 Task: Design an Online Magazine.
Action: Mouse moved to (234, 150)
Screenshot: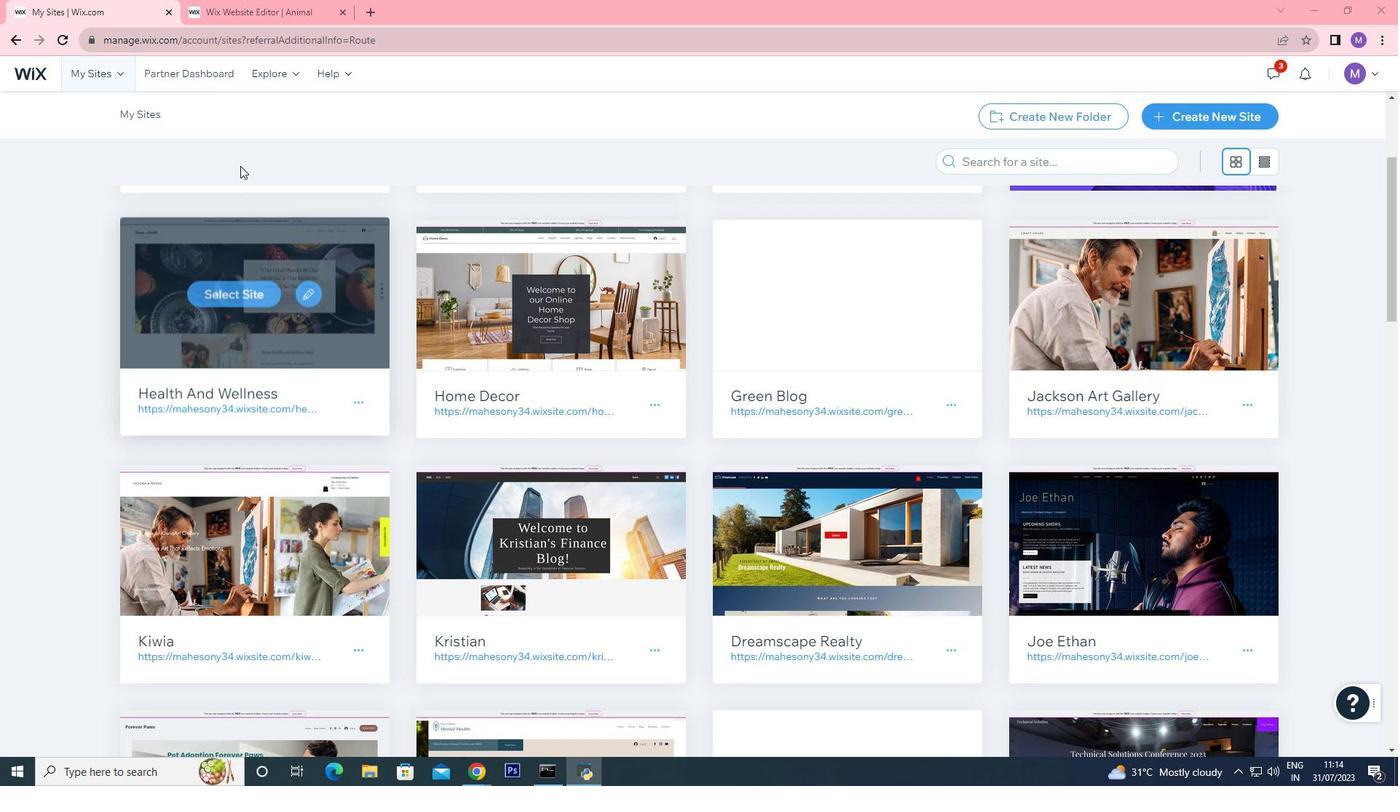 
Action: Mouse pressed left at (234, 150)
Screenshot: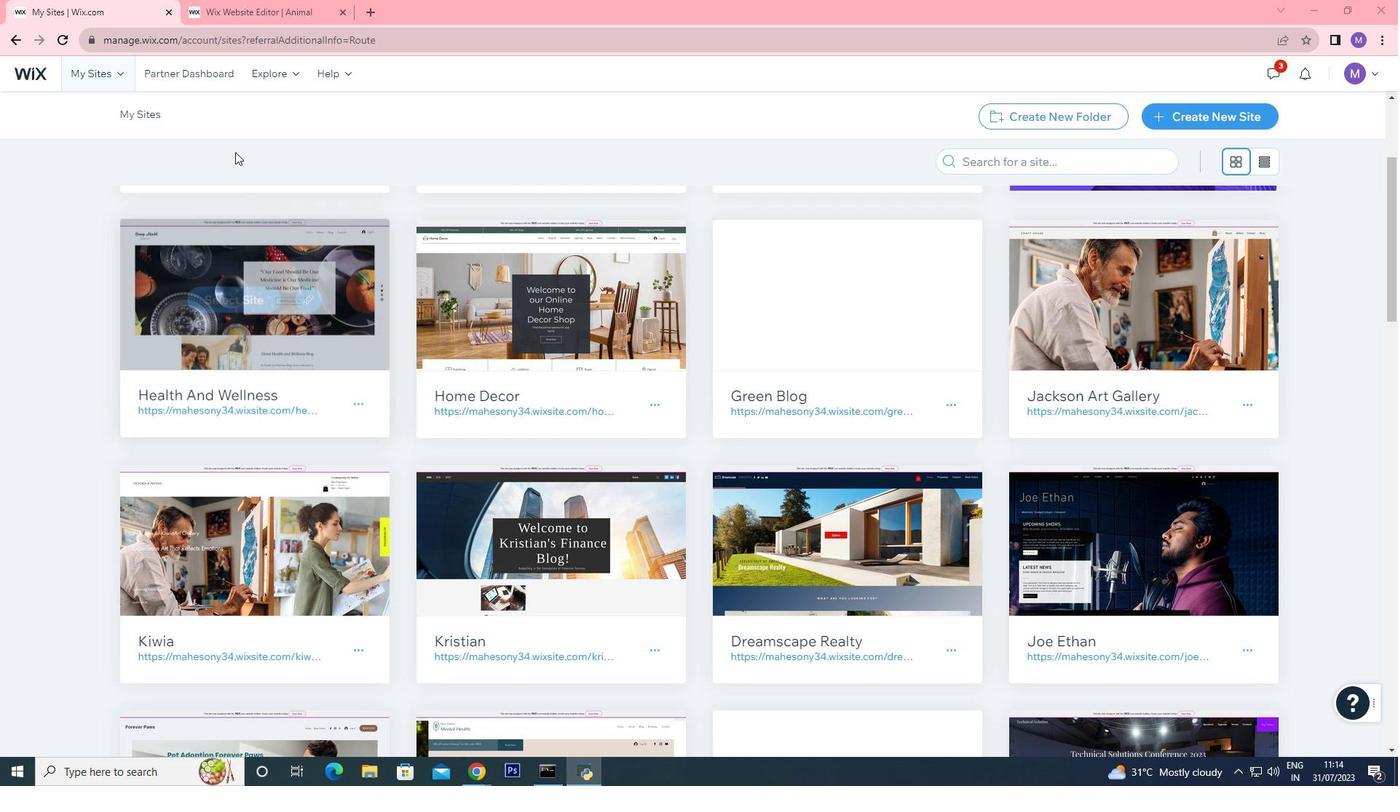 
Action: Mouse moved to (120, 75)
Screenshot: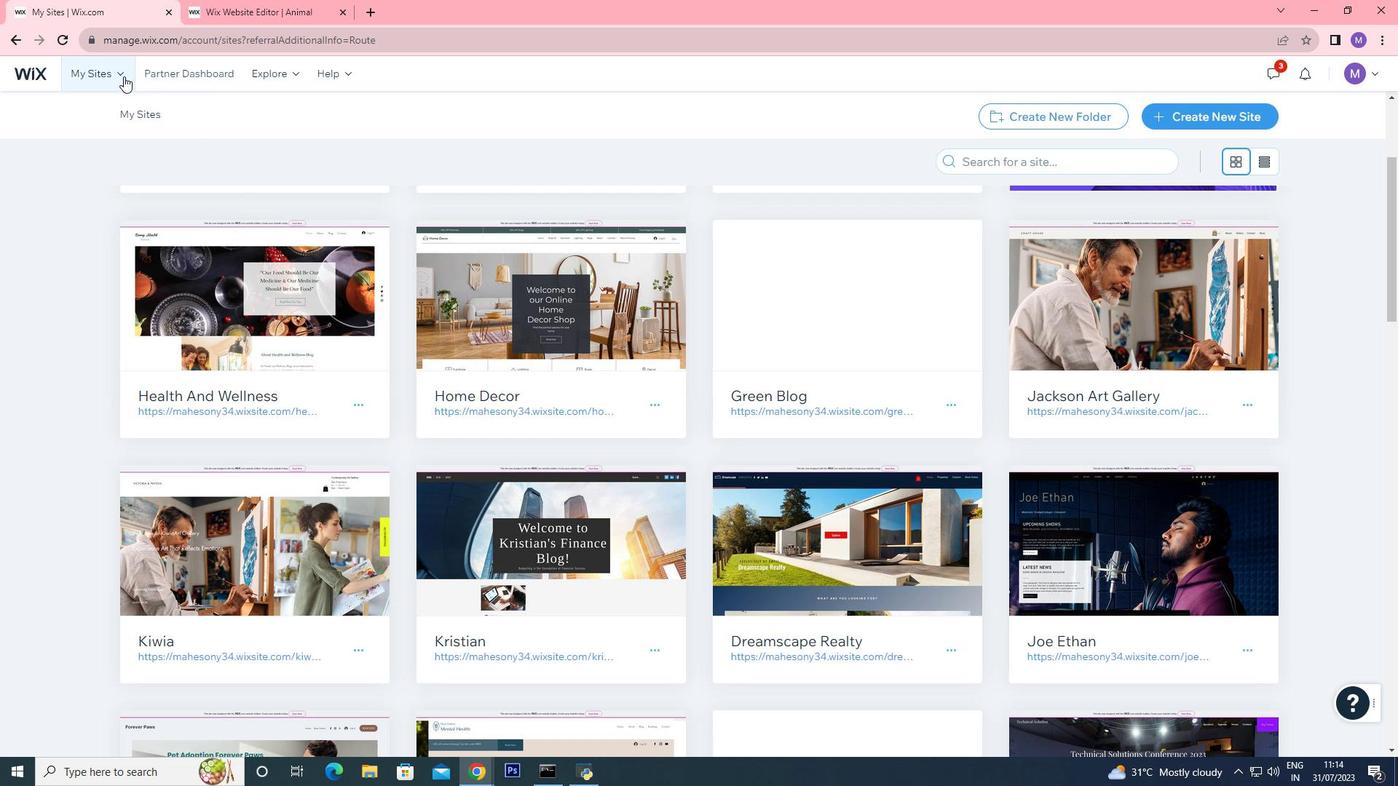 
Action: Mouse pressed left at (120, 75)
Screenshot: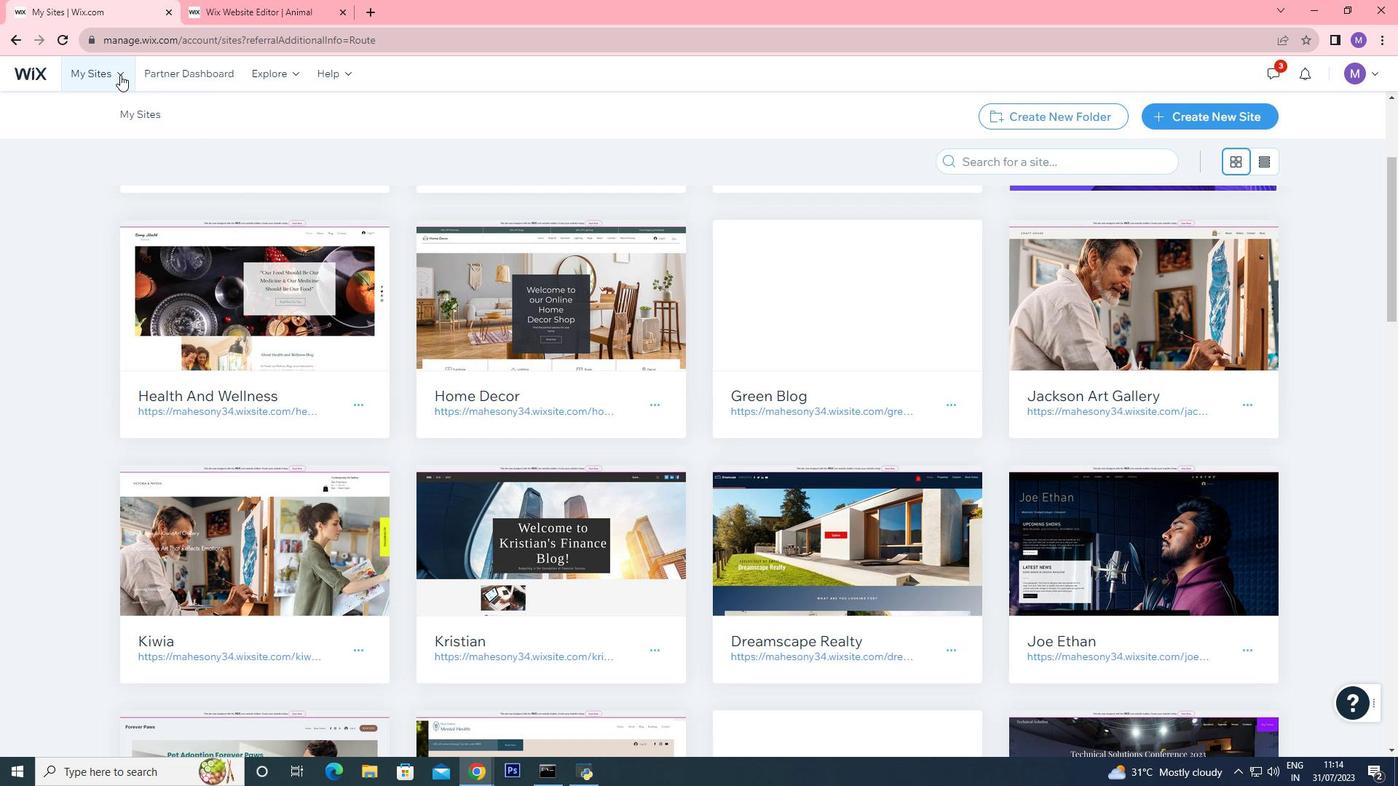 
Action: Mouse moved to (253, 119)
Screenshot: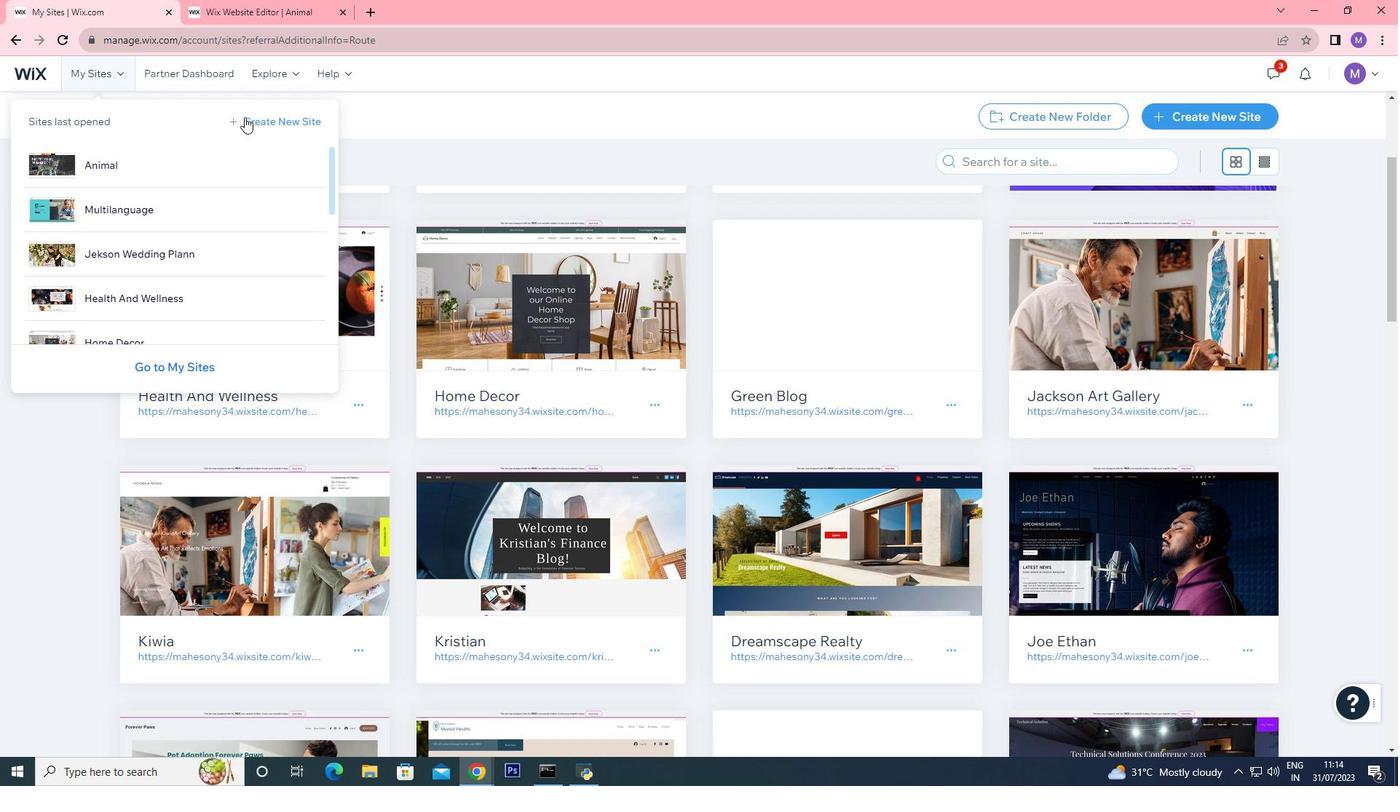 
Action: Mouse pressed left at (253, 119)
Screenshot: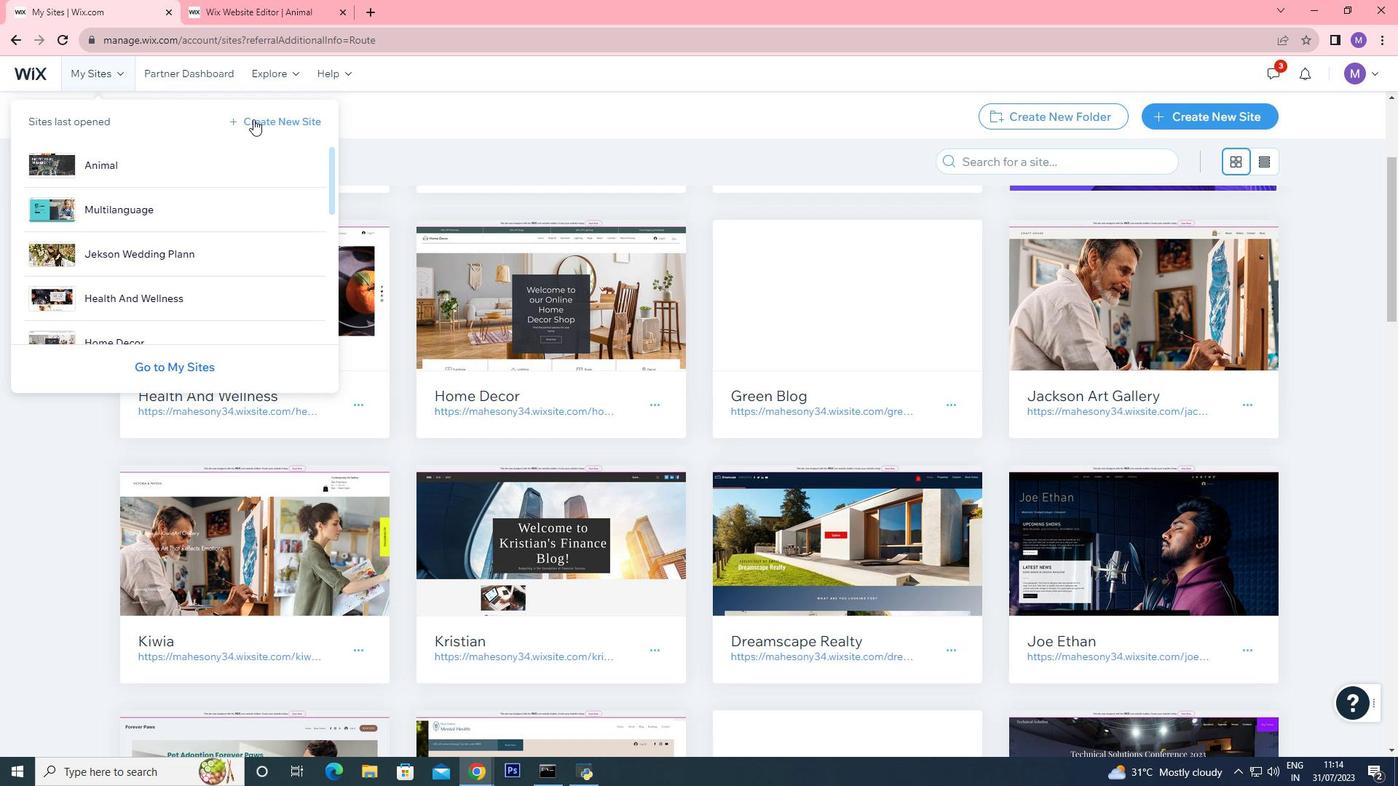 
Action: Mouse moved to (589, 340)
Screenshot: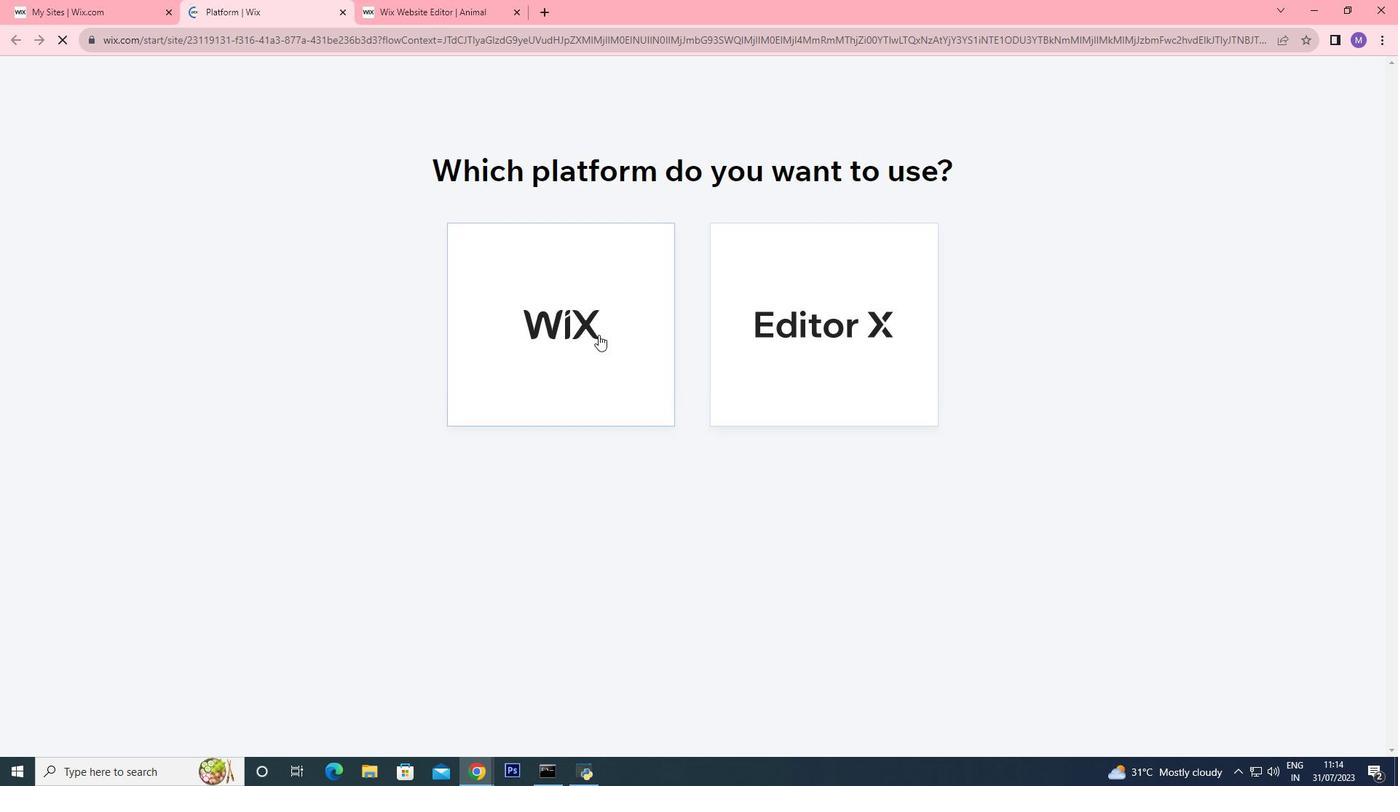 
Action: Mouse pressed left at (589, 340)
Screenshot: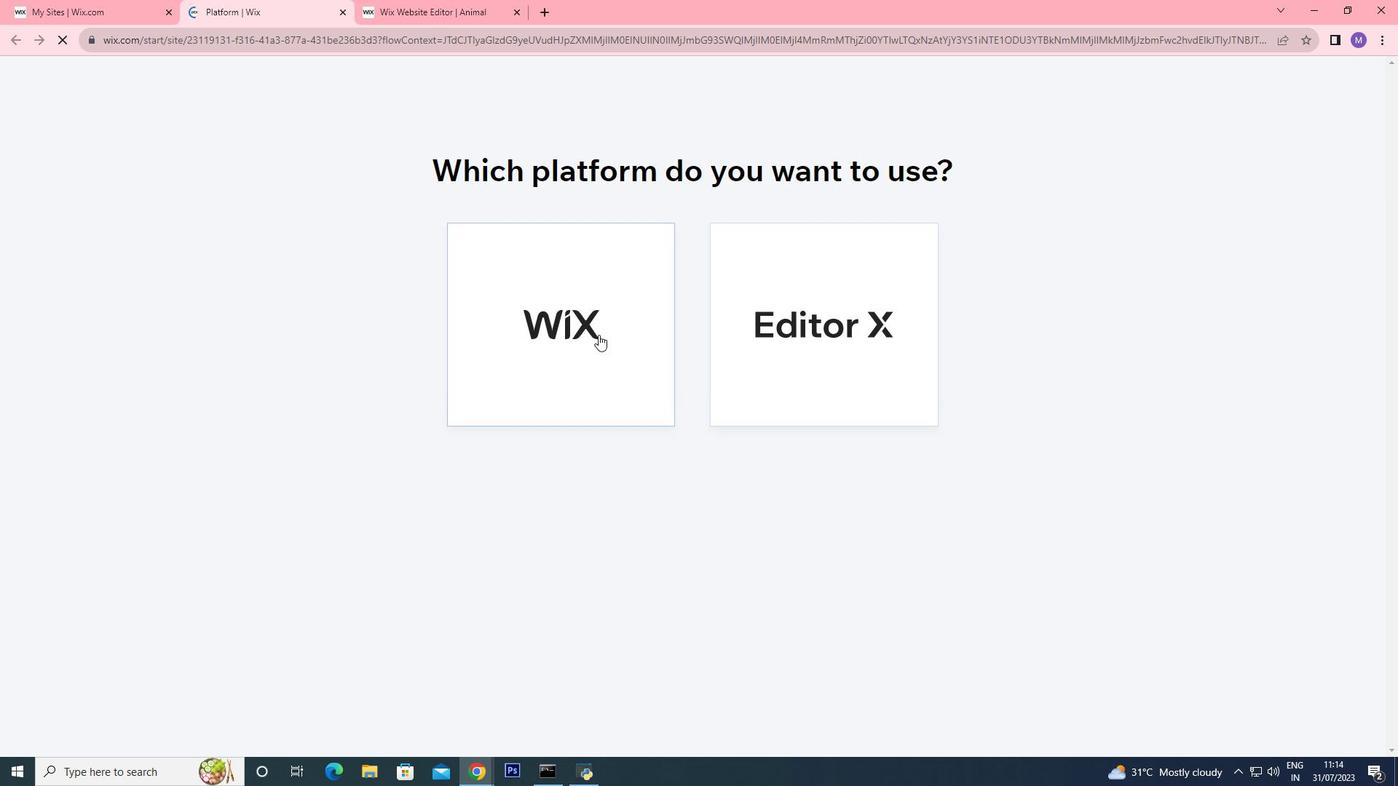 
Action: Mouse pressed left at (589, 340)
Screenshot: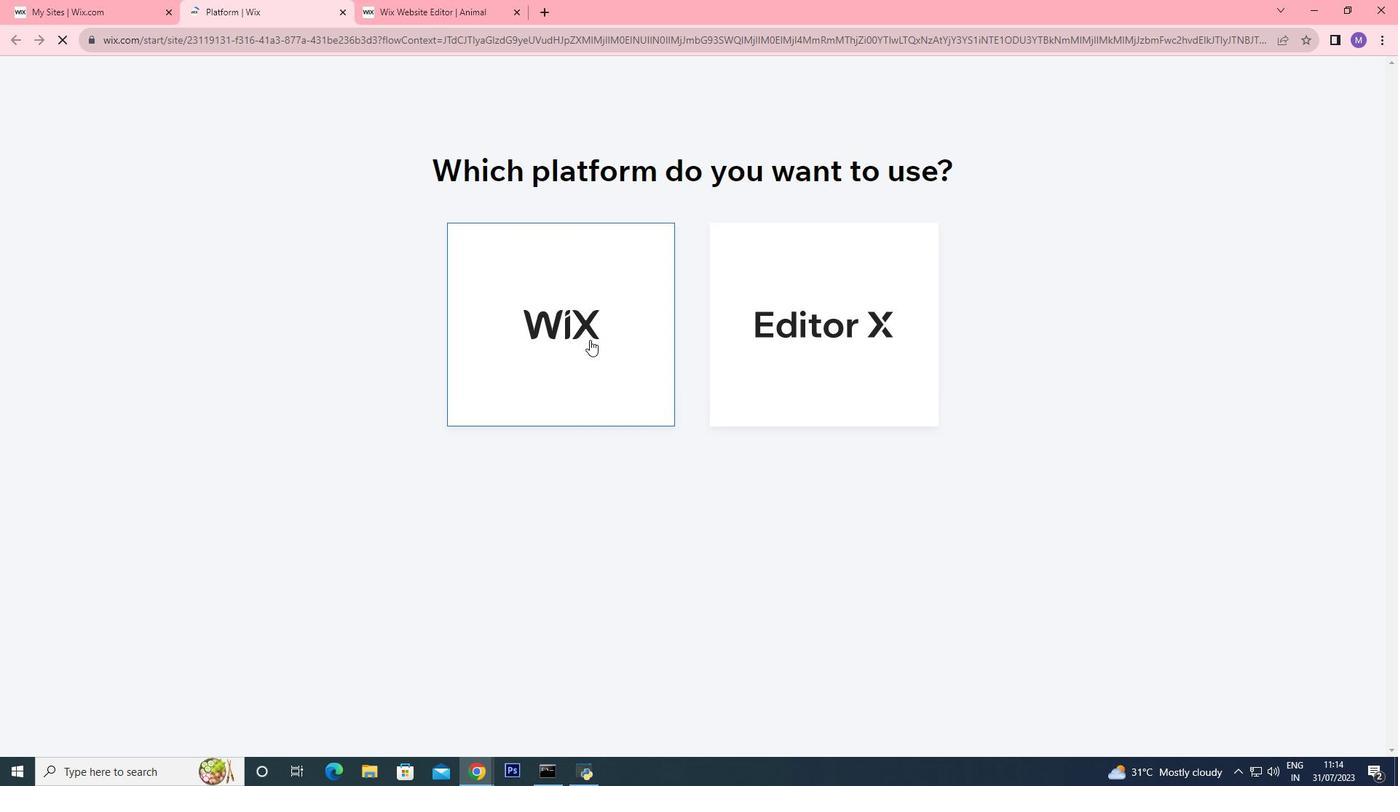 
Action: Mouse moved to (576, 257)
Screenshot: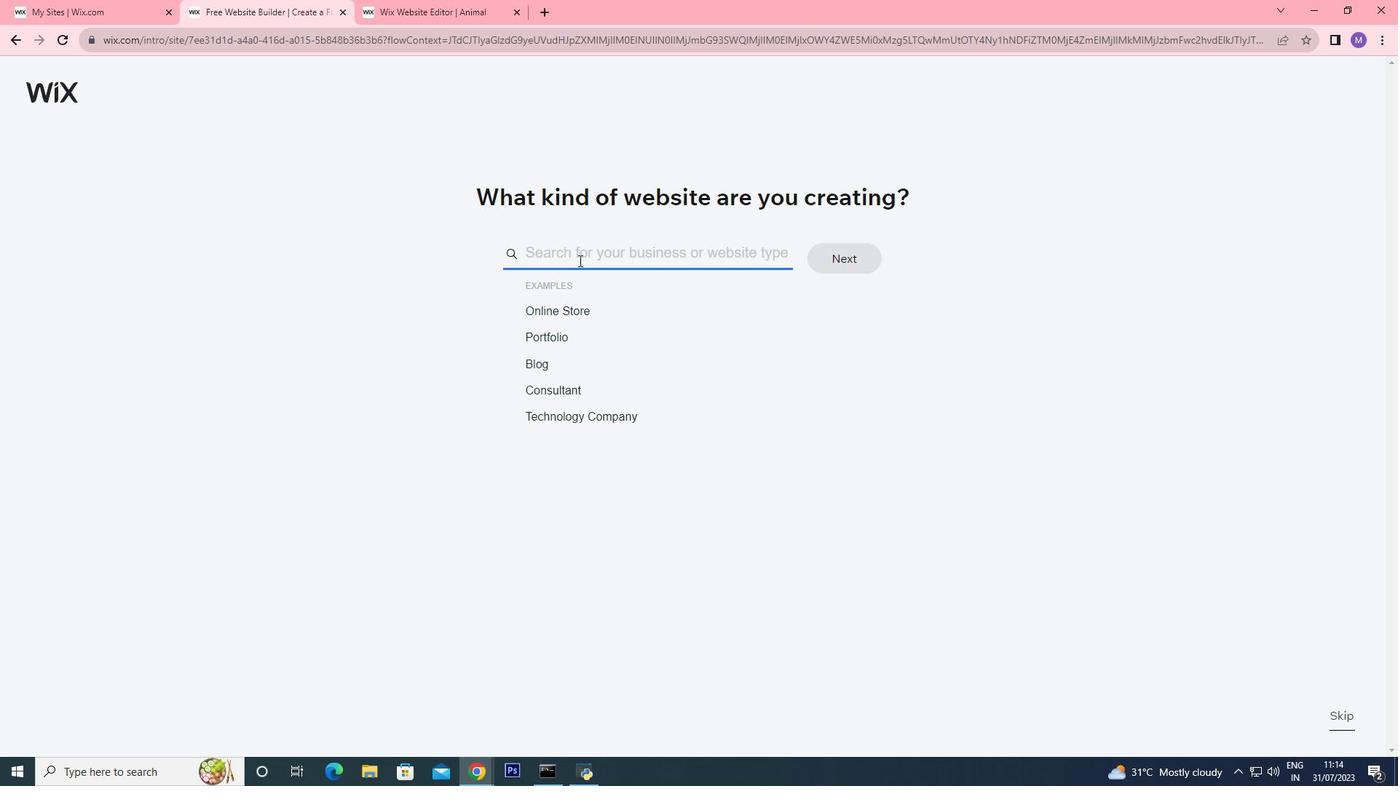 
Action: Mouse pressed left at (576, 257)
Screenshot: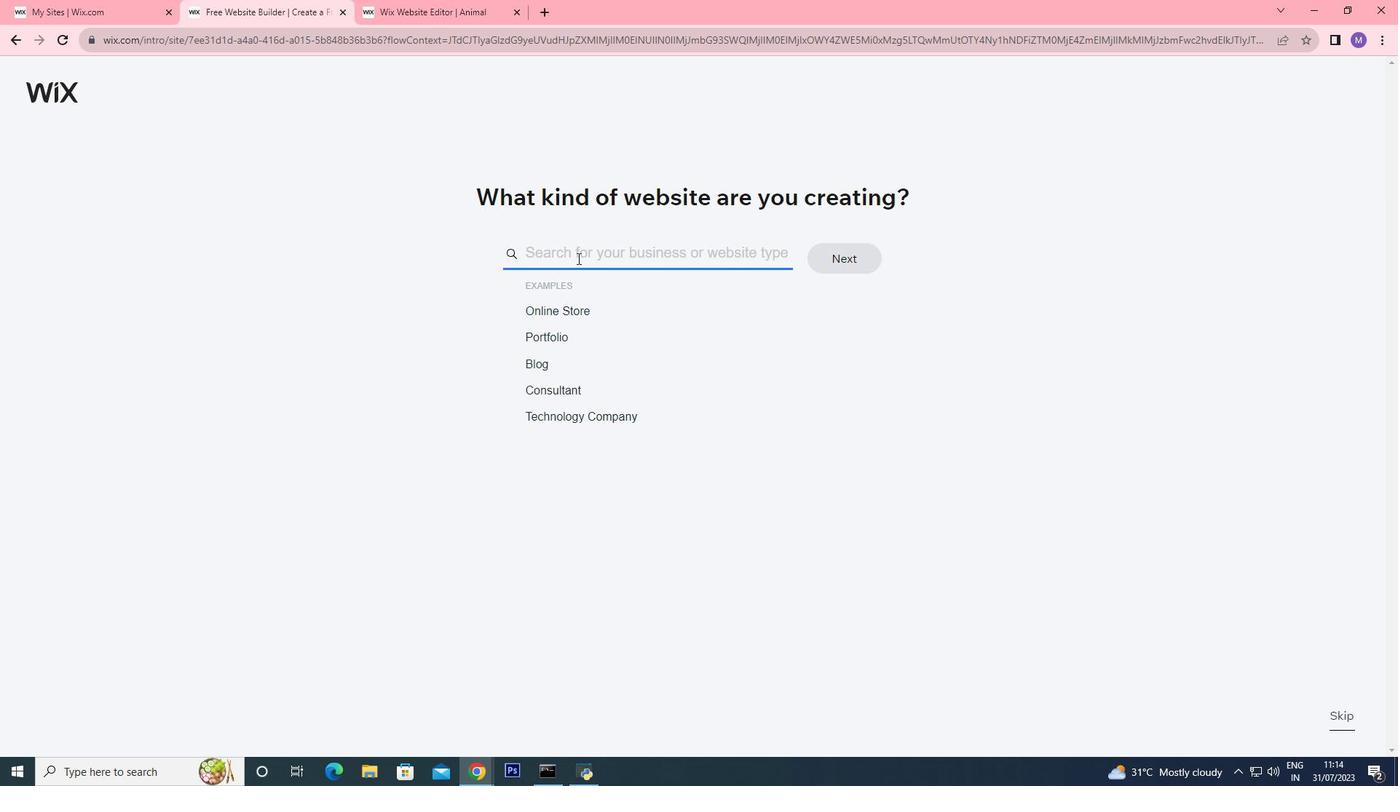 
Action: Mouse moved to (575, 255)
Screenshot: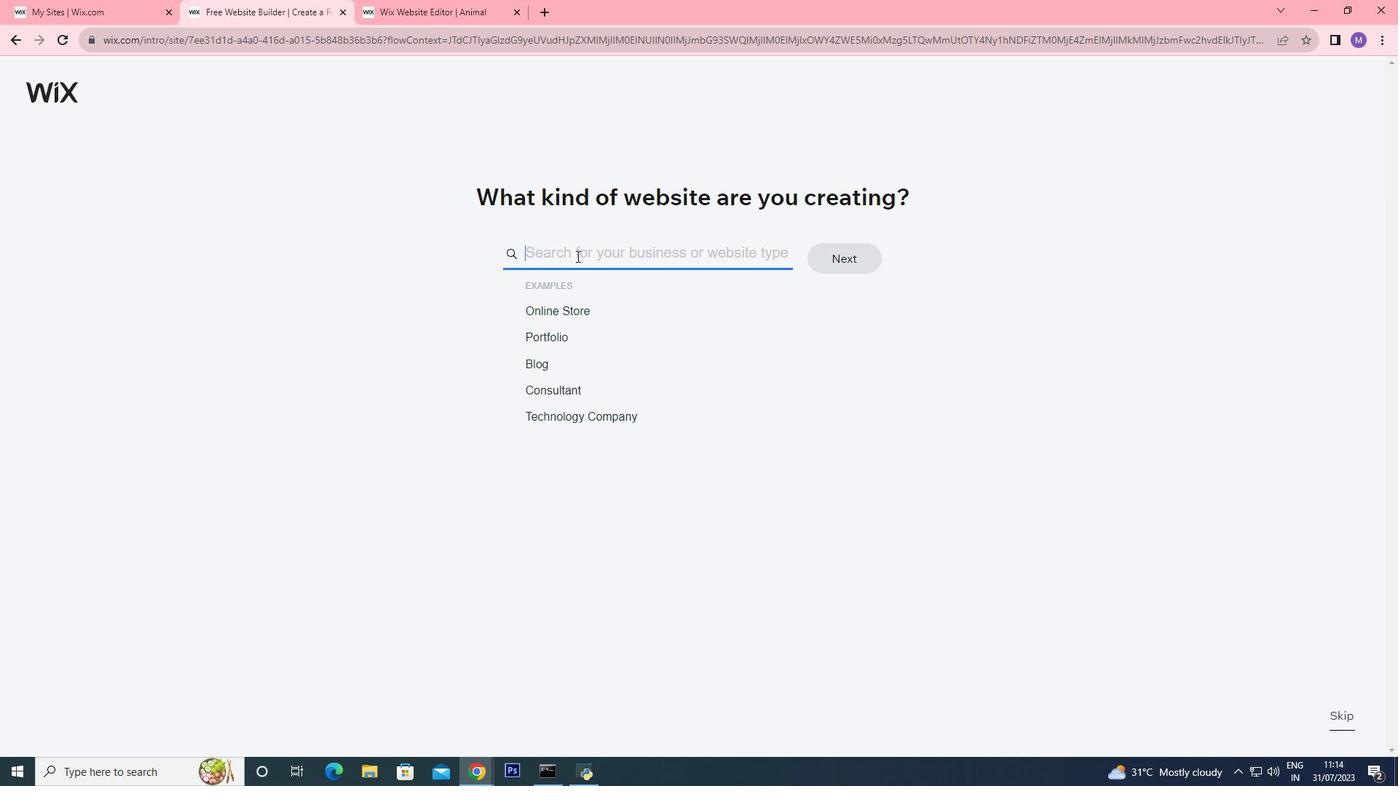 
Action: Key pressed <Key.shift>Online<Key.space><Key.shift><Key.shift><Key.shift>Magazine
Screenshot: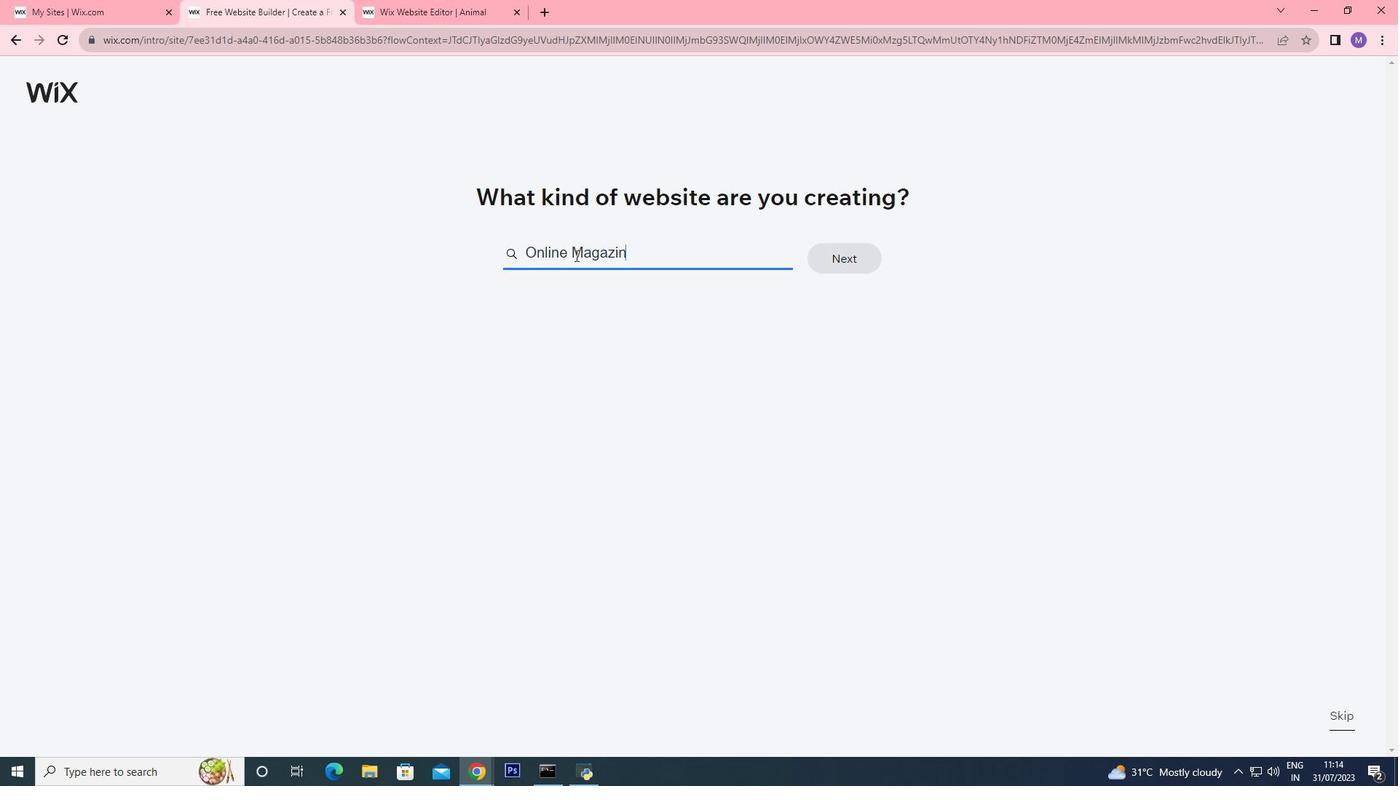 
Action: Mouse moved to (576, 297)
Screenshot: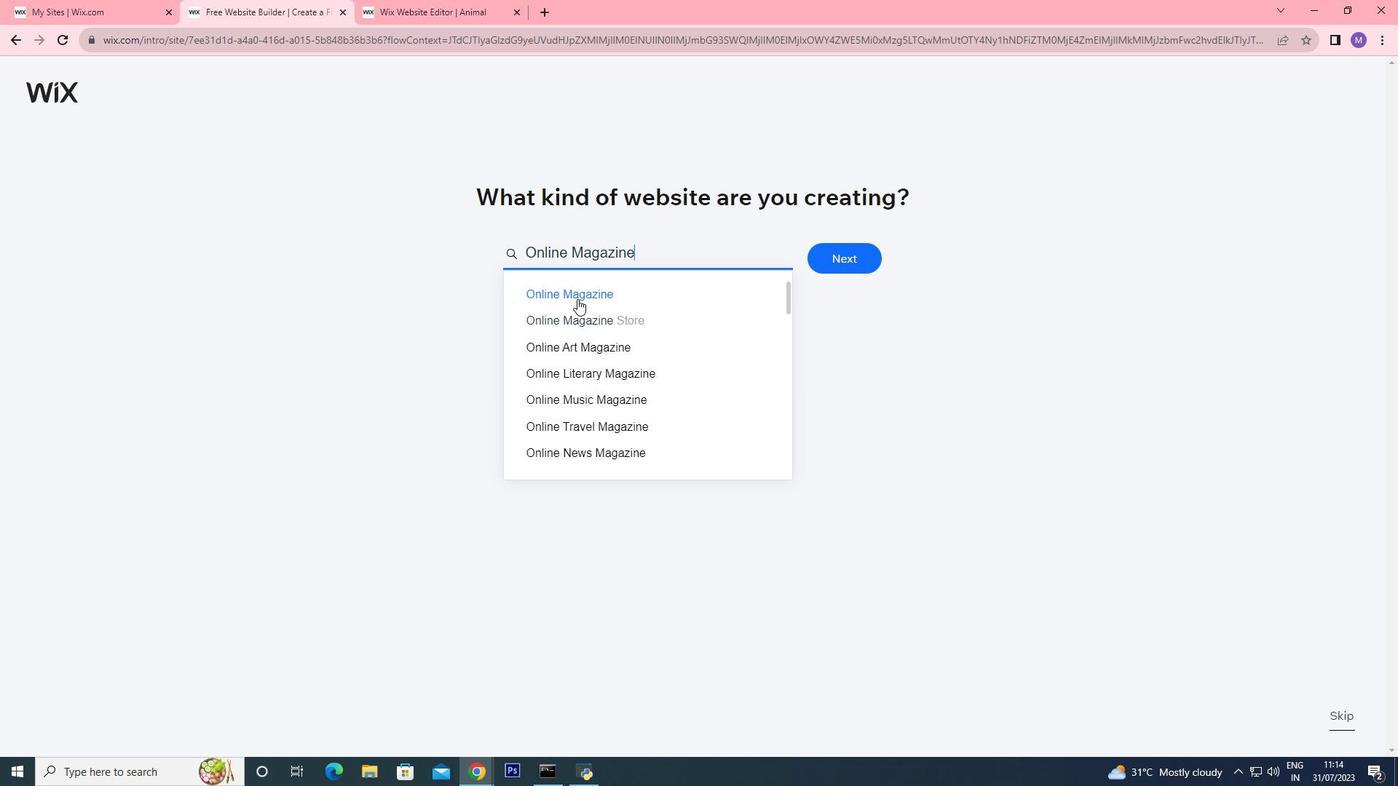 
Action: Mouse pressed left at (576, 297)
Screenshot: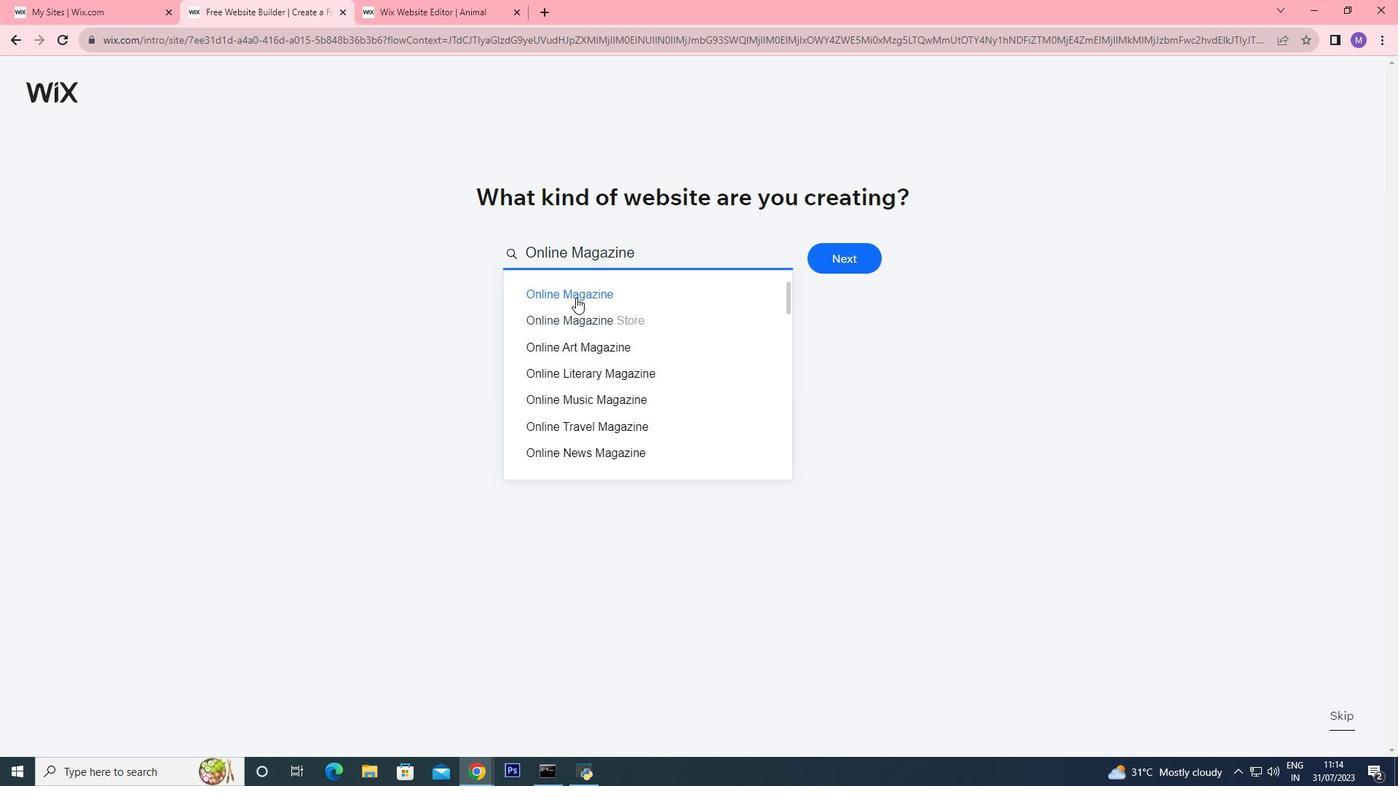
Action: Mouse moved to (833, 251)
Screenshot: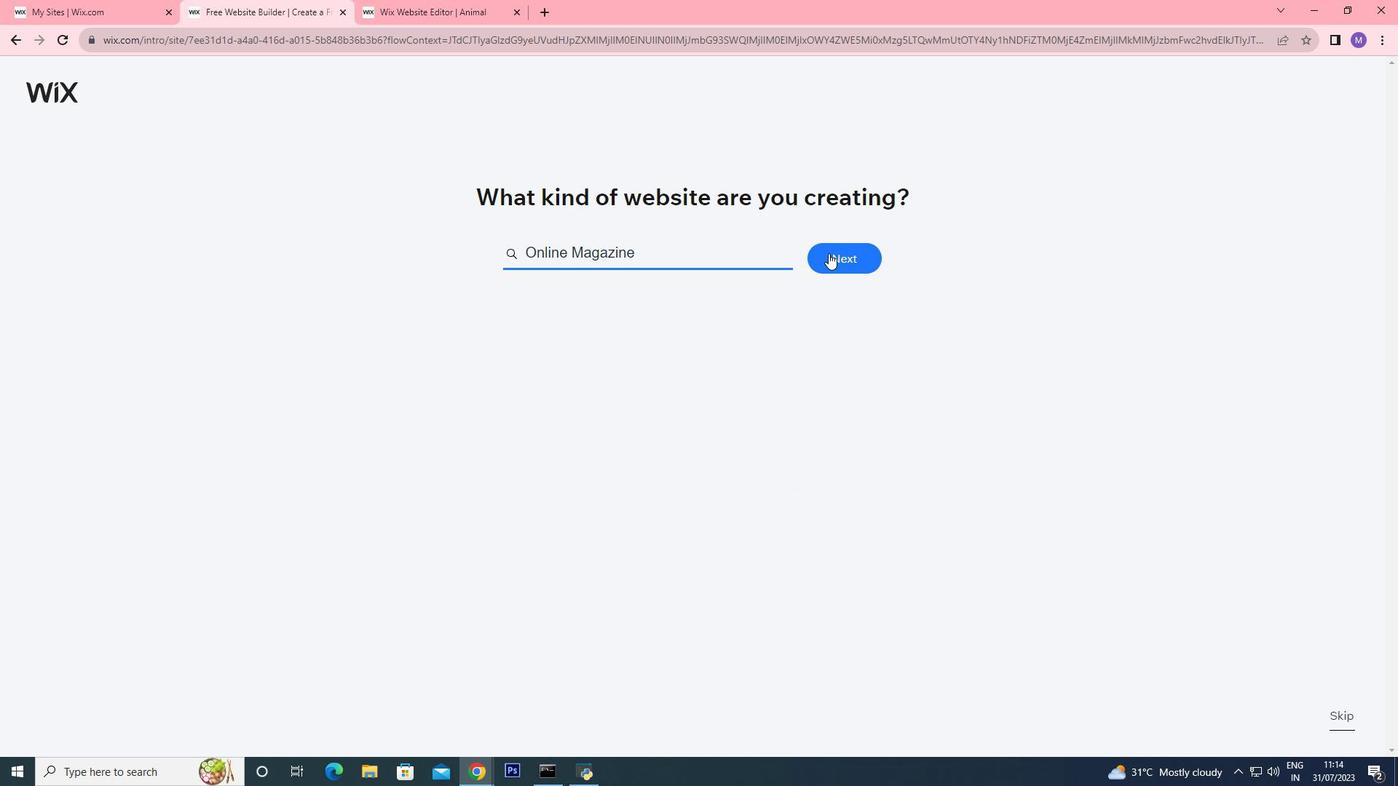 
Action: Mouse pressed left at (833, 251)
Screenshot: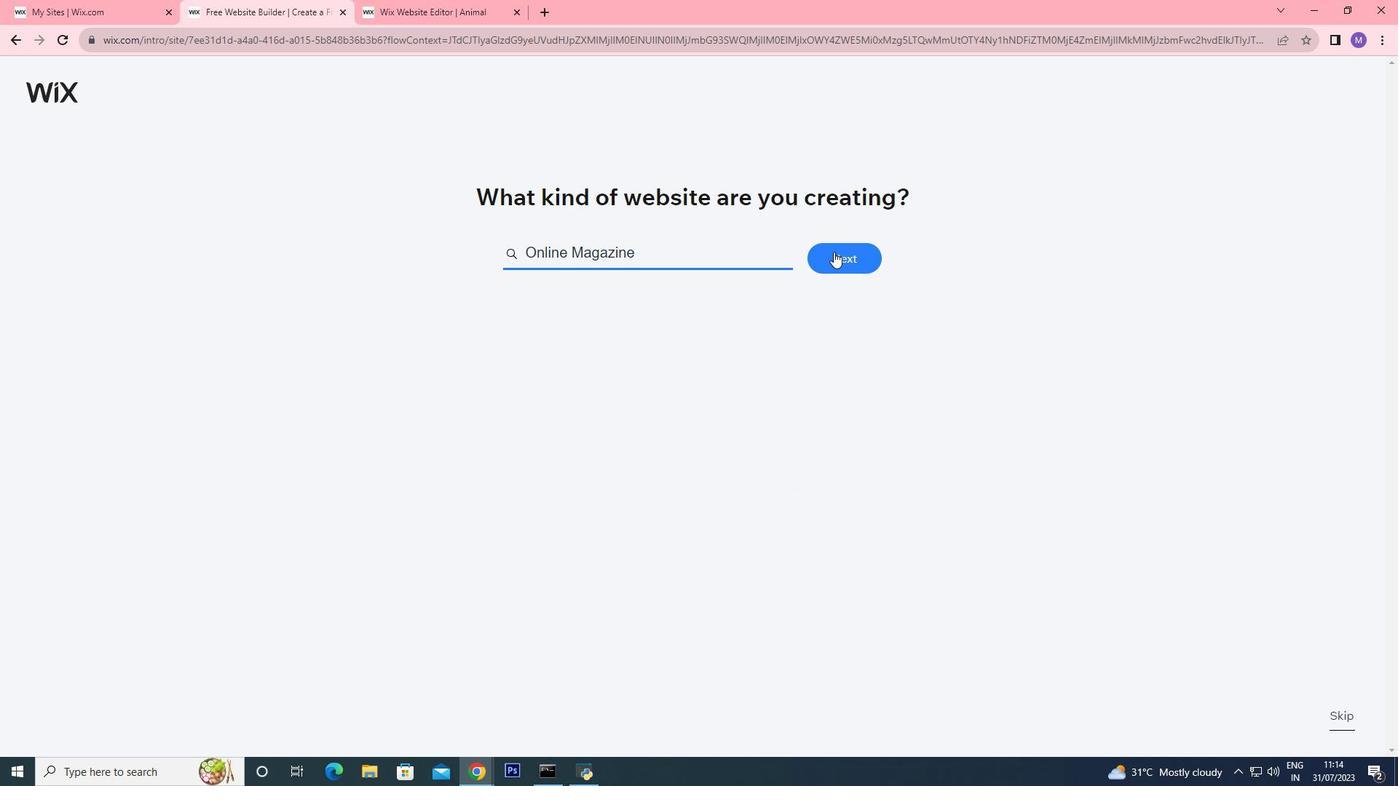 
Action: Mouse moved to (683, 298)
Screenshot: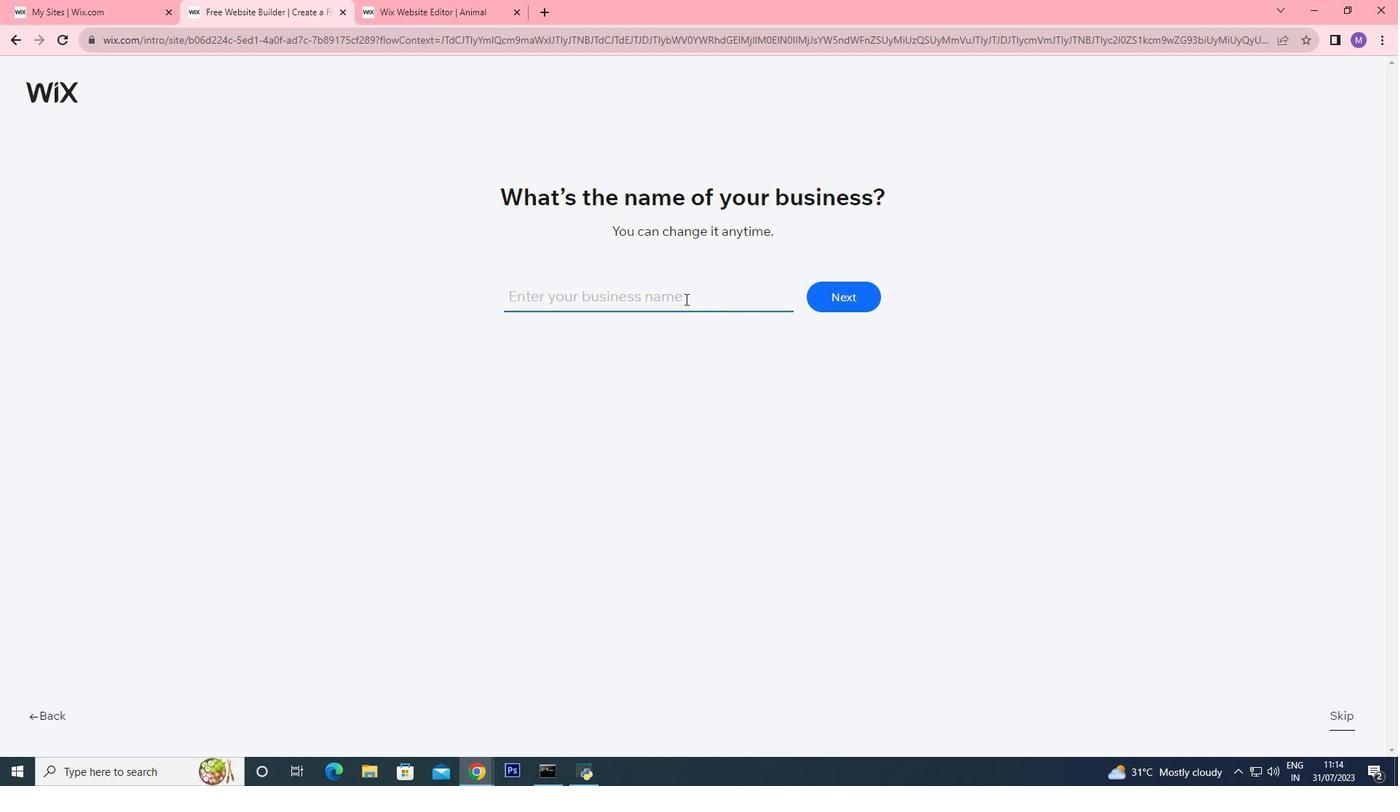 
Action: Mouse pressed left at (683, 298)
Screenshot: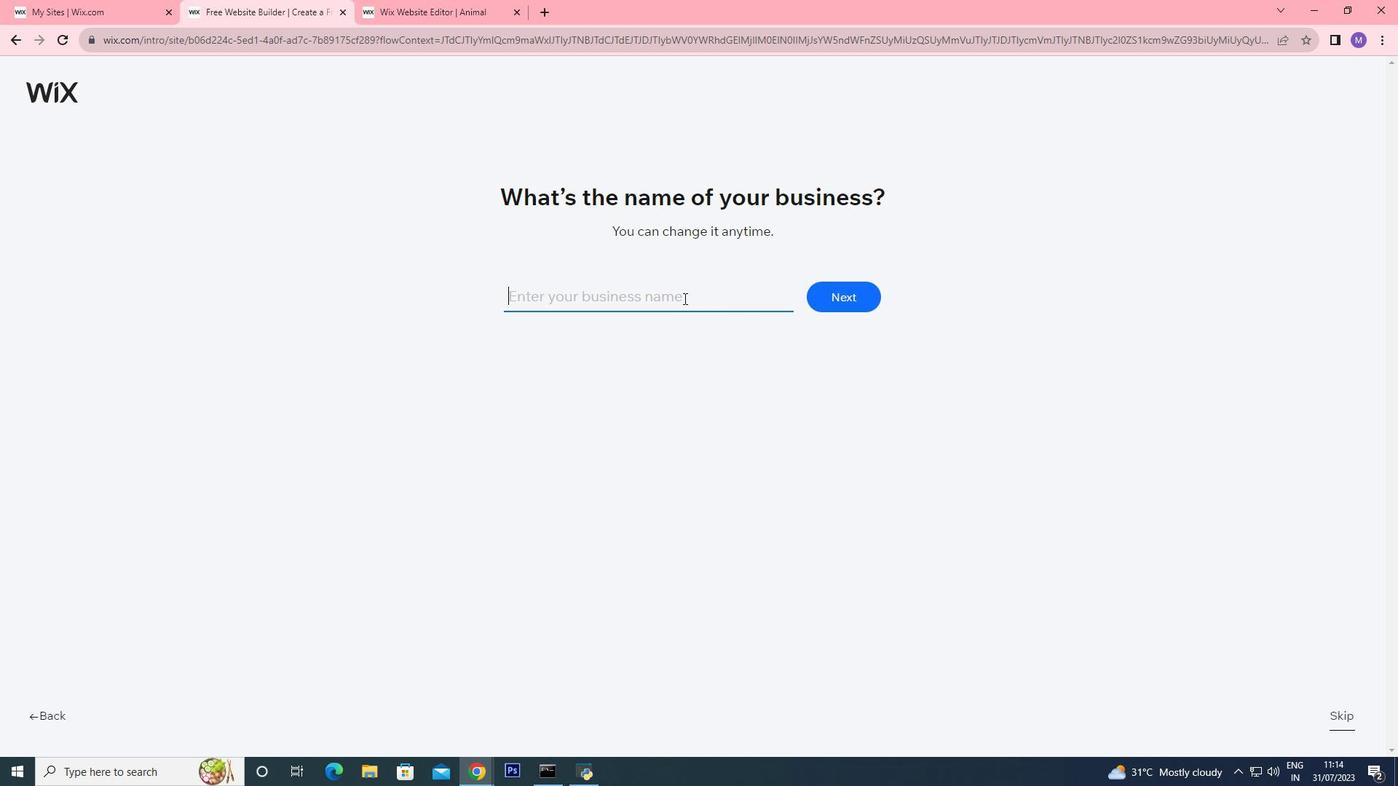
Action: Mouse moved to (404, 0)
Screenshot: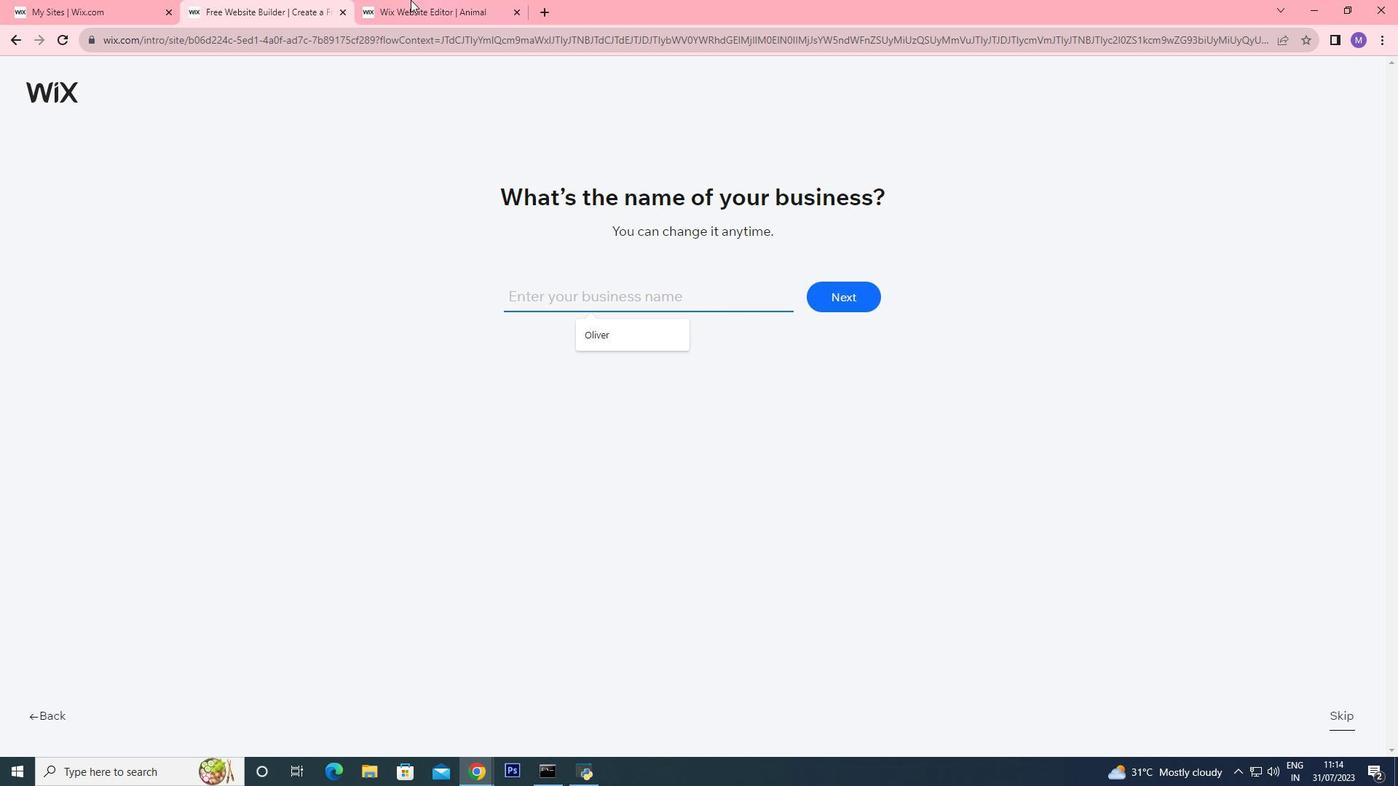 
Action: Mouse pressed left at (404, 0)
Screenshot: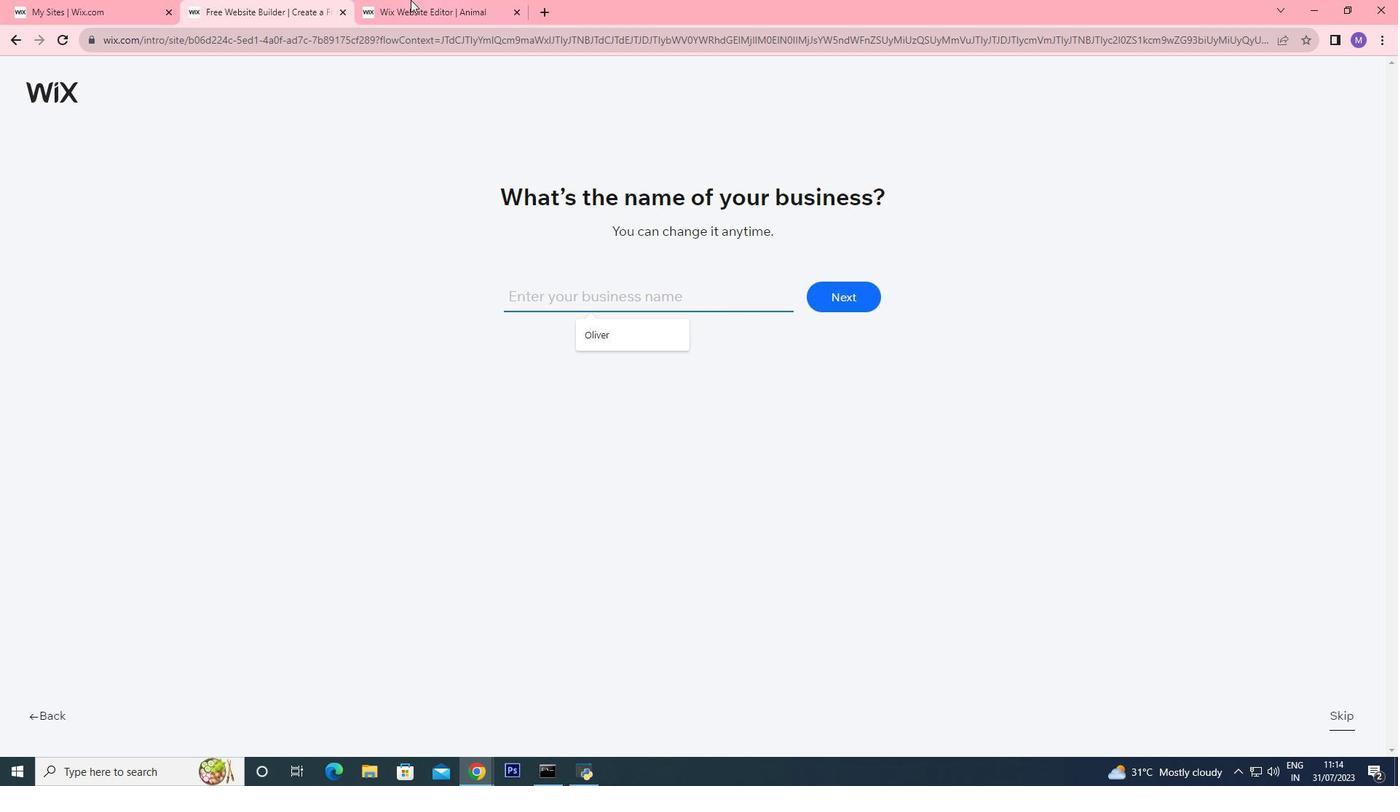 
Action: Mouse moved to (528, 278)
Screenshot: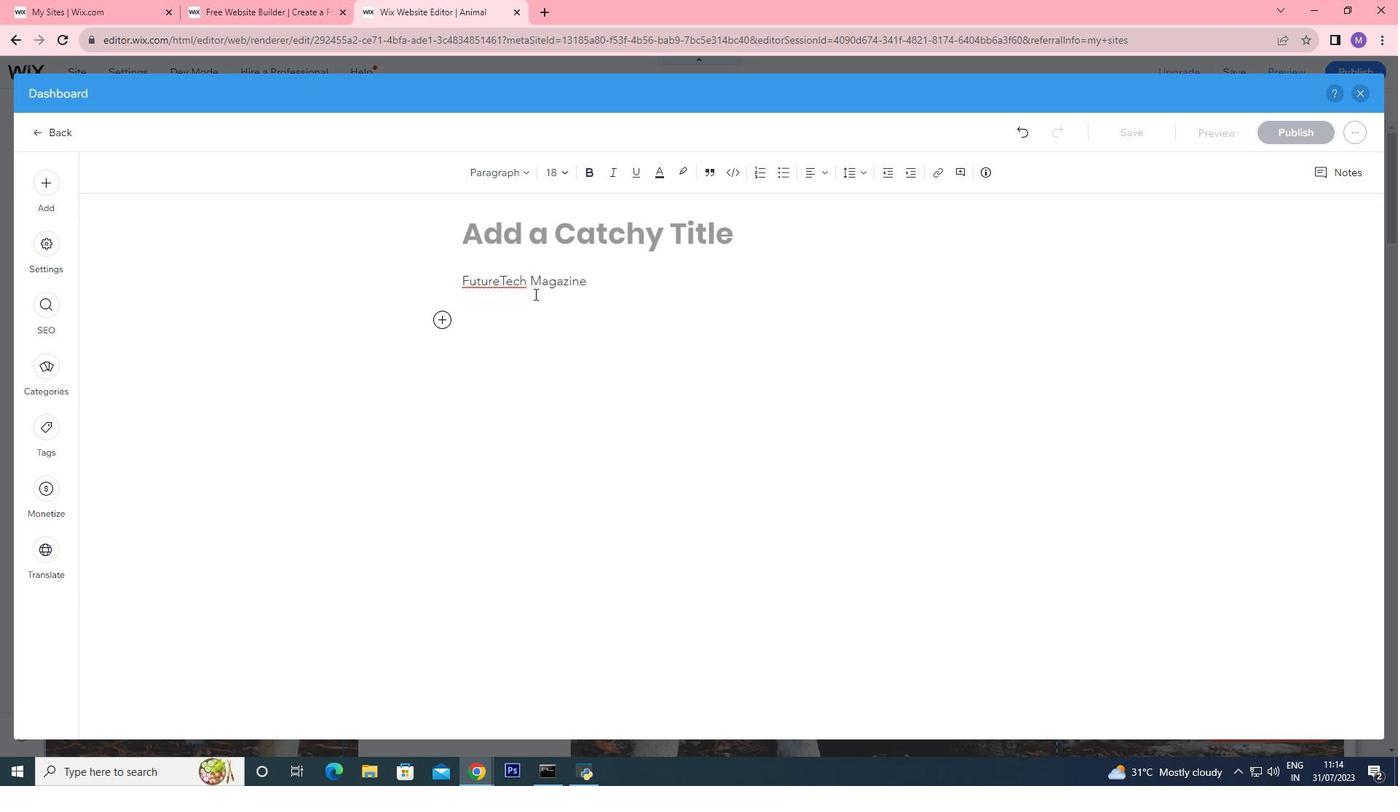 
Action: Mouse pressed left at (528, 278)
Screenshot: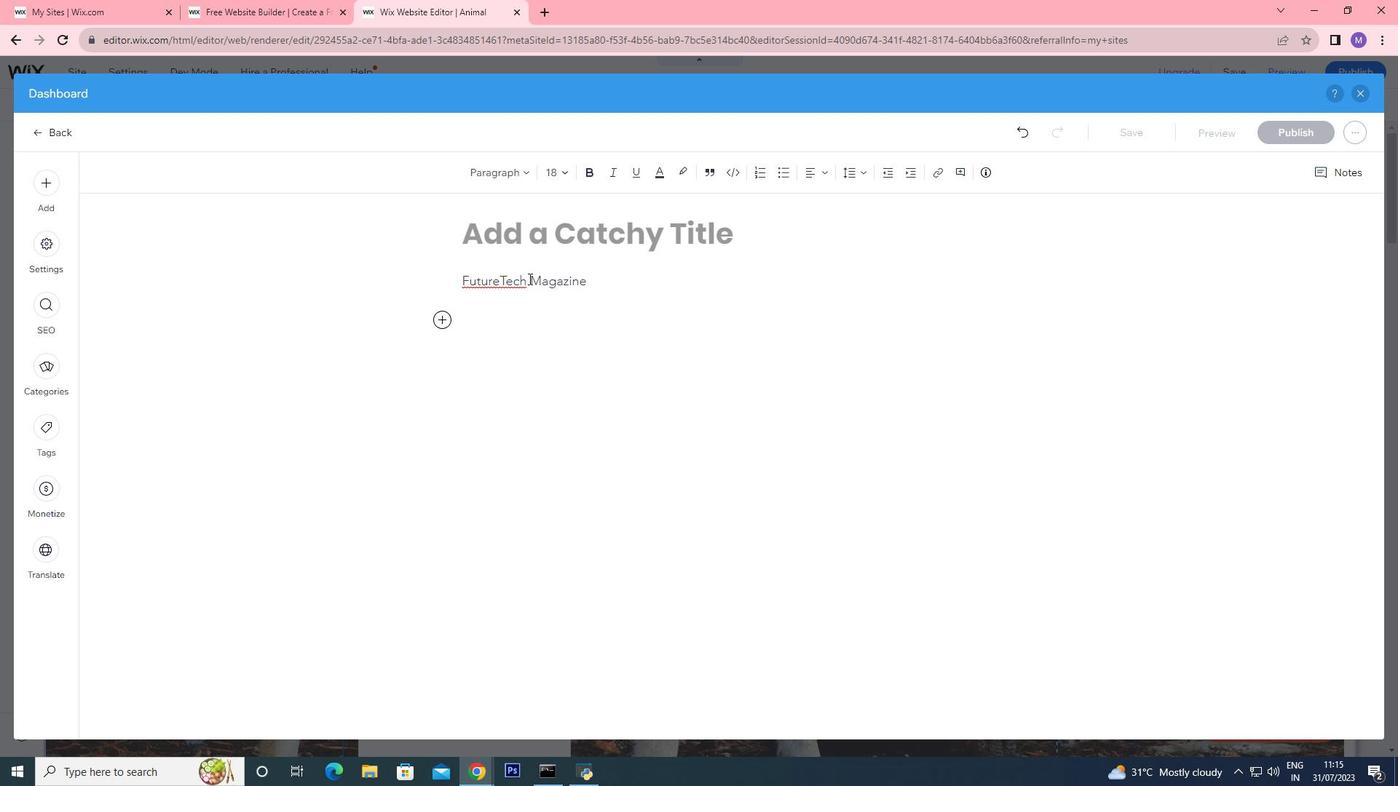 
Action: Mouse pressed left at (528, 278)
Screenshot: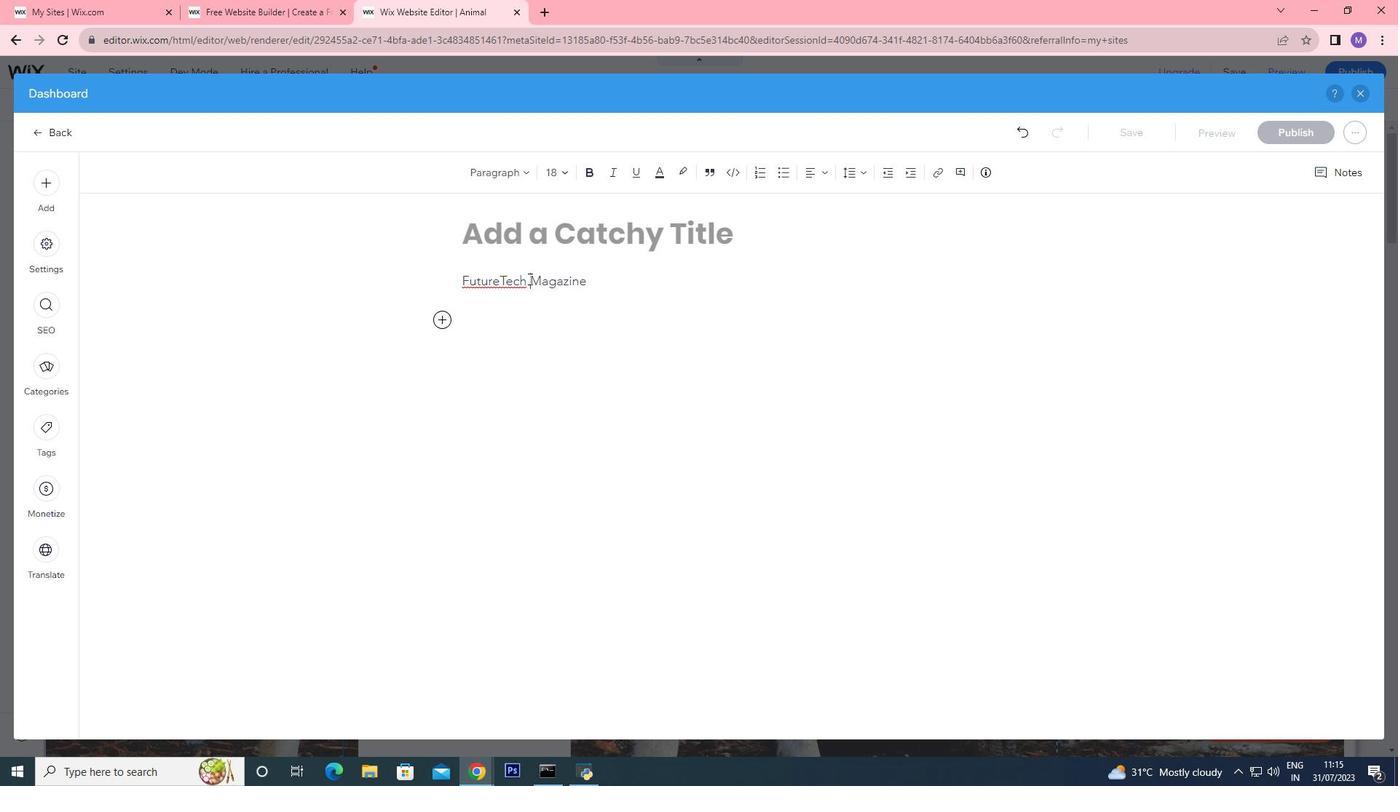 
Action: Mouse pressed left at (528, 278)
Screenshot: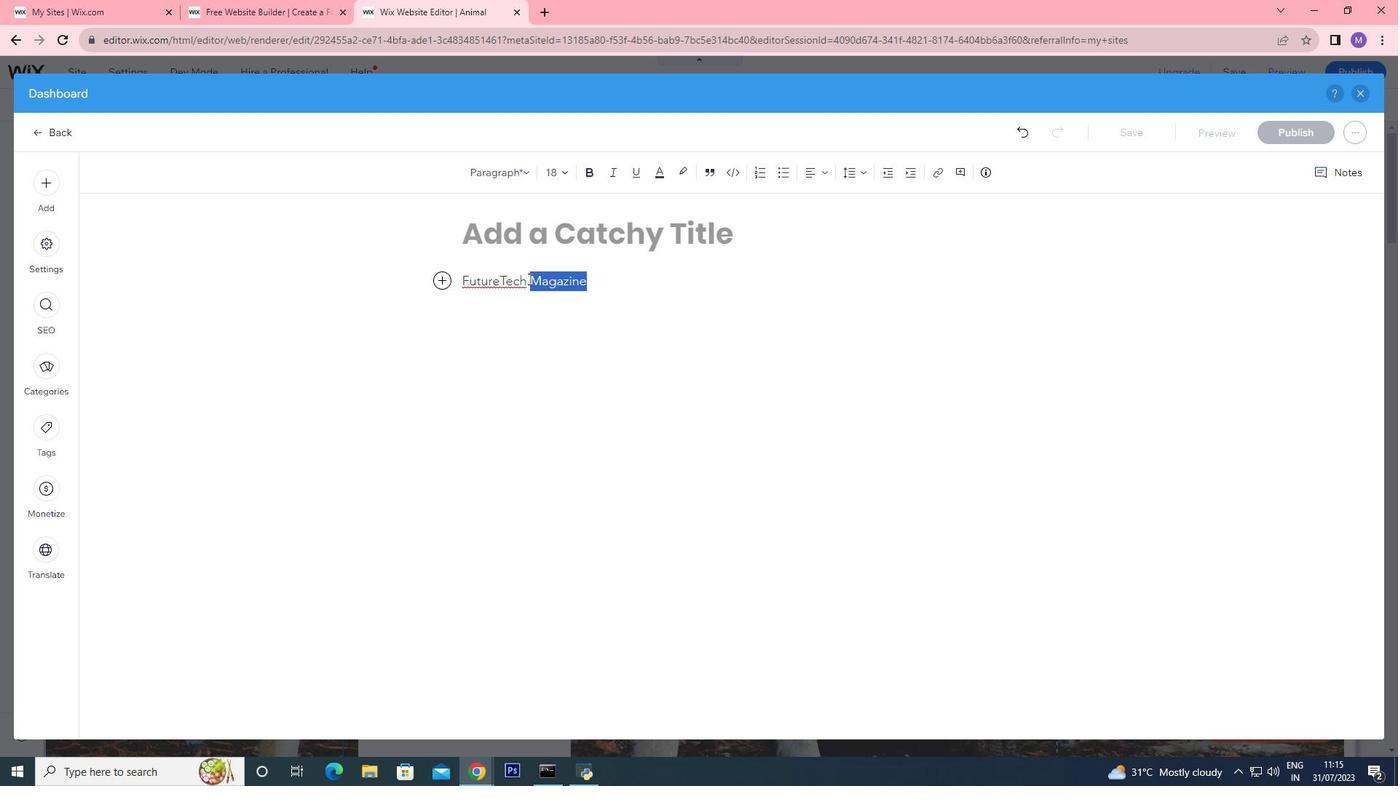 
Action: Mouse moved to (519, 274)
Screenshot: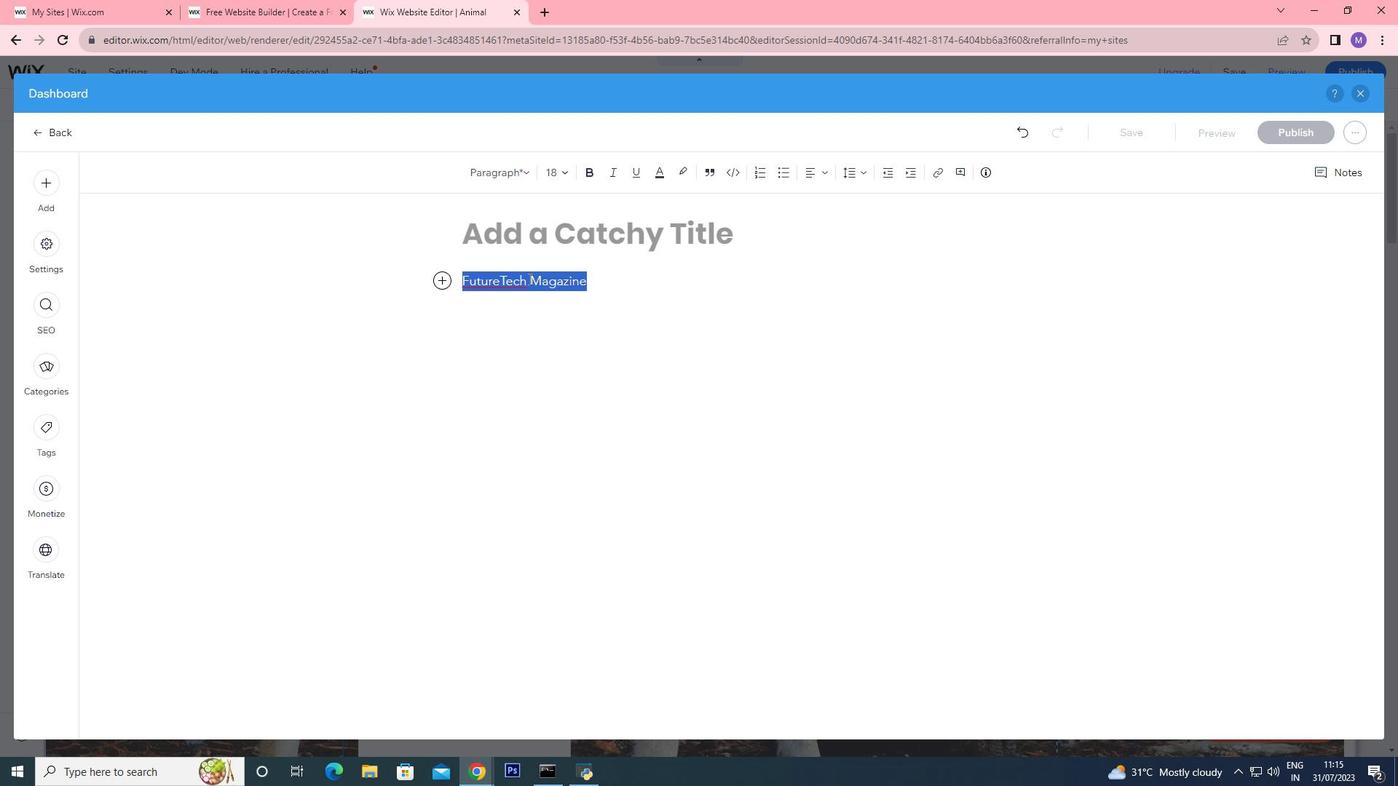 
Action: Key pressed ctrl+C
Screenshot: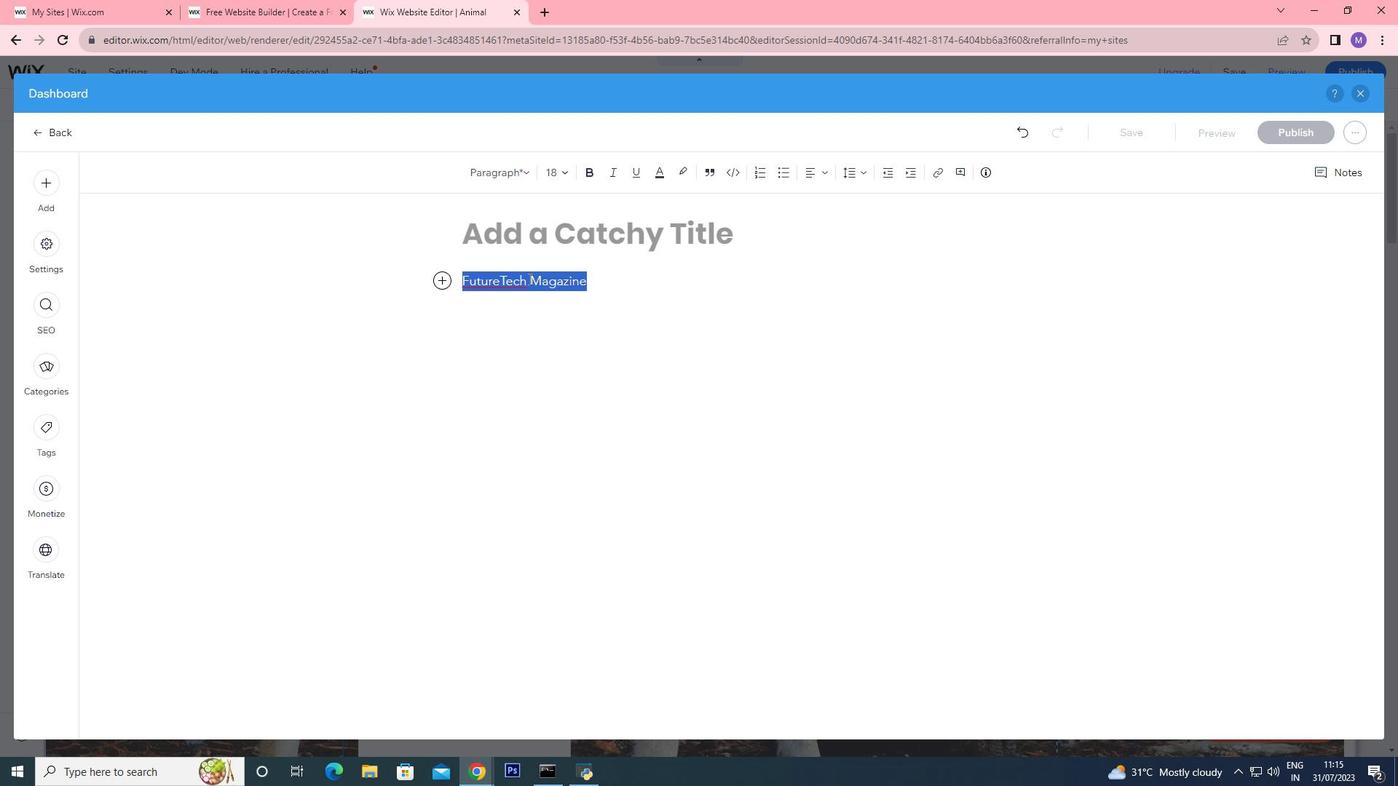
Action: Mouse moved to (281, 0)
Screenshot: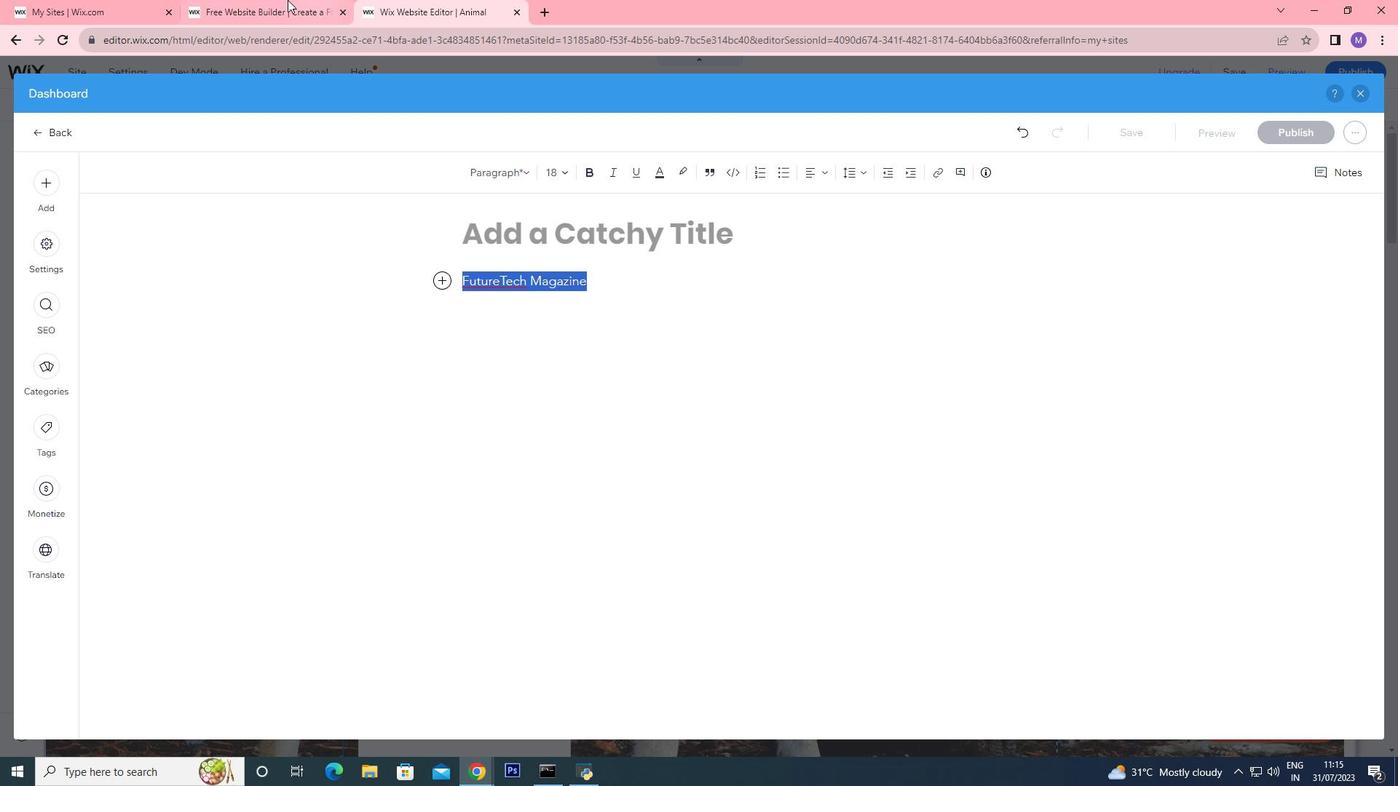 
Action: Mouse pressed left at (281, 0)
Screenshot: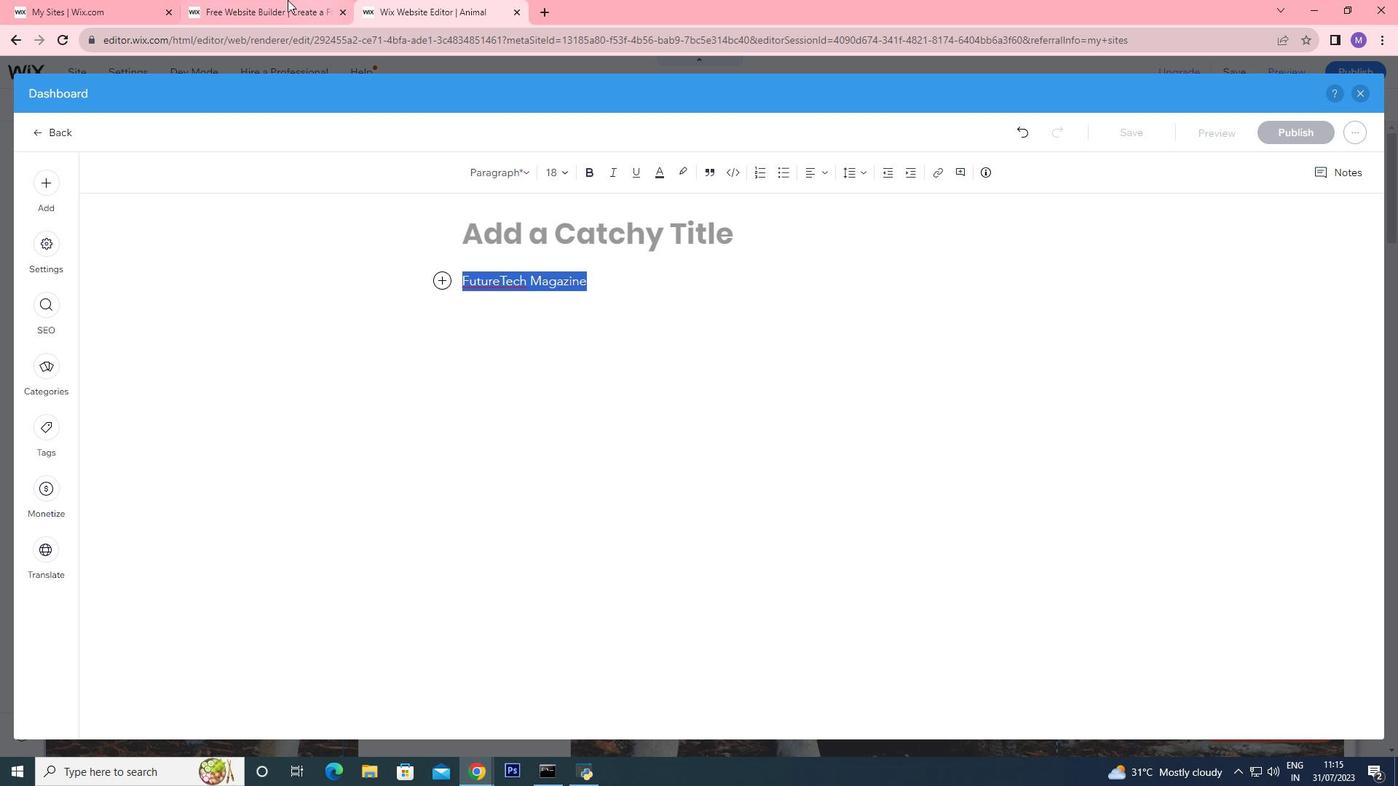 
Action: Mouse moved to (552, 305)
Screenshot: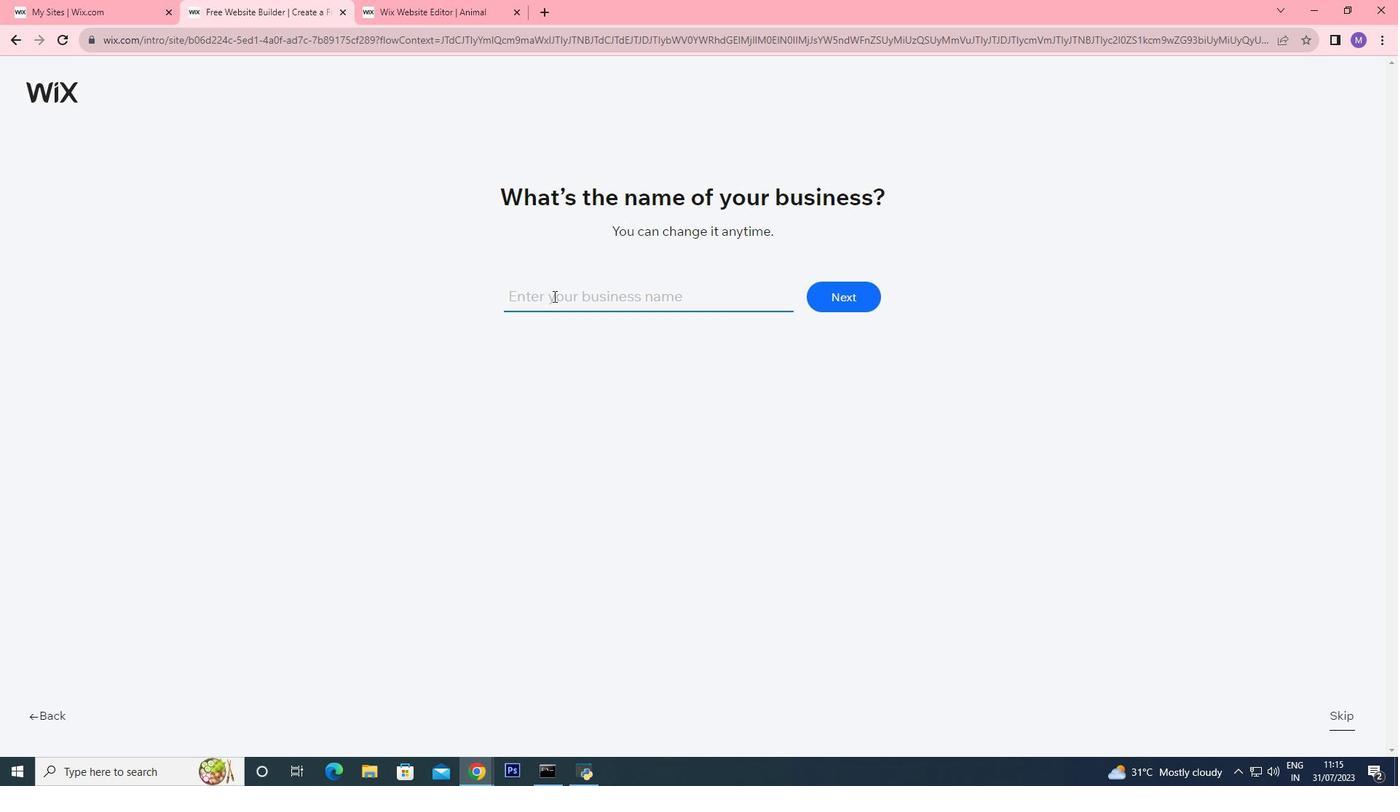 
Action: Mouse pressed left at (552, 305)
Screenshot: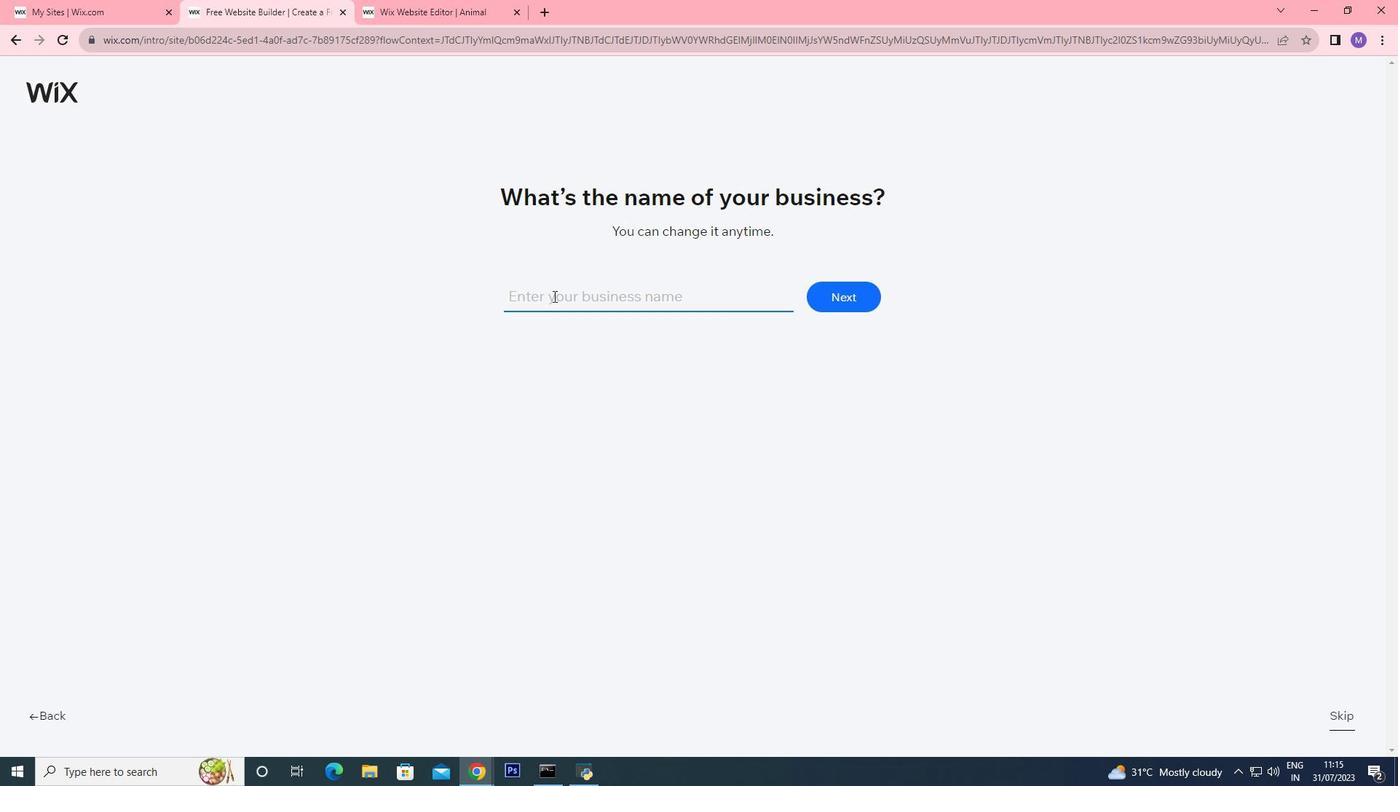 
Action: Mouse moved to (734, 297)
Screenshot: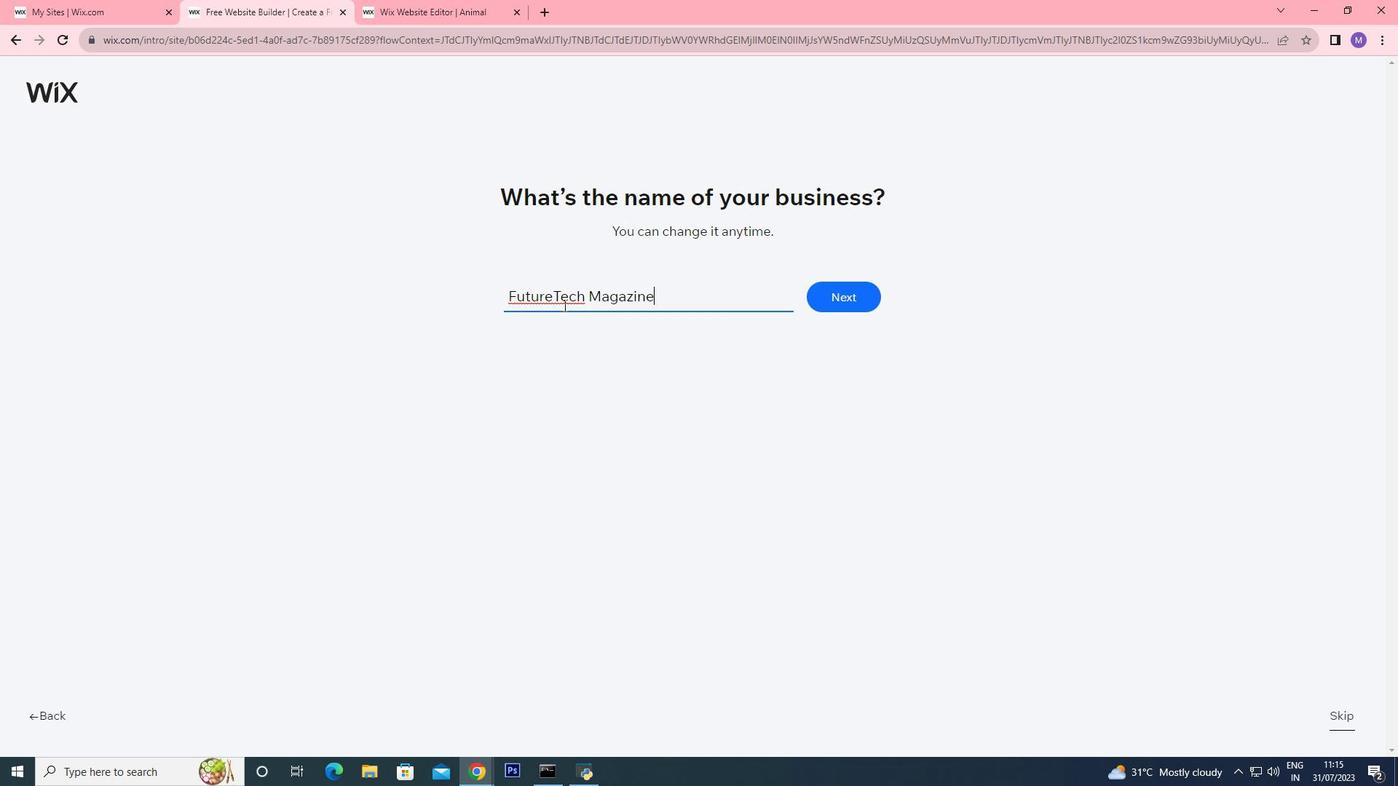 
Action: Key pressed ctrl+V
Screenshot: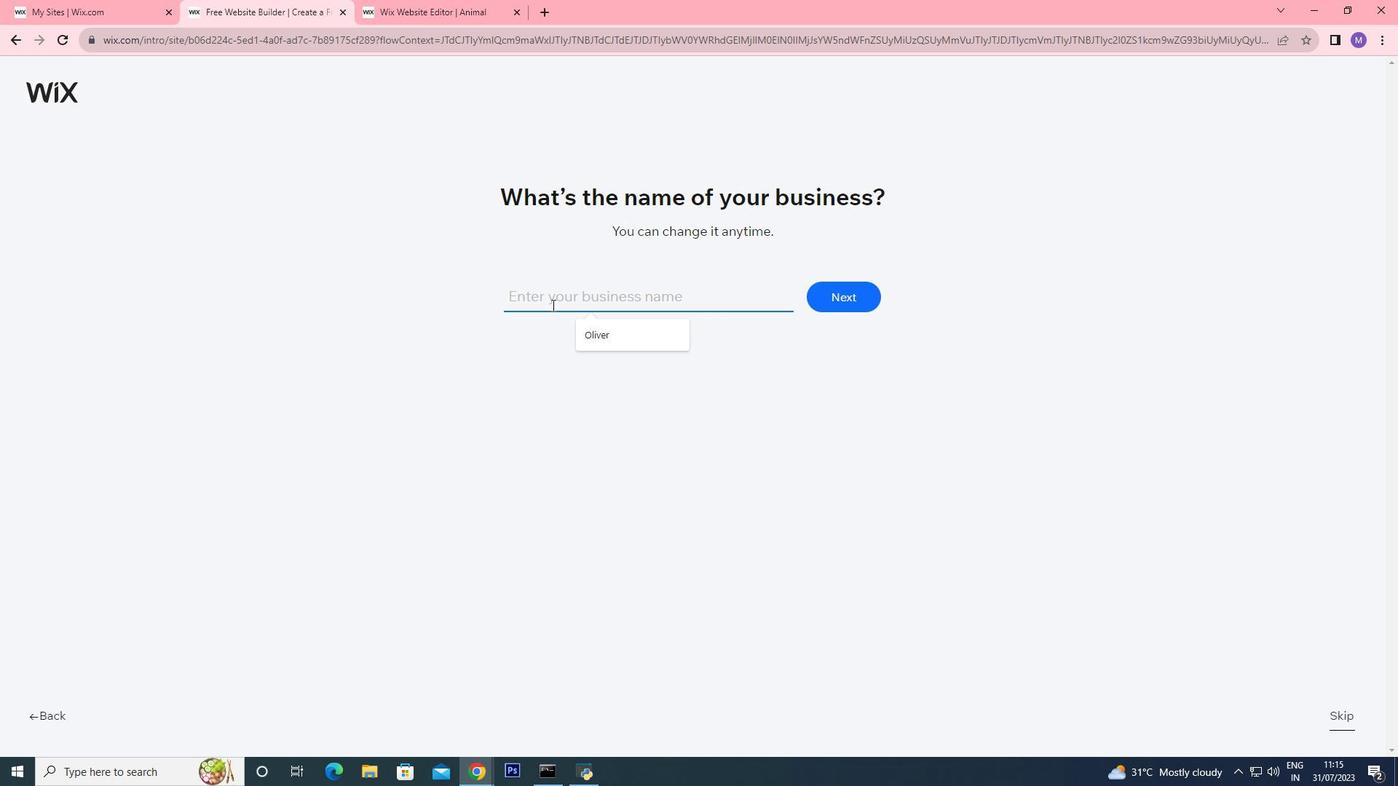 
Action: Mouse moved to (863, 298)
Screenshot: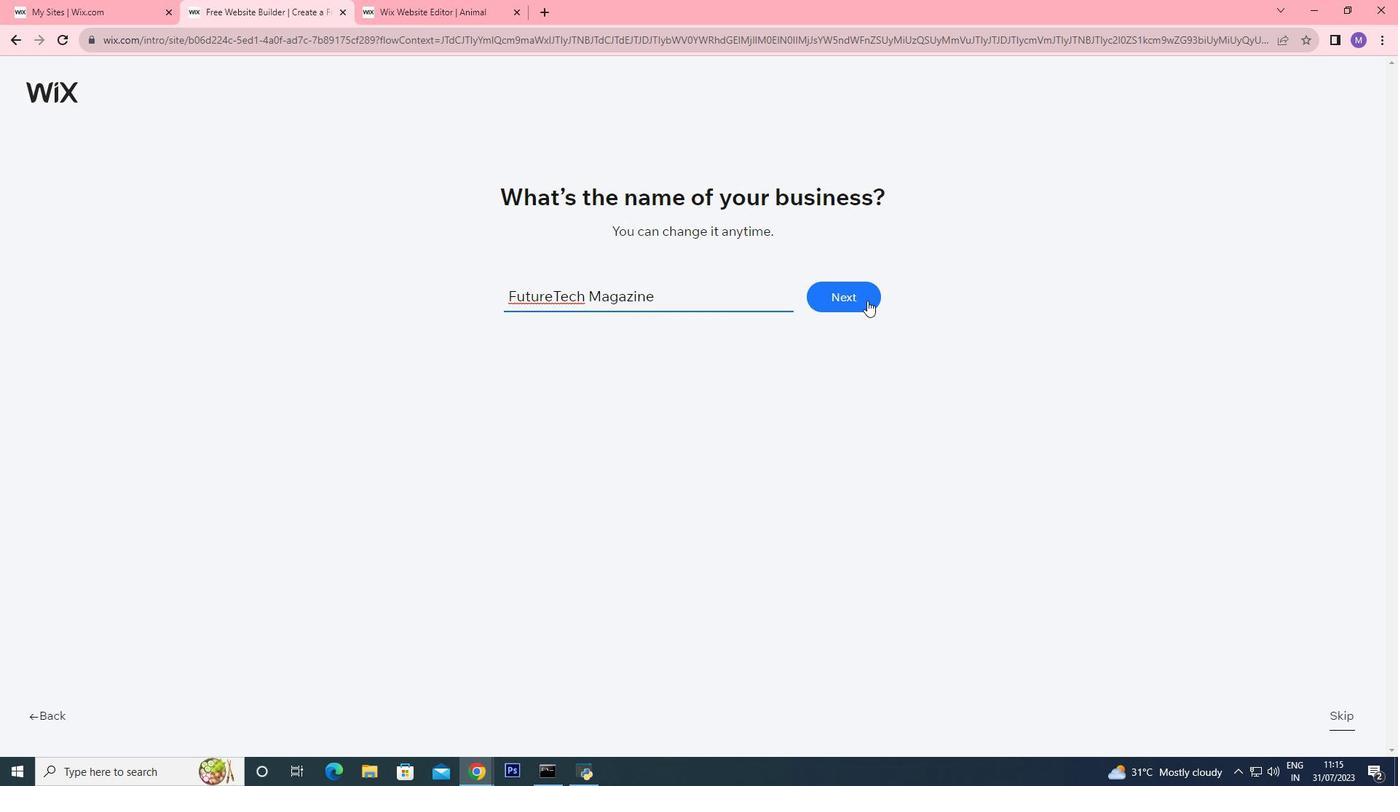 
Action: Mouse pressed left at (863, 298)
Screenshot: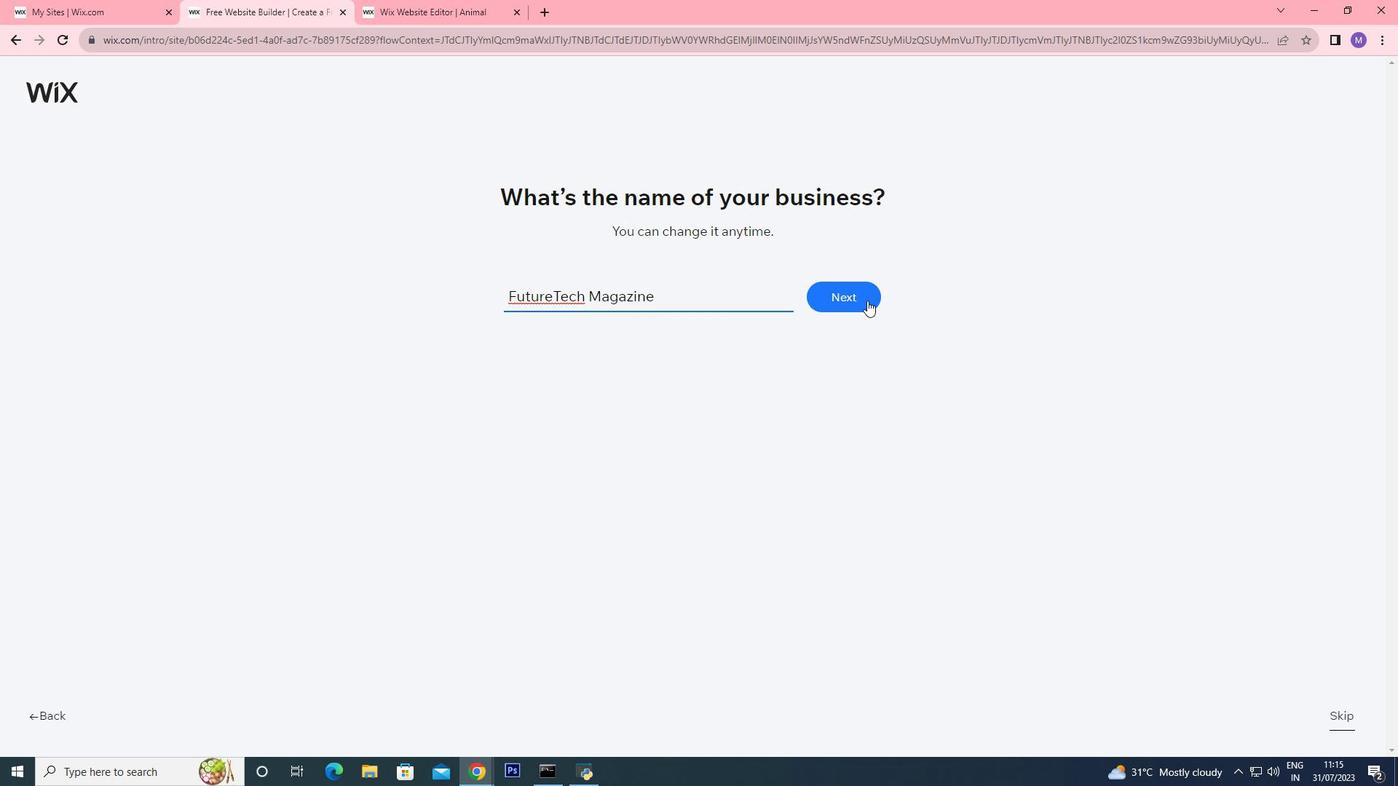 
Action: Mouse pressed left at (863, 298)
Screenshot: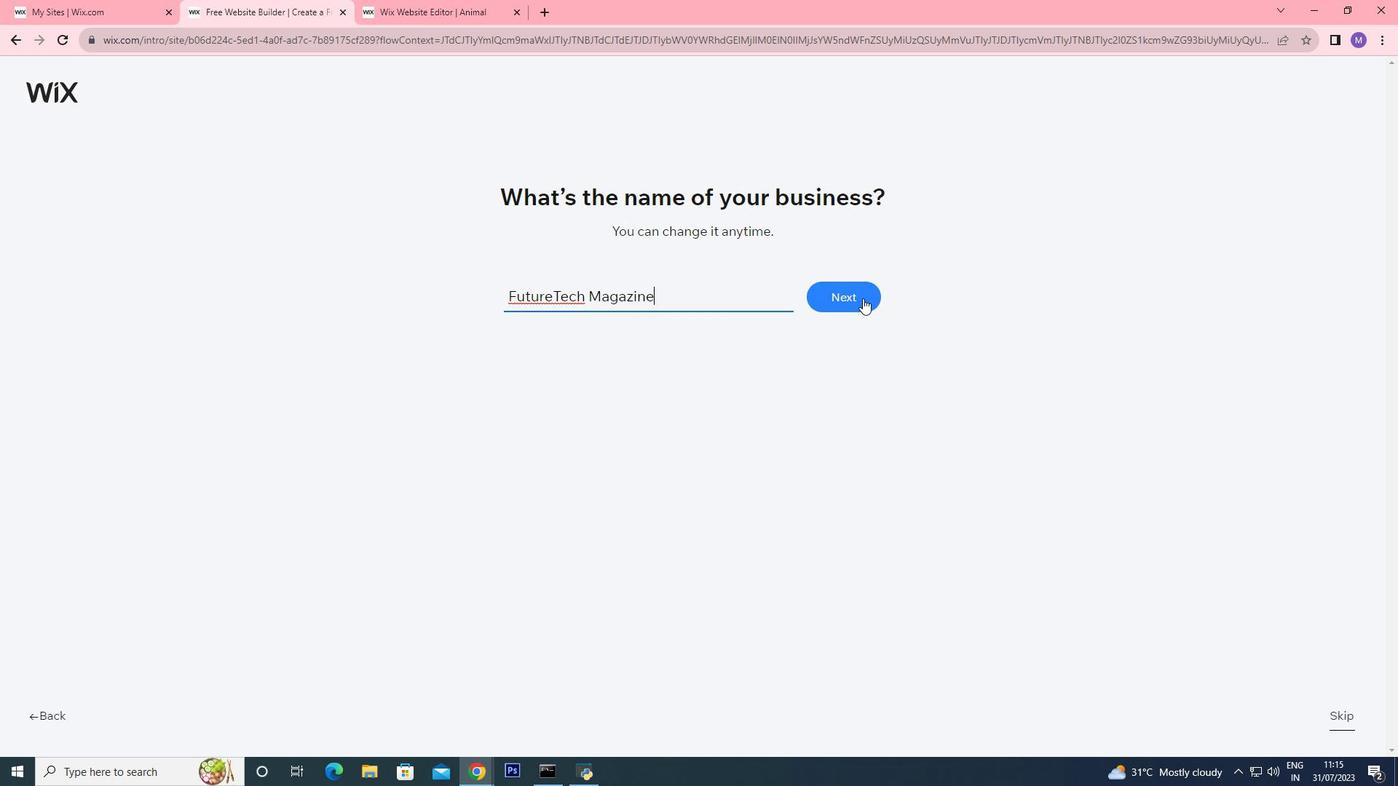 
Action: Mouse pressed left at (863, 298)
Screenshot: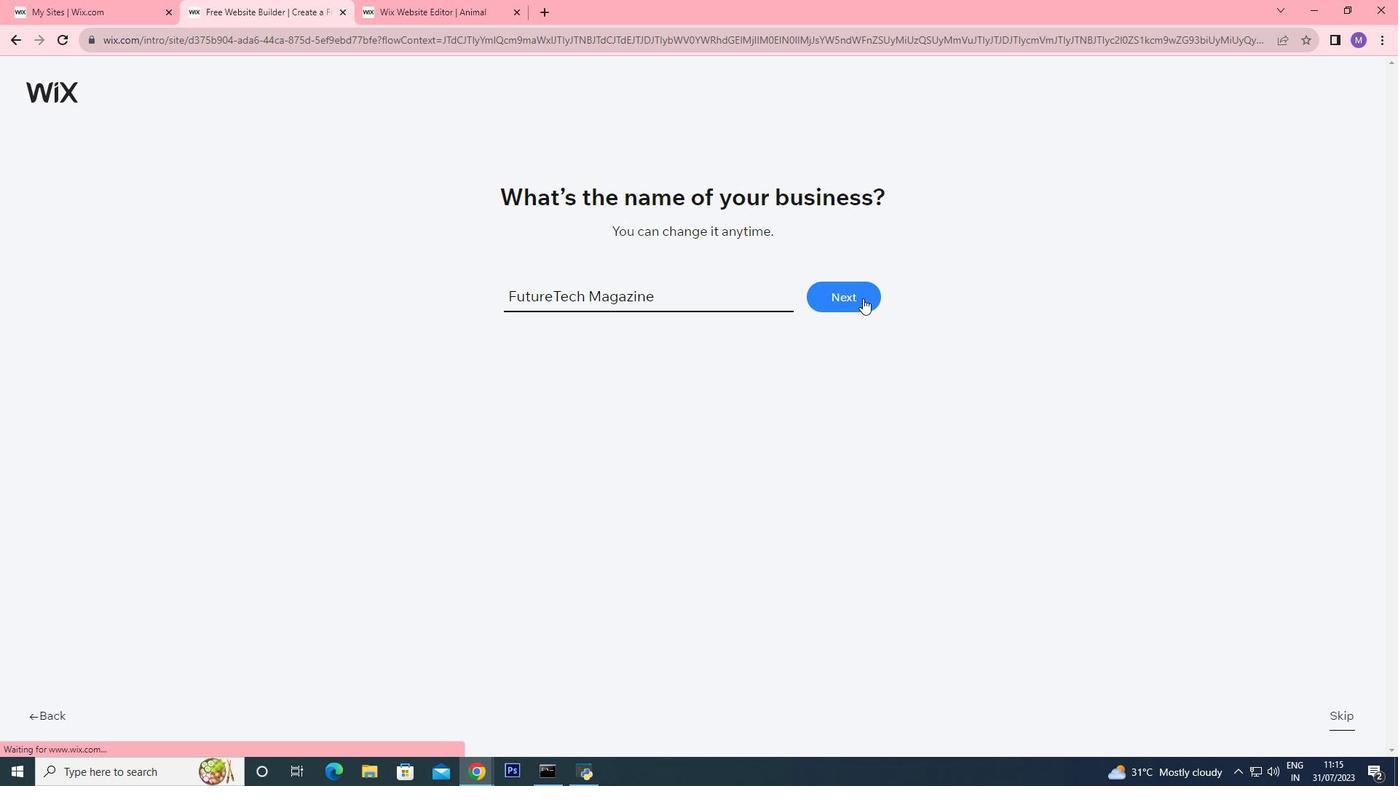 
Action: Mouse moved to (525, 217)
Screenshot: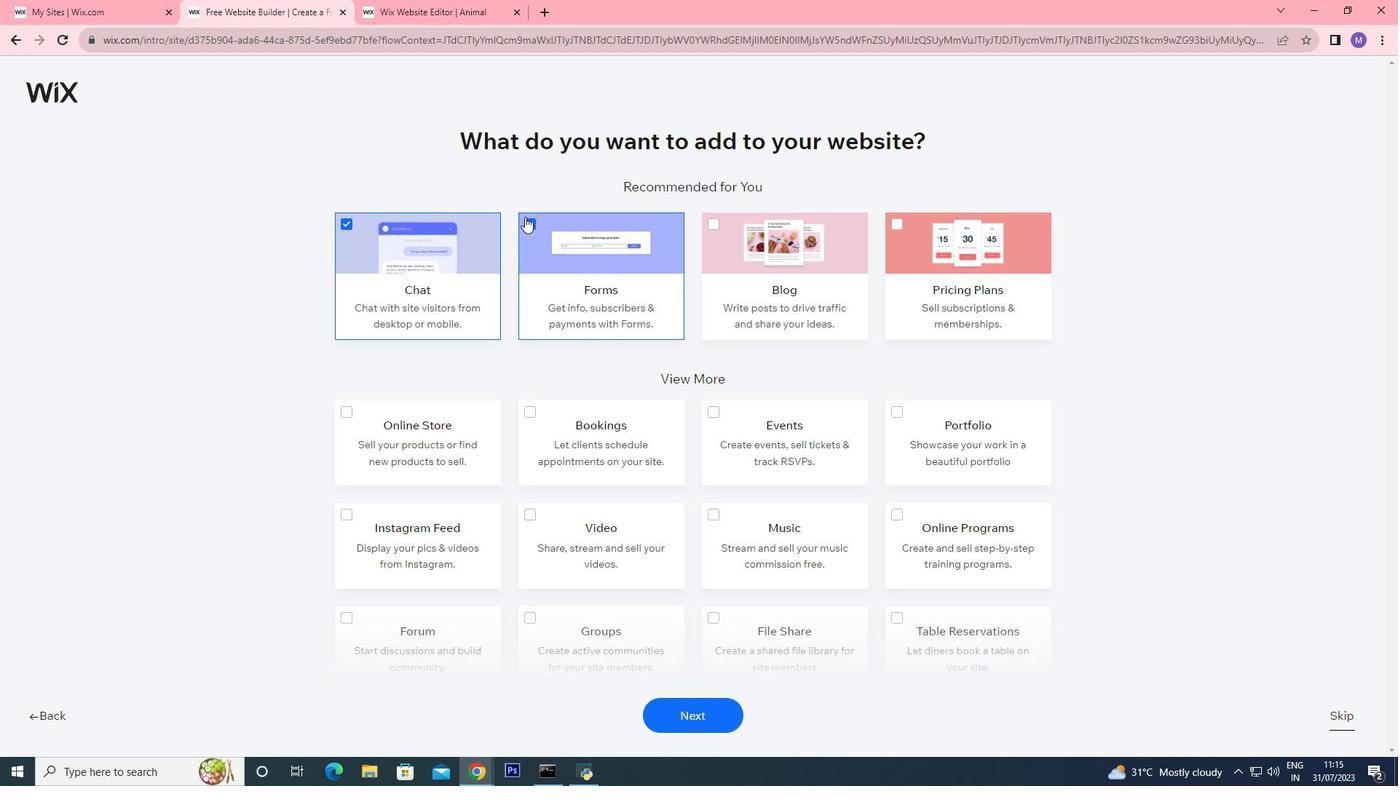 
Action: Mouse pressed left at (525, 217)
Screenshot: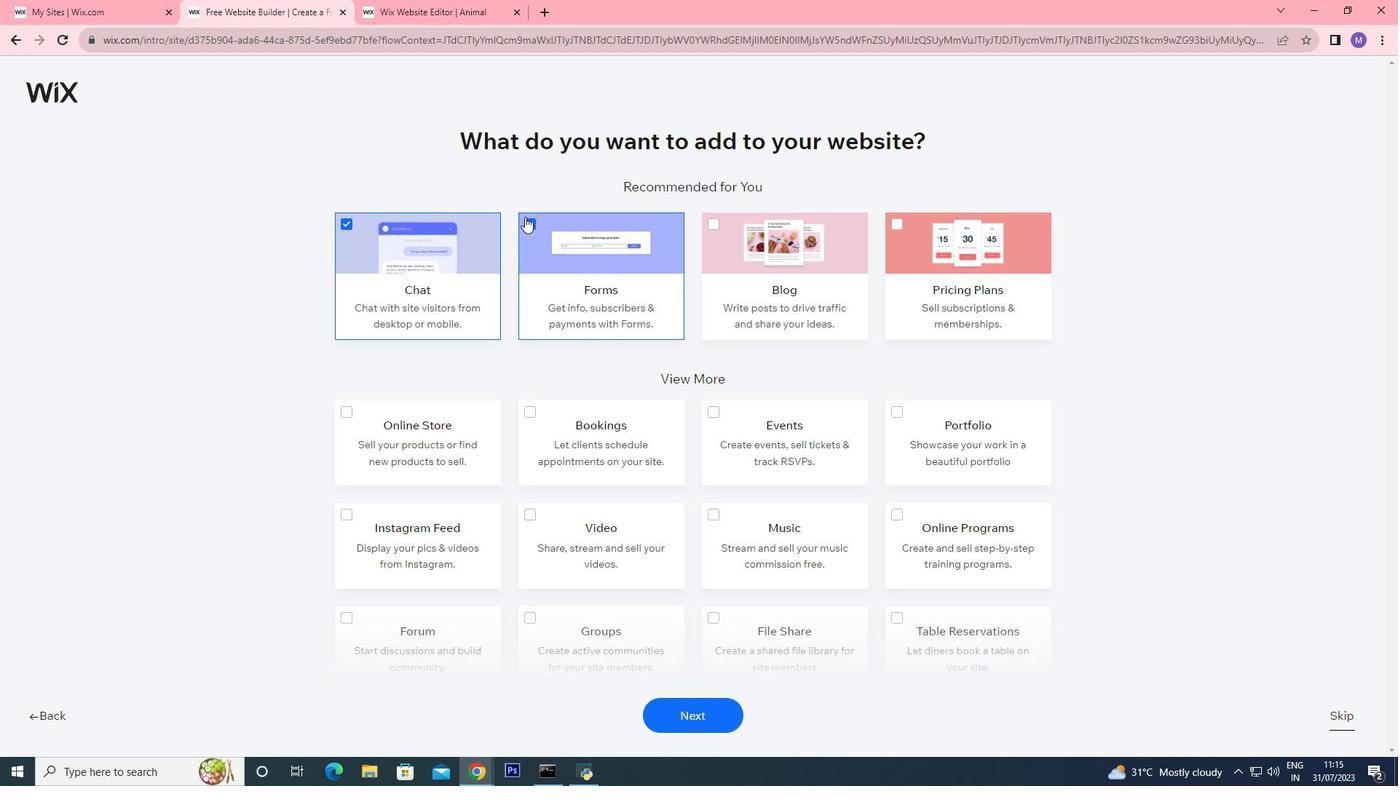 
Action: Mouse pressed left at (525, 217)
Screenshot: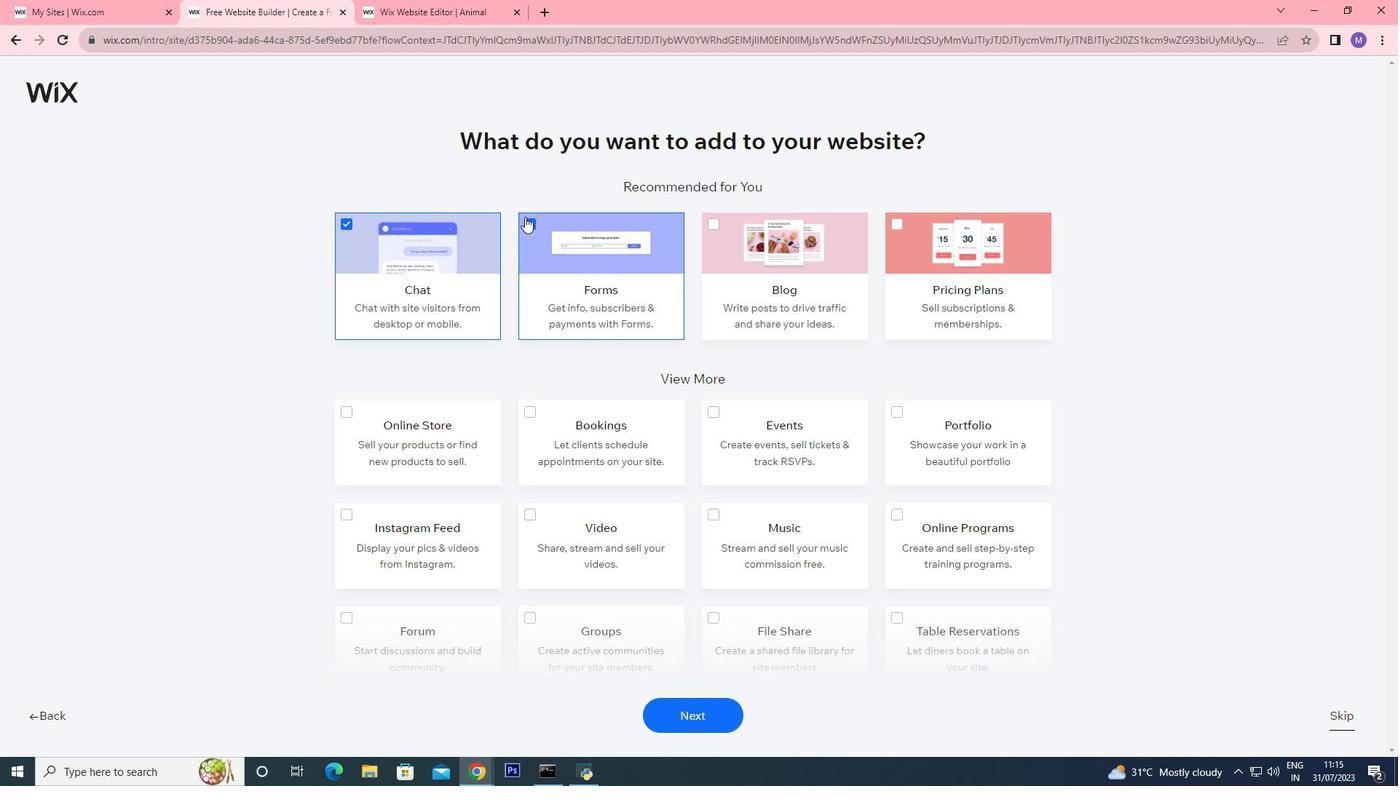 
Action: Mouse moved to (887, 423)
Screenshot: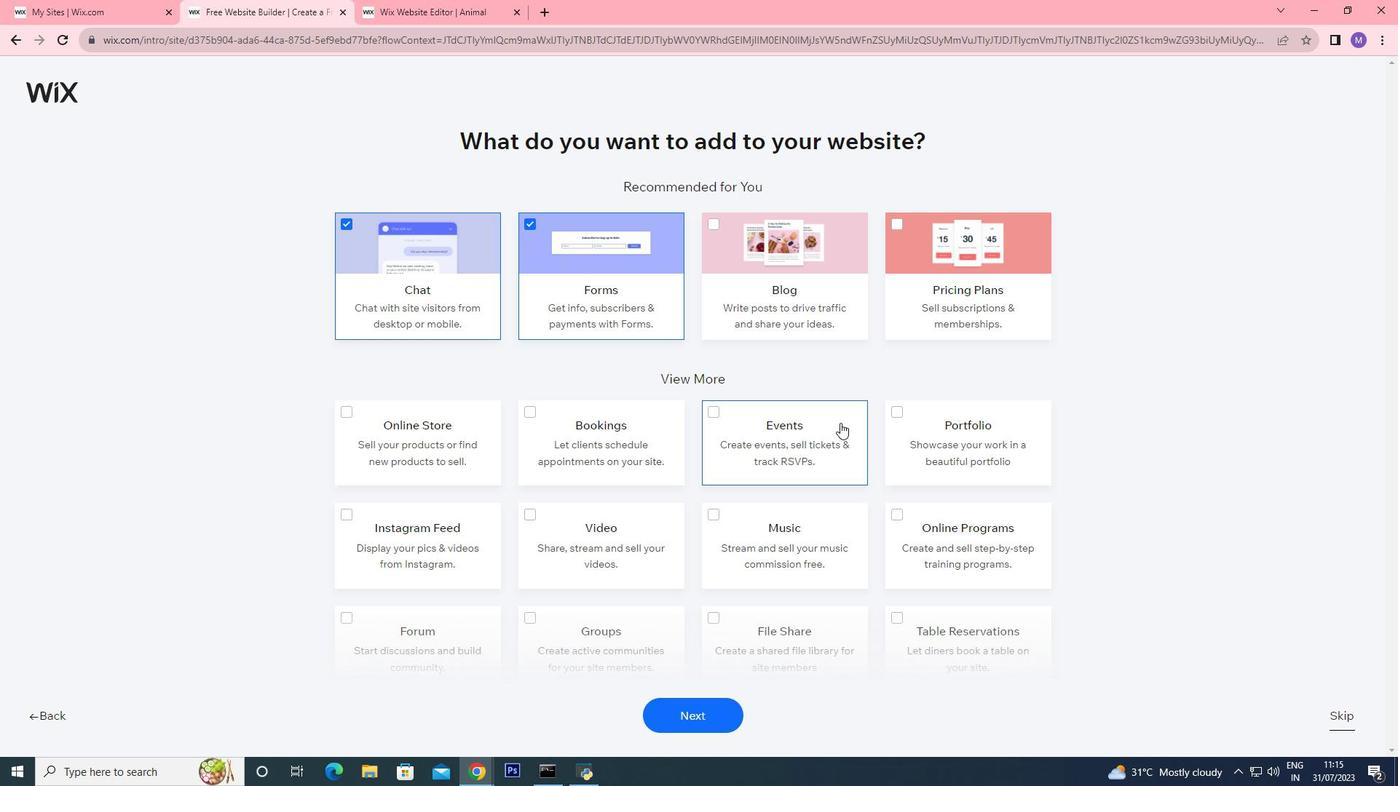 
Action: Mouse scrolled (887, 423) with delta (0, 0)
Screenshot: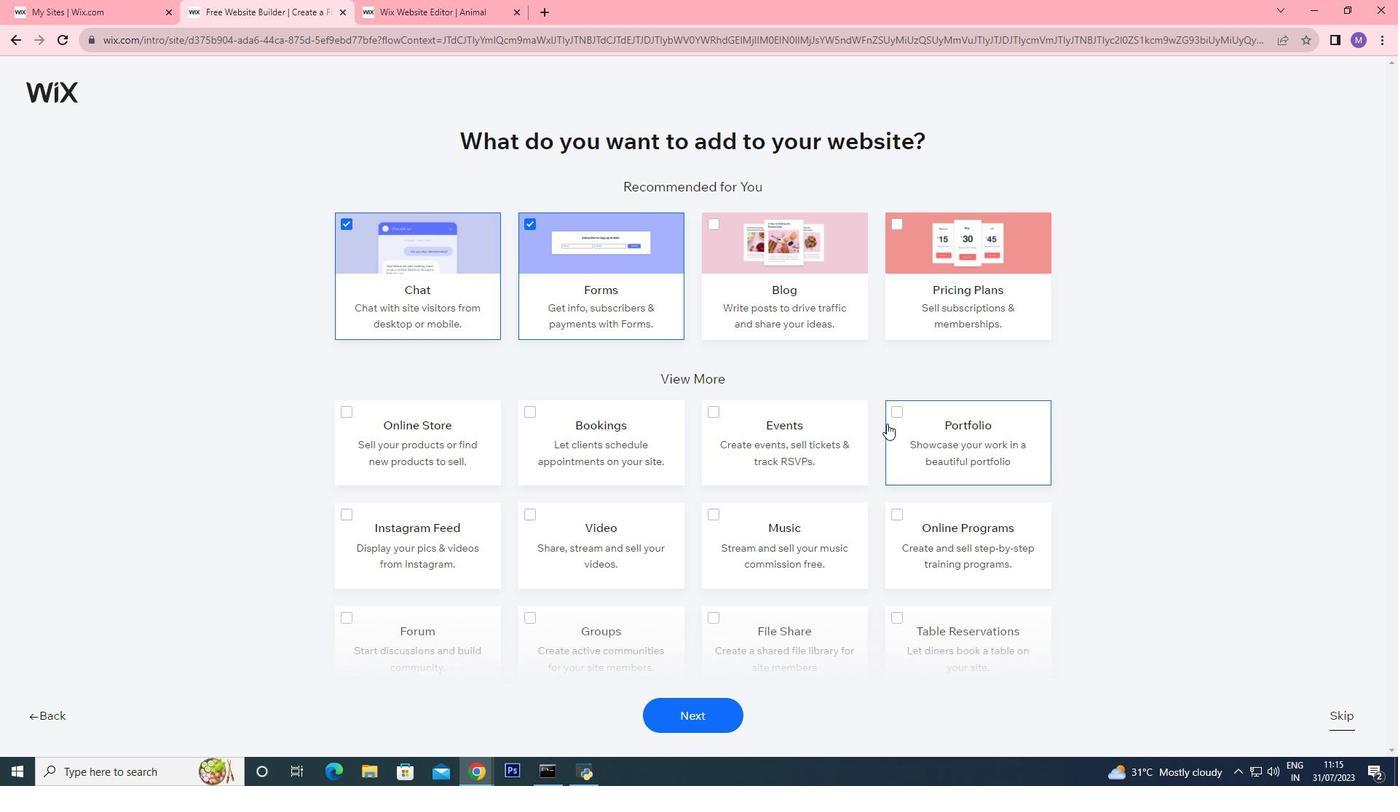 
Action: Mouse scrolled (887, 423) with delta (0, 0)
Screenshot: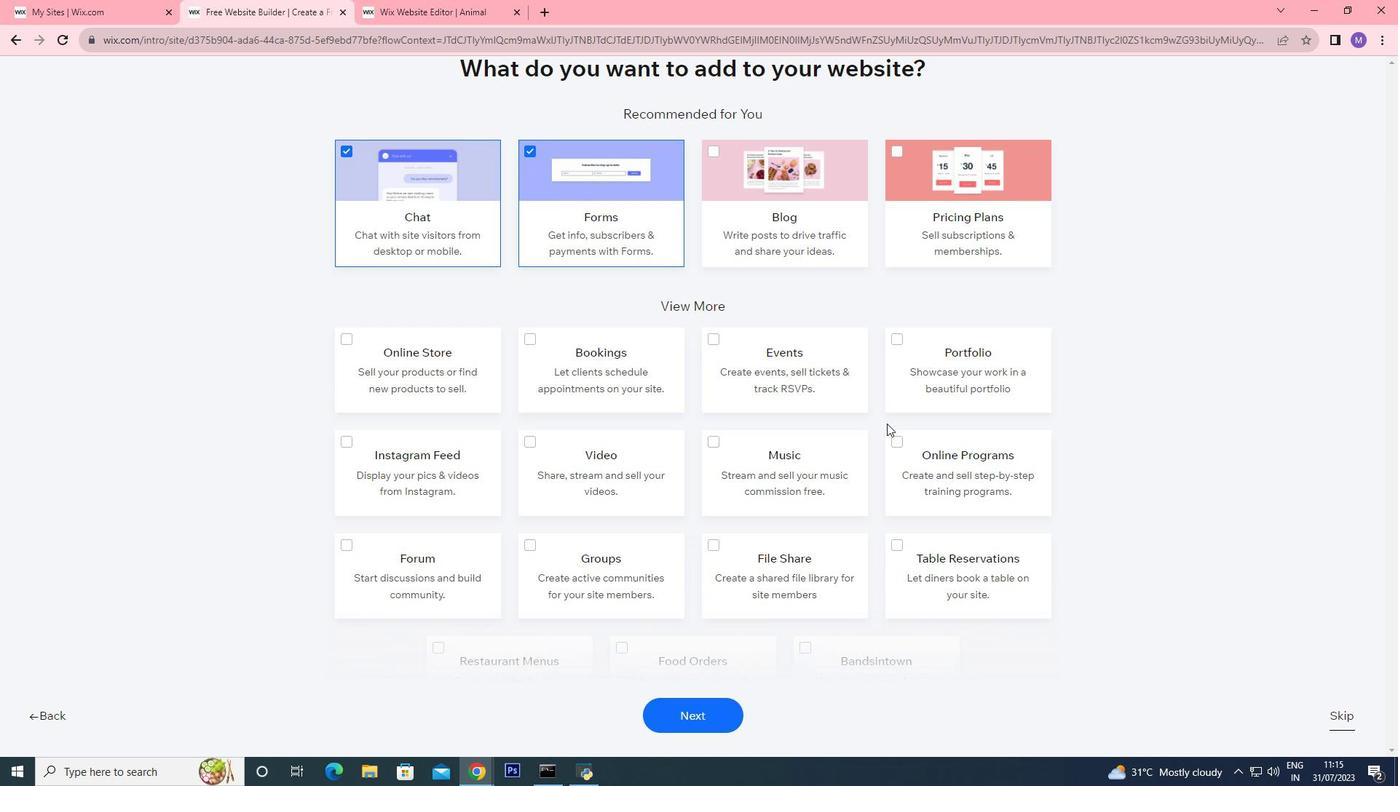 
Action: Mouse scrolled (887, 423) with delta (0, 0)
Screenshot: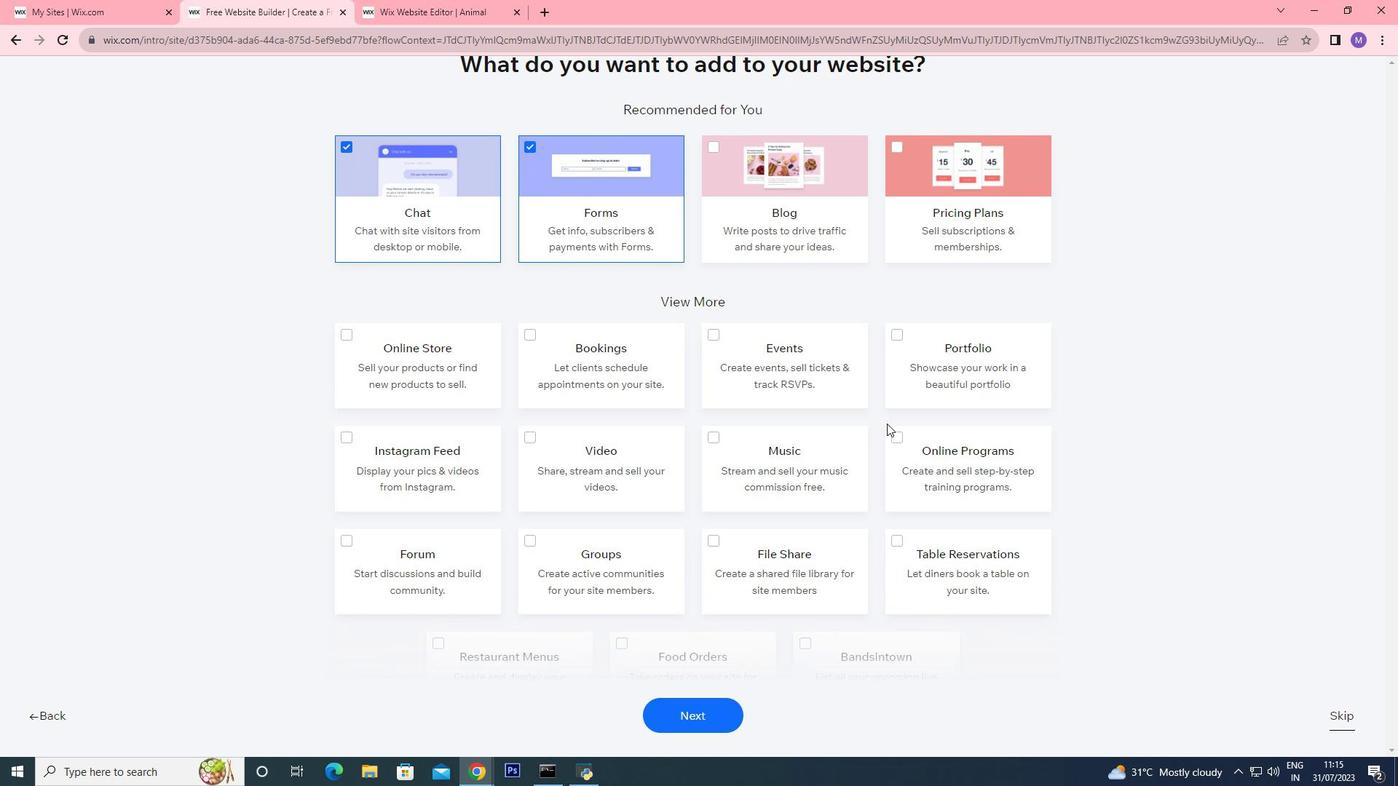 
Action: Mouse scrolled (887, 423) with delta (0, 0)
Screenshot: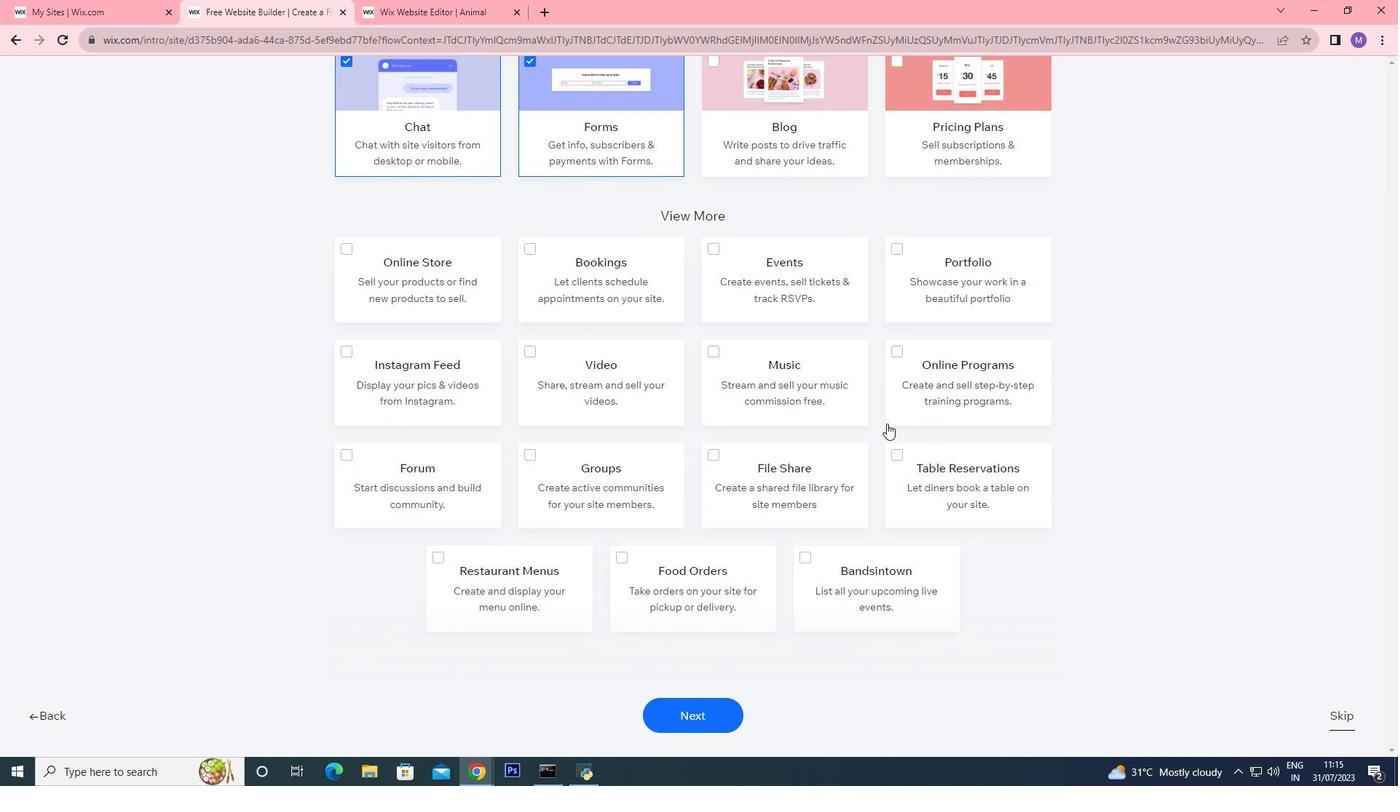 
Action: Mouse moved to (770, 451)
Screenshot: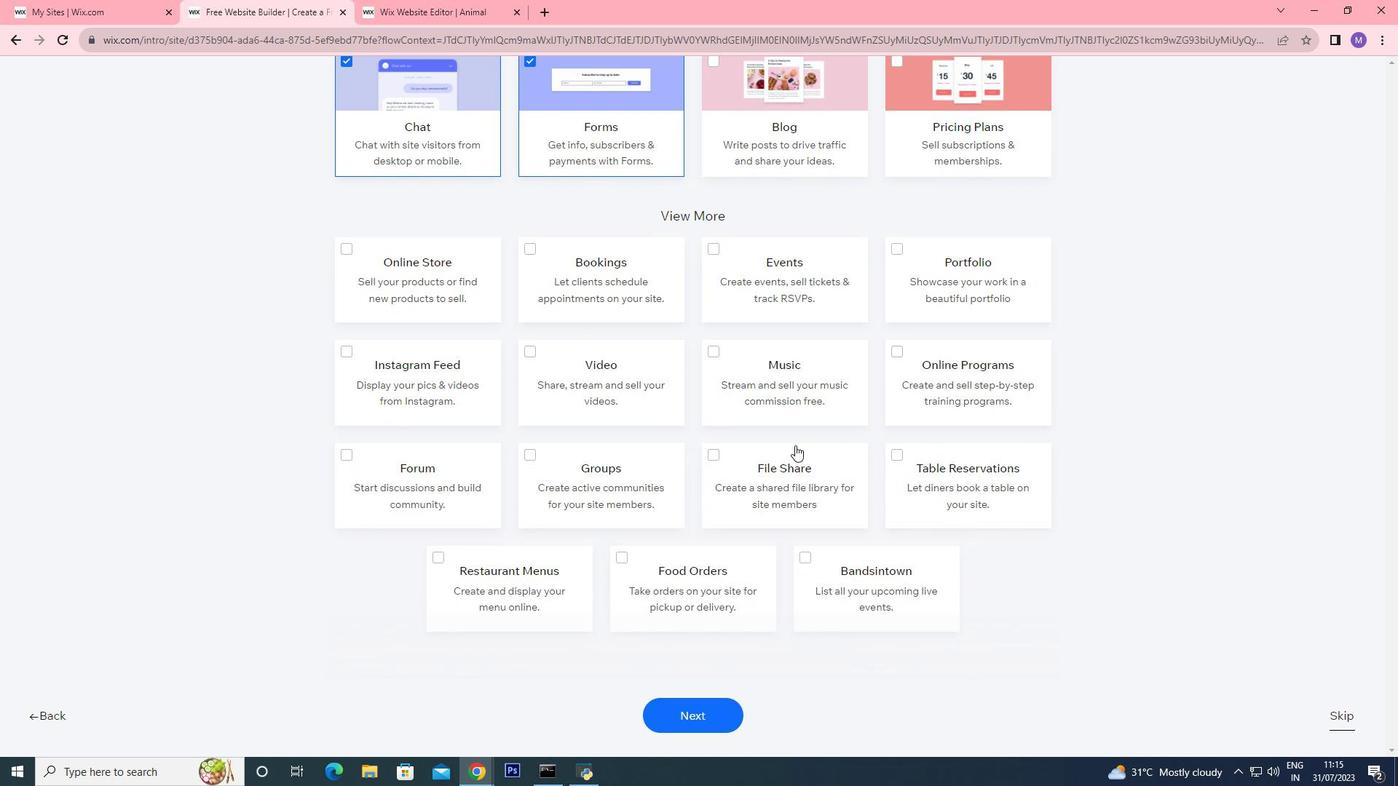 
Action: Mouse scrolled (770, 452) with delta (0, 0)
Screenshot: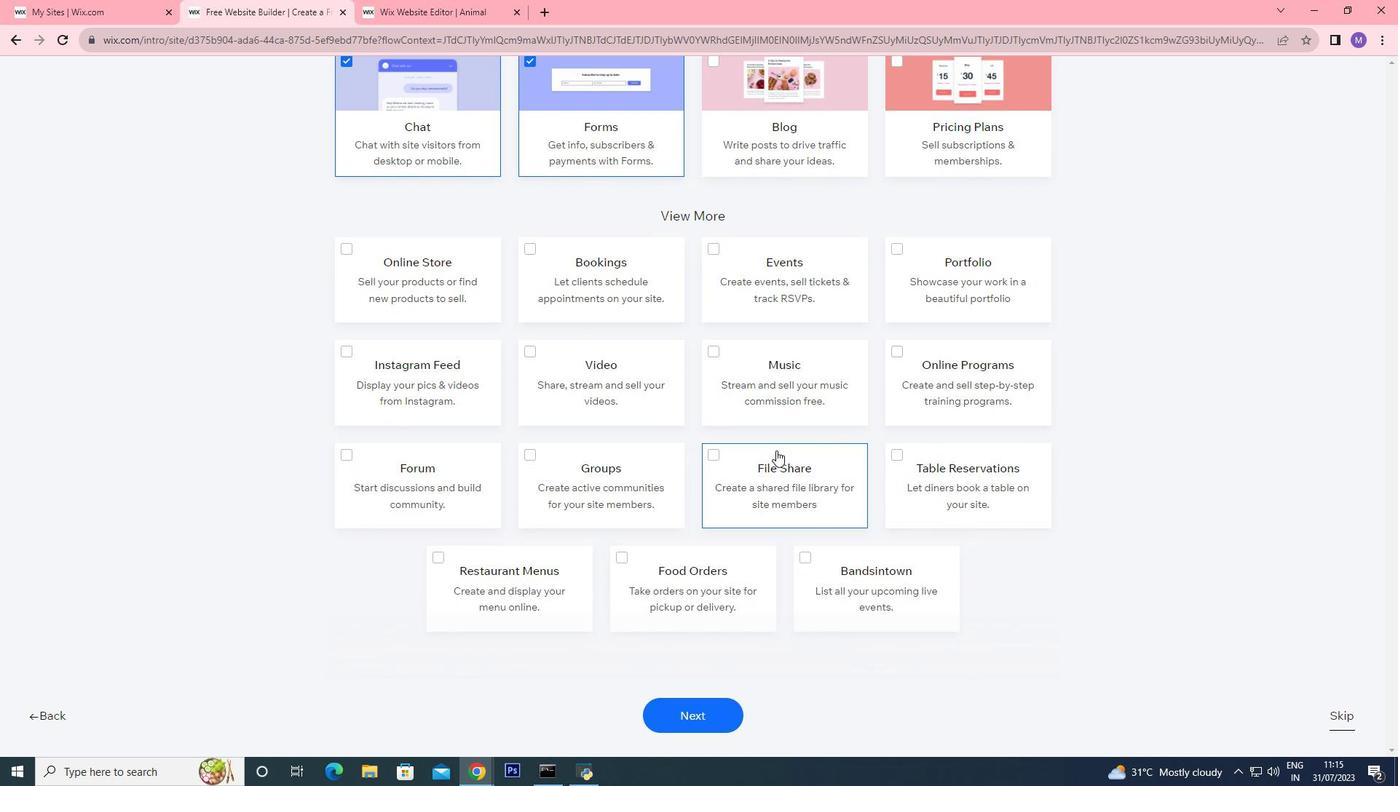 
Action: Mouse scrolled (770, 452) with delta (0, 0)
Screenshot: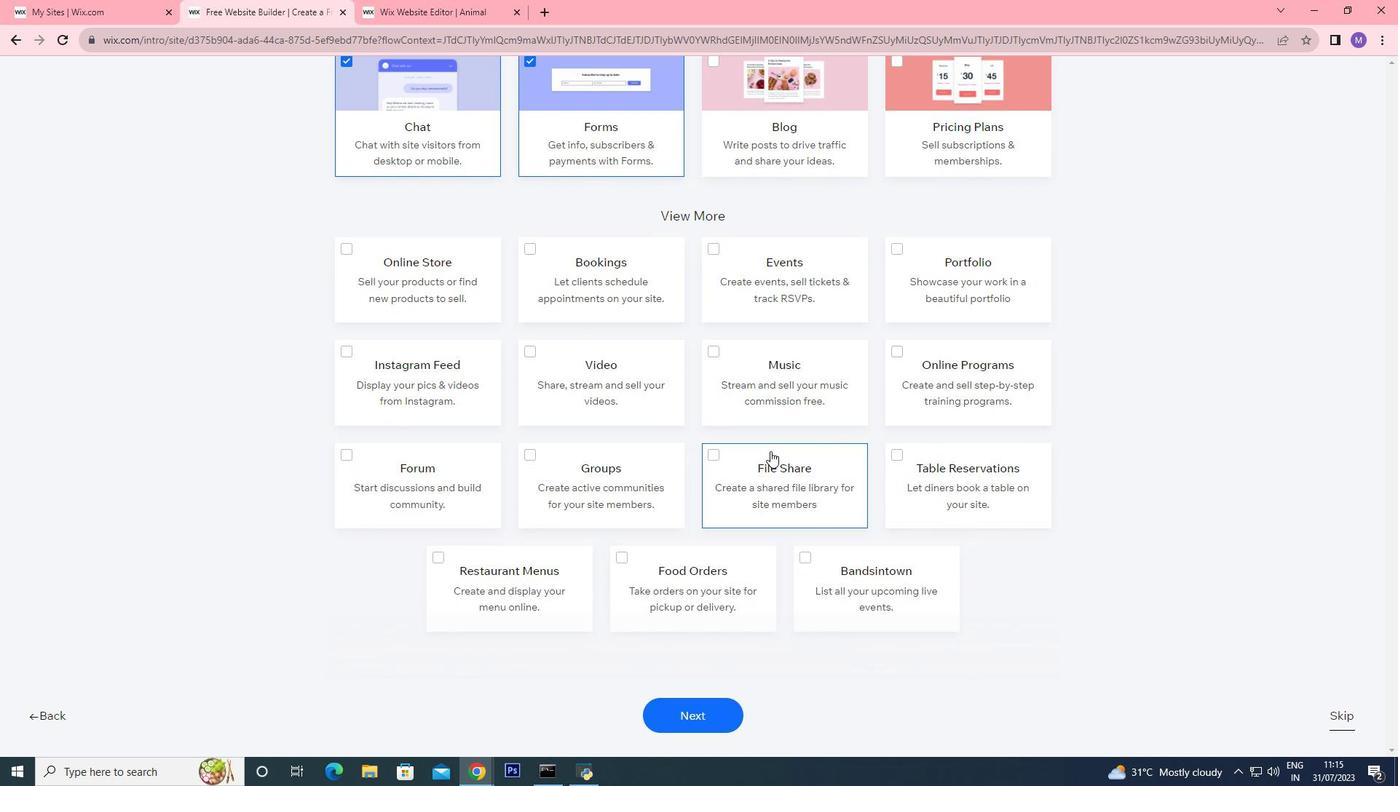 
Action: Mouse moved to (343, 201)
Screenshot: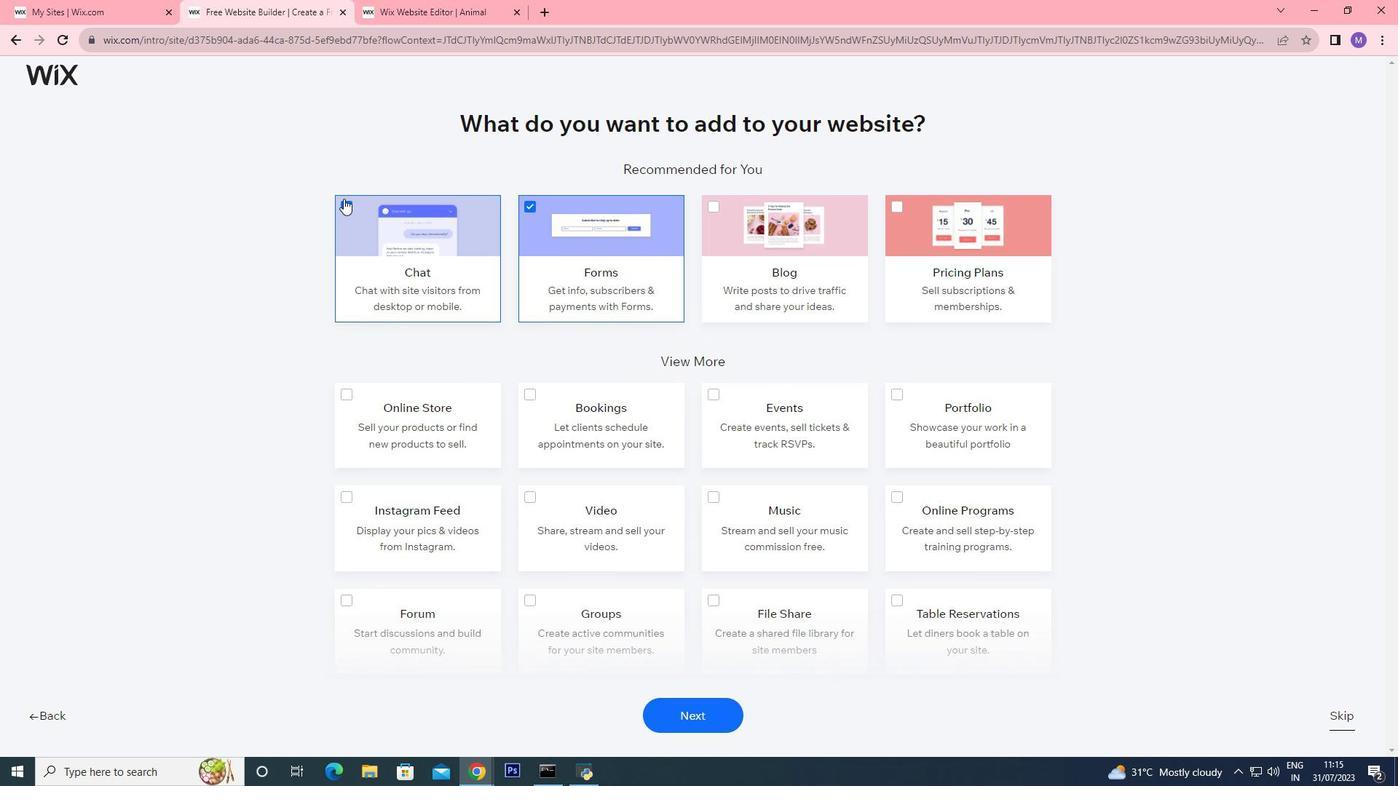 
Action: Mouse pressed left at (343, 201)
Screenshot: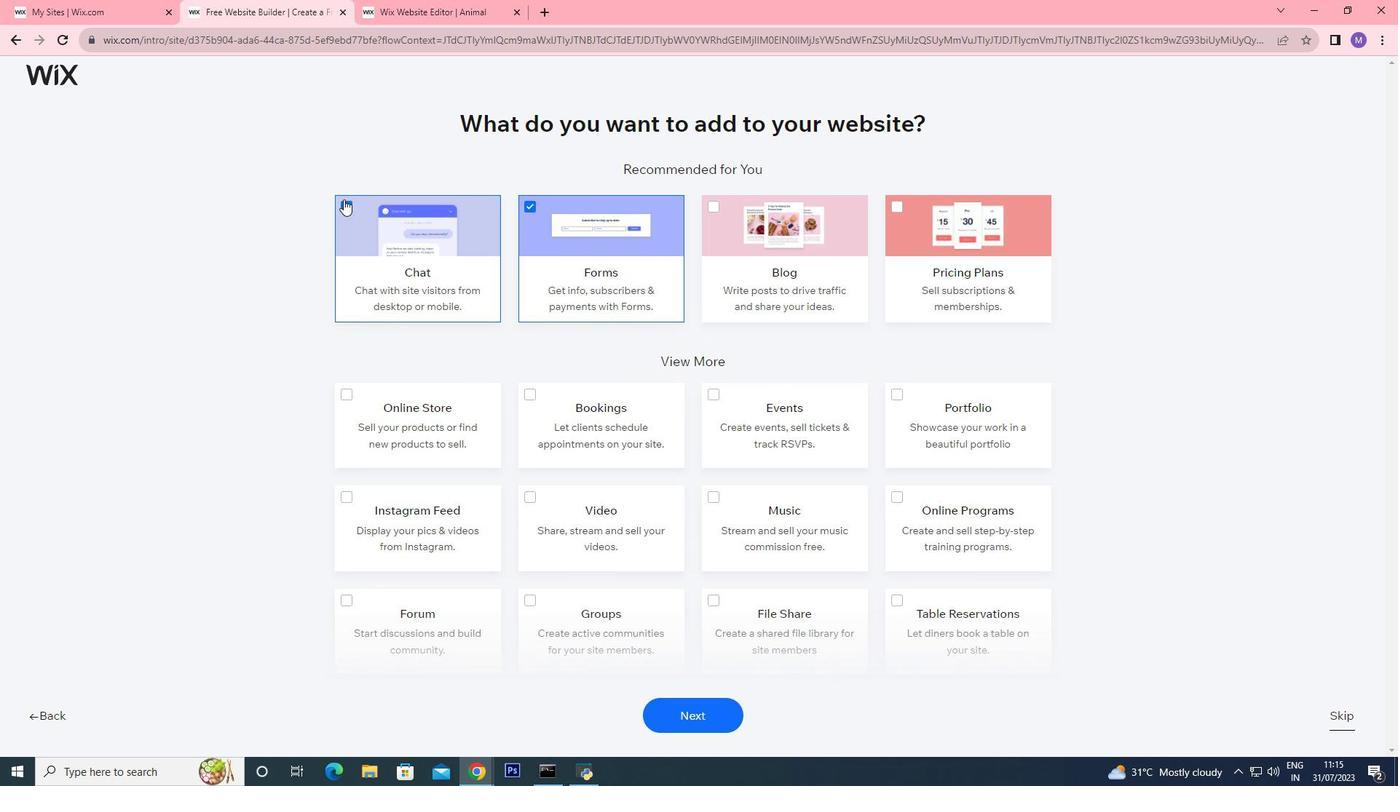 
Action: Mouse moved to (528, 202)
Screenshot: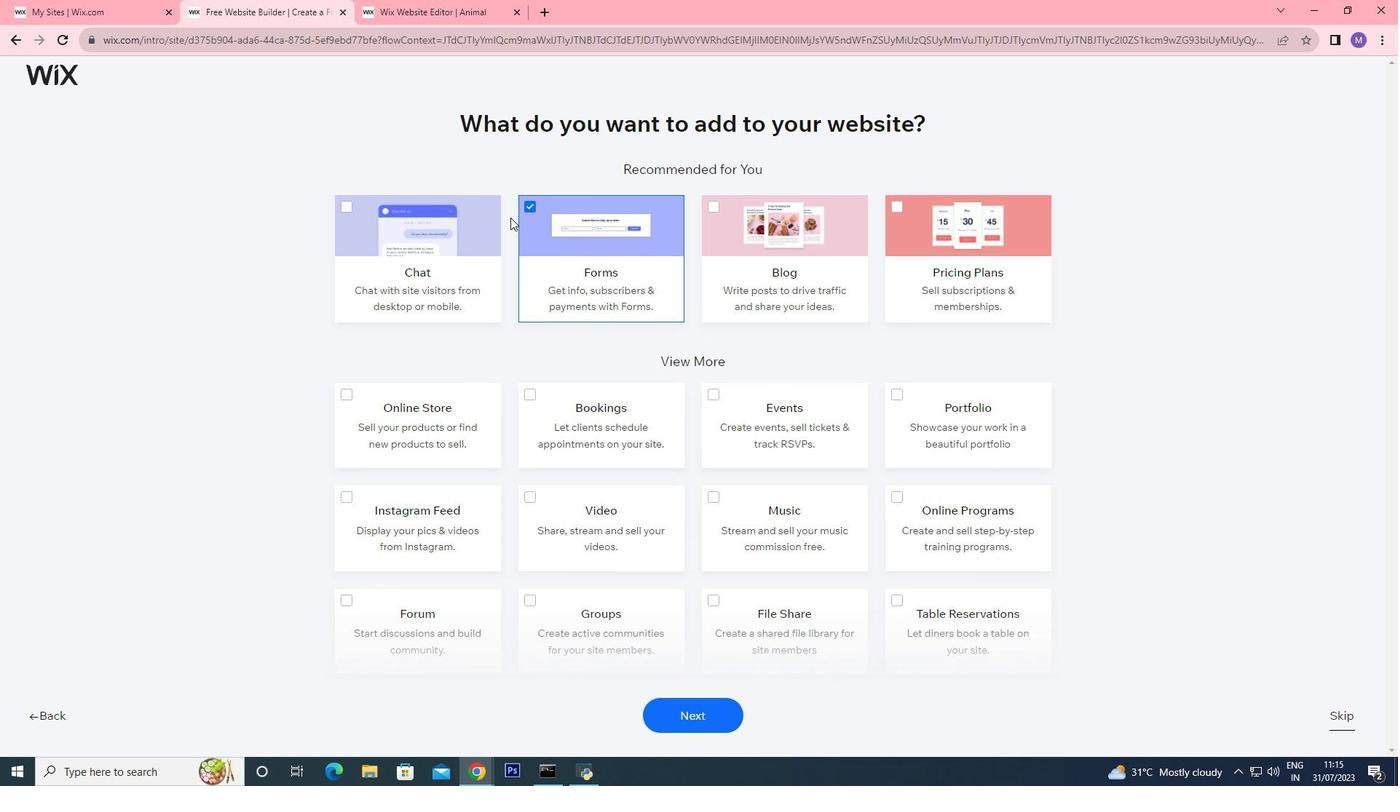 
Action: Mouse pressed left at (528, 202)
Screenshot: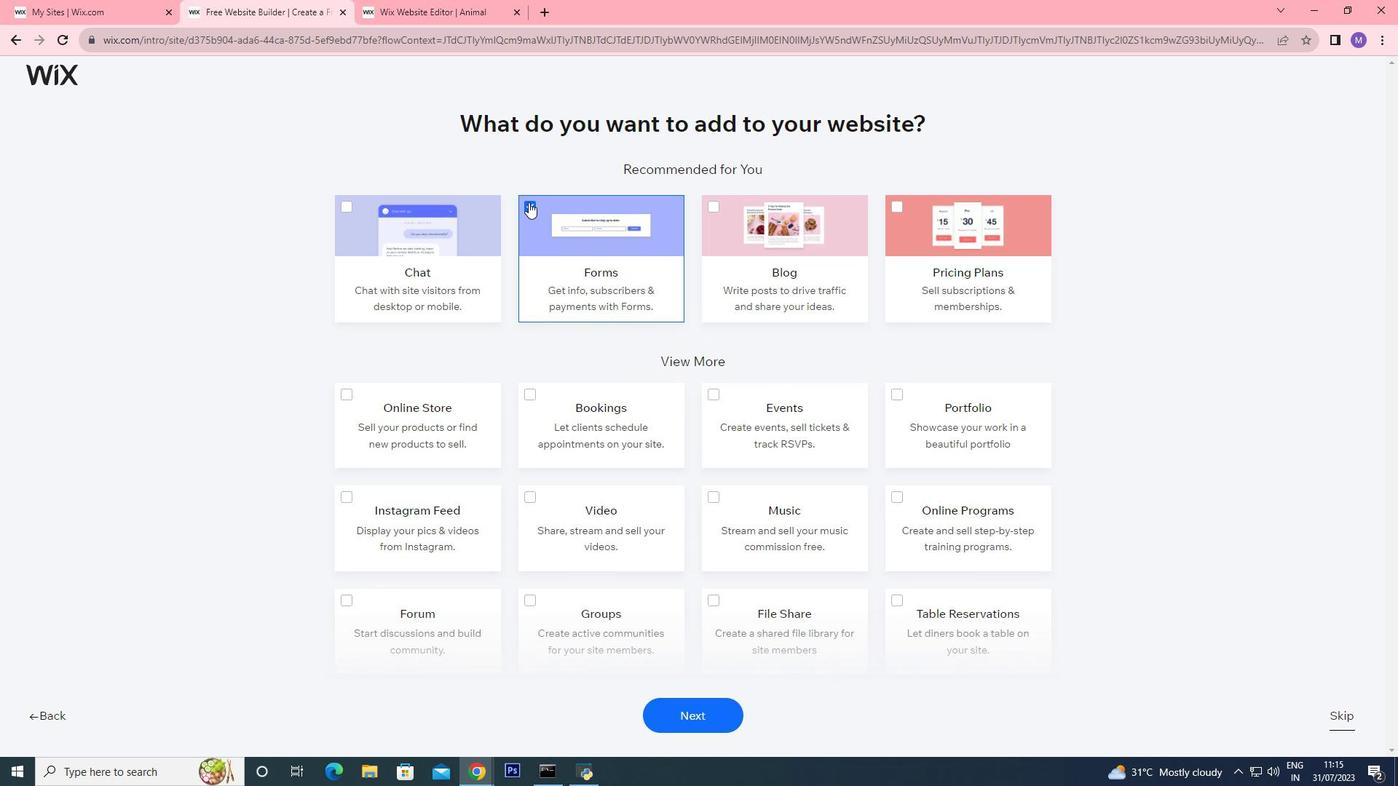 
Action: Mouse moved to (738, 399)
Screenshot: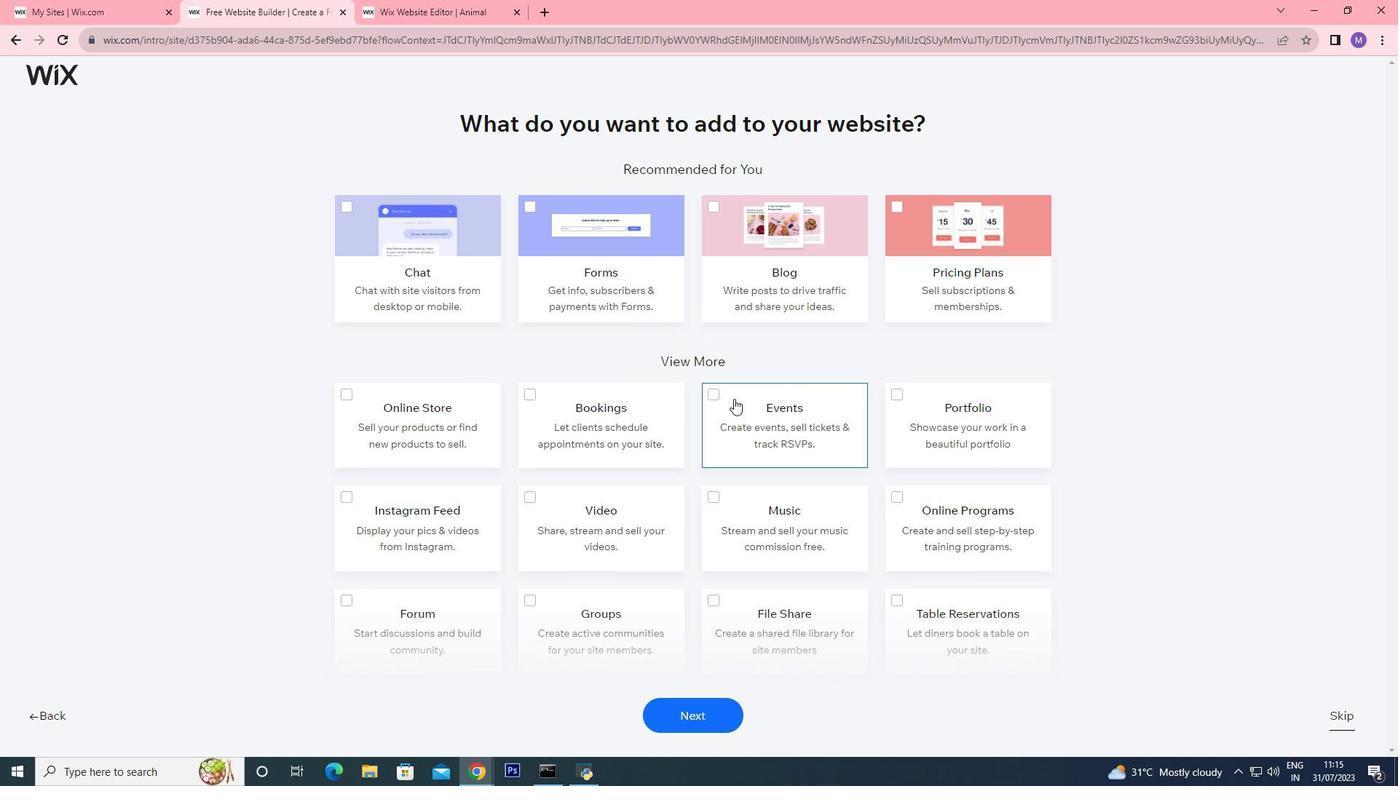 
Action: Mouse scrolled (738, 399) with delta (0, 0)
Screenshot: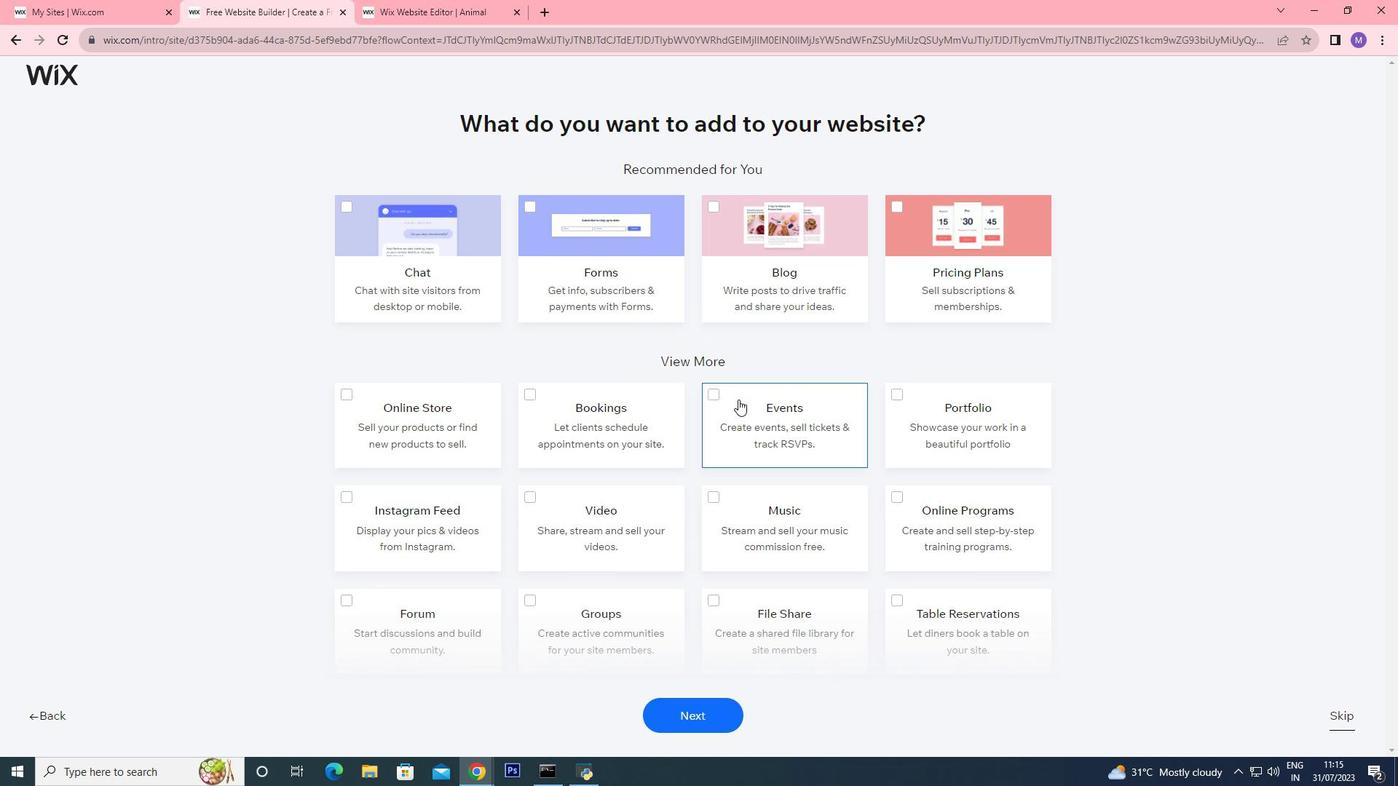 
Action: Mouse scrolled (738, 399) with delta (0, 0)
Screenshot: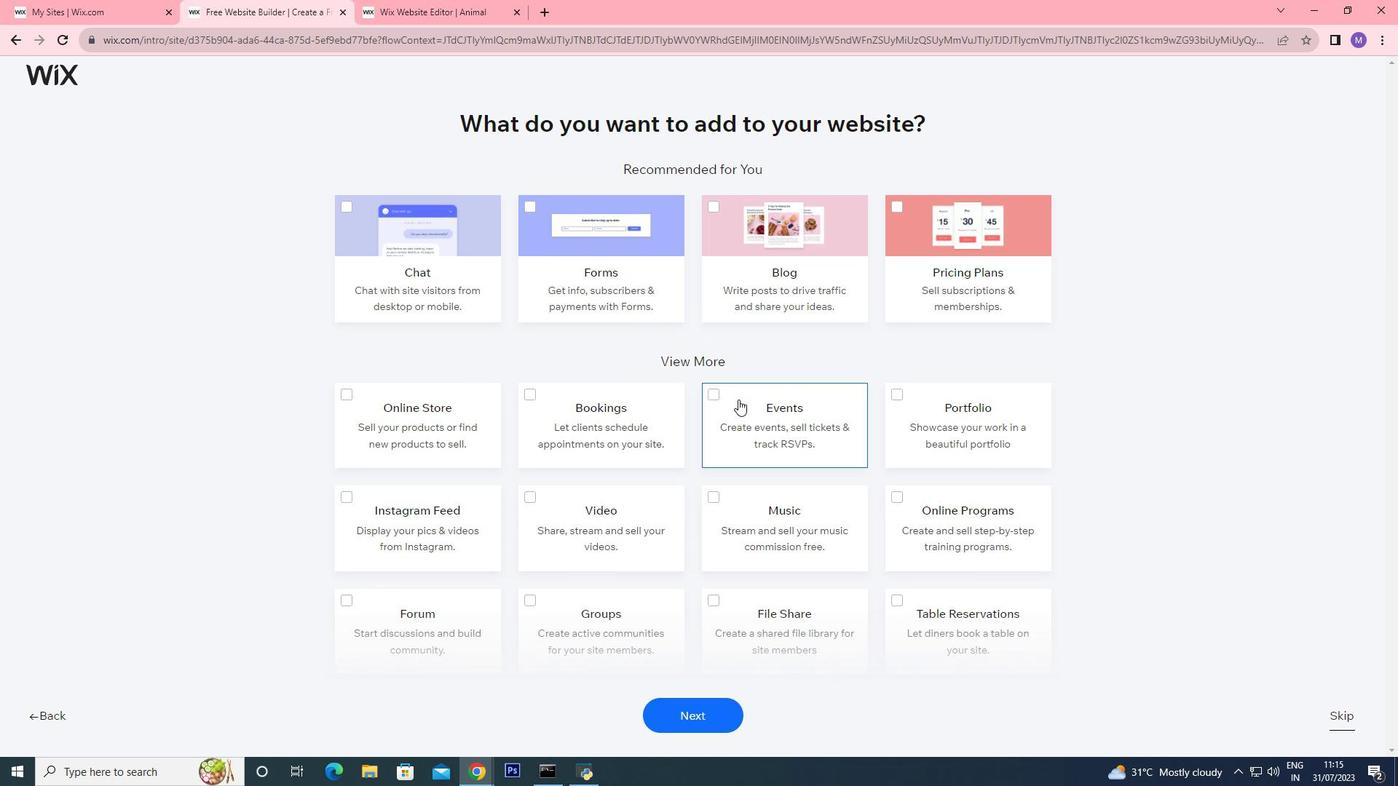 
Action: Mouse scrolled (738, 399) with delta (0, 0)
Screenshot: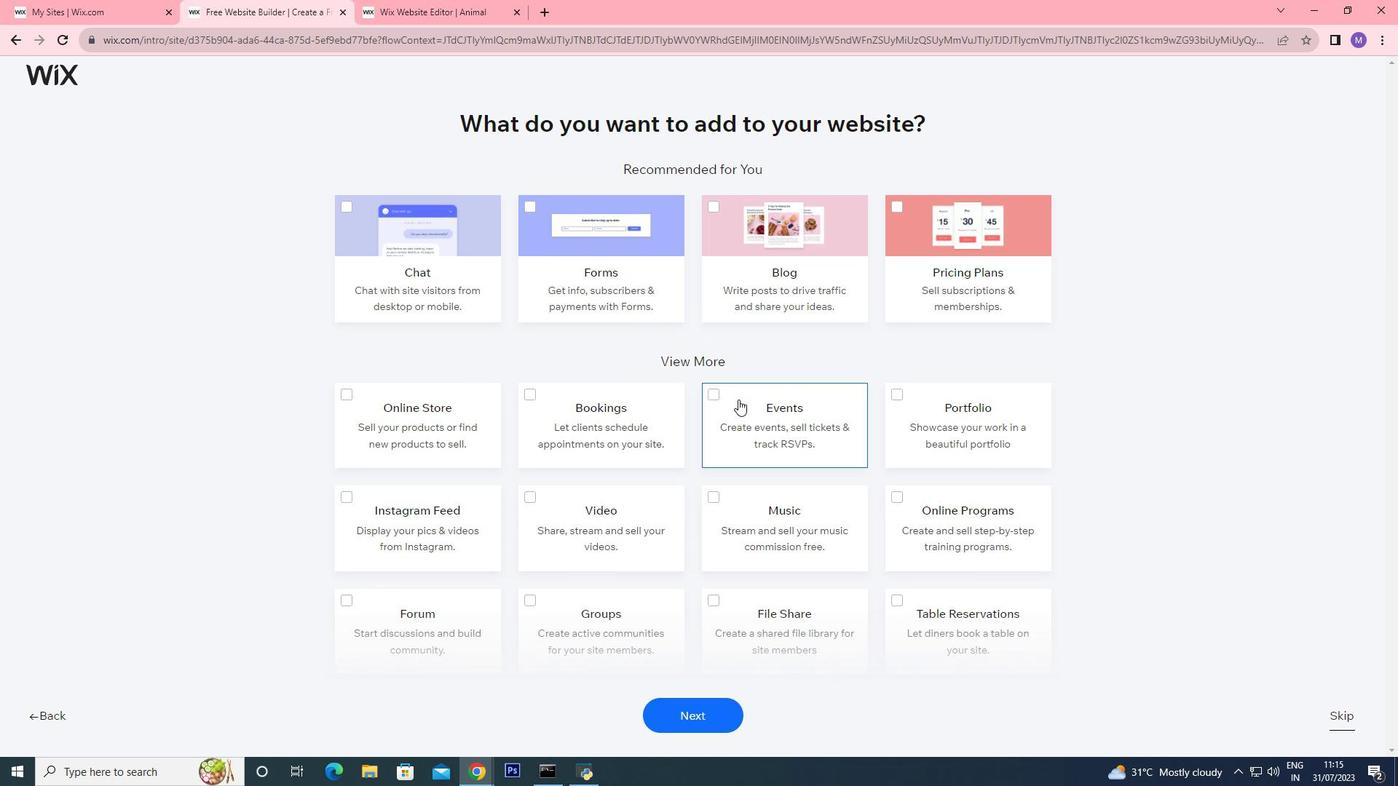 
Action: Mouse moved to (695, 715)
Screenshot: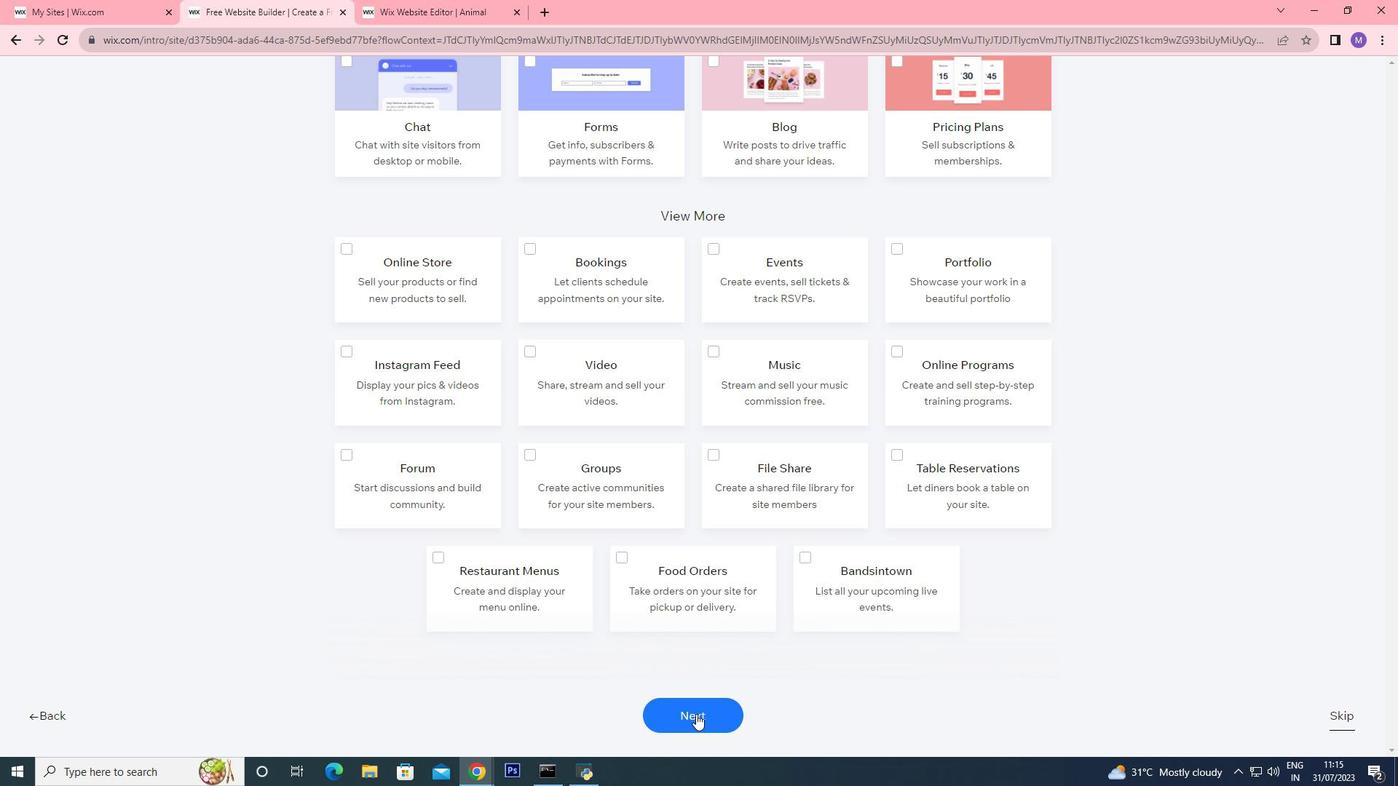 
Action: Mouse pressed left at (695, 715)
Screenshot: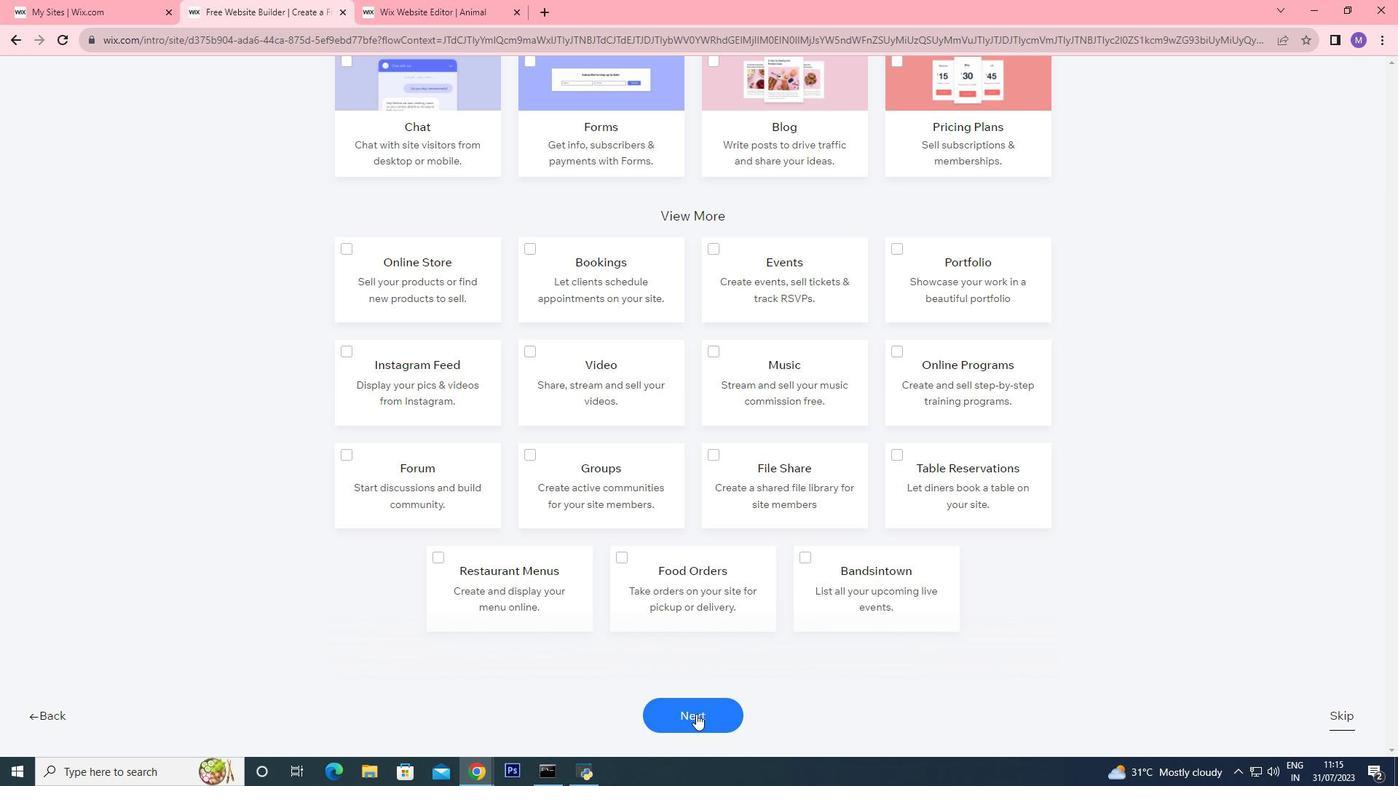 
Action: Mouse pressed left at (695, 715)
Screenshot: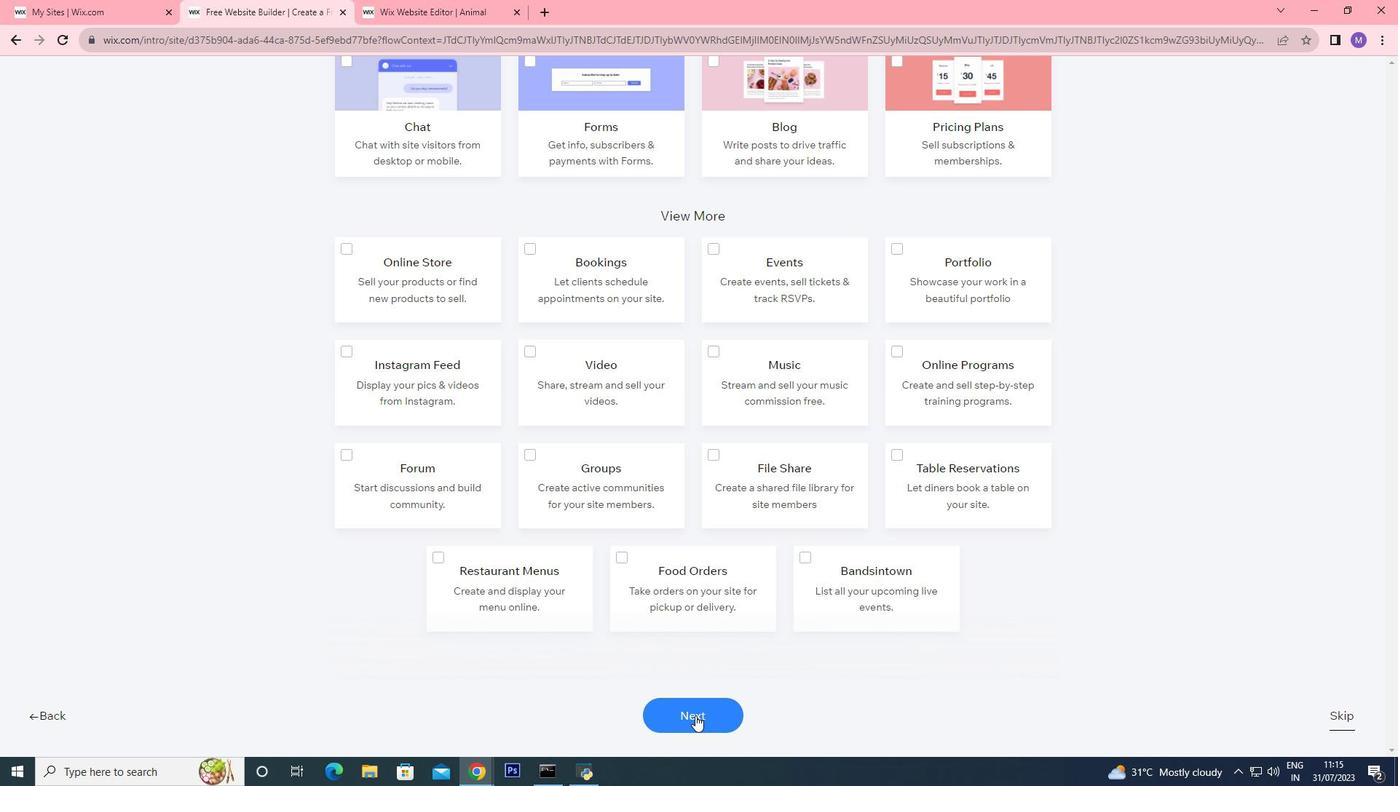 
Action: Mouse pressed left at (695, 715)
Screenshot: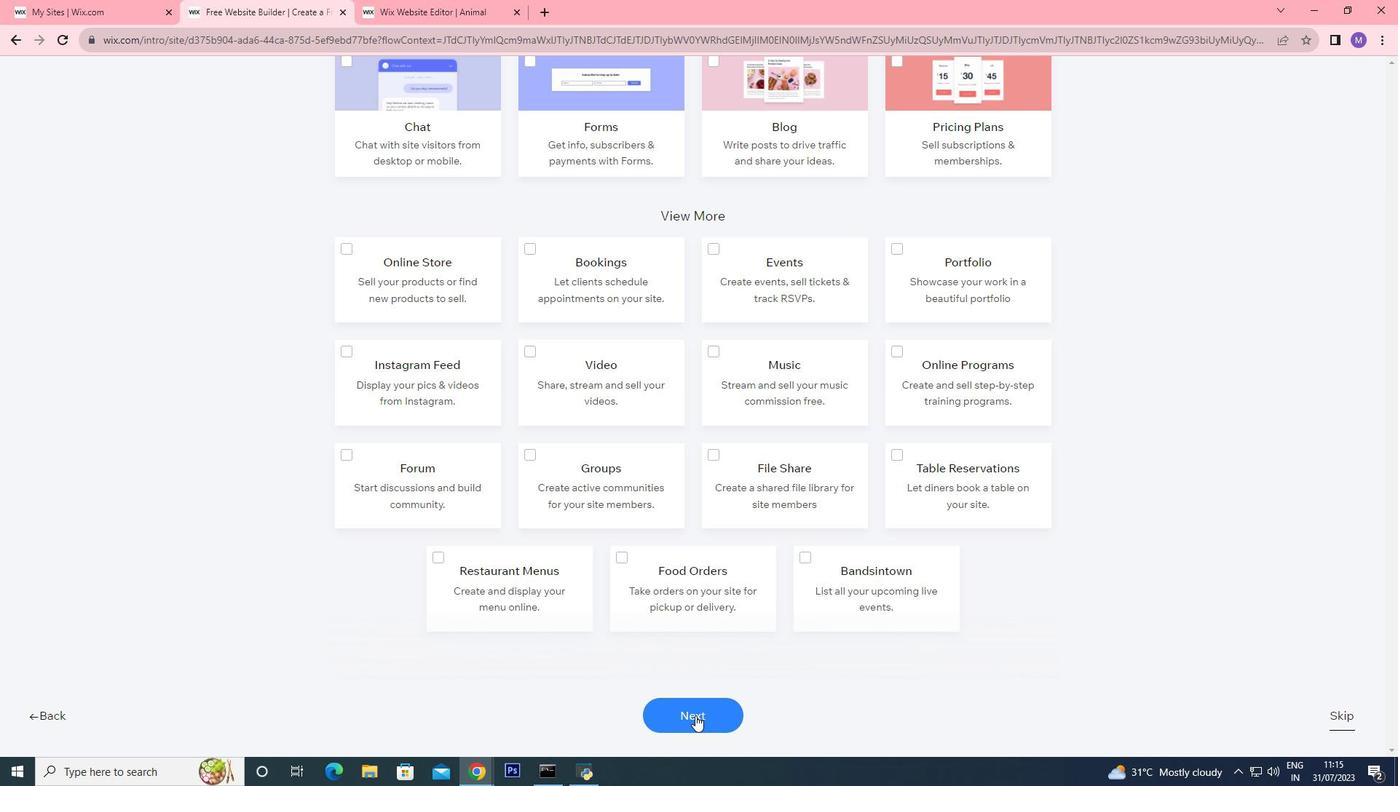 
Action: Mouse pressed left at (695, 715)
Screenshot: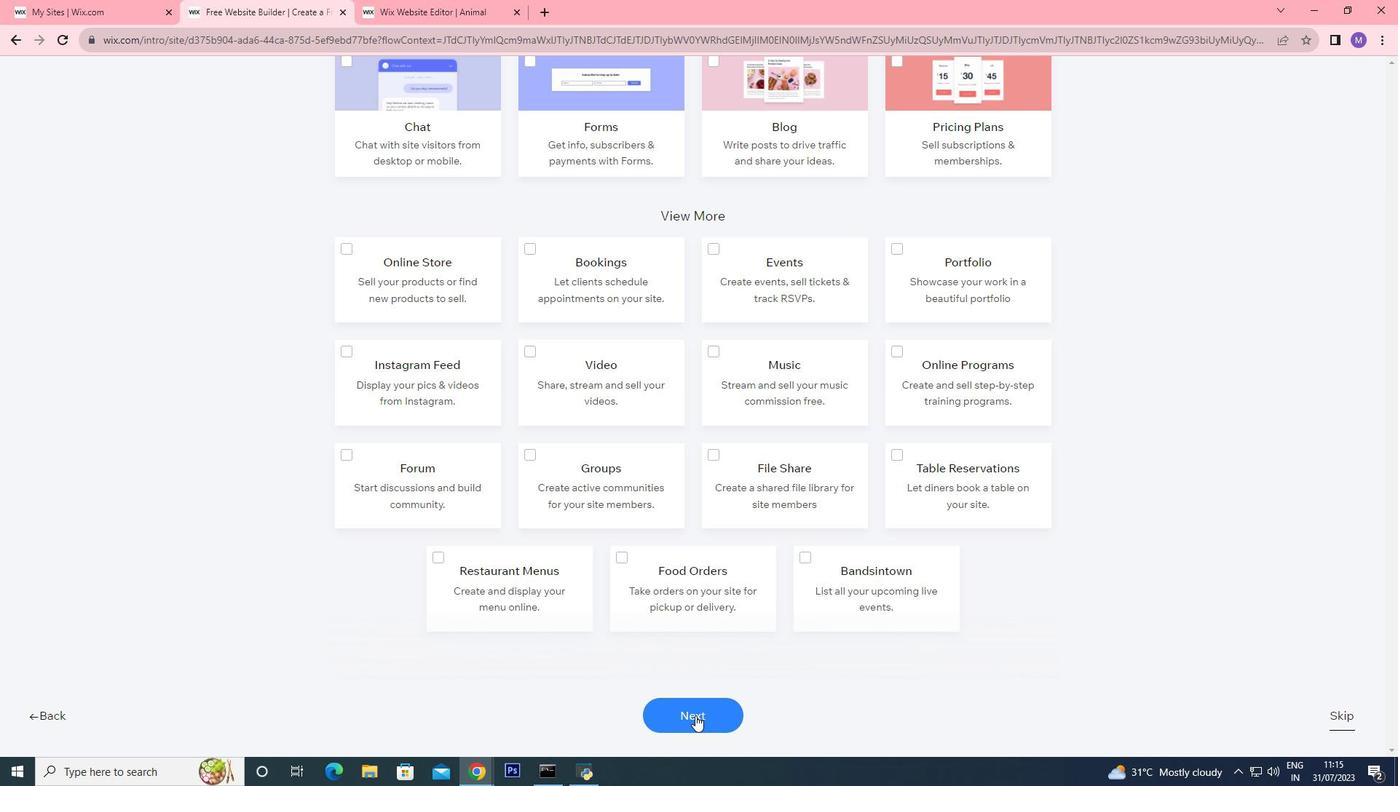 
Action: Mouse pressed left at (695, 715)
Screenshot: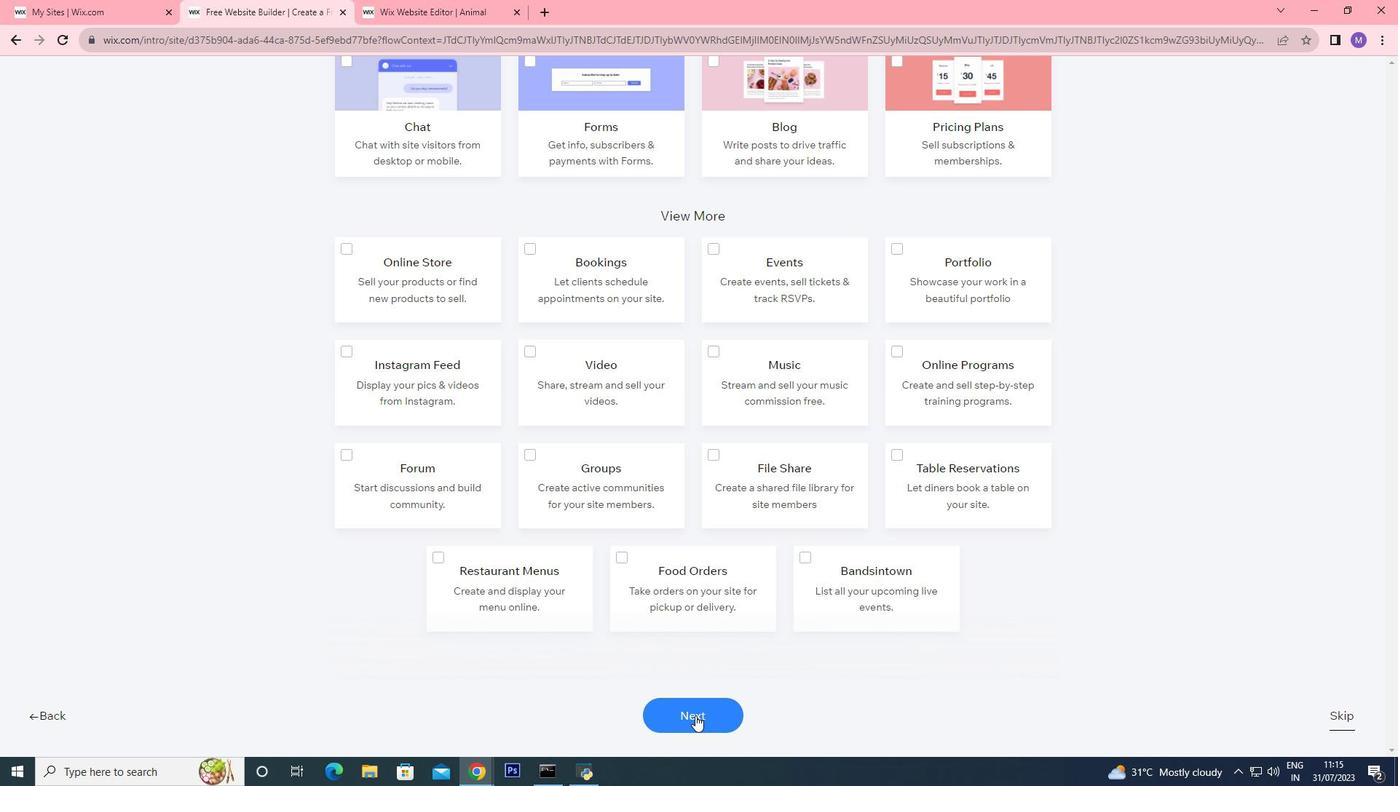 
Action: Mouse pressed left at (695, 715)
Screenshot: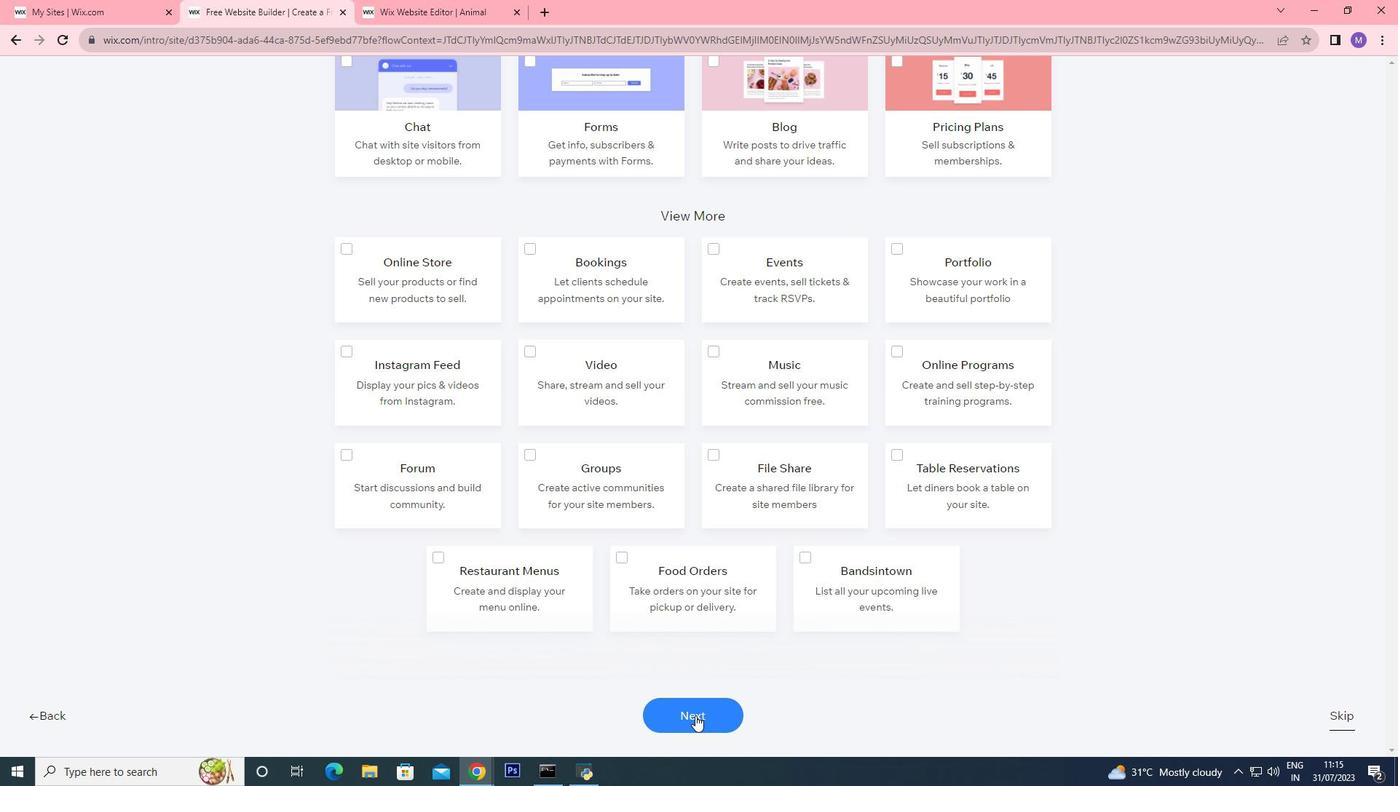 
Action: Mouse moved to (822, 282)
Screenshot: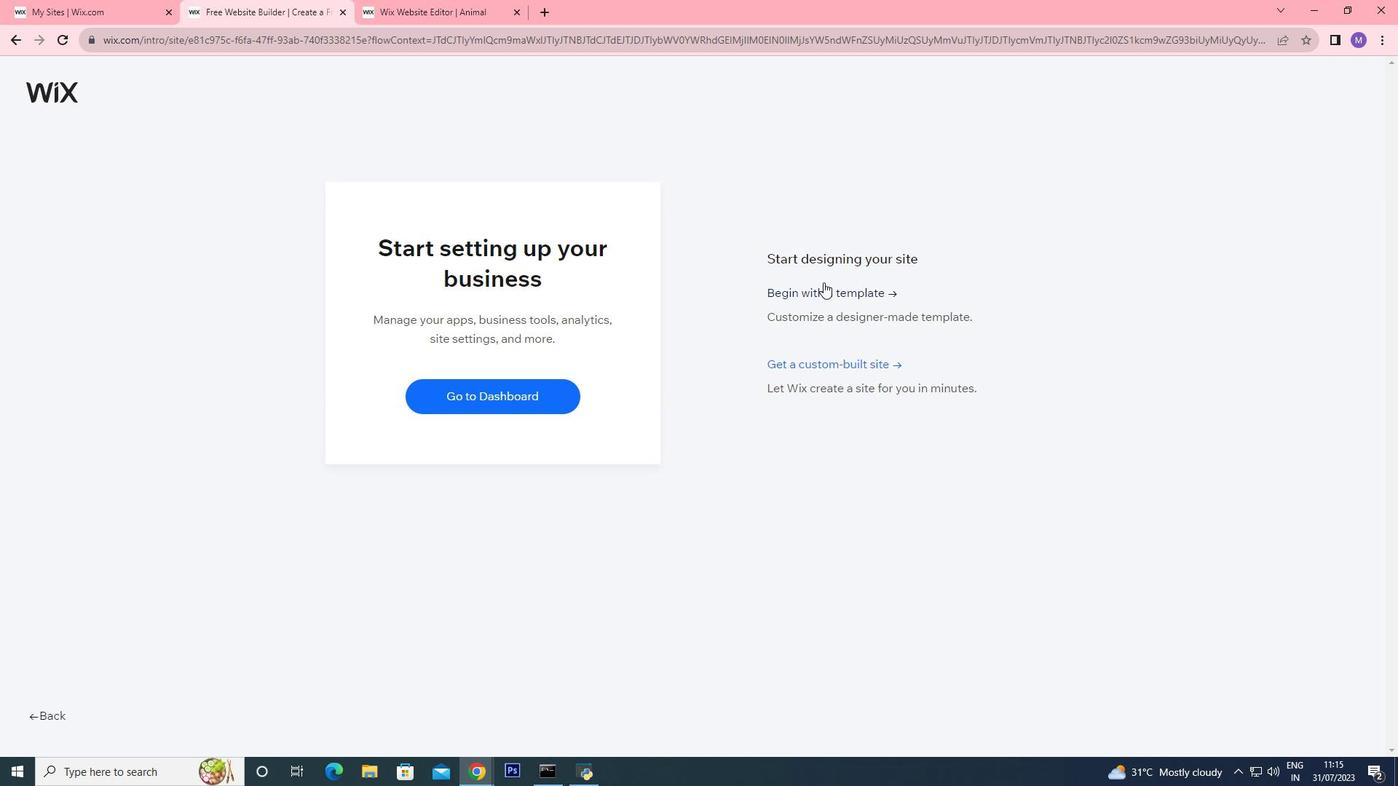 
Action: Mouse pressed left at (822, 282)
Screenshot: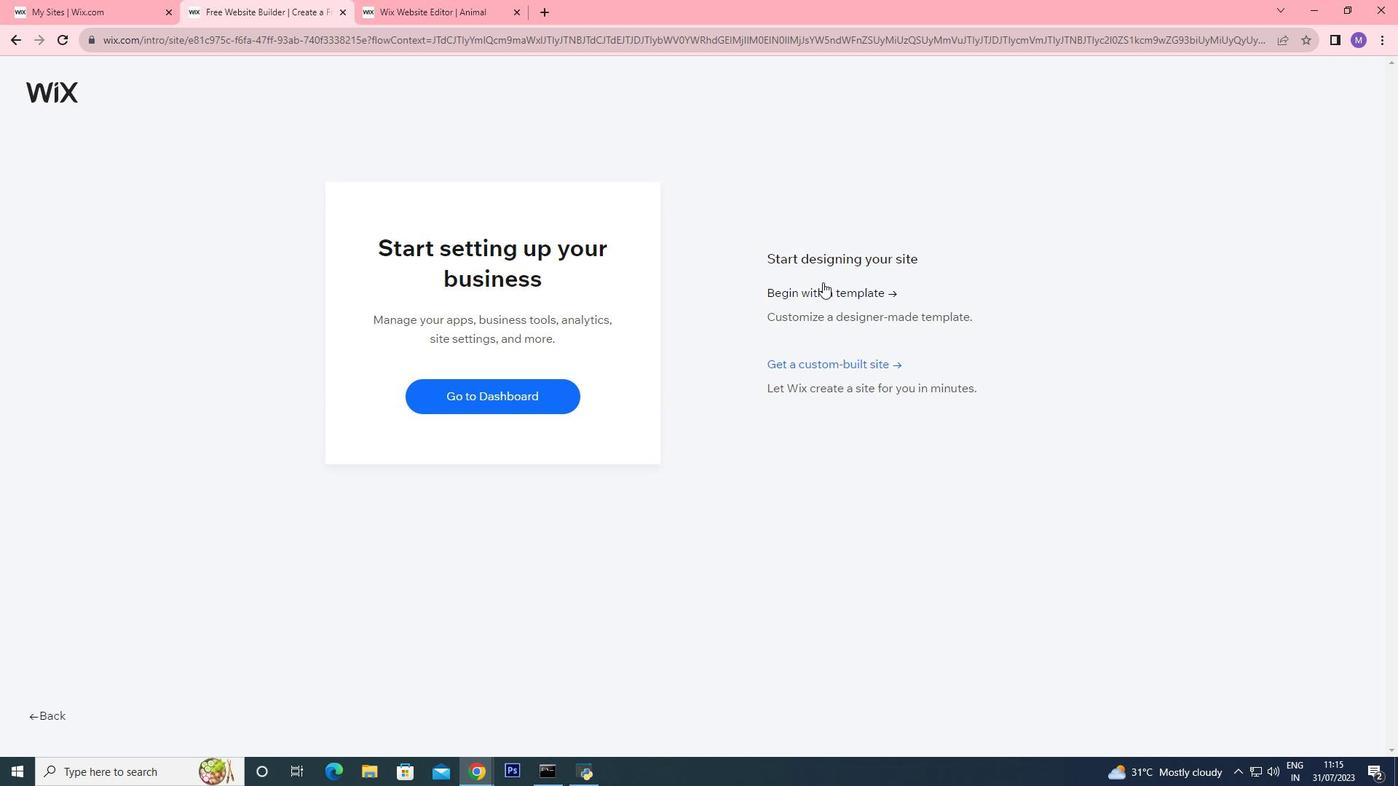 
Action: Mouse moved to (819, 286)
Screenshot: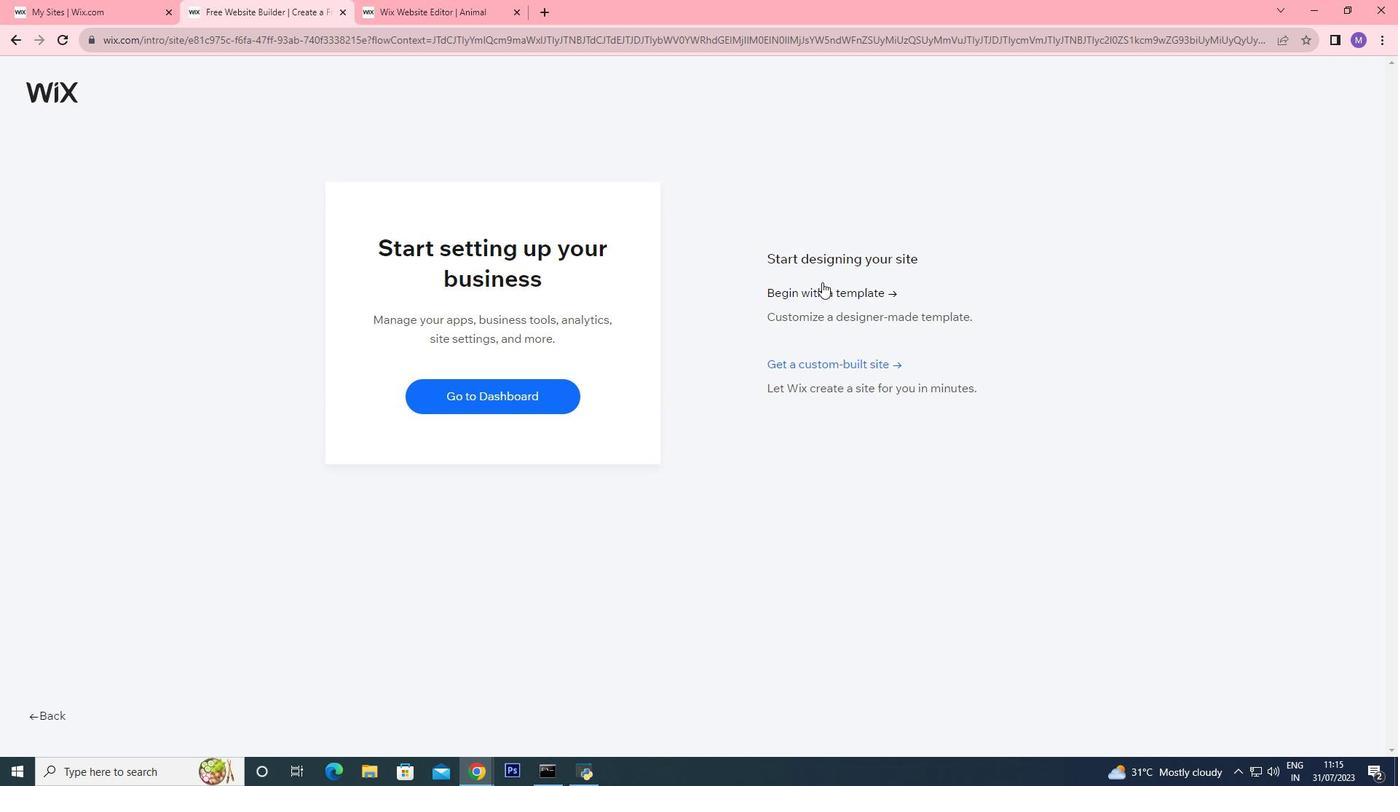 
Action: Mouse pressed left at (819, 286)
Screenshot: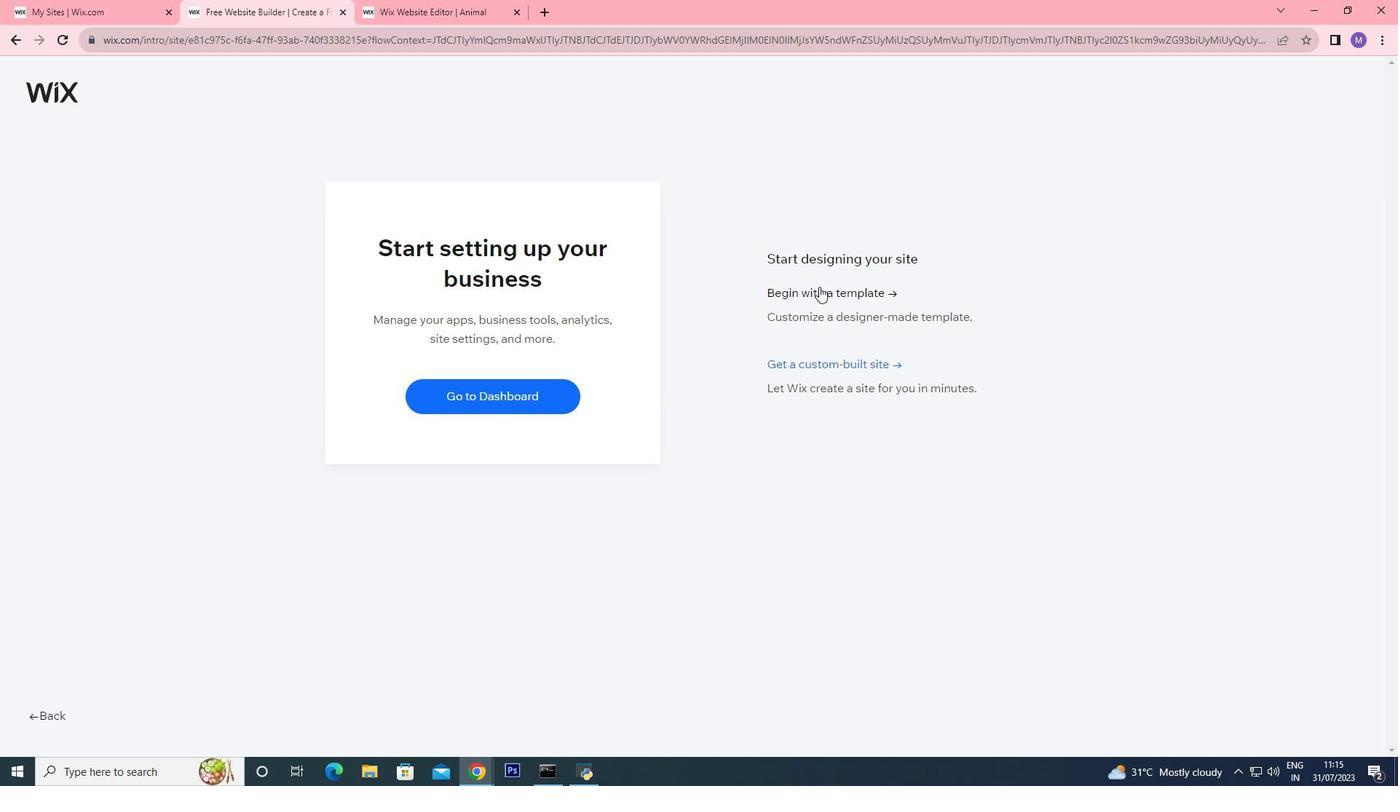 
Action: Mouse moved to (759, 277)
Screenshot: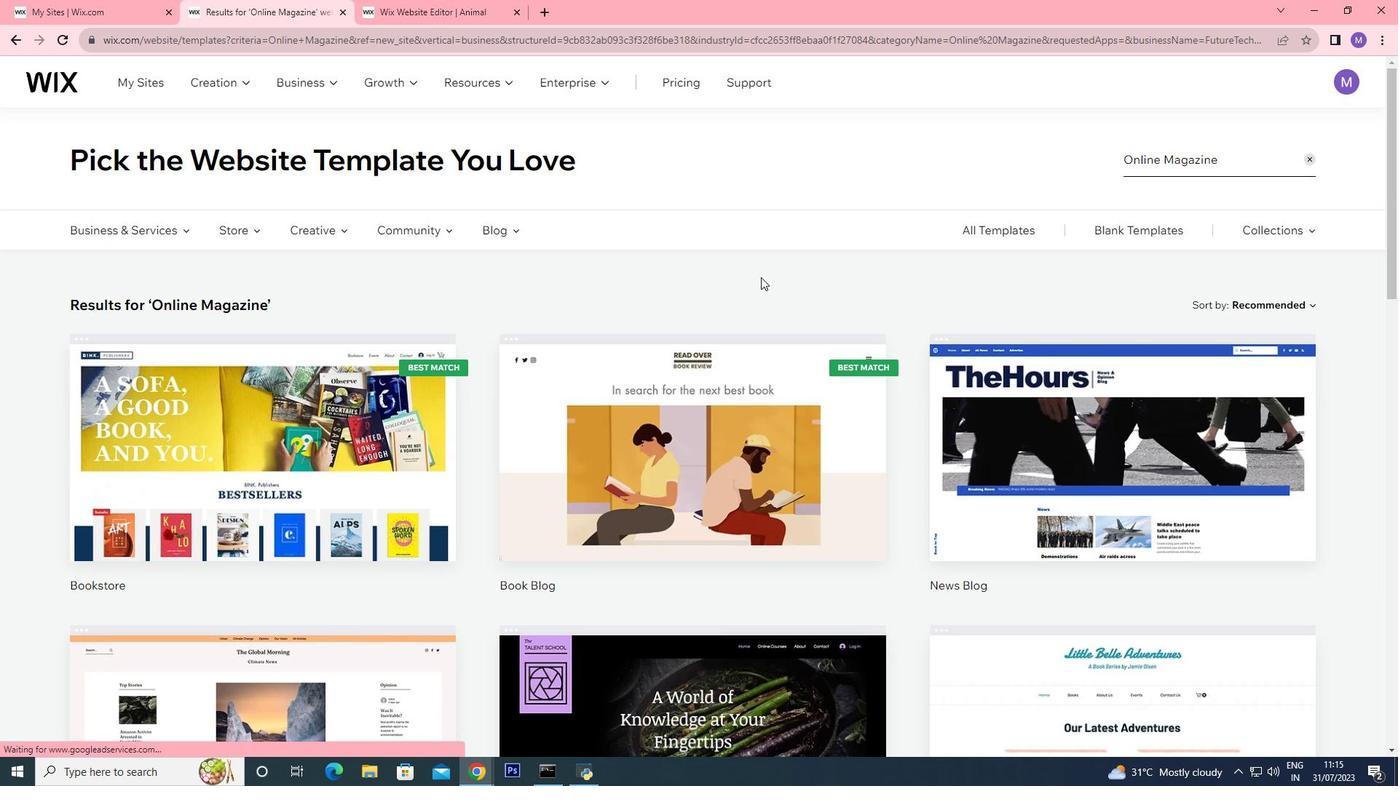 
Action: Mouse scrolled (759, 276) with delta (0, 0)
Screenshot: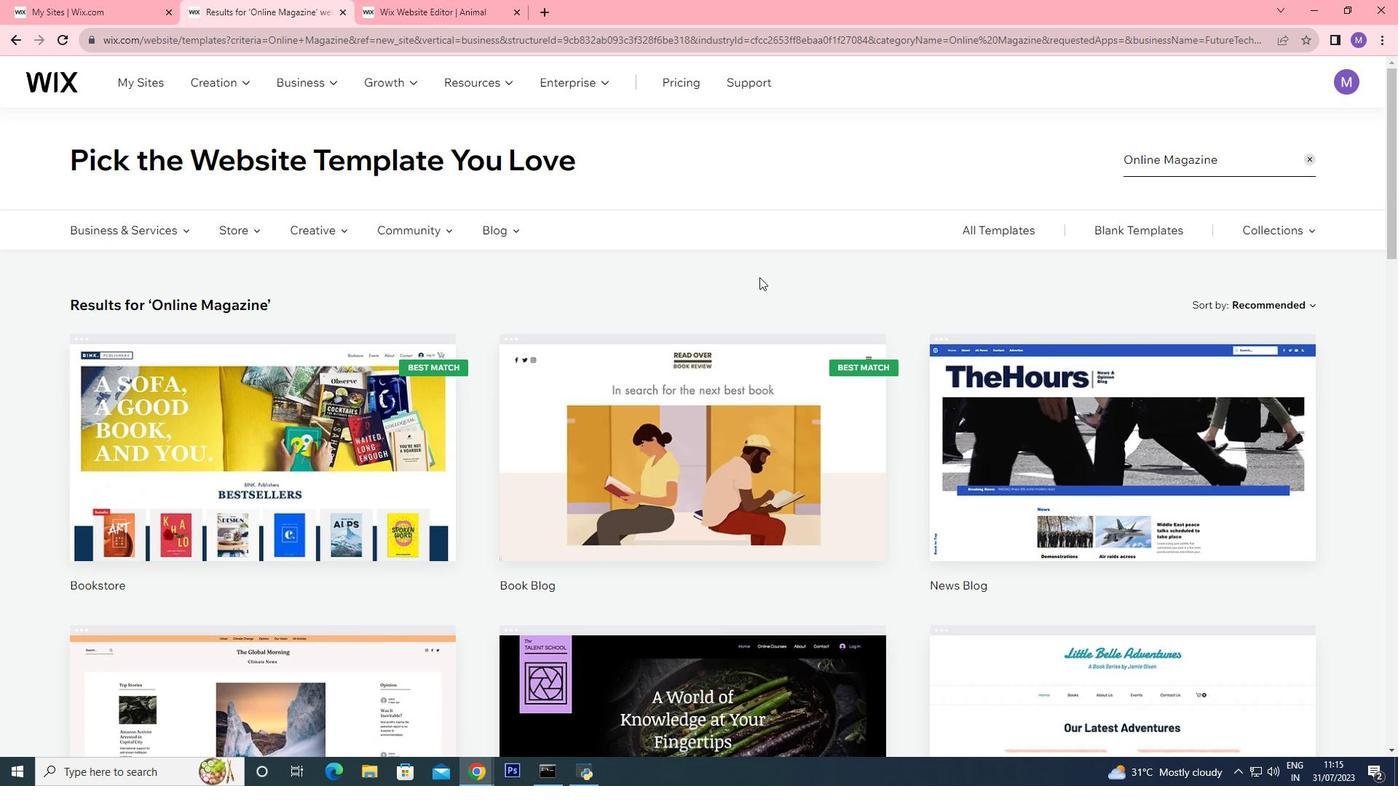 
Action: Mouse scrolled (759, 276) with delta (0, 0)
Screenshot: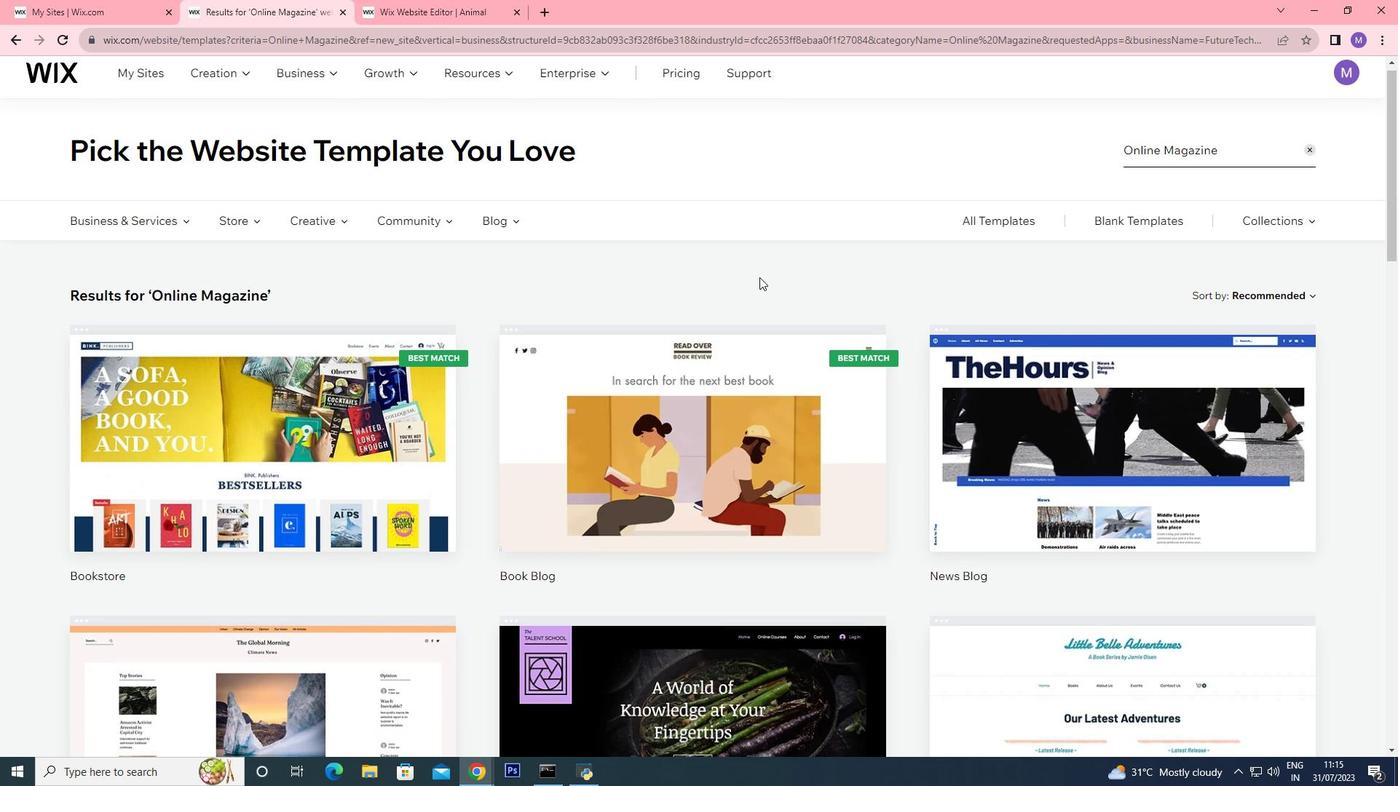 
Action: Mouse moved to (758, 277)
Screenshot: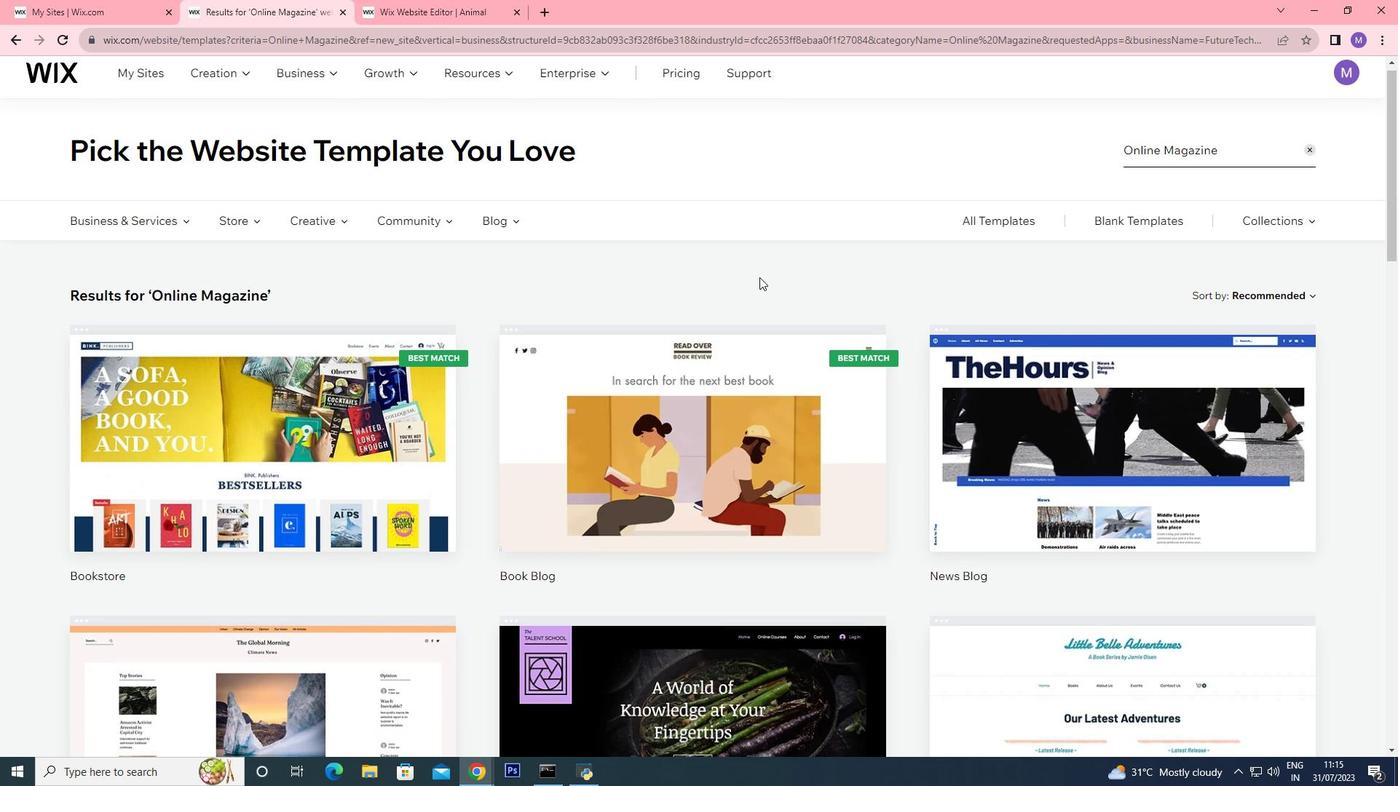 
Action: Mouse scrolled (758, 276) with delta (0, 0)
Screenshot: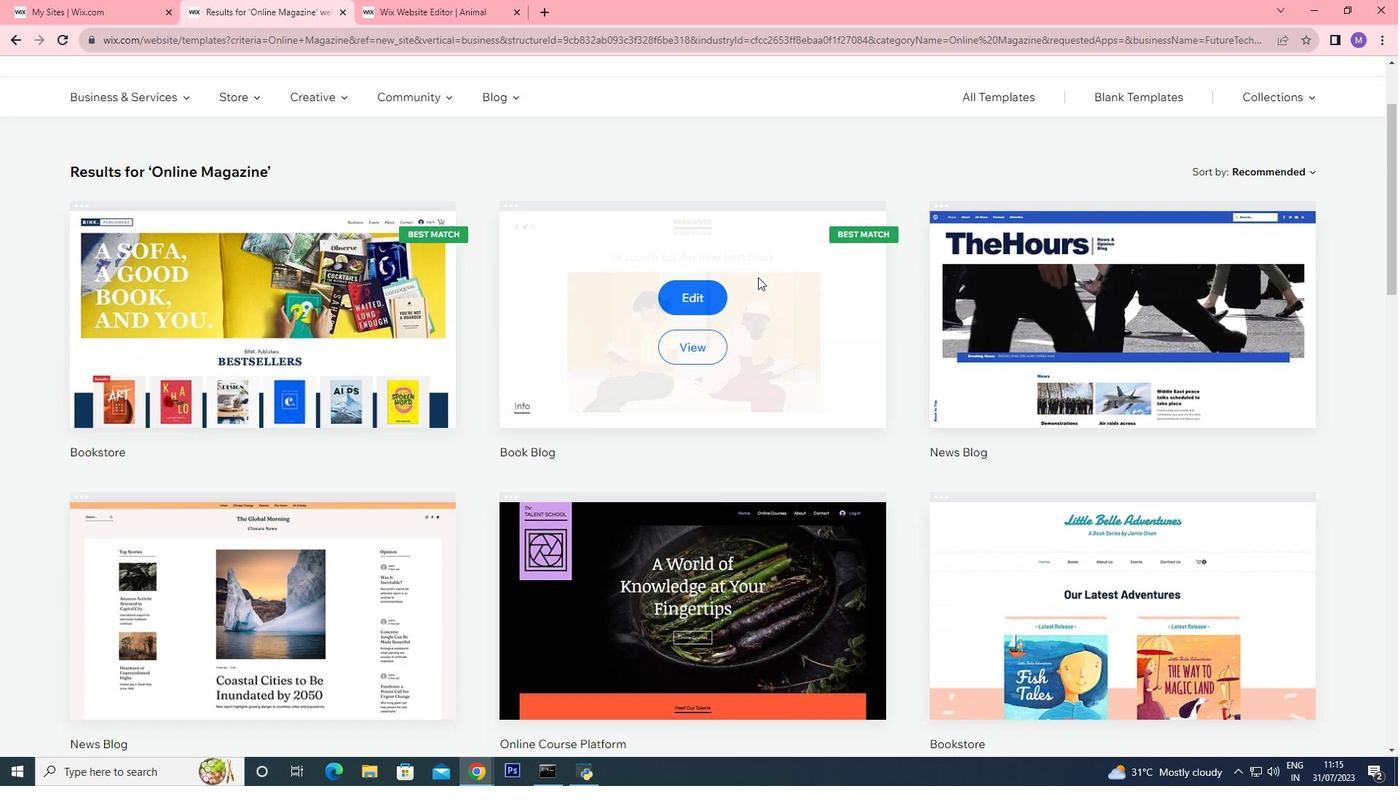 
Action: Mouse moved to (769, 318)
Screenshot: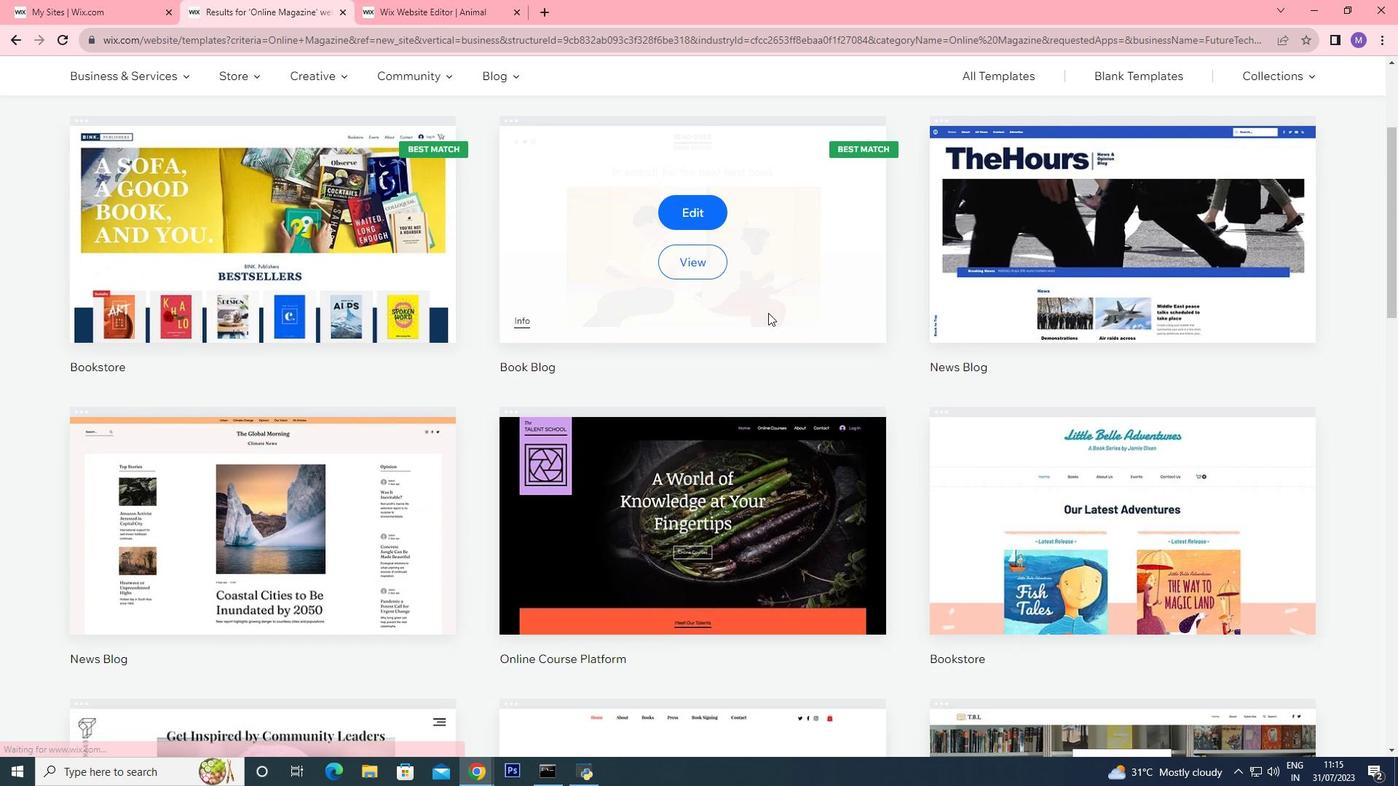 
Action: Mouse scrolled (769, 318) with delta (0, 0)
Screenshot: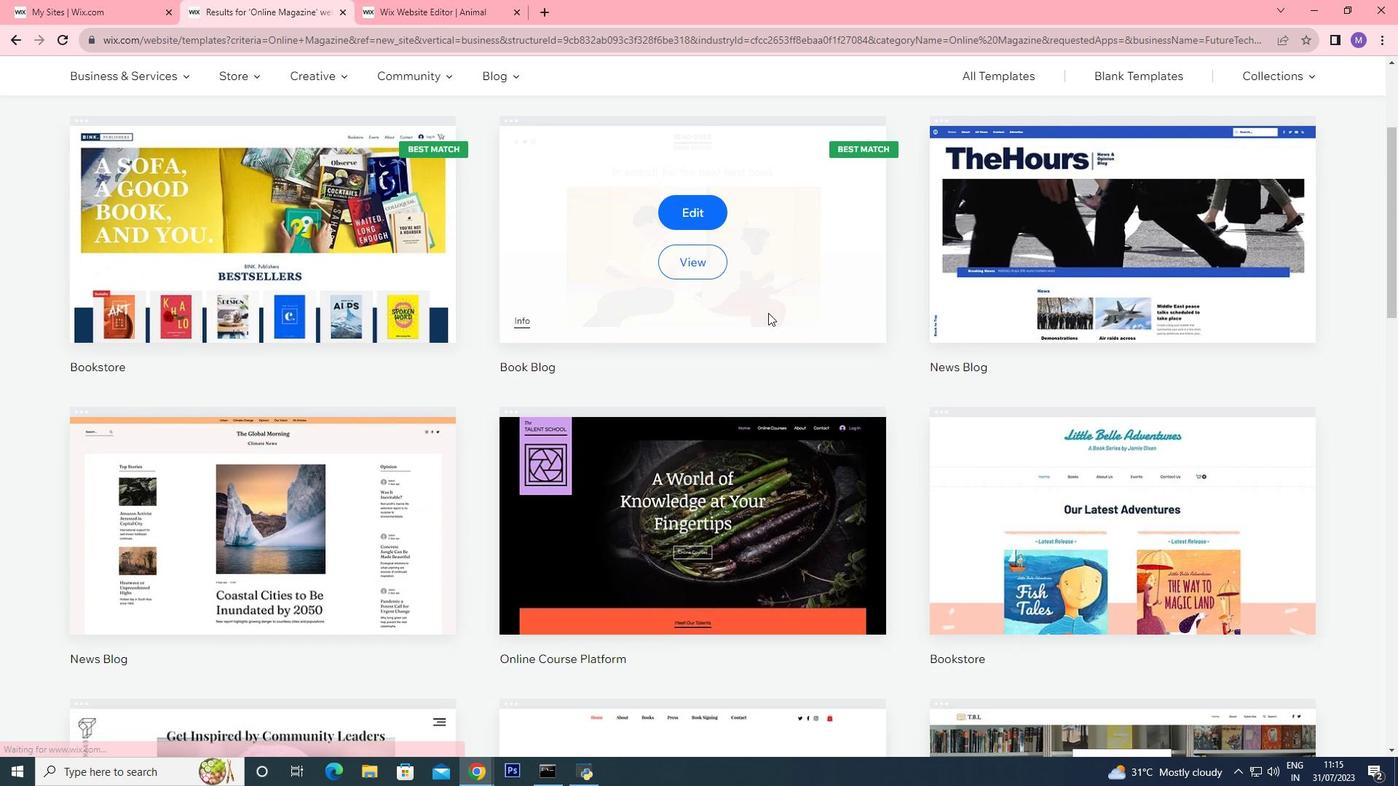 
Action: Mouse moved to (769, 319)
Screenshot: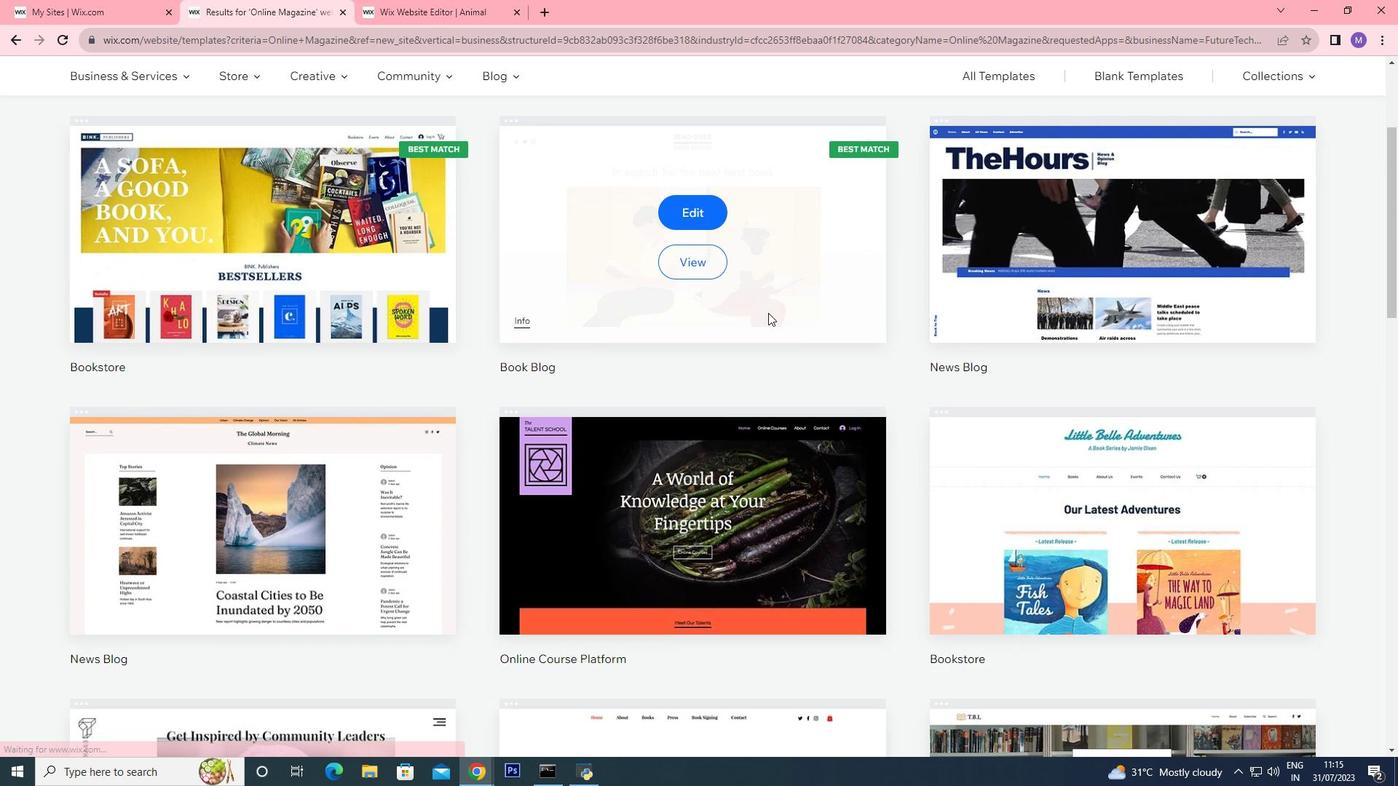 
Action: Mouse scrolled (769, 318) with delta (0, 0)
Screenshot: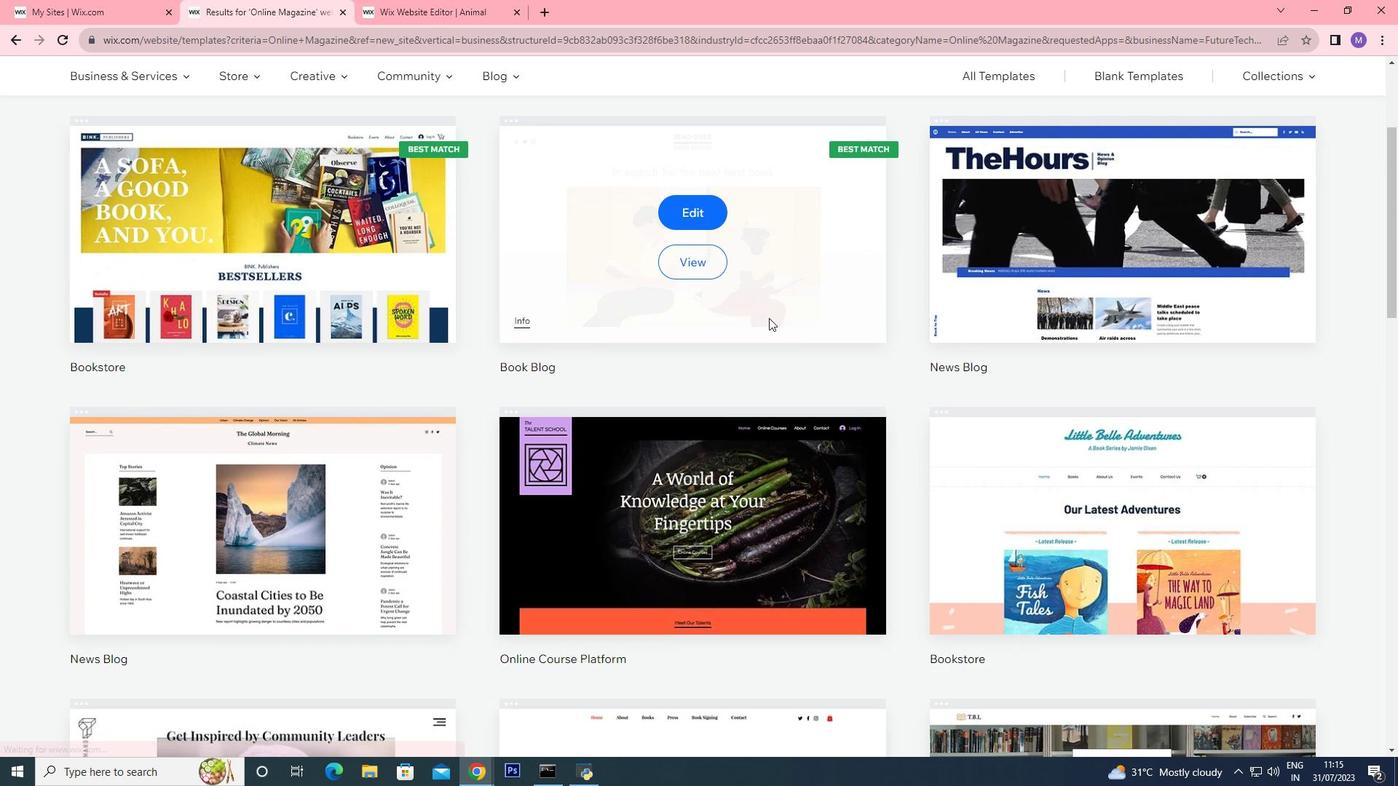 
Action: Mouse moved to (754, 324)
Screenshot: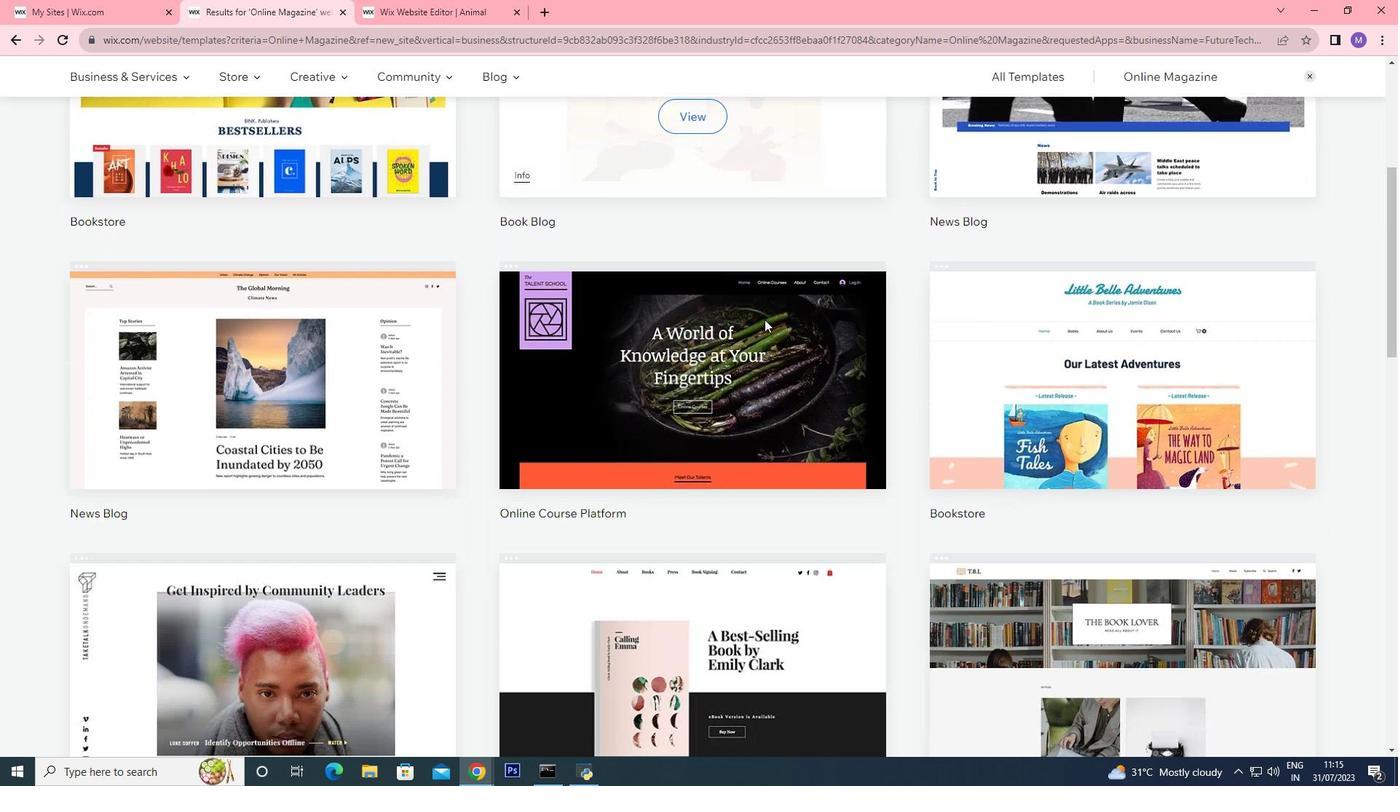
Action: Mouse scrolled (754, 324) with delta (0, 0)
Screenshot: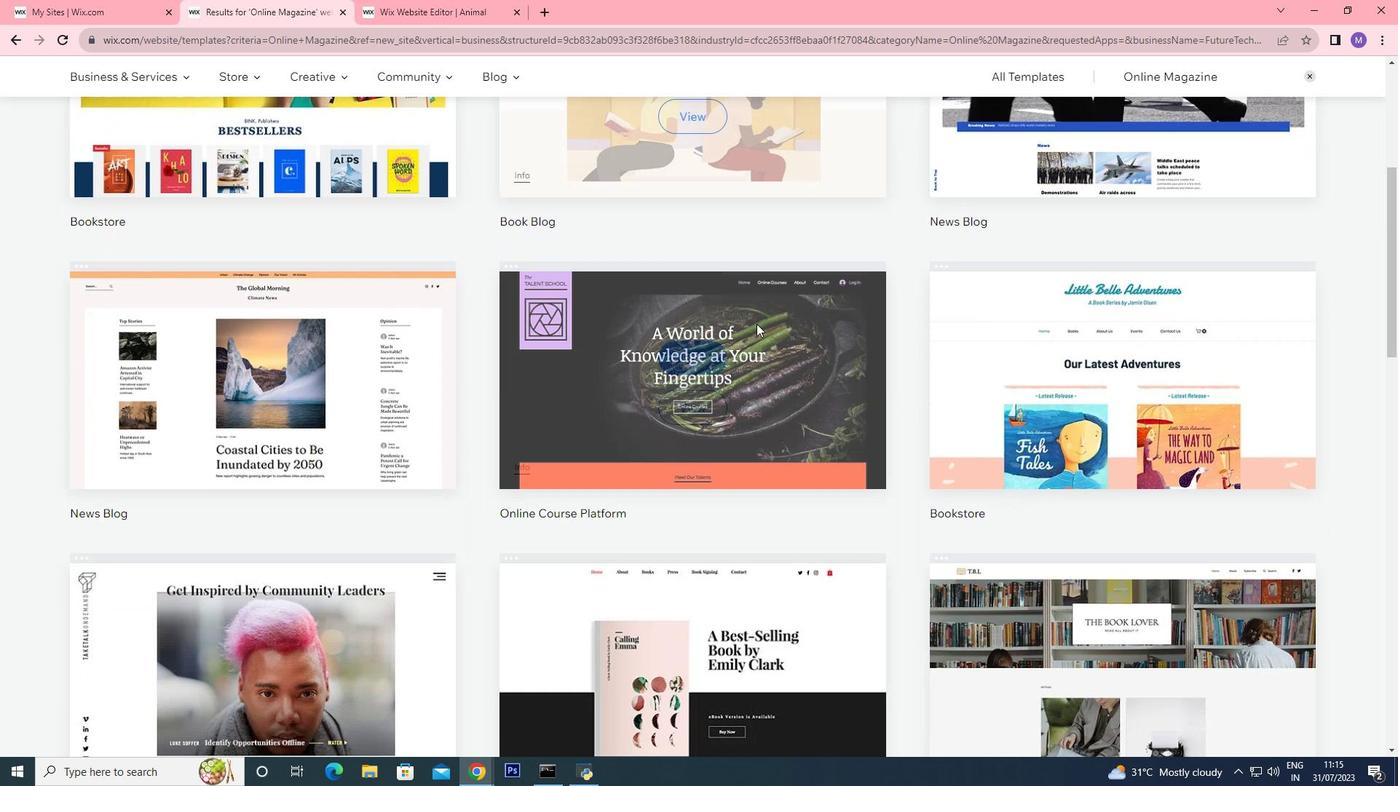 
Action: Mouse moved to (750, 324)
Screenshot: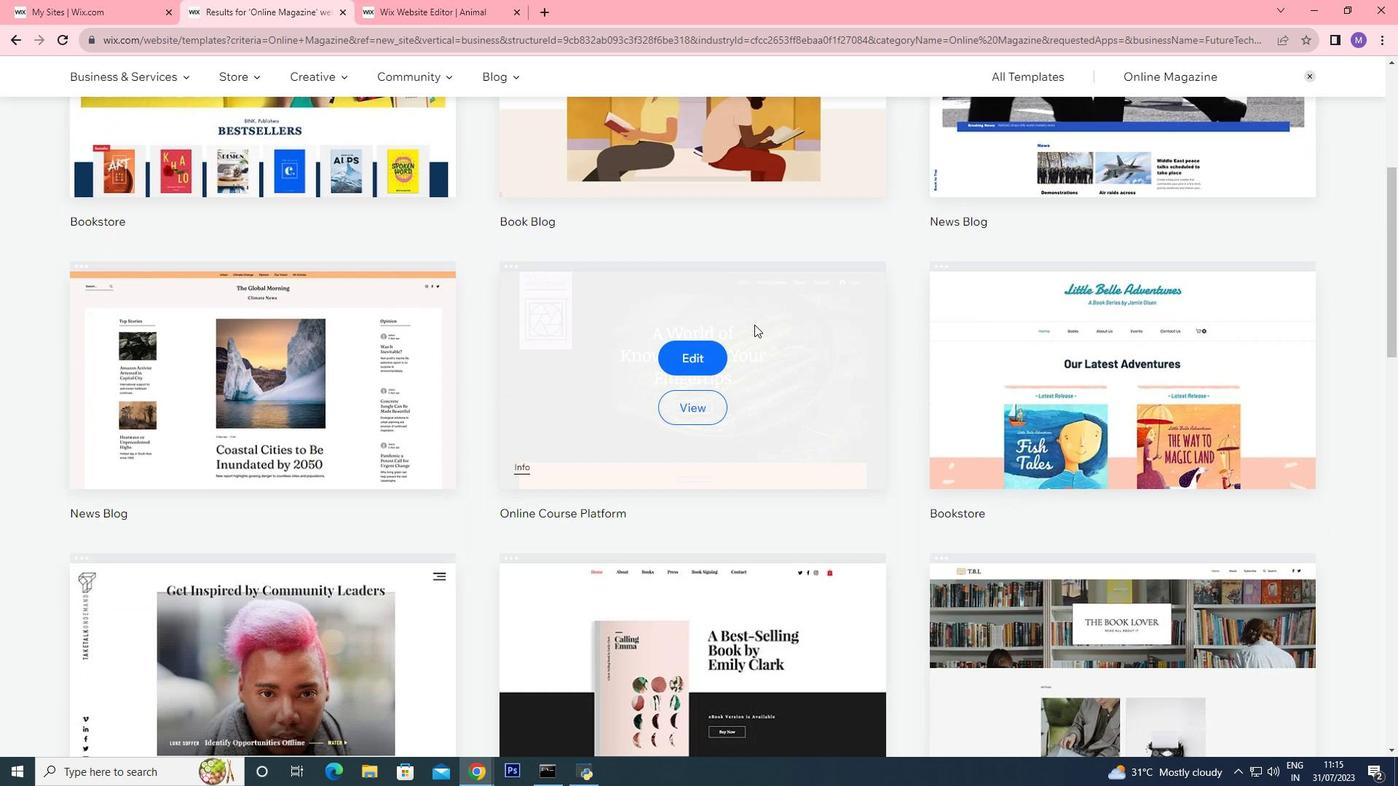 
Action: Mouse scrolled (750, 324) with delta (0, 0)
Screenshot: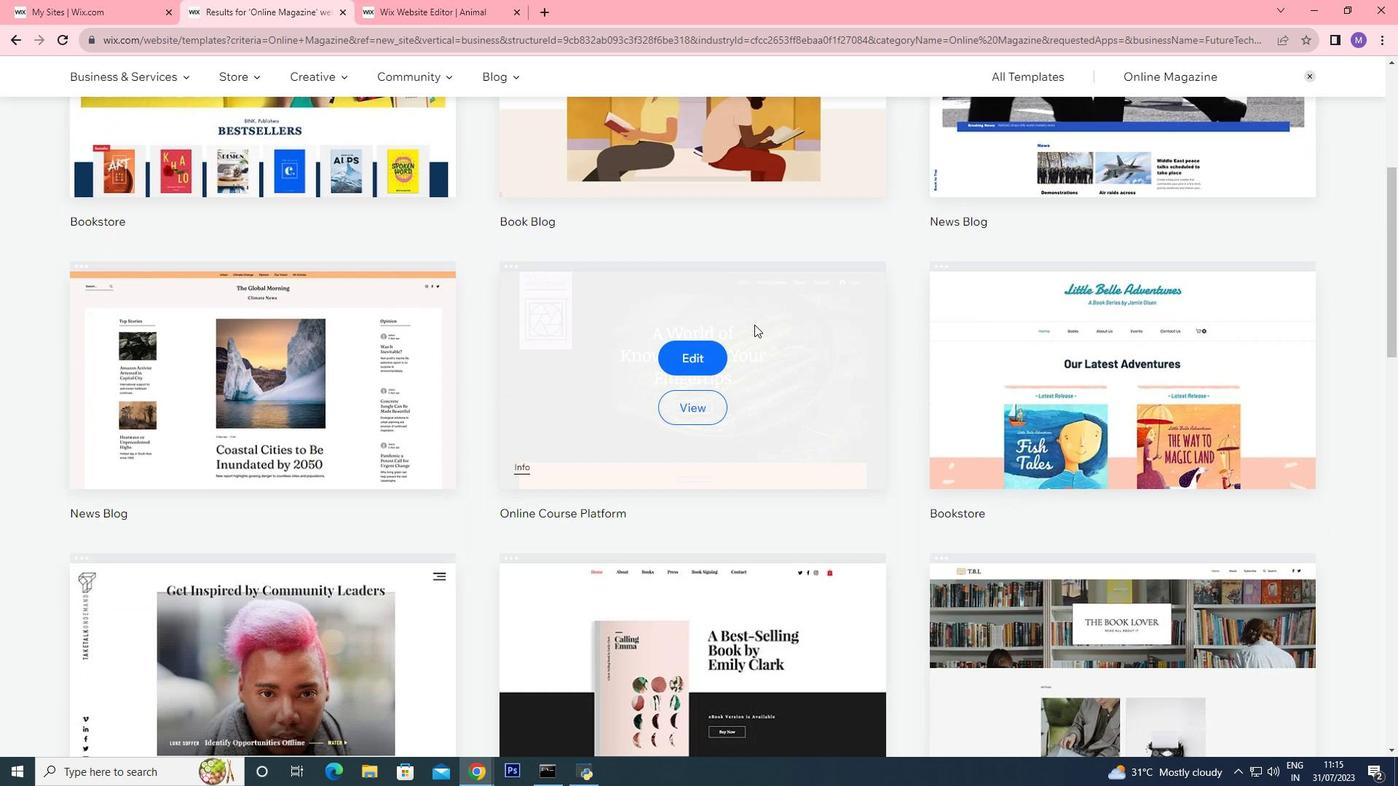 
Action: Mouse moved to (746, 323)
Screenshot: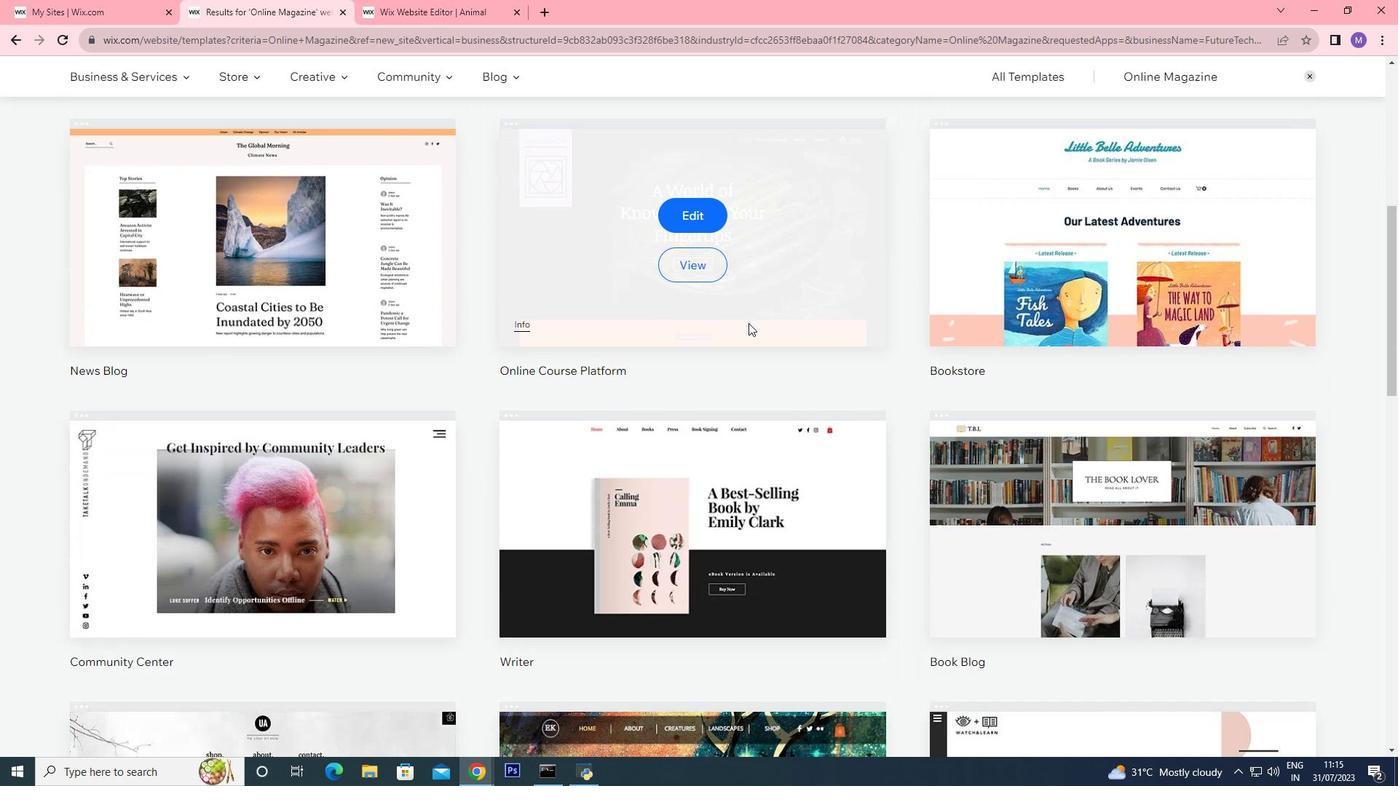 
Action: Mouse scrolled (746, 322) with delta (0, 0)
Screenshot: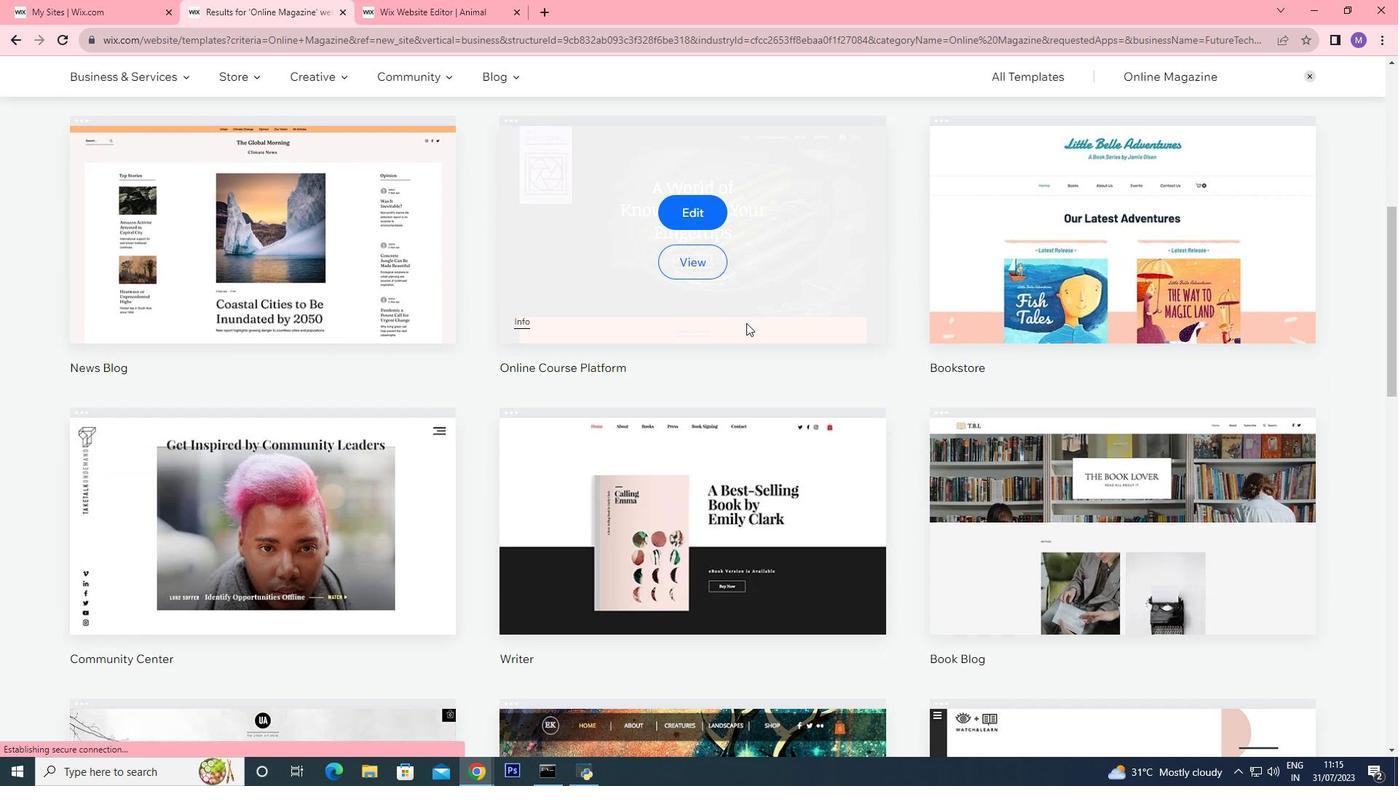 
Action: Mouse moved to (743, 323)
Screenshot: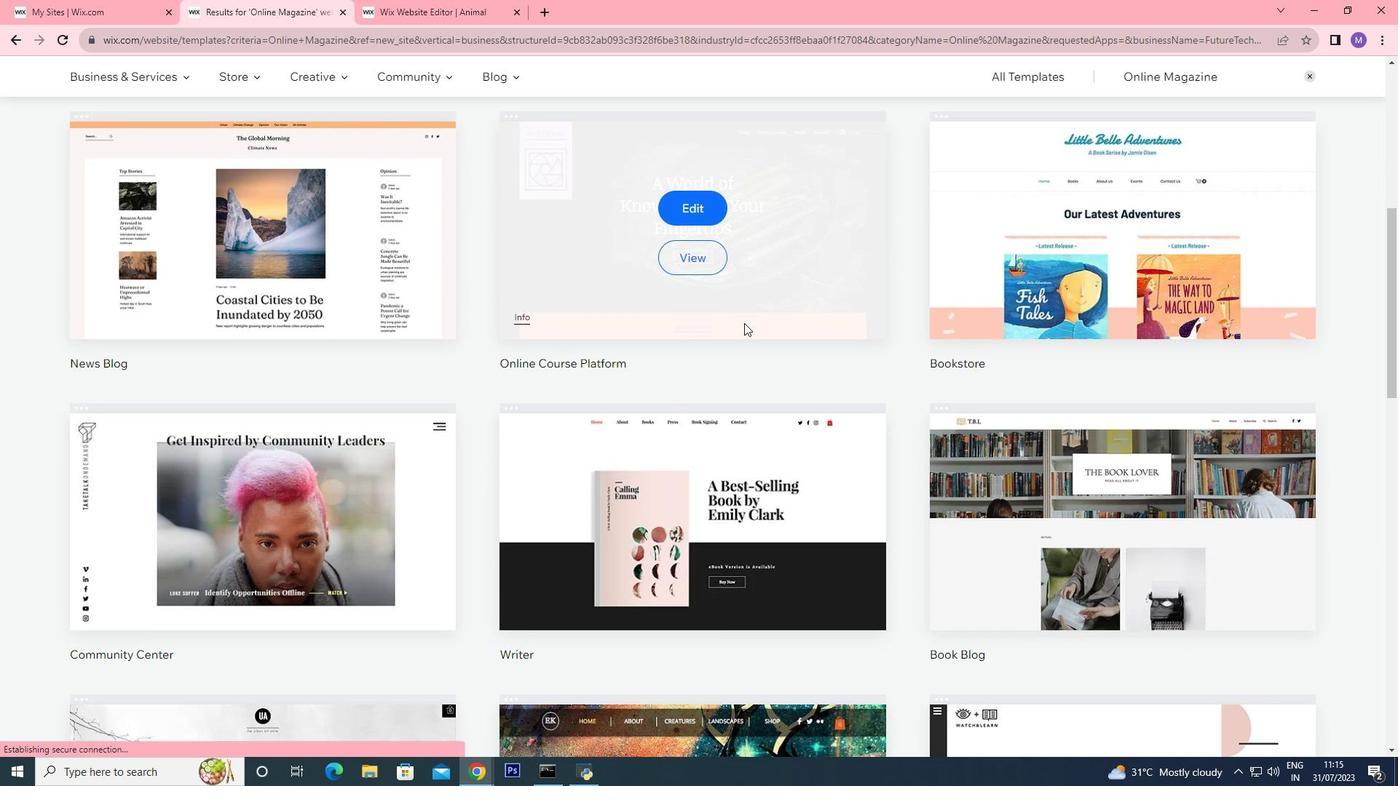 
Action: Mouse scrolled (743, 322) with delta (0, 0)
Screenshot: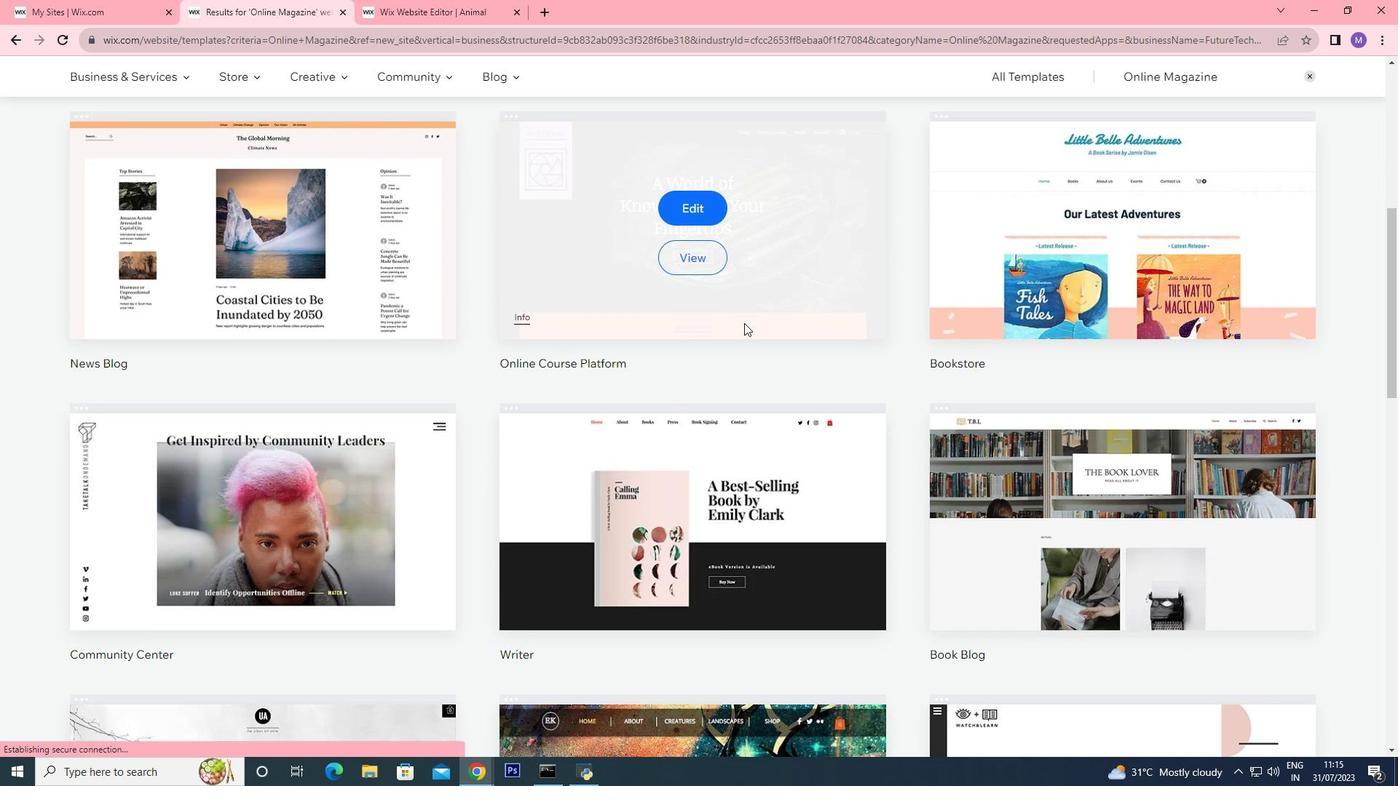
Action: Mouse scrolled (743, 322) with delta (0, 0)
Screenshot: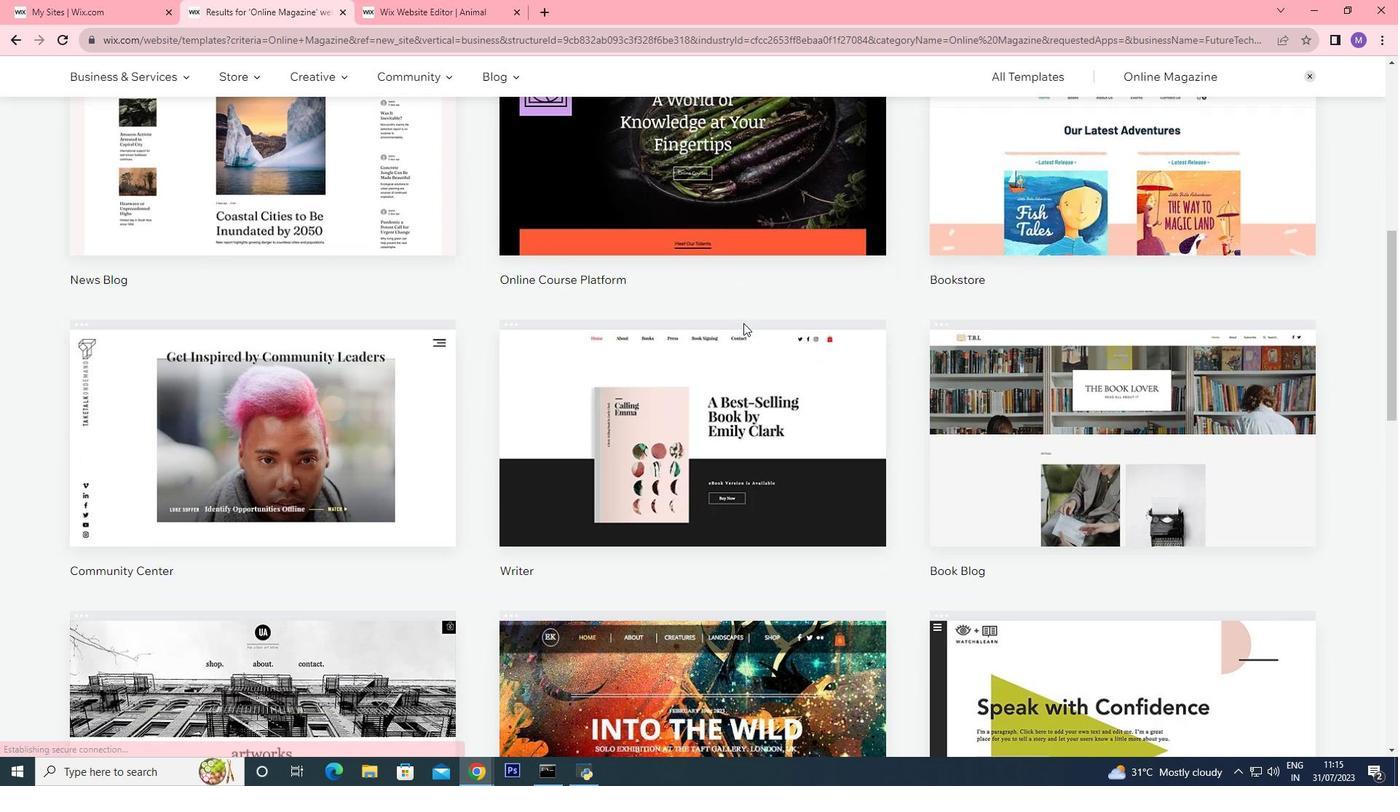 
Action: Mouse scrolled (743, 322) with delta (0, 0)
Screenshot: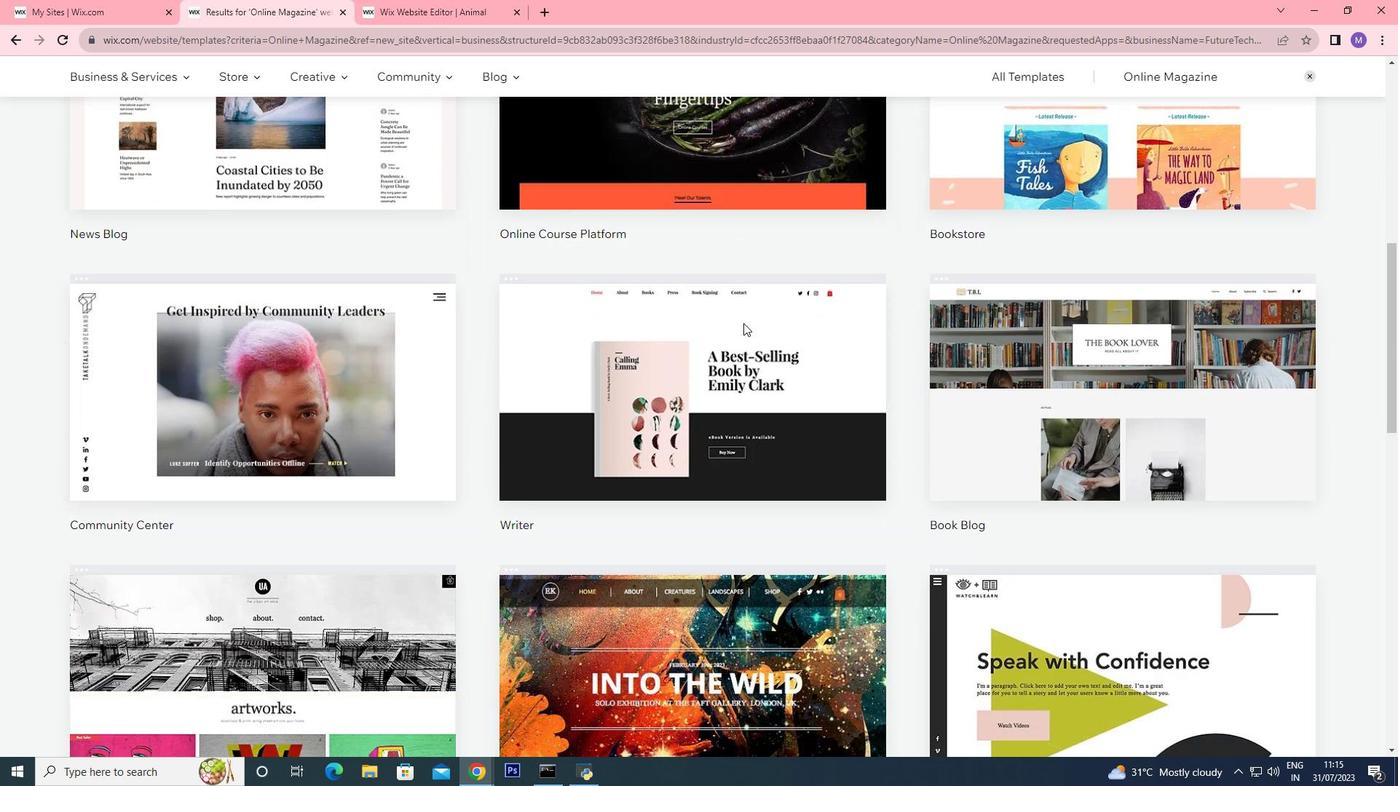 
Action: Mouse moved to (743, 323)
Screenshot: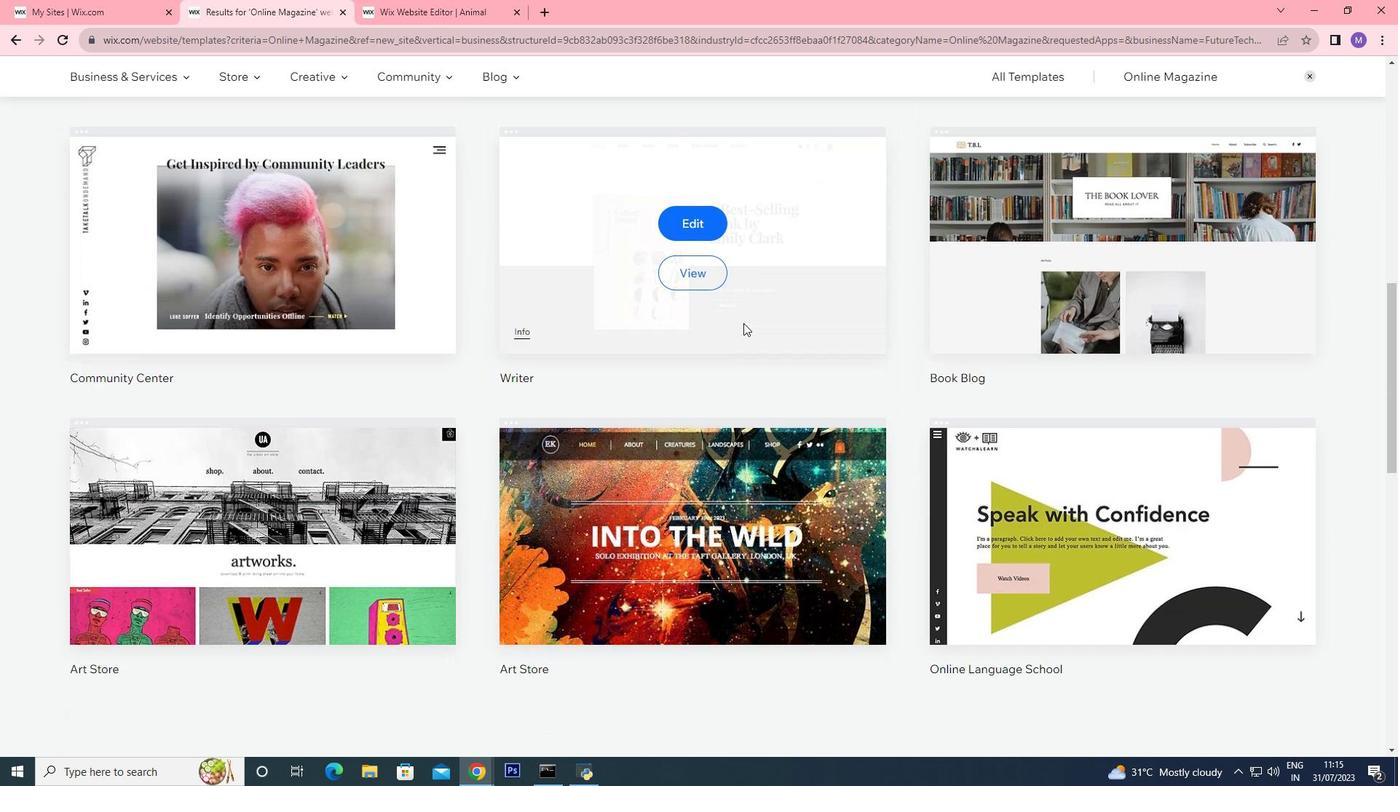 
Action: Mouse scrolled (743, 322) with delta (0, 0)
Screenshot: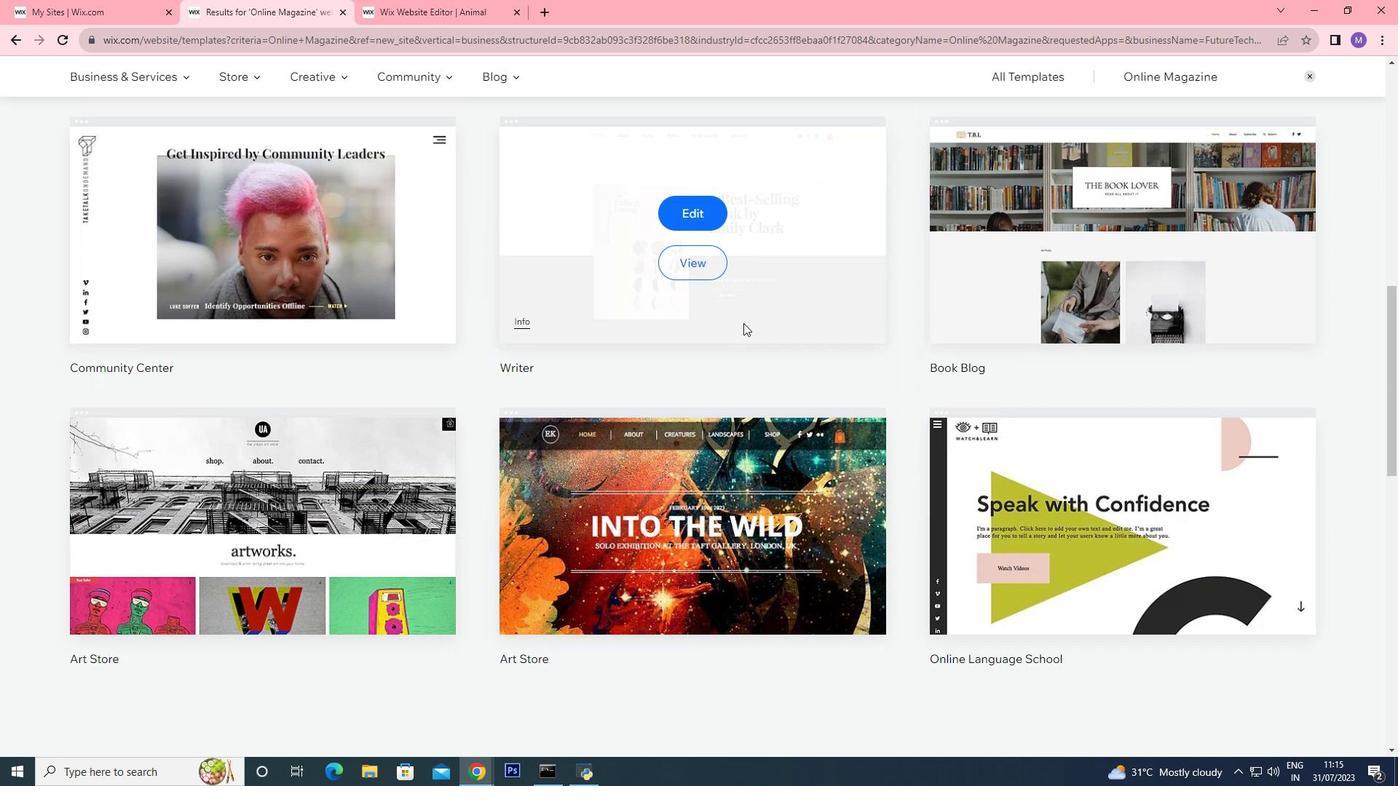 
Action: Mouse scrolled (743, 322) with delta (0, 0)
Screenshot: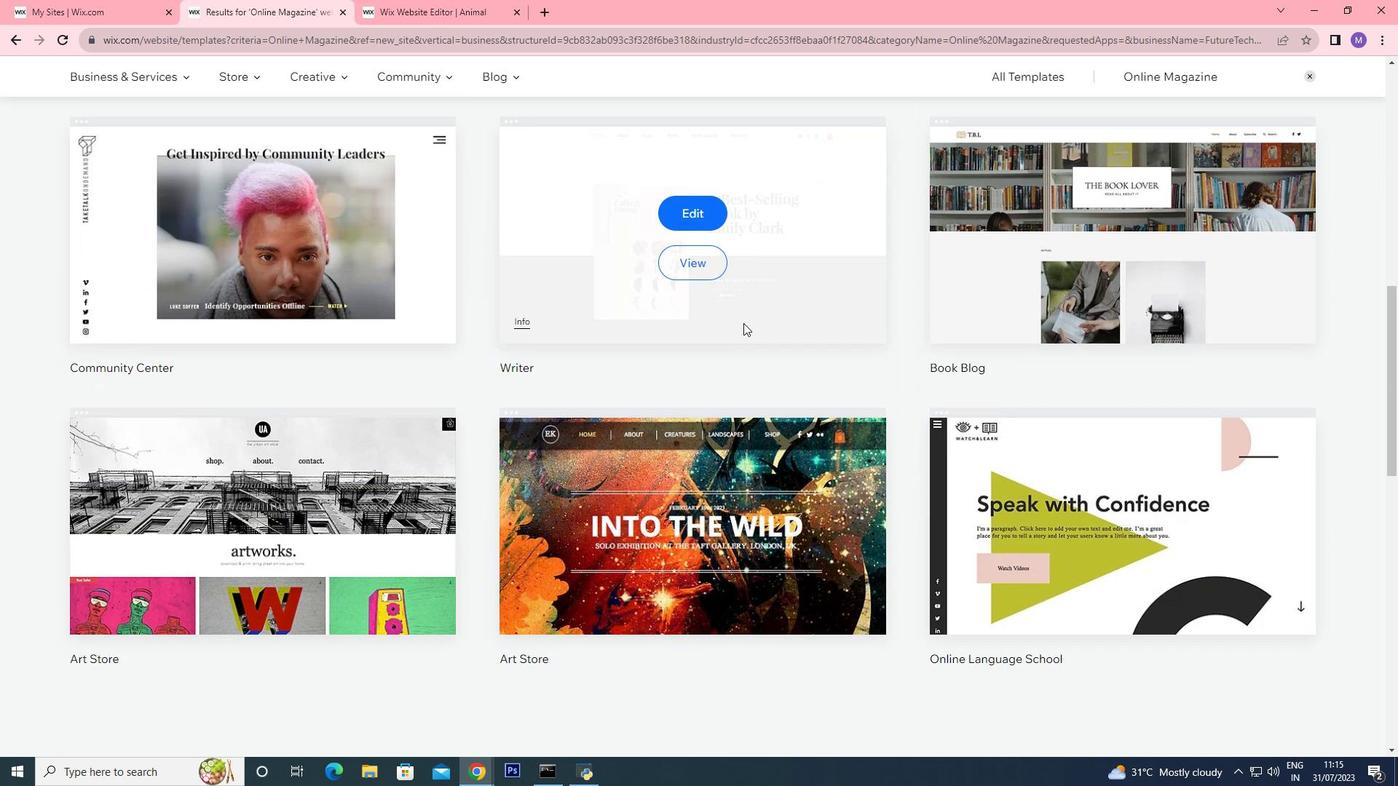 
Action: Mouse scrolled (743, 322) with delta (0, 0)
Screenshot: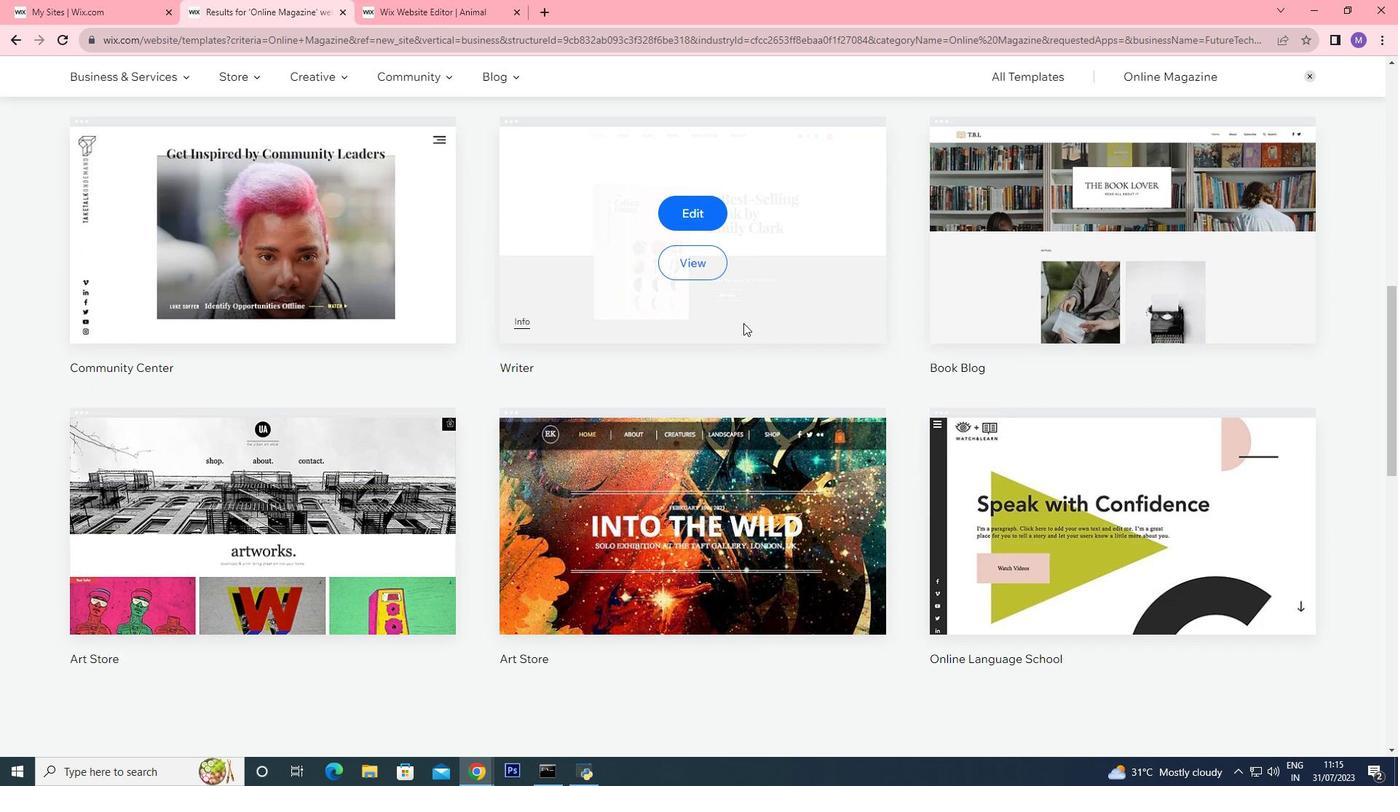 
Action: Mouse moved to (780, 364)
Screenshot: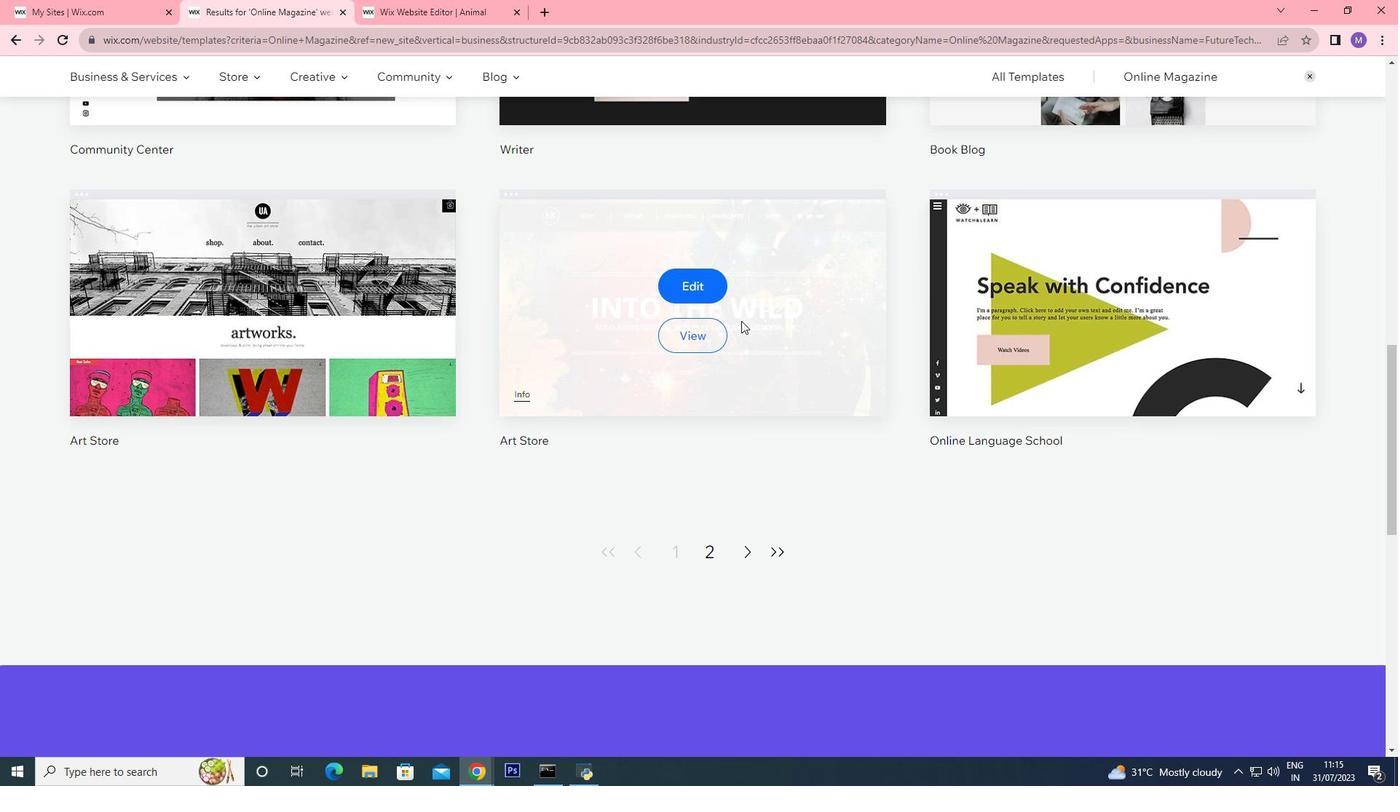 
Action: Mouse scrolled (780, 364) with delta (0, 0)
Screenshot: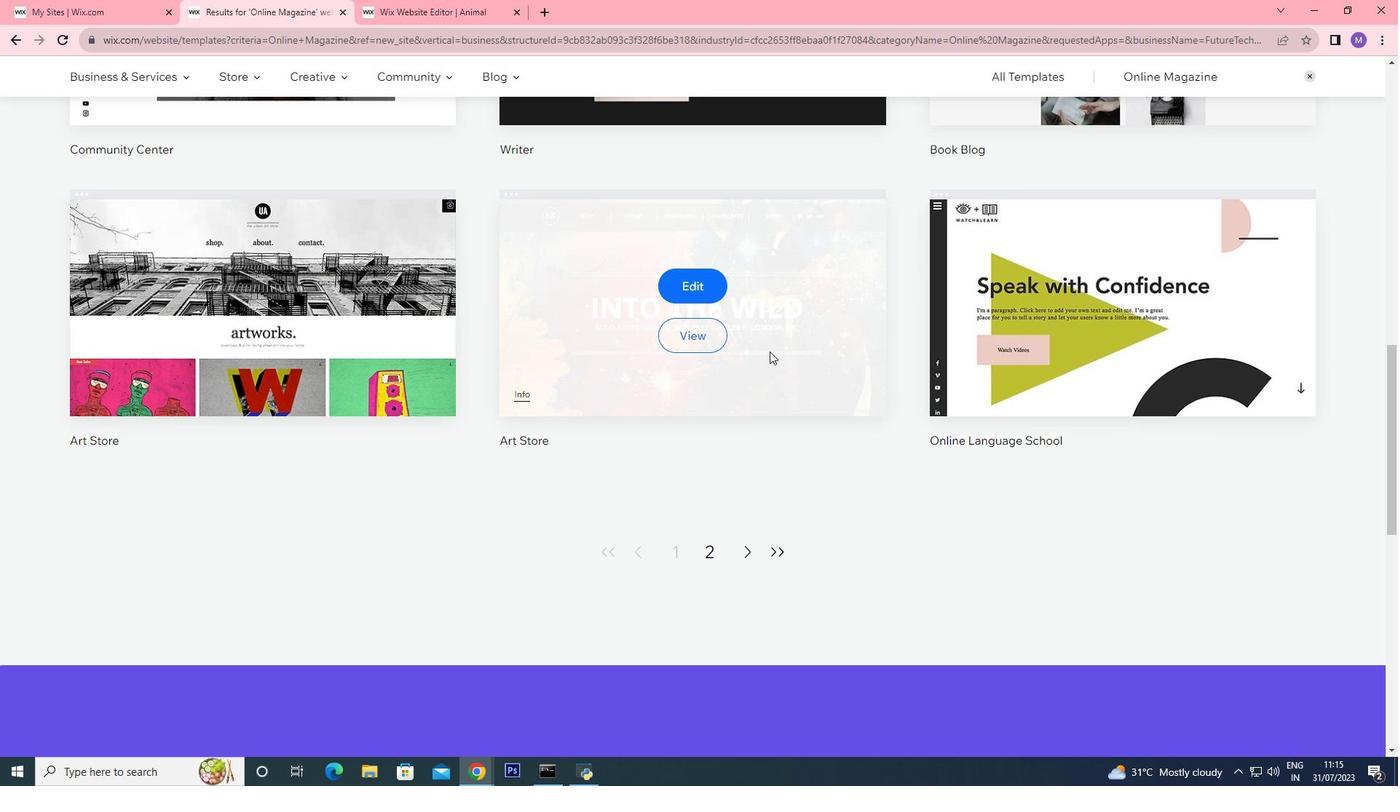 
Action: Mouse moved to (785, 368)
Screenshot: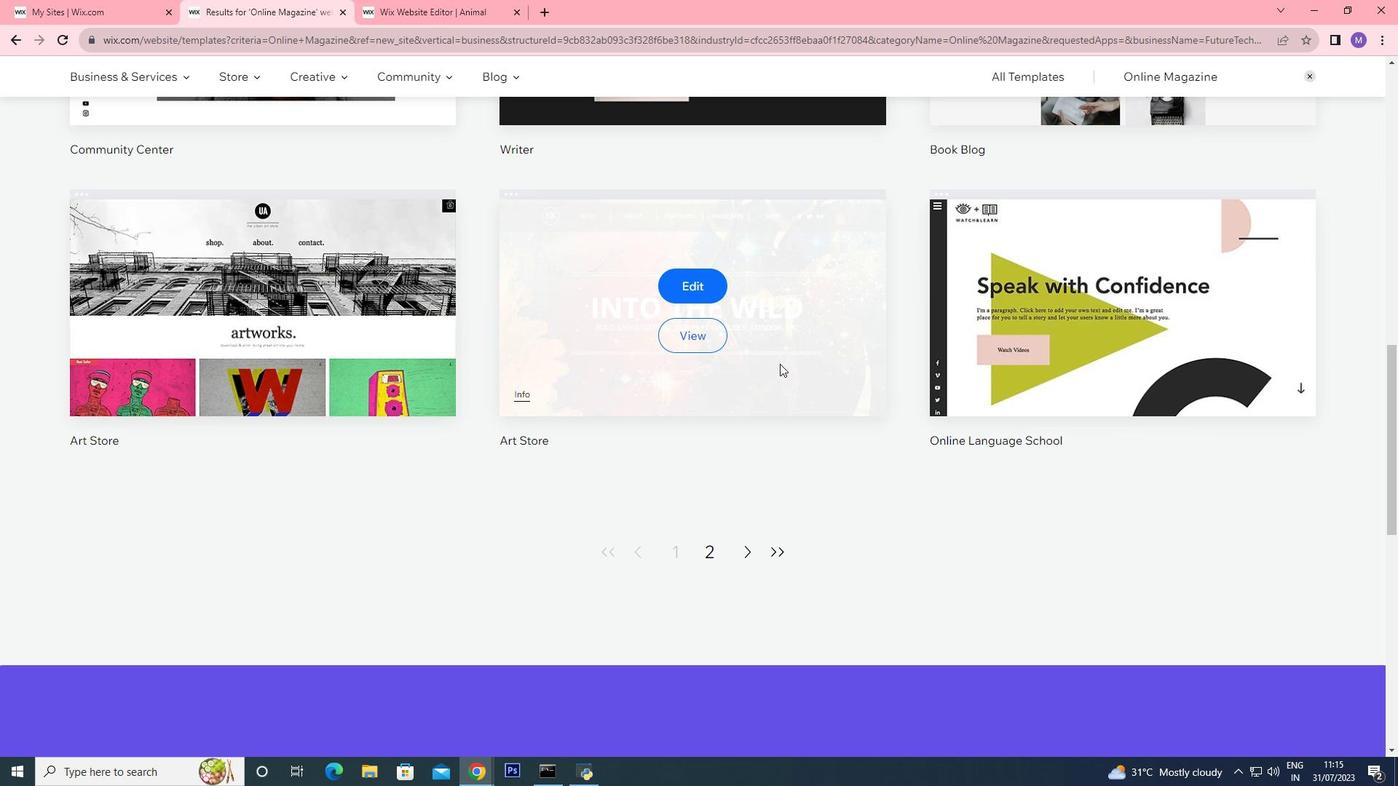 
Action: Mouse scrolled (785, 369) with delta (0, 0)
Screenshot: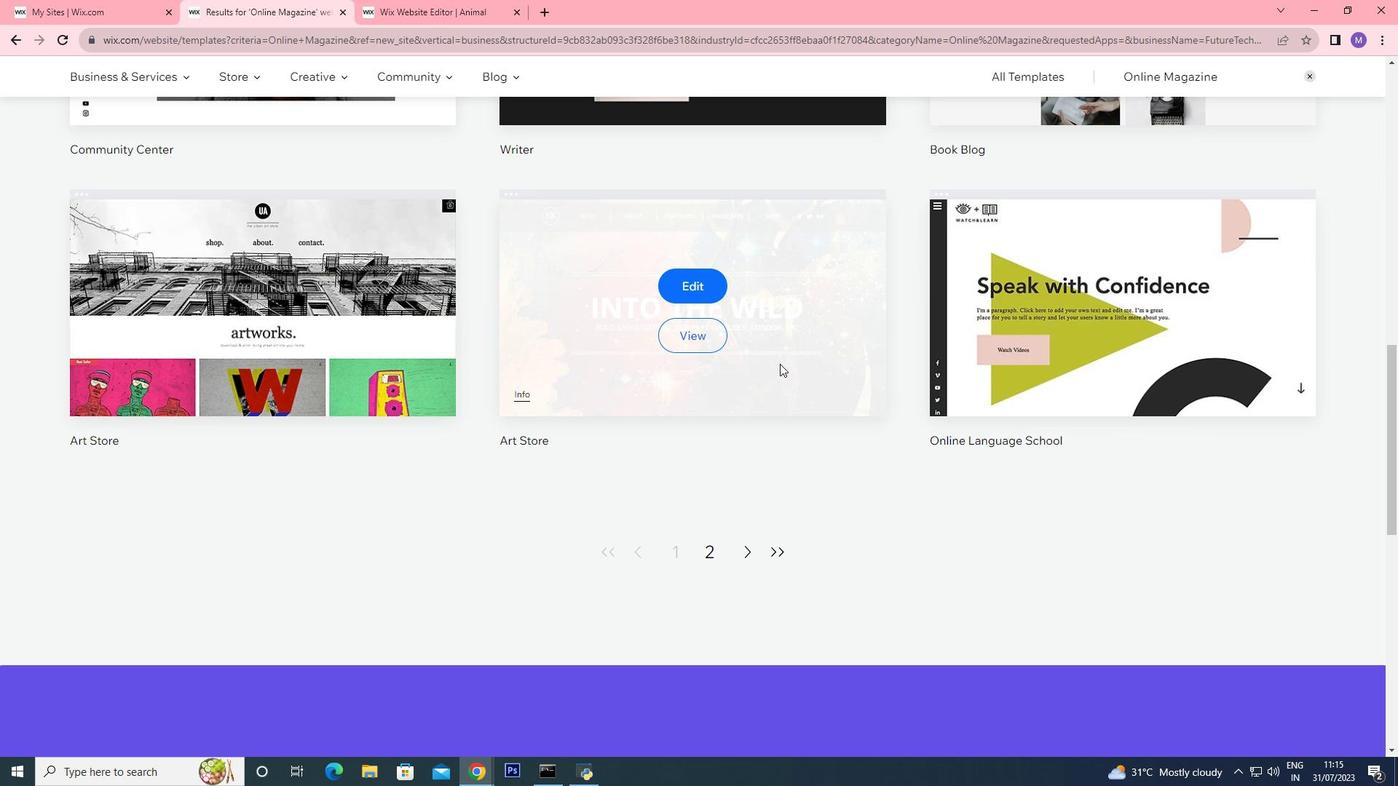 
Action: Mouse scrolled (785, 369) with delta (0, 0)
Screenshot: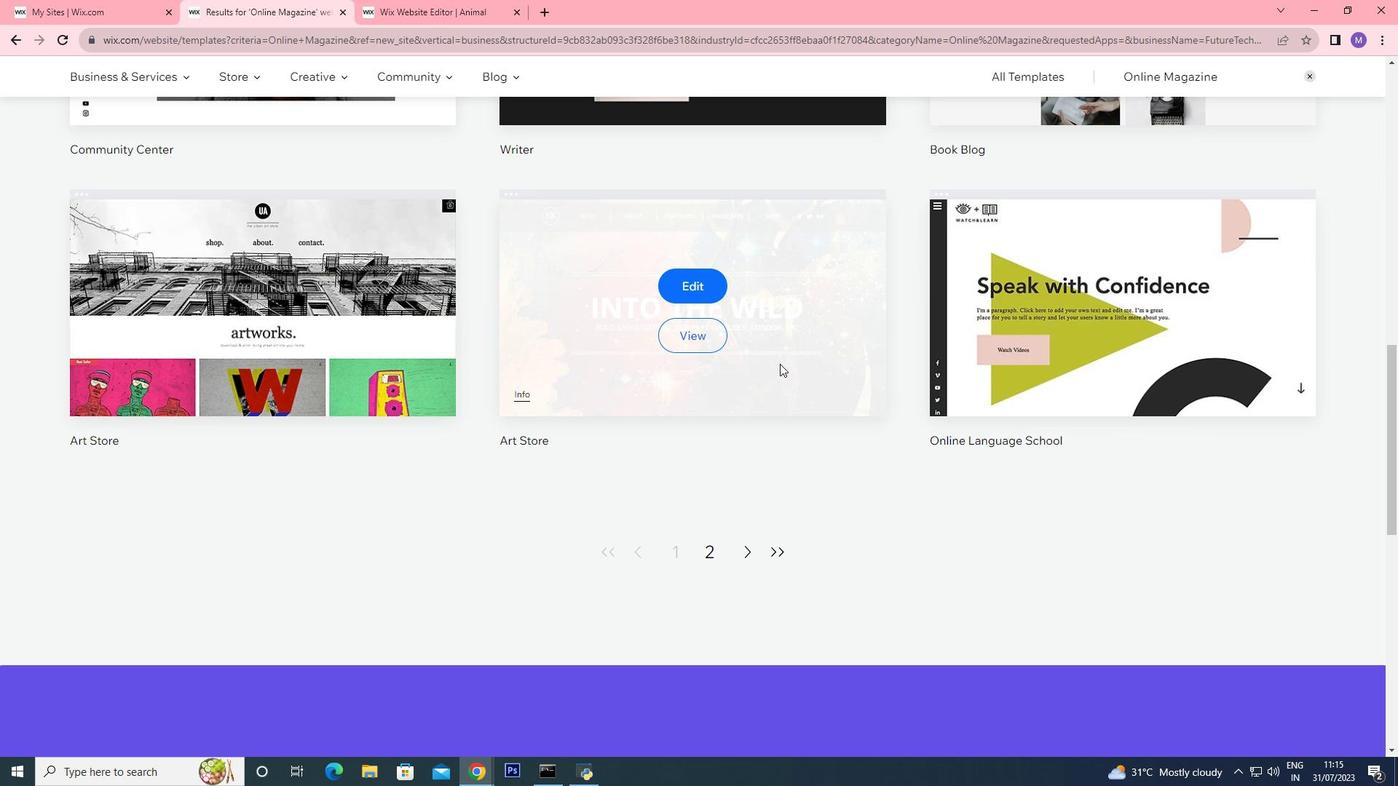 
Action: Mouse scrolled (785, 369) with delta (0, 0)
Screenshot: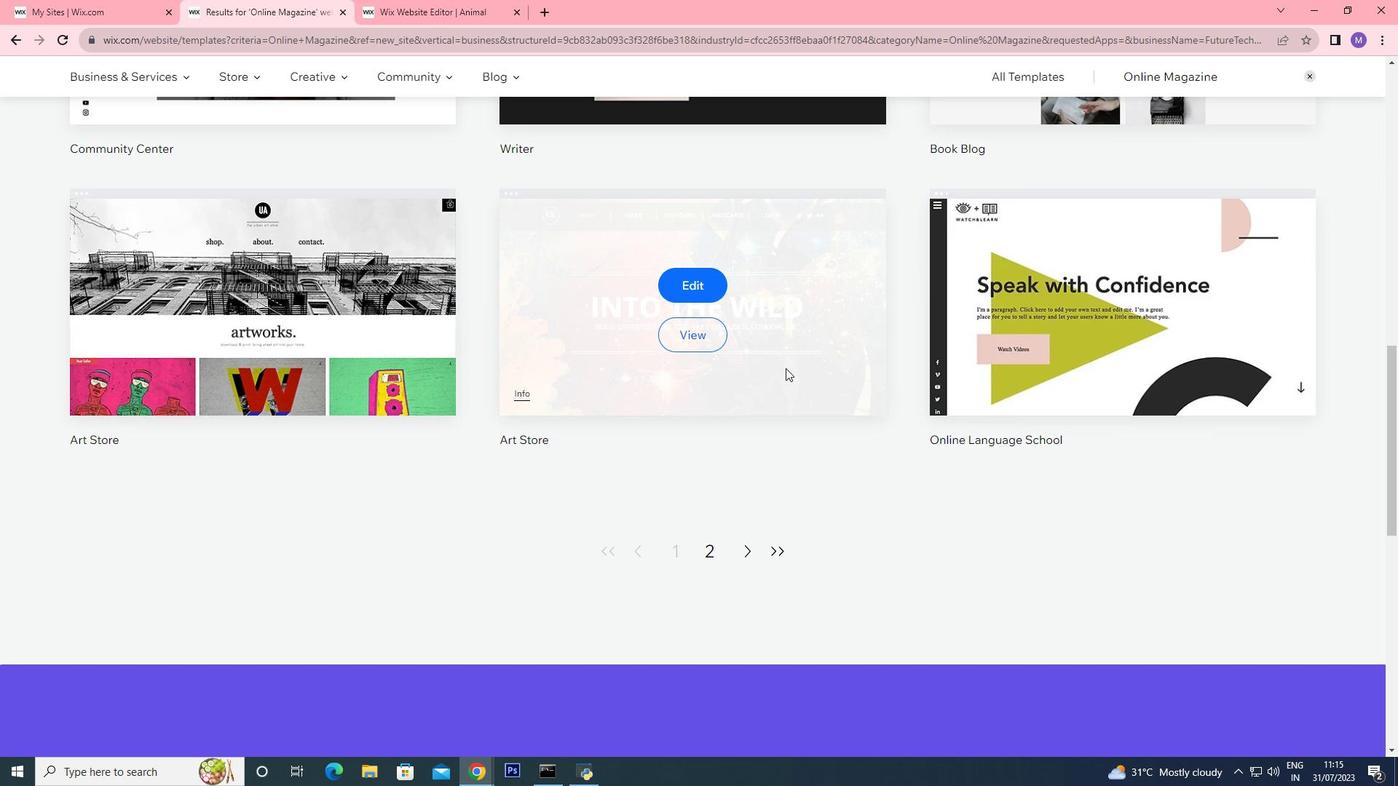 
Action: Mouse moved to (847, 415)
Screenshot: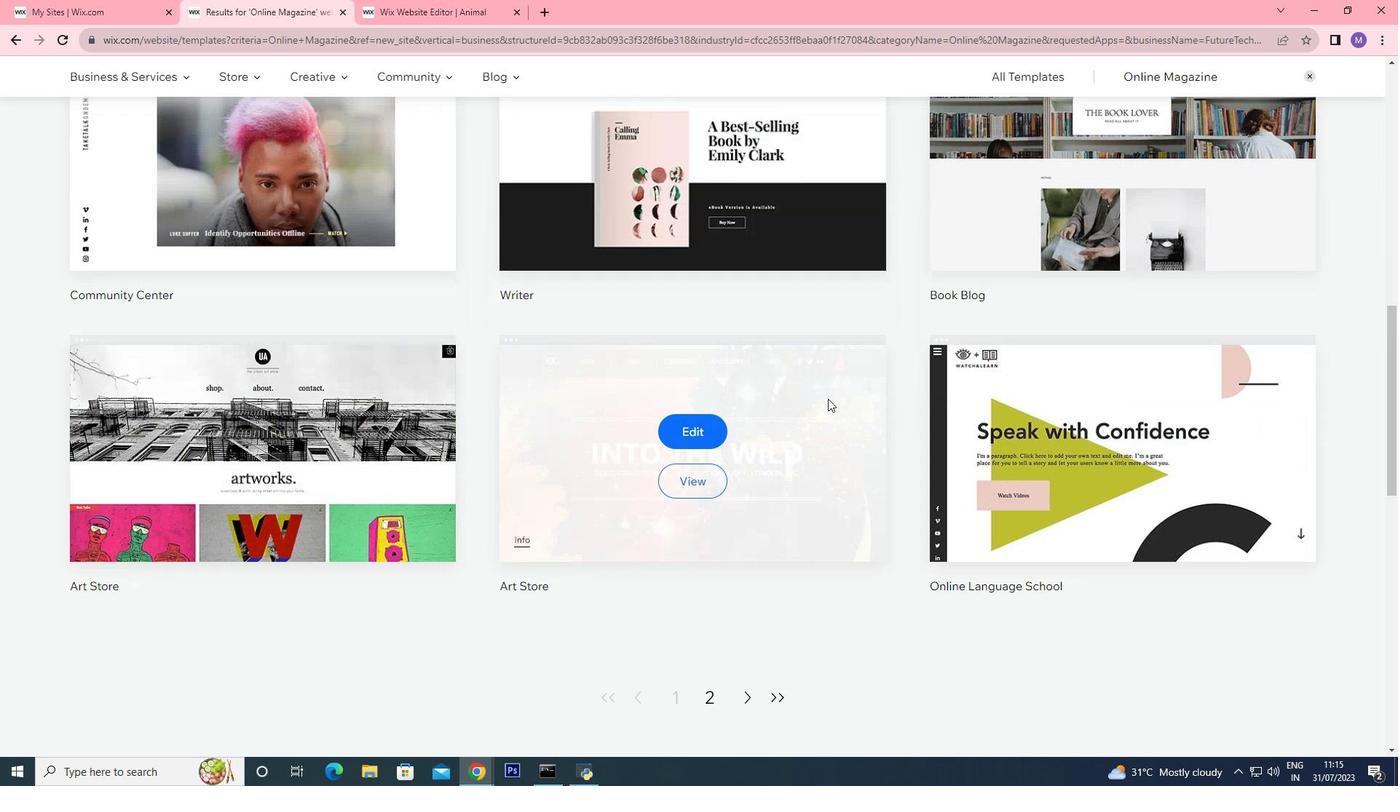 
Action: Mouse scrolled (847, 415) with delta (0, 0)
Screenshot: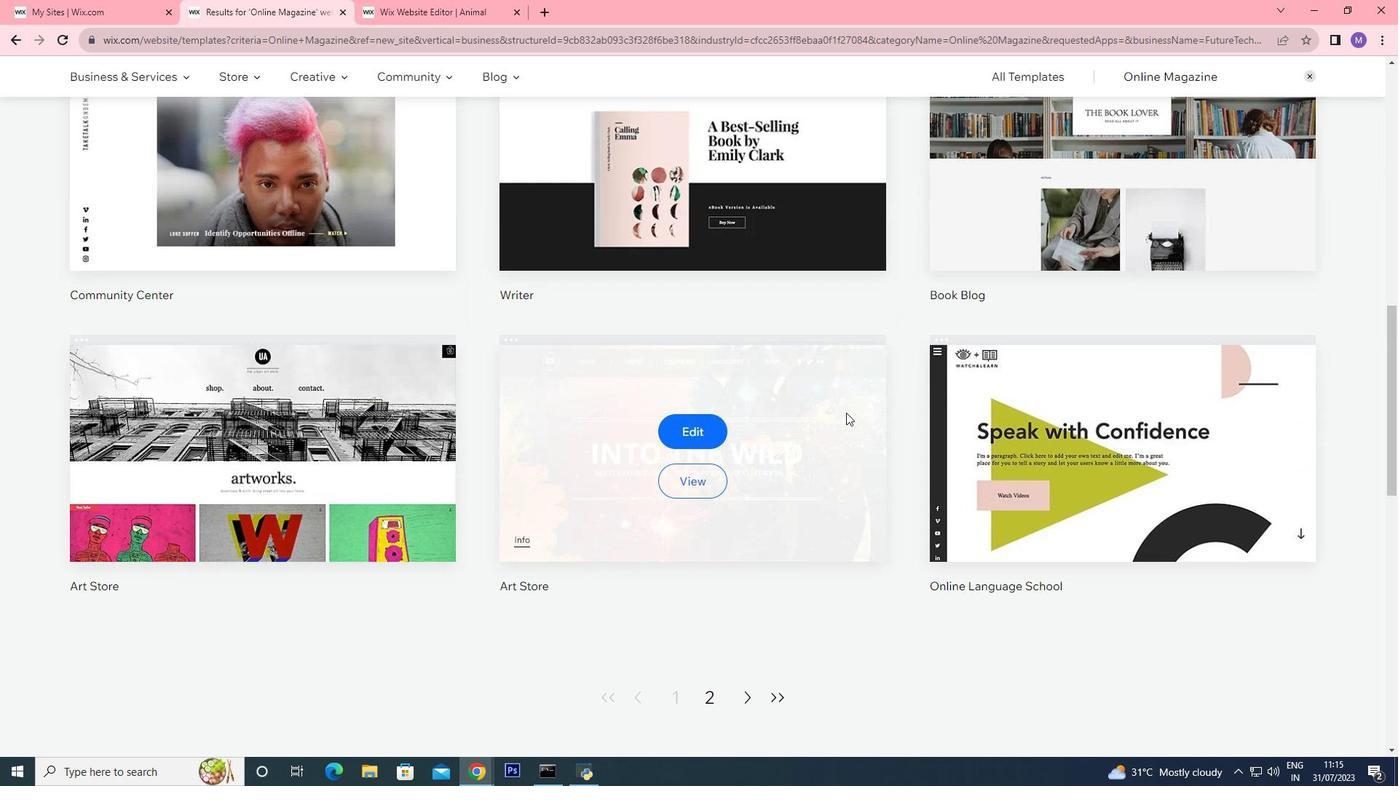 
Action: Mouse scrolled (847, 415) with delta (0, 0)
Screenshot: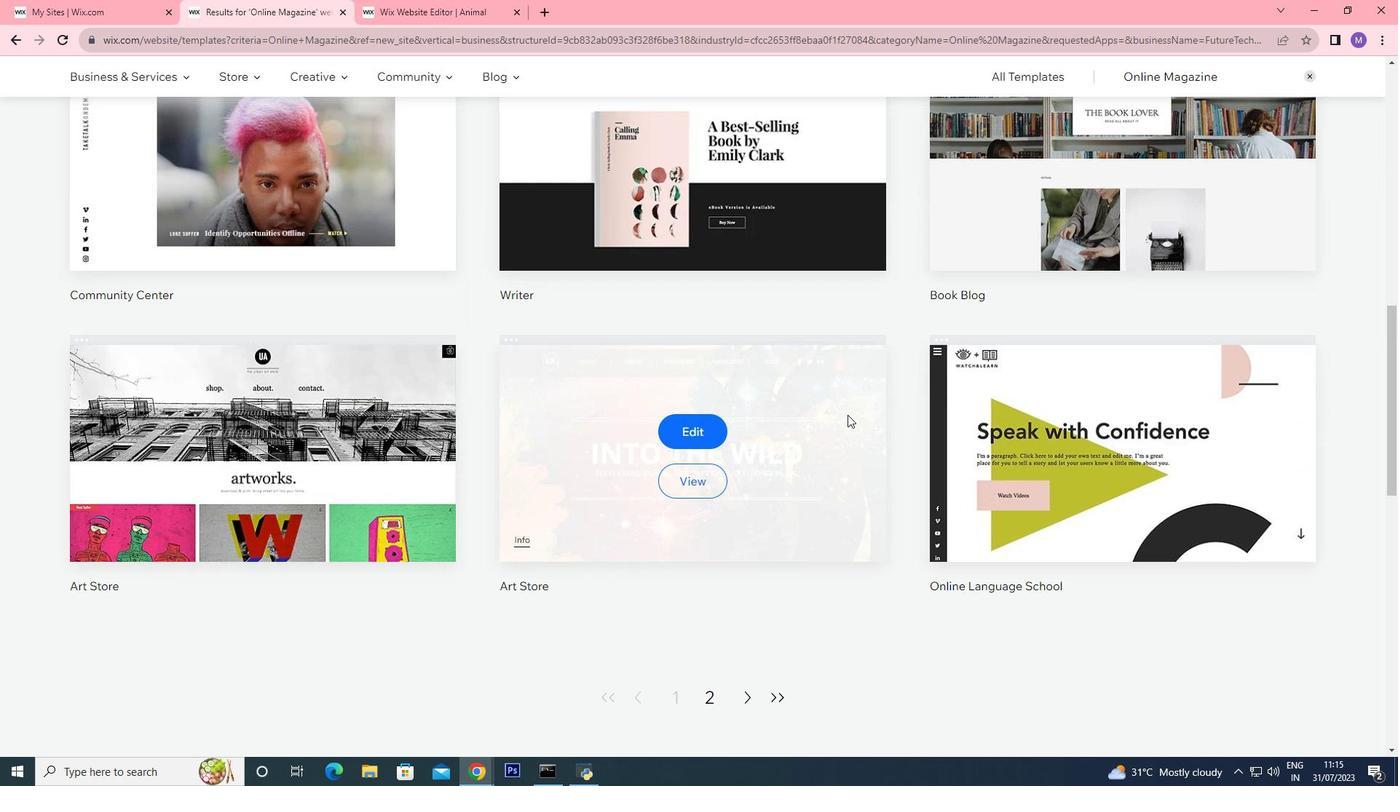 
Action: Mouse scrolled (847, 415) with delta (0, 0)
Screenshot: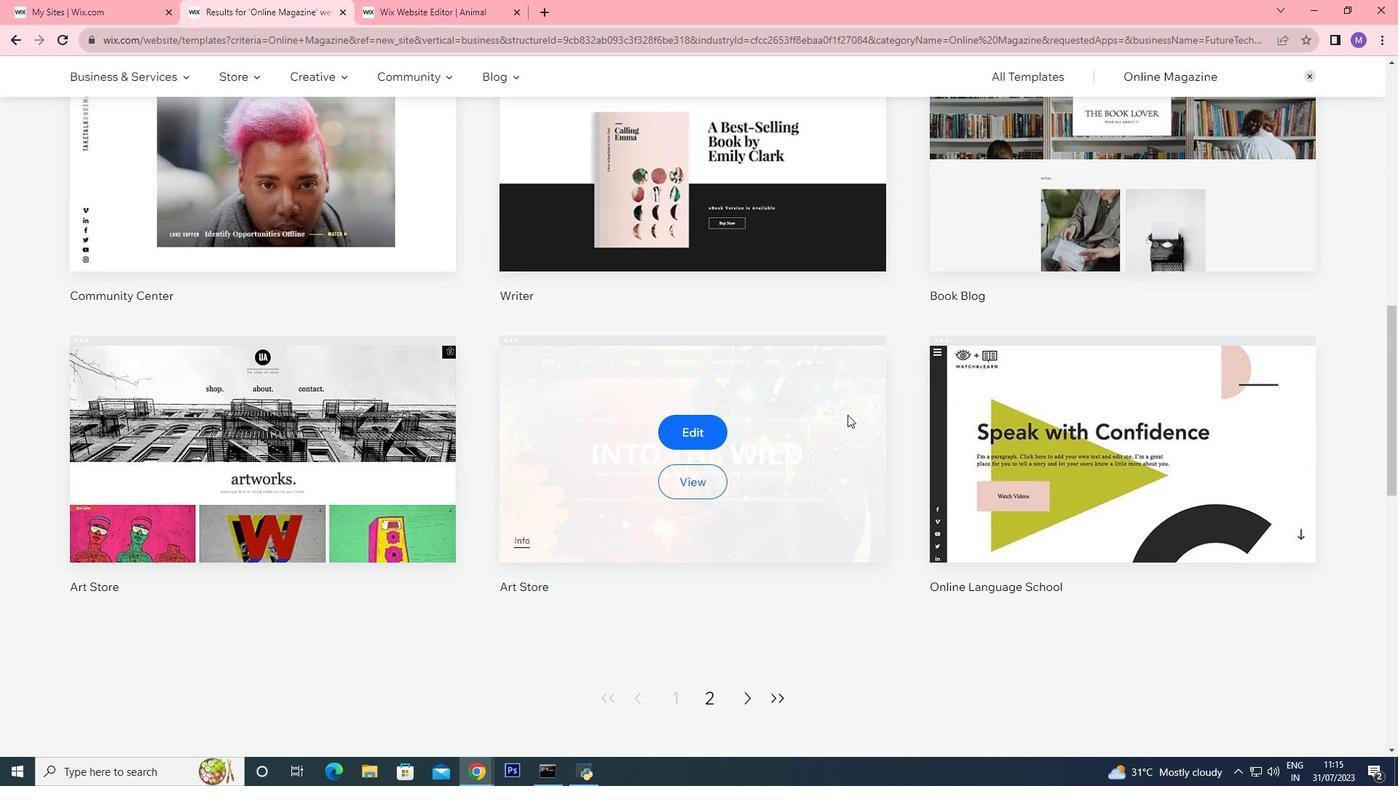 
Action: Mouse scrolled (847, 415) with delta (0, 0)
Screenshot: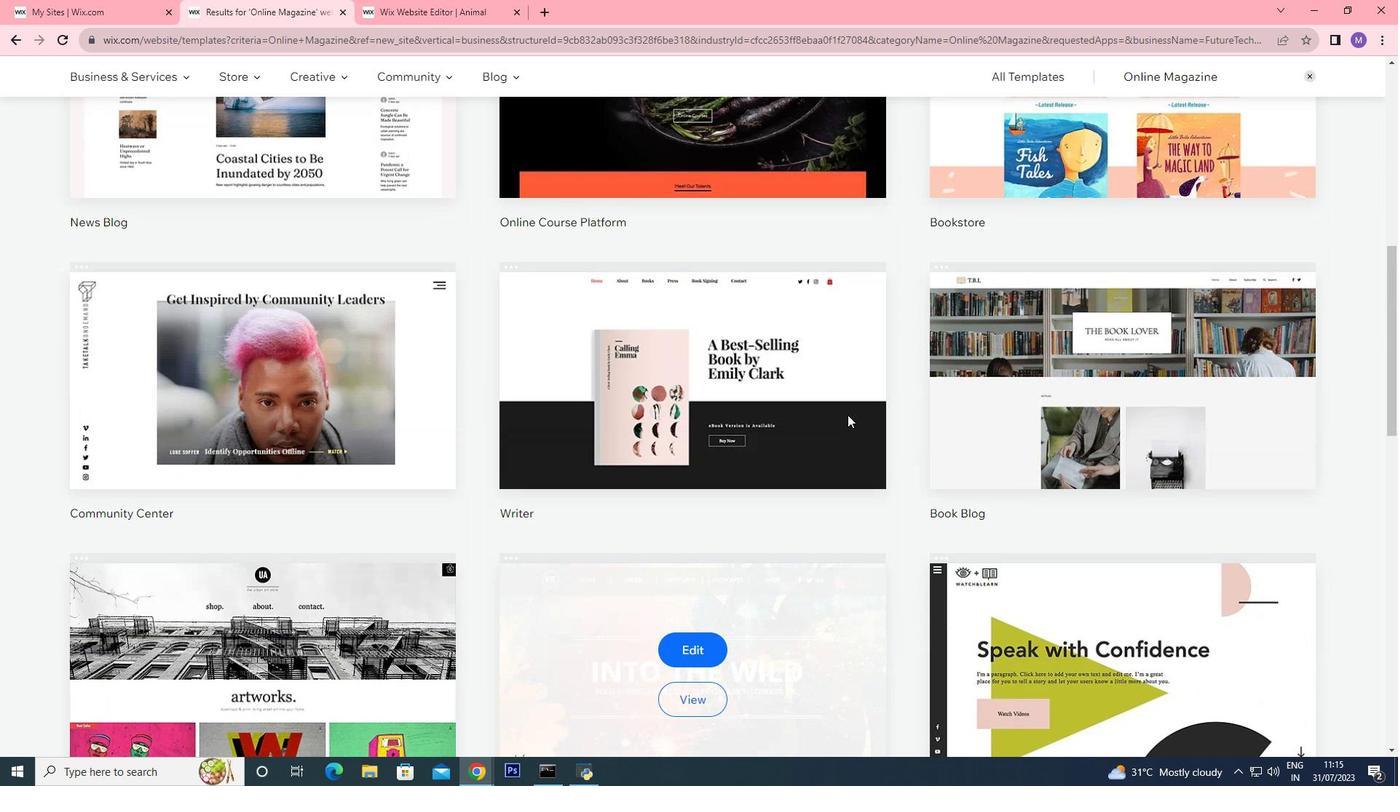 
Action: Mouse scrolled (847, 415) with delta (0, 0)
Screenshot: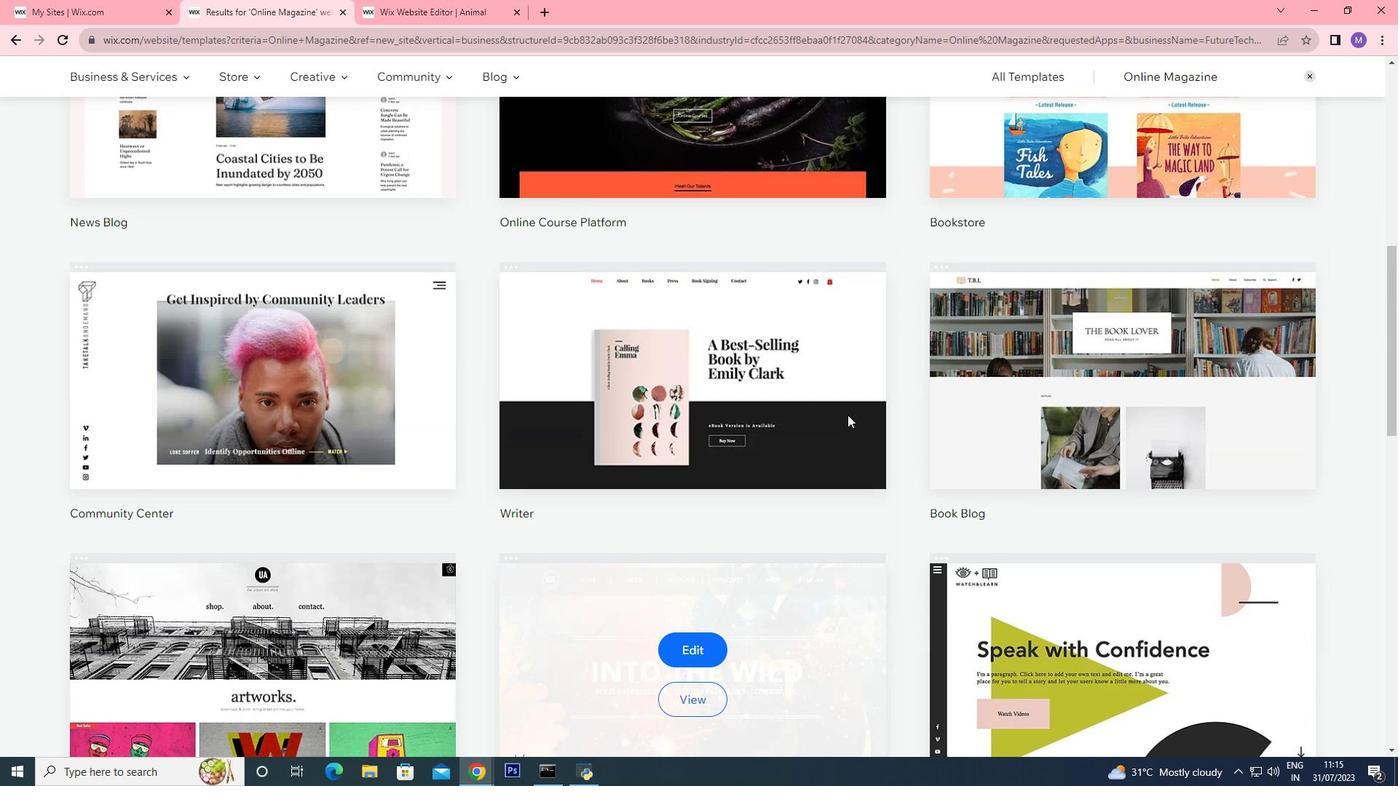 
Action: Mouse moved to (838, 415)
Screenshot: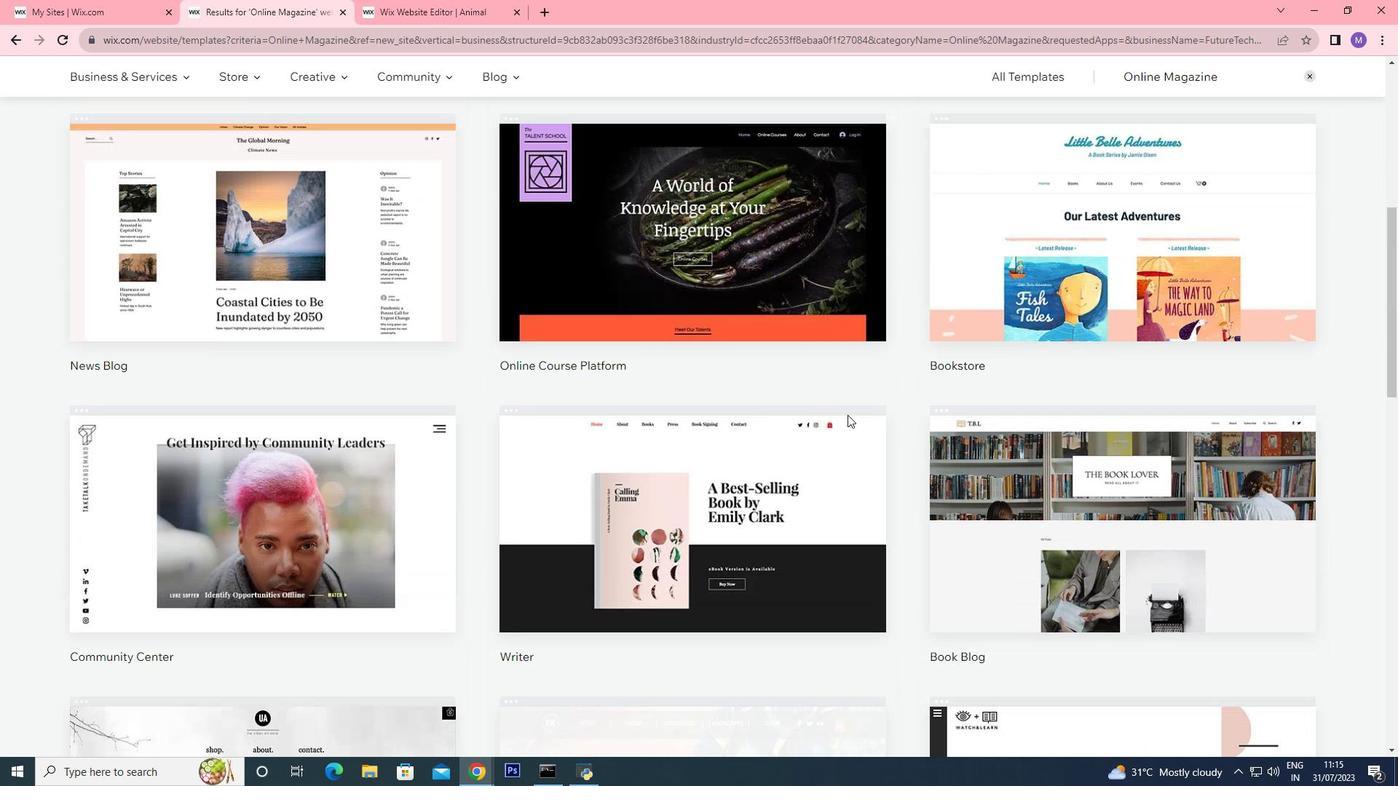 
Action: Mouse scrolled (838, 415) with delta (0, 0)
Screenshot: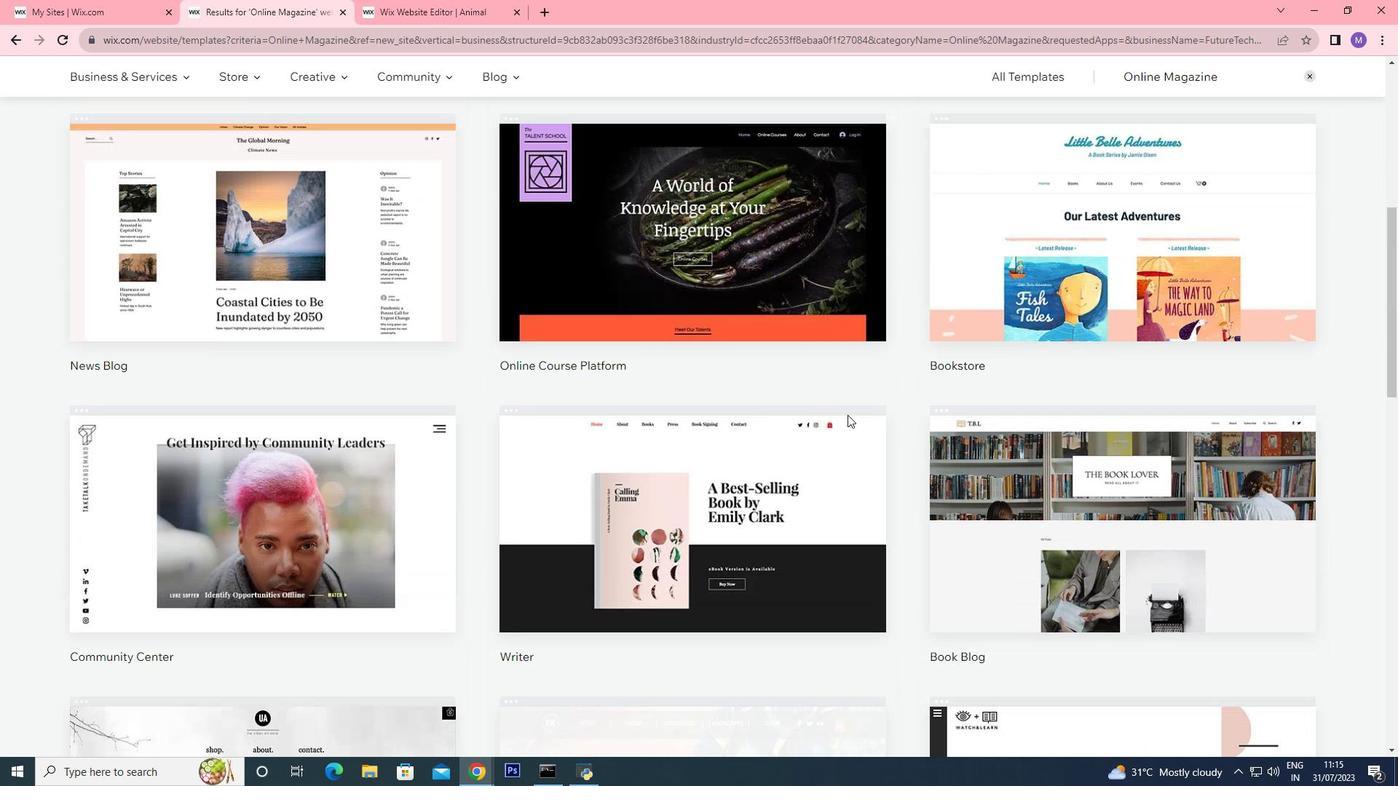 
Action: Mouse scrolled (838, 415) with delta (0, 0)
Screenshot: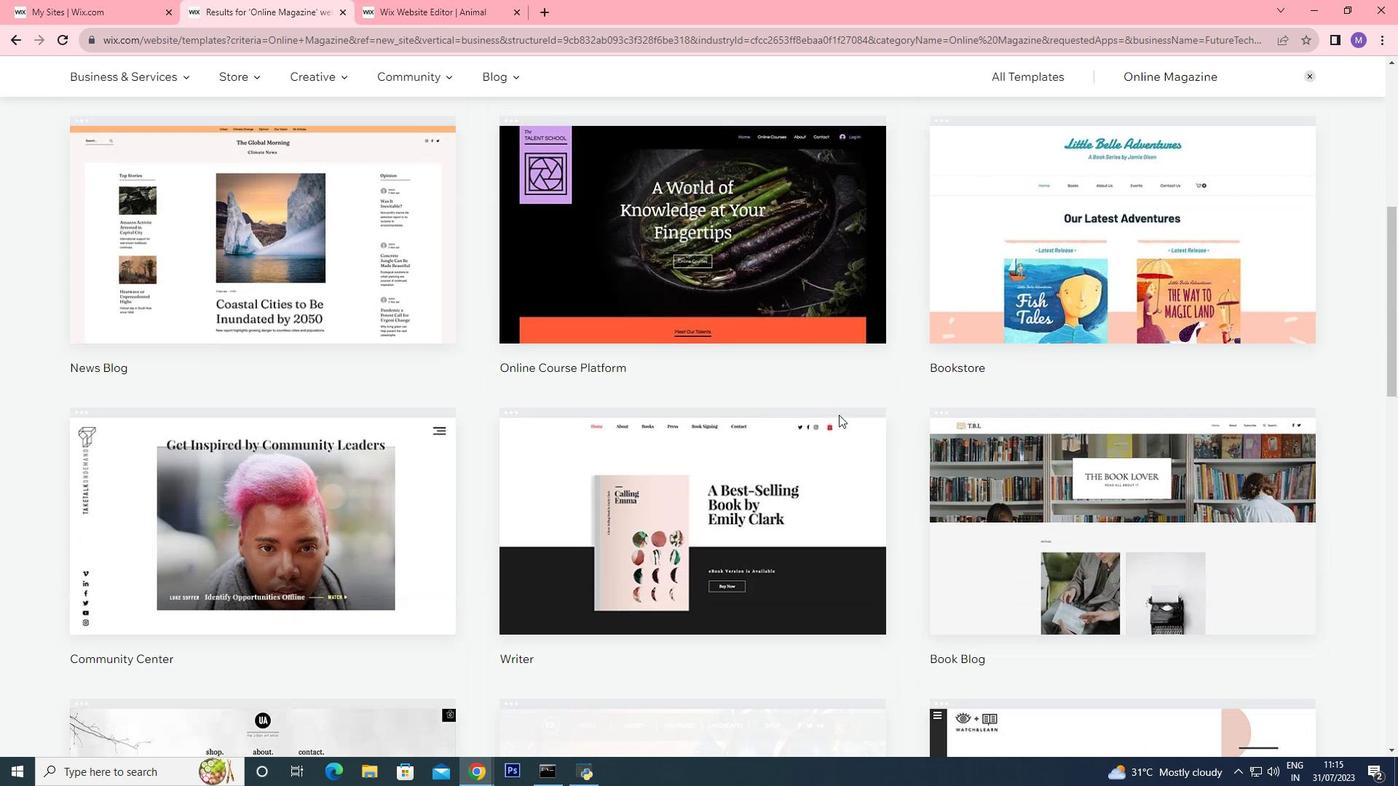 
Action: Mouse scrolled (838, 415) with delta (0, 0)
Screenshot: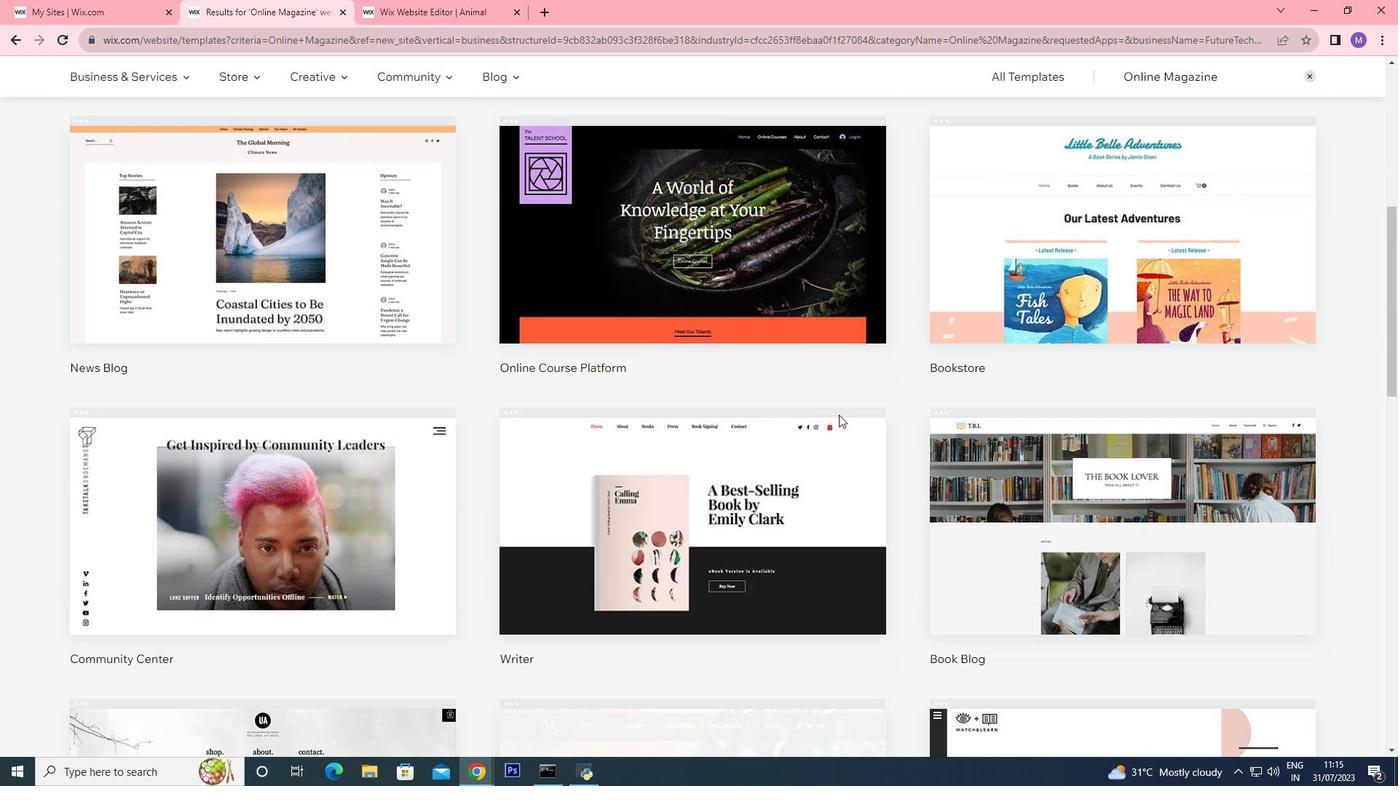 
Action: Mouse moved to (838, 414)
Screenshot: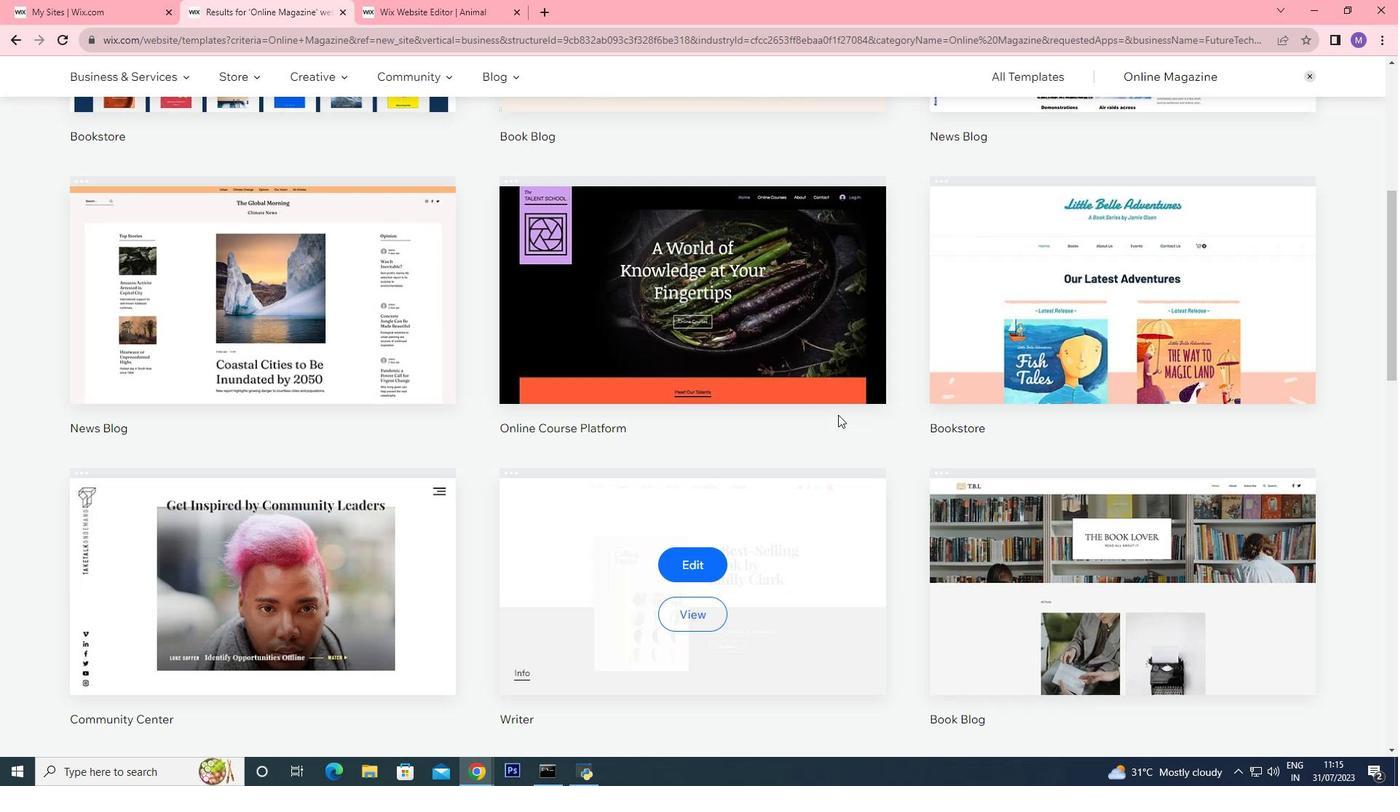 
Action: Mouse scrolled (838, 415) with delta (0, 0)
Screenshot: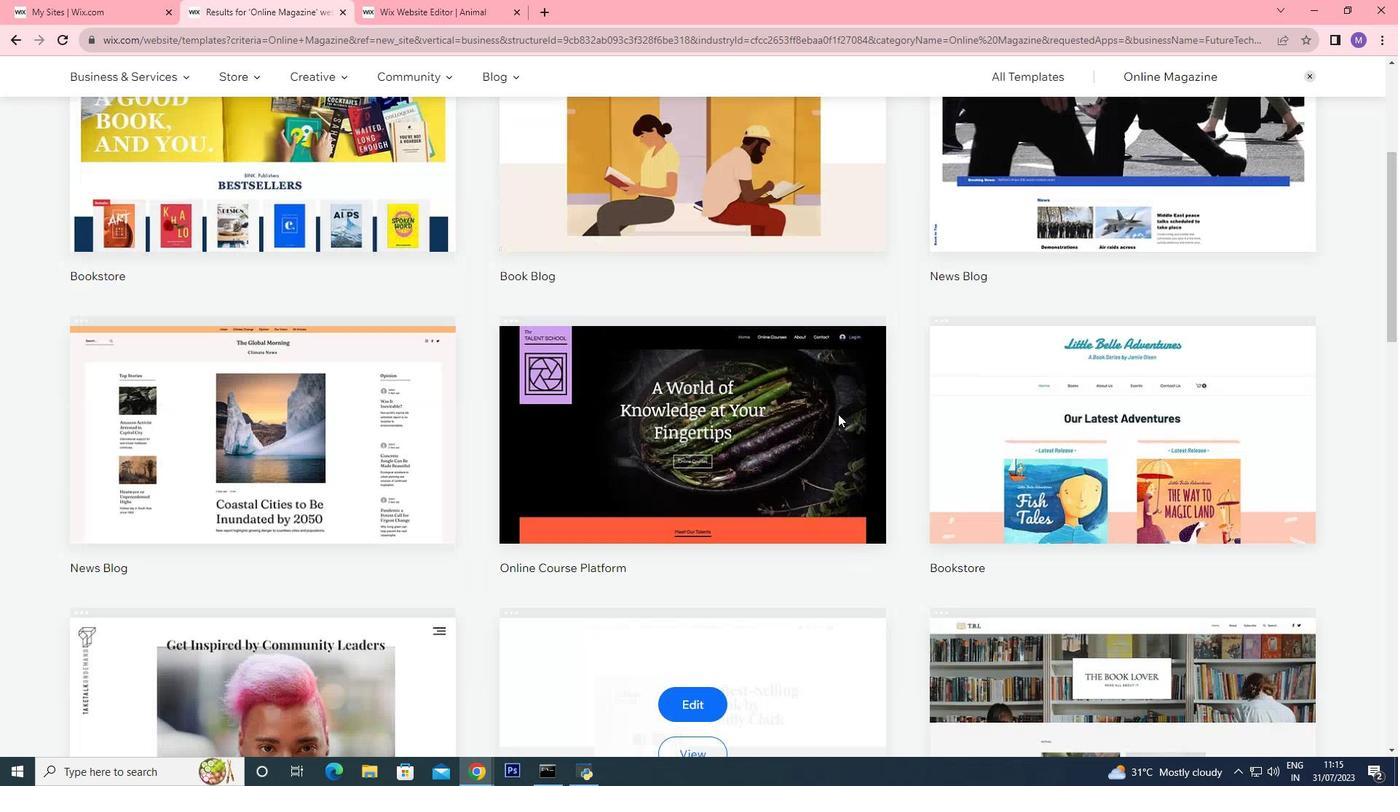 
Action: Mouse scrolled (838, 415) with delta (0, 0)
Screenshot: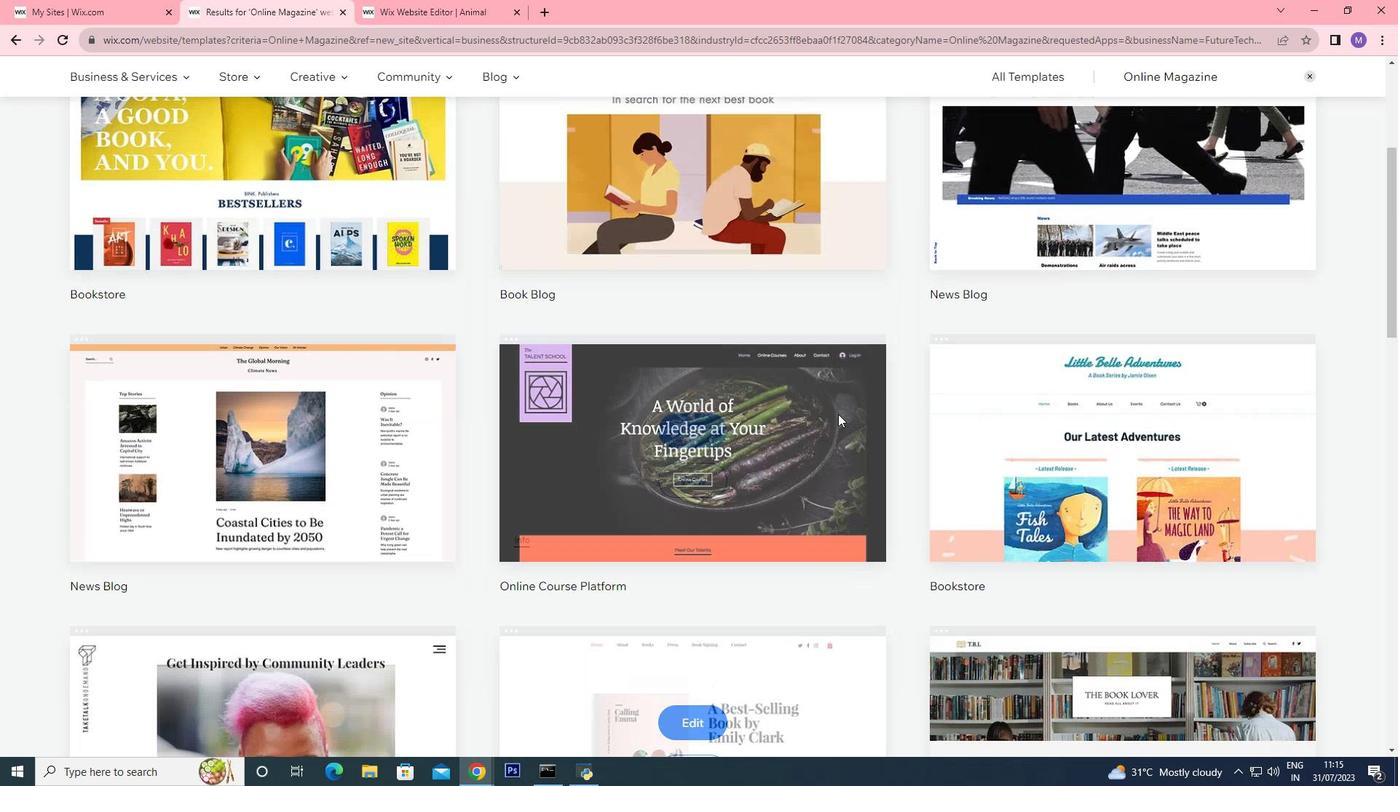 
Action: Mouse moved to (1228, 432)
Screenshot: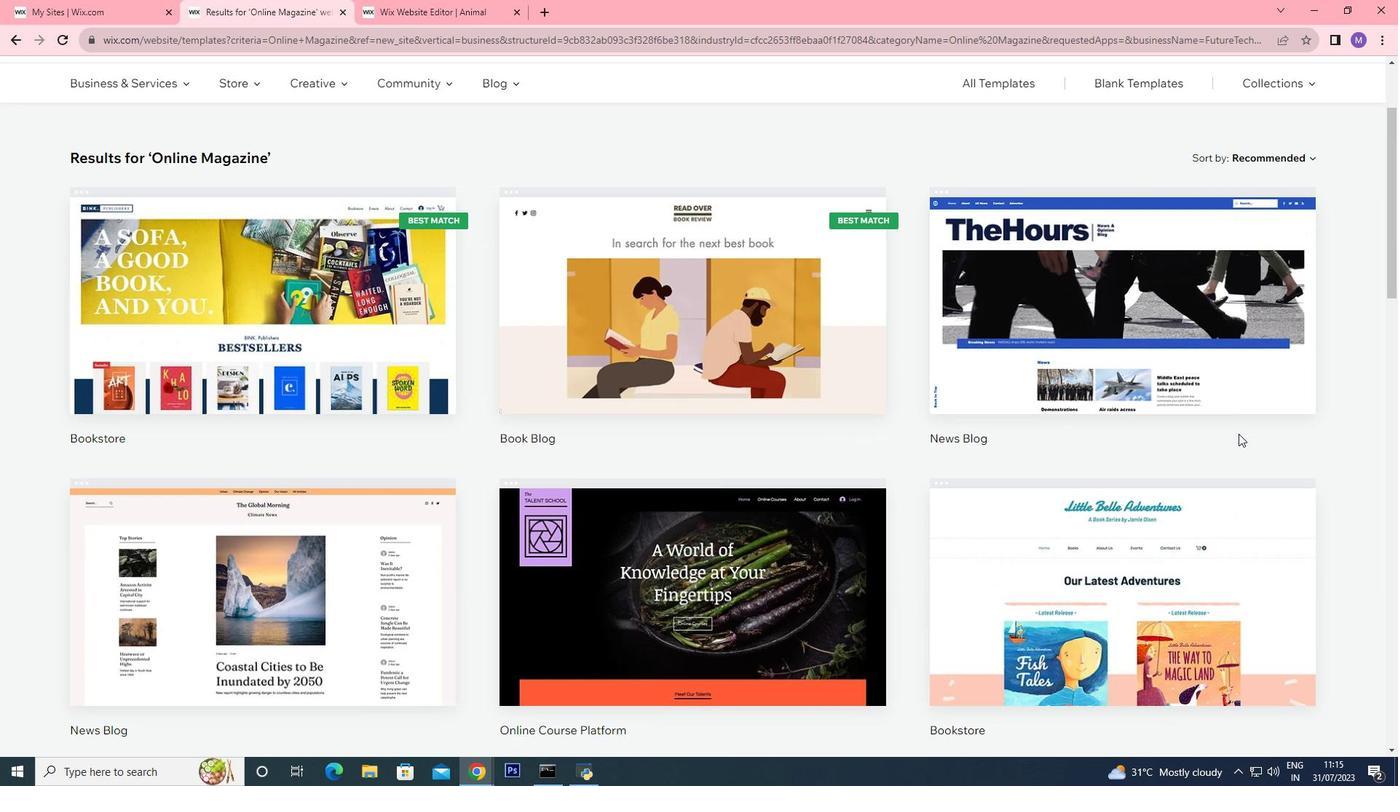
Action: Mouse scrolled (1228, 433) with delta (0, 0)
Screenshot: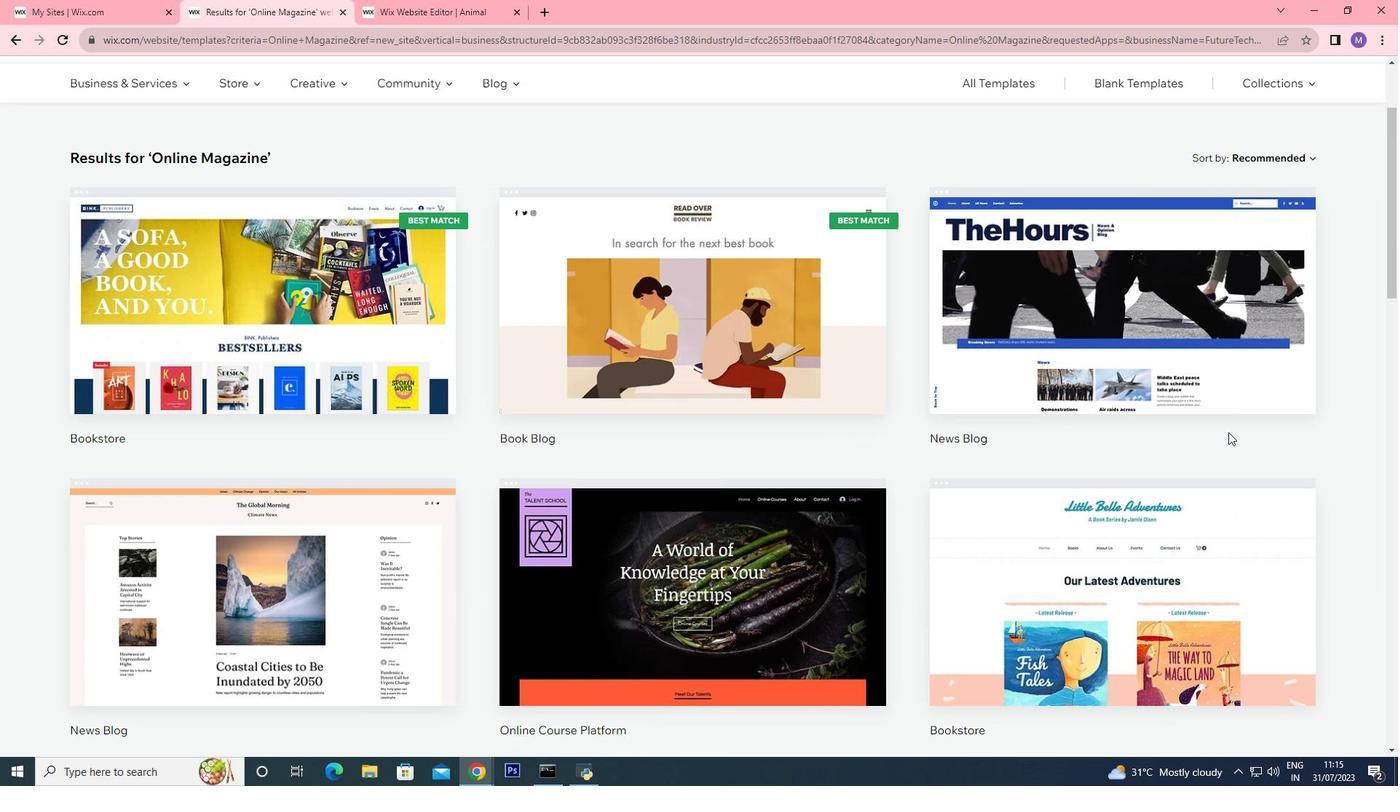 
Action: Mouse moved to (278, 412)
Screenshot: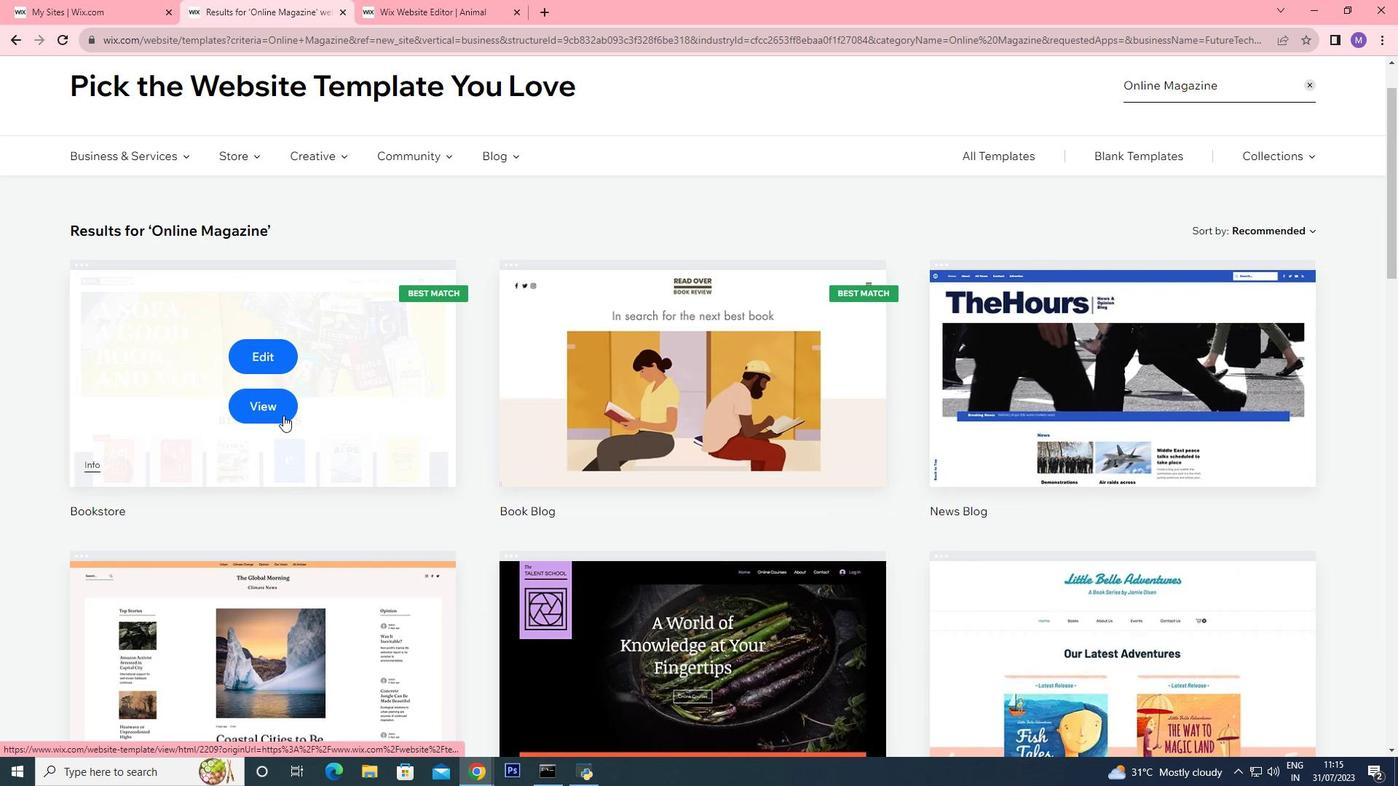 
Action: Mouse pressed left at (278, 412)
Screenshot: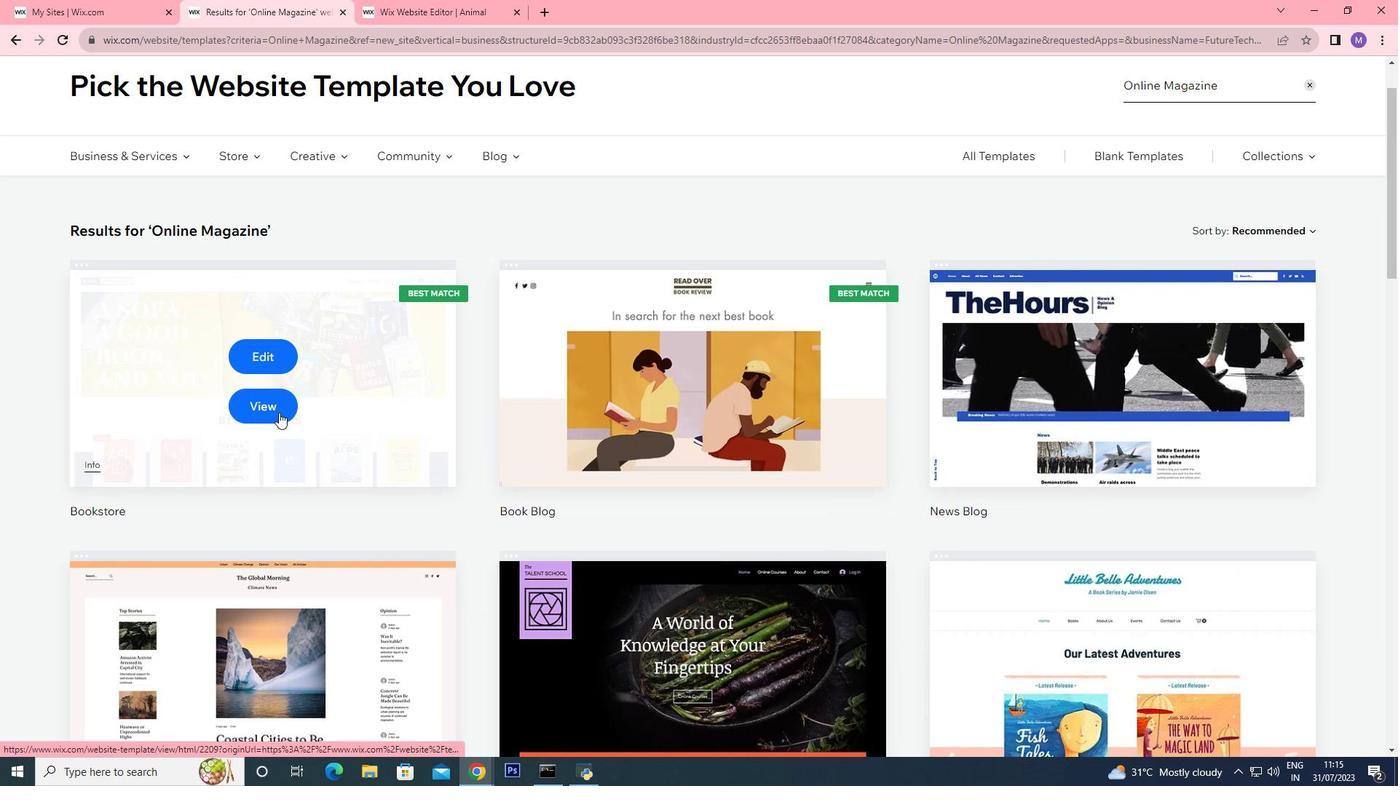 
Action: Mouse moved to (692, 304)
Screenshot: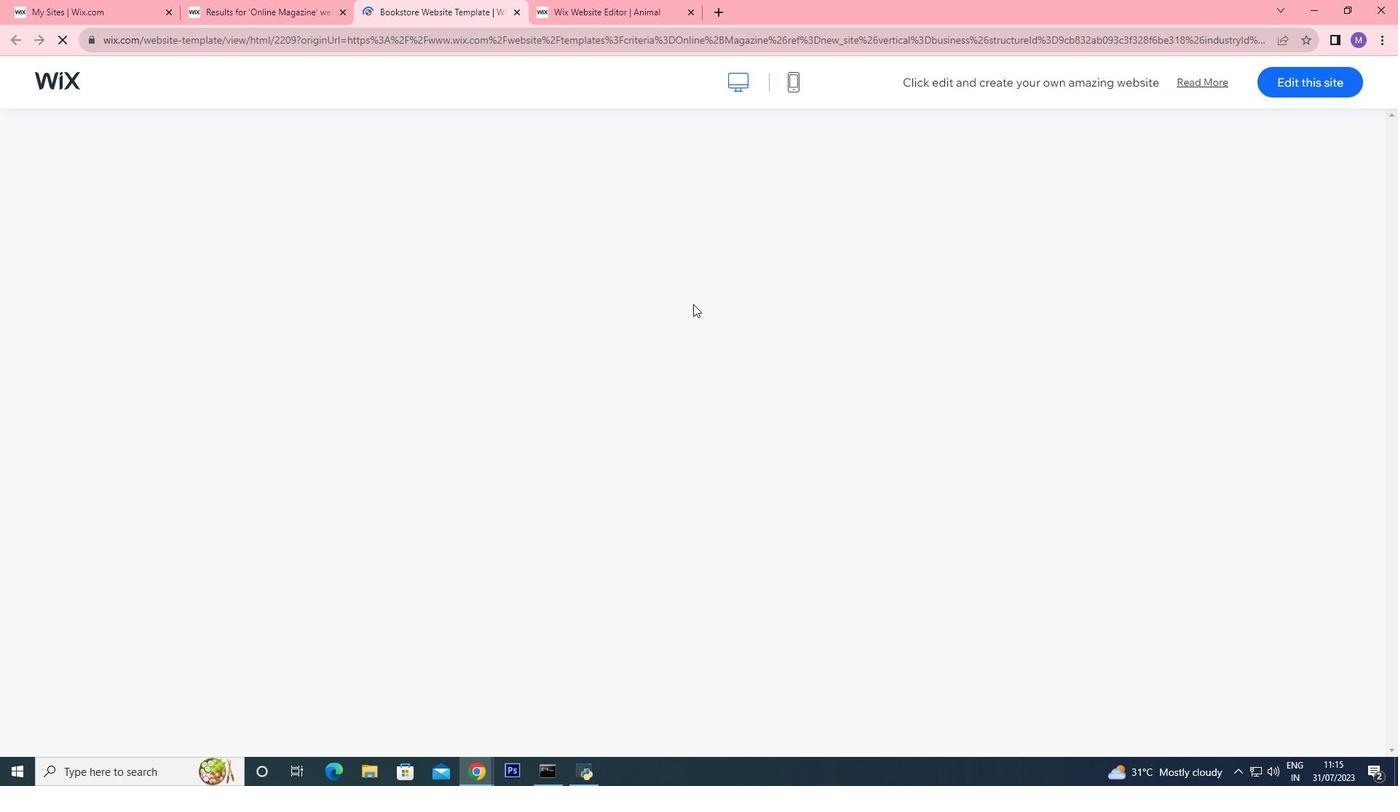 
Action: Mouse scrolled (692, 303) with delta (0, 0)
Screenshot: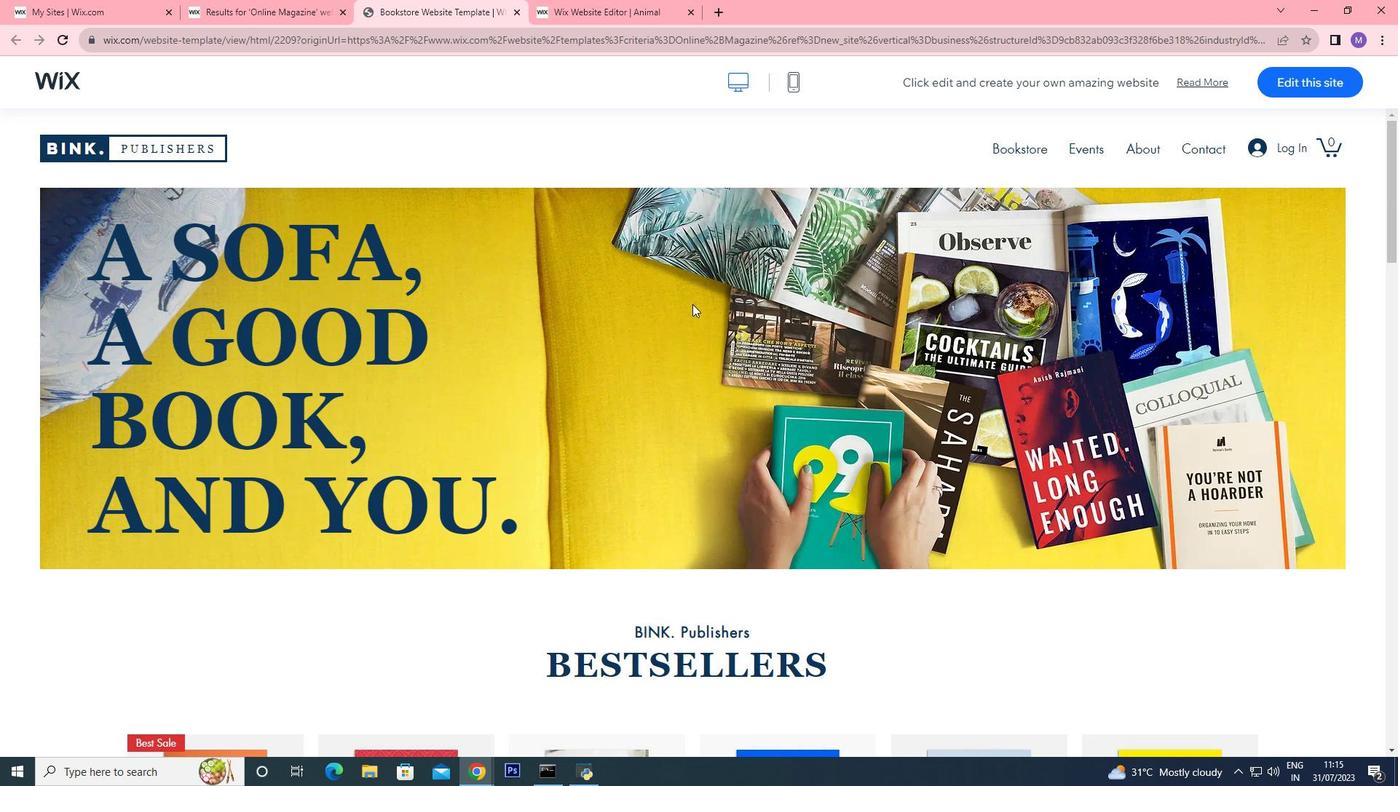 
Action: Mouse scrolled (692, 303) with delta (0, 0)
Screenshot: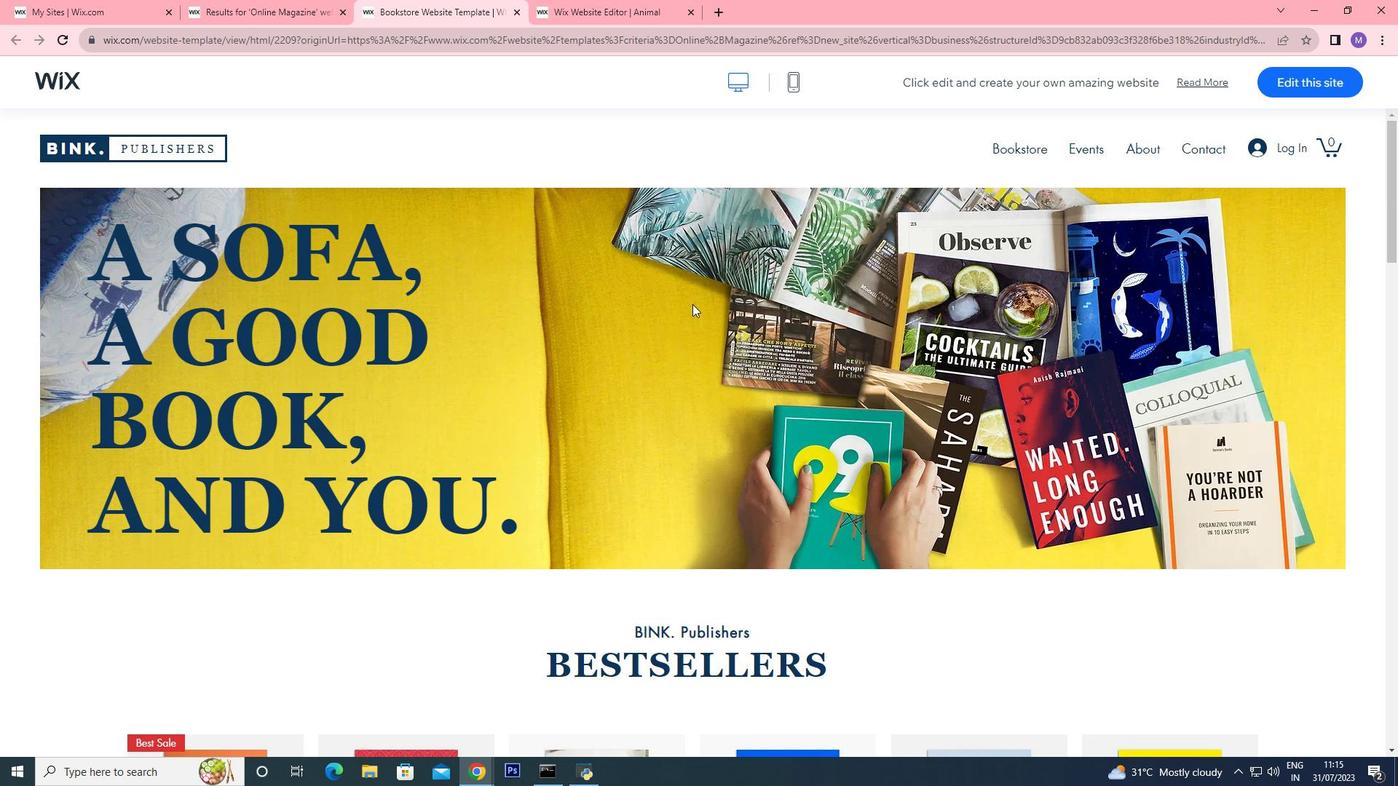 
Action: Mouse scrolled (692, 303) with delta (0, 0)
Screenshot: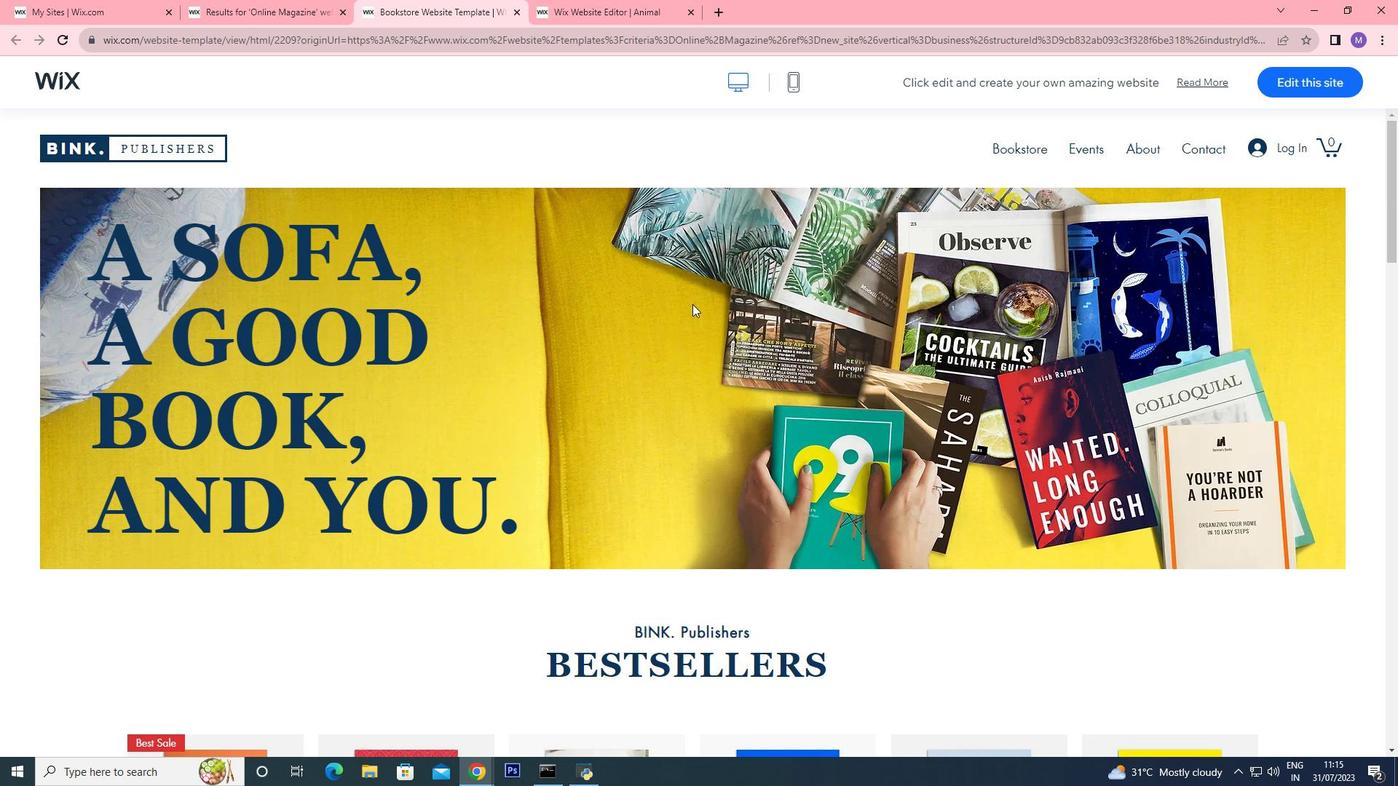 
Action: Mouse scrolled (692, 303) with delta (0, 0)
Screenshot: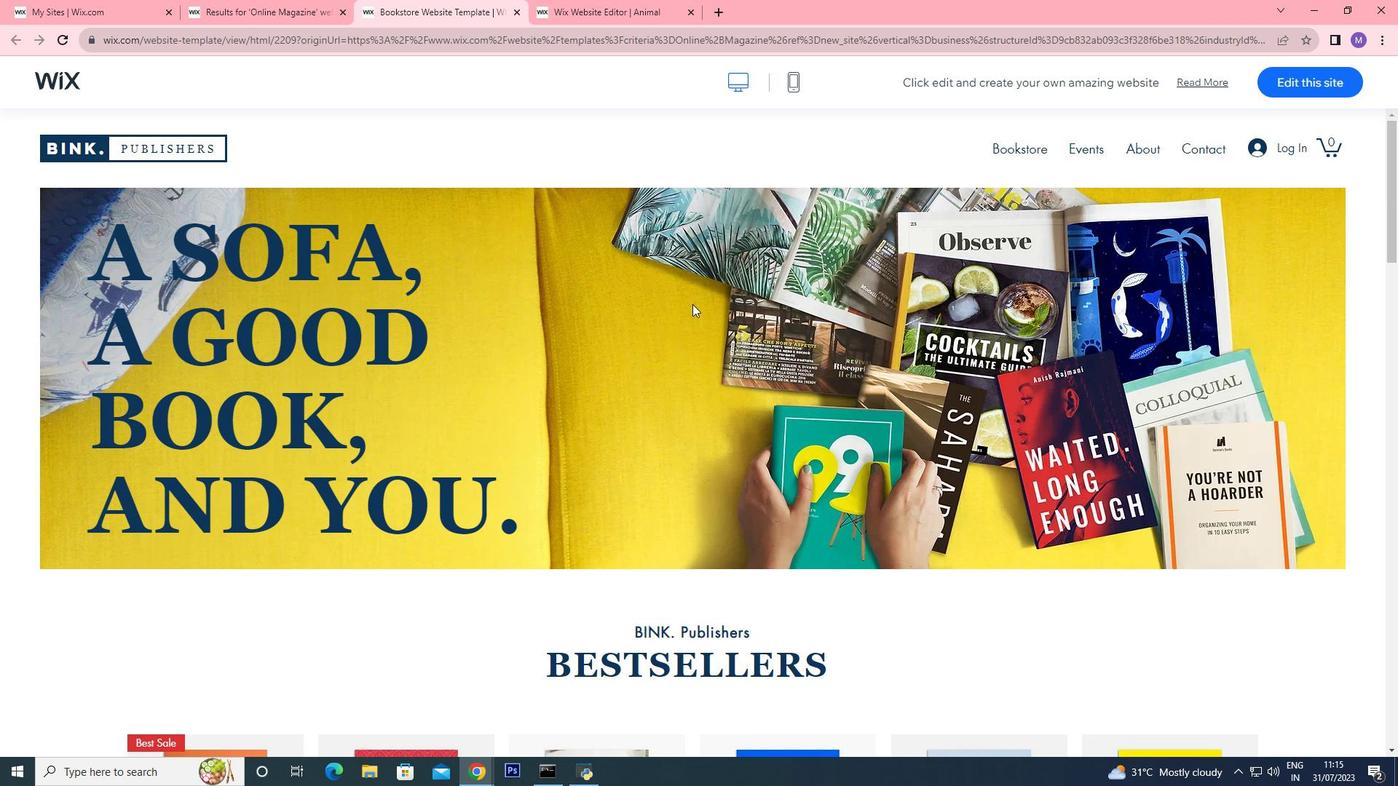 
Action: Mouse scrolled (692, 303) with delta (0, 0)
Screenshot: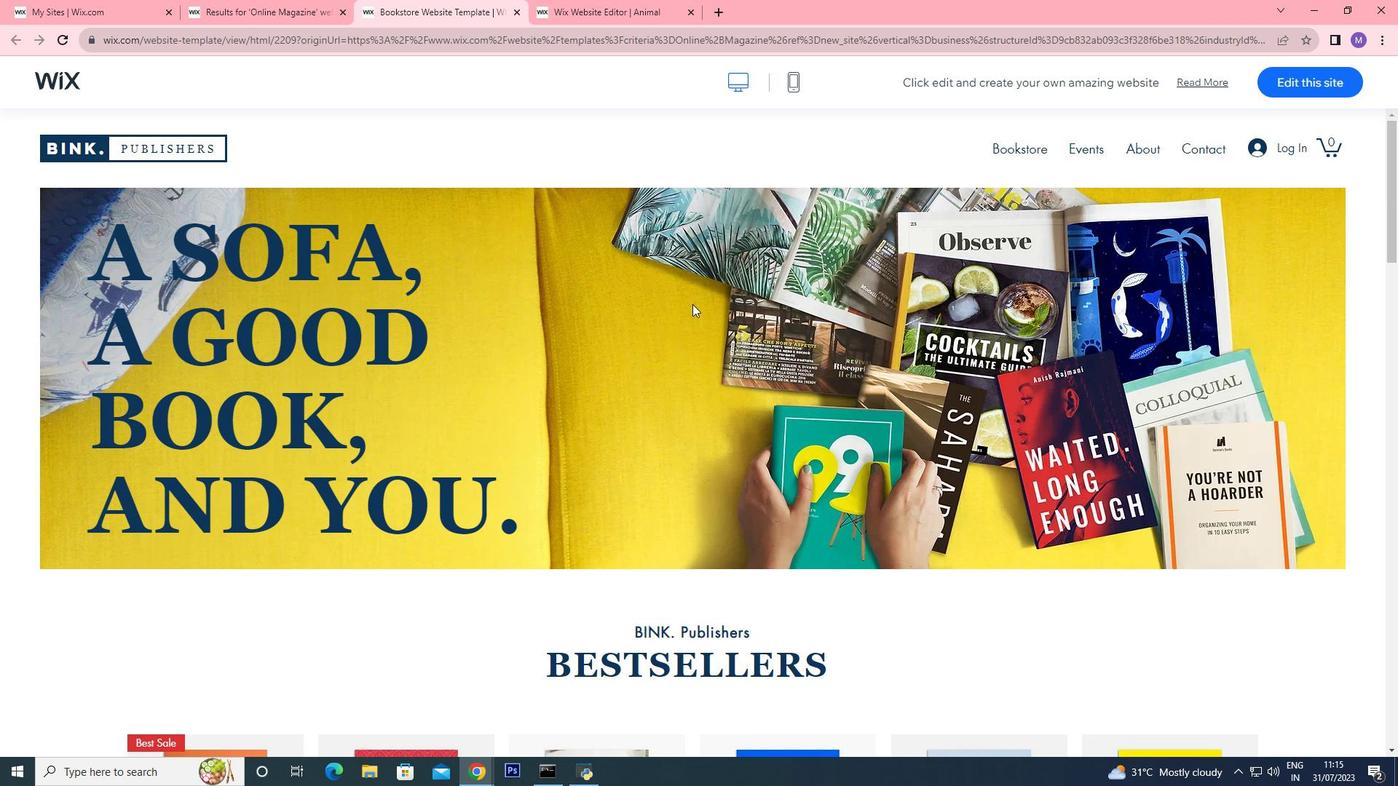 
Action: Mouse moved to (694, 304)
Screenshot: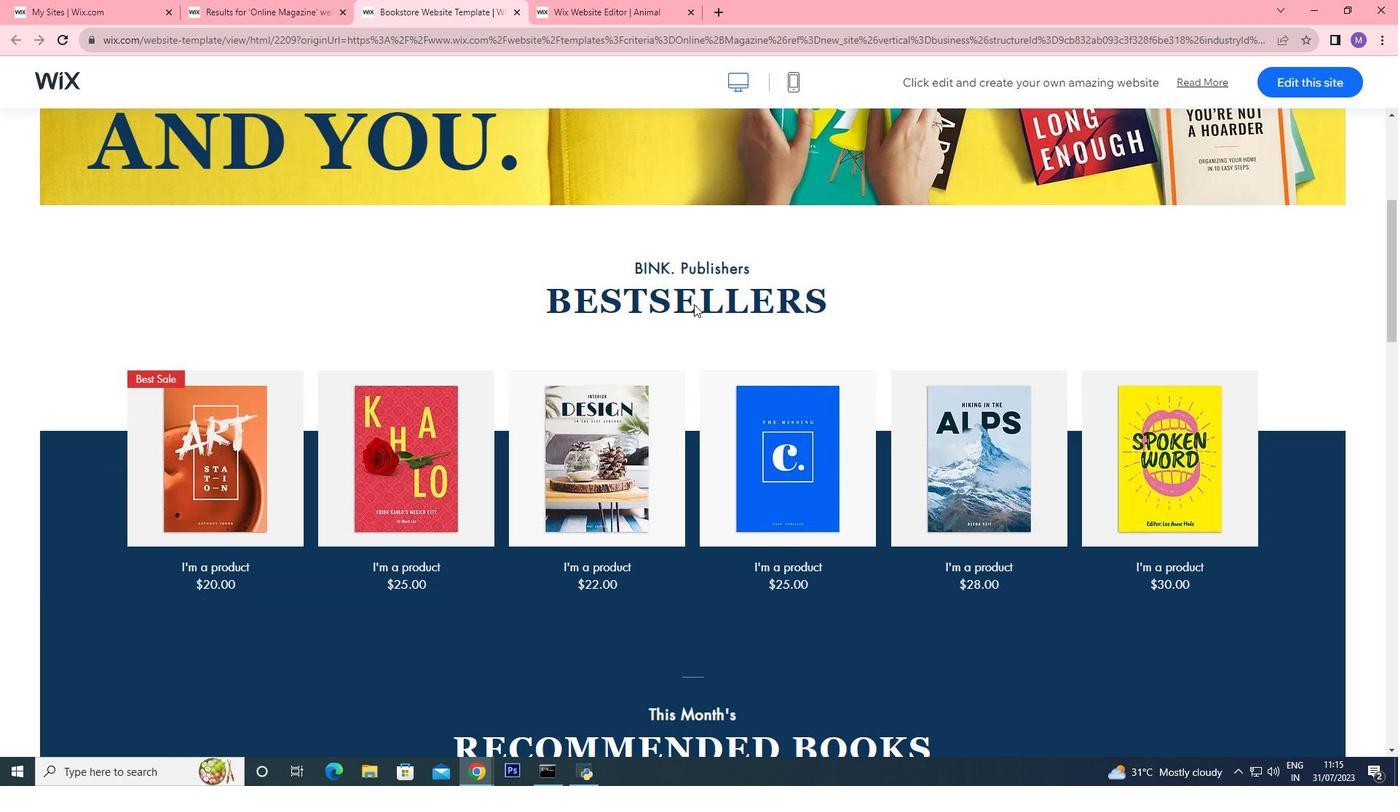 
Action: Mouse scrolled (694, 303) with delta (0, 0)
Screenshot: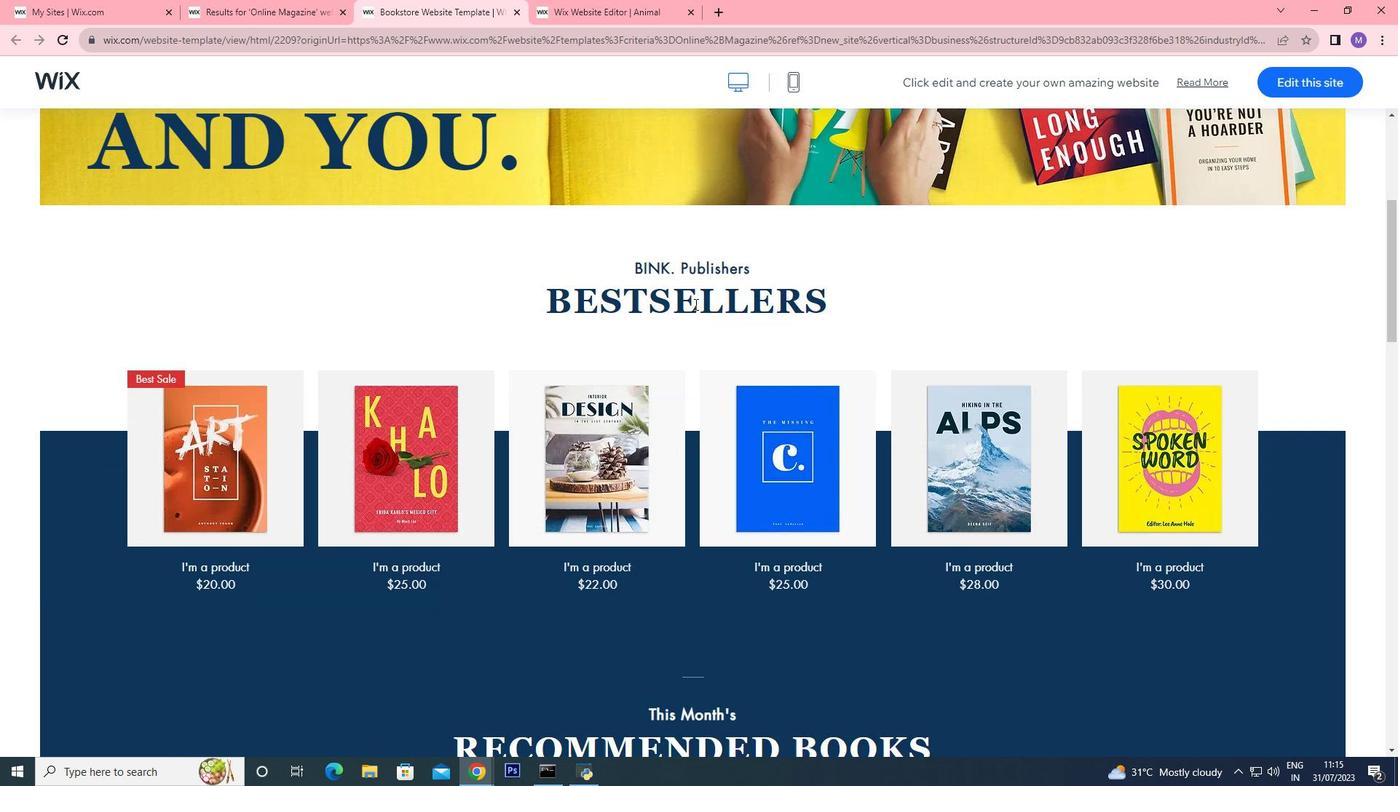 
Action: Mouse scrolled (694, 303) with delta (0, 0)
Screenshot: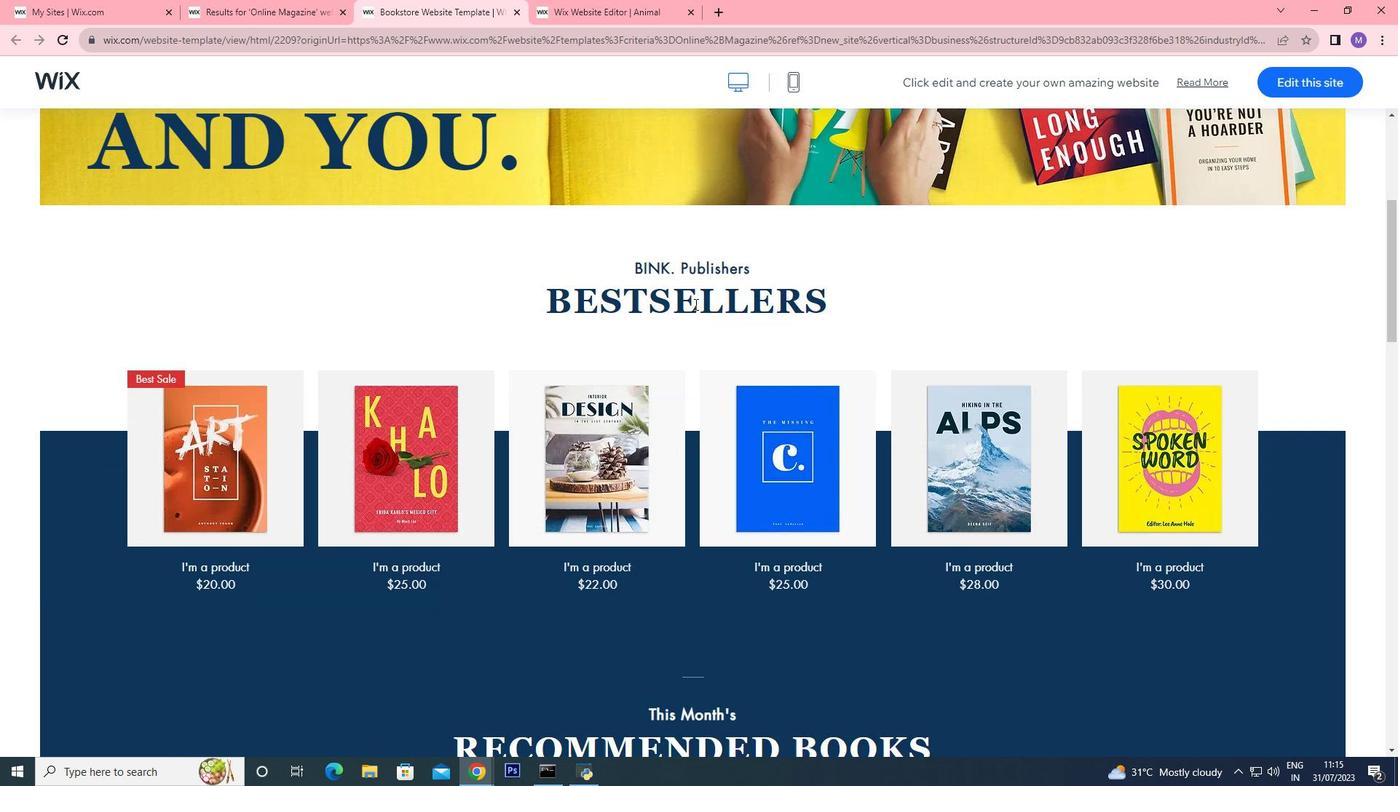 
Action: Mouse scrolled (694, 303) with delta (0, 0)
Screenshot: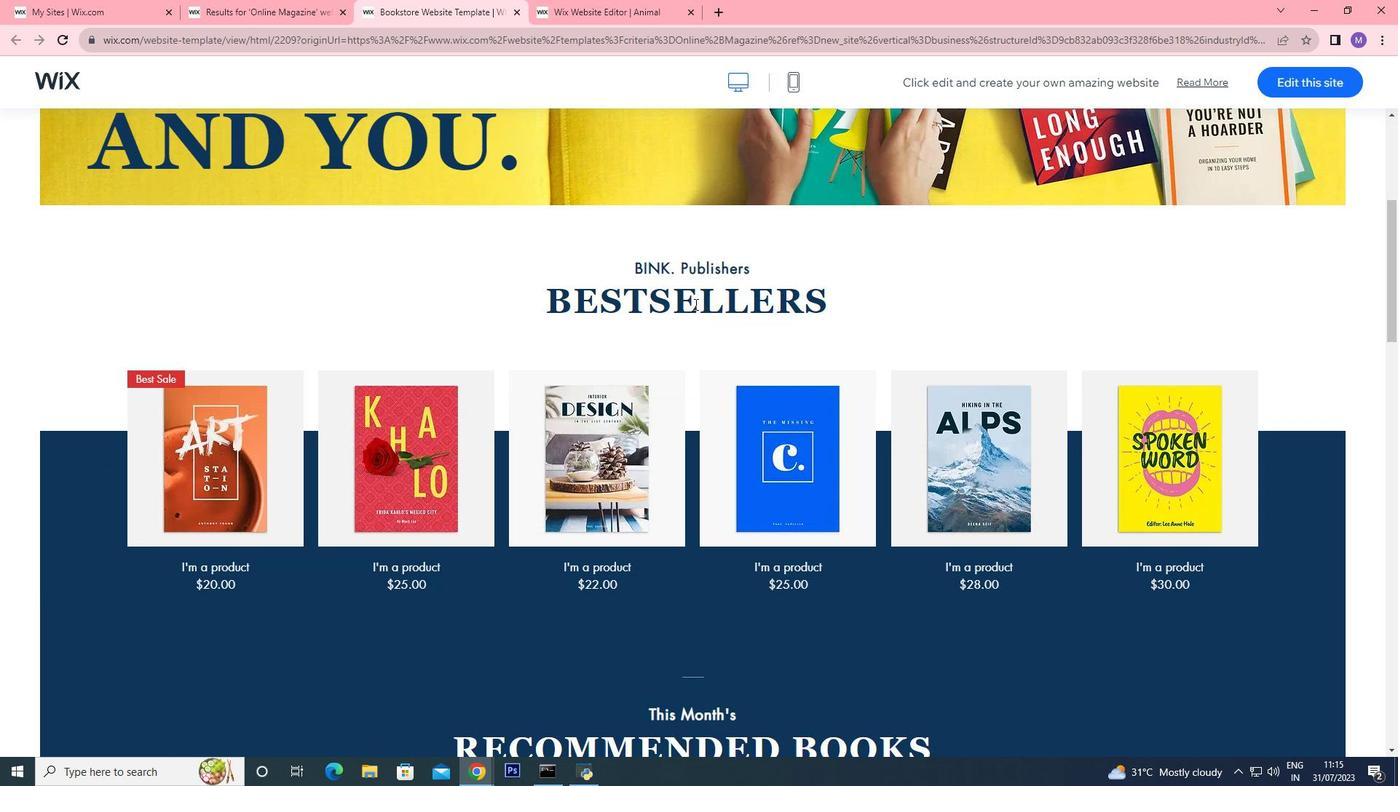 
Action: Mouse scrolled (694, 303) with delta (0, 0)
Screenshot: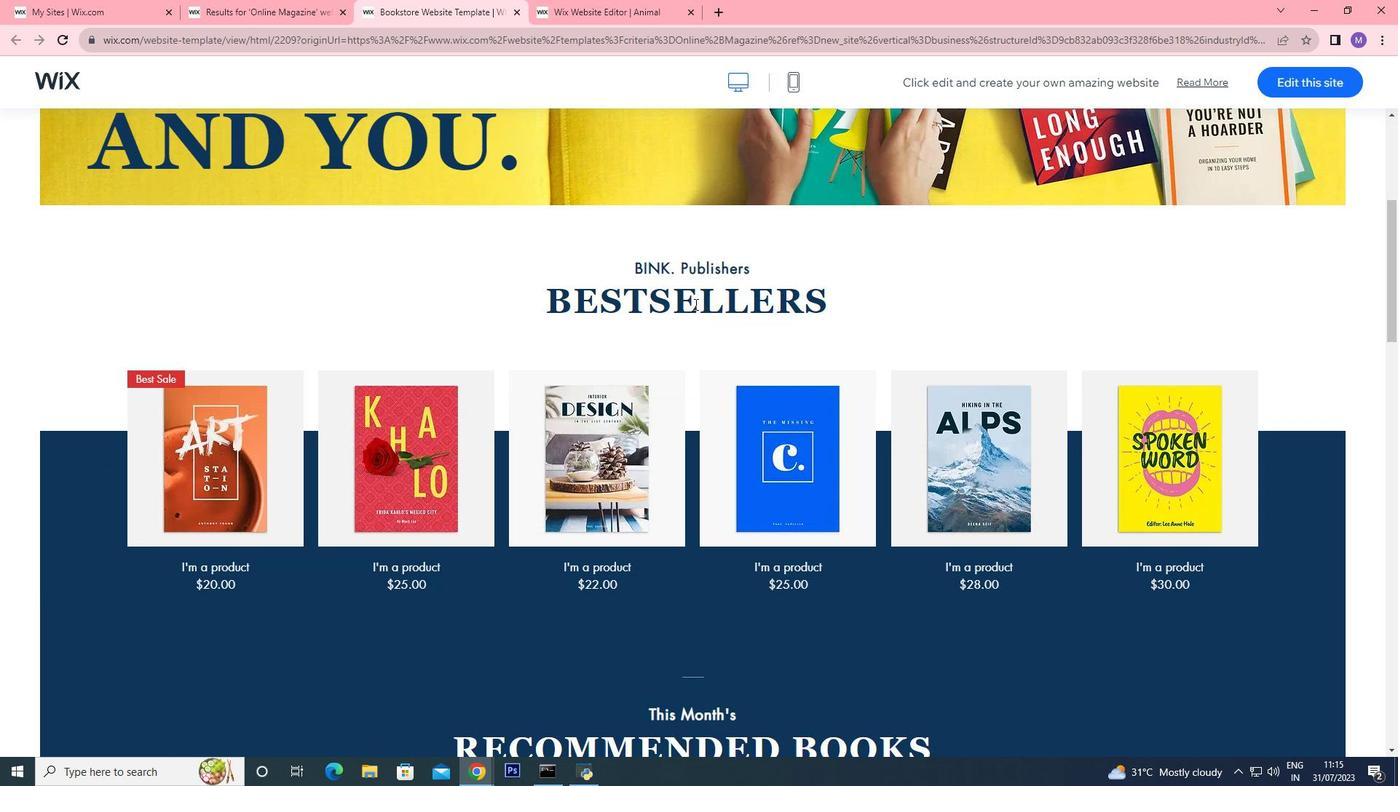 
Action: Mouse scrolled (694, 303) with delta (0, 0)
Screenshot: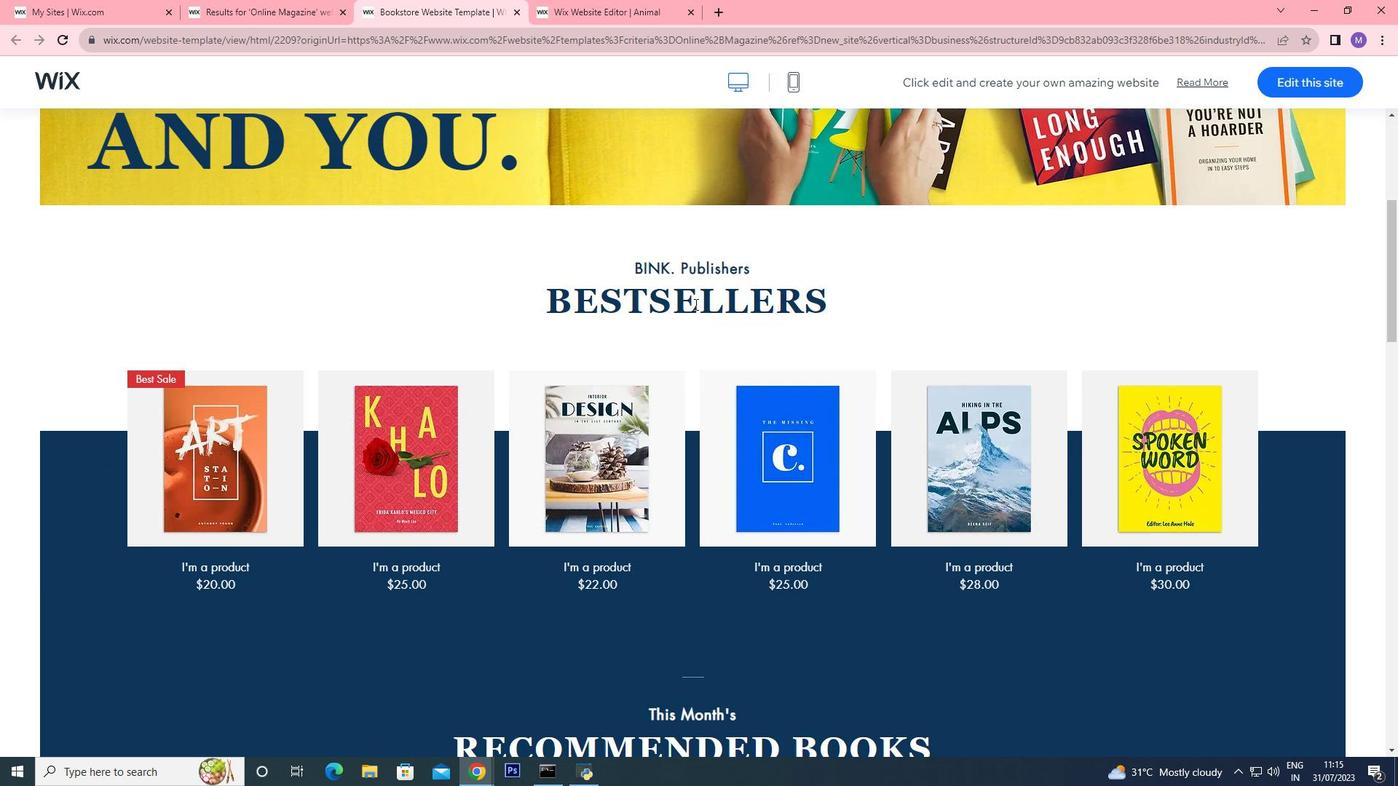 
Action: Mouse scrolled (694, 303) with delta (0, 0)
Screenshot: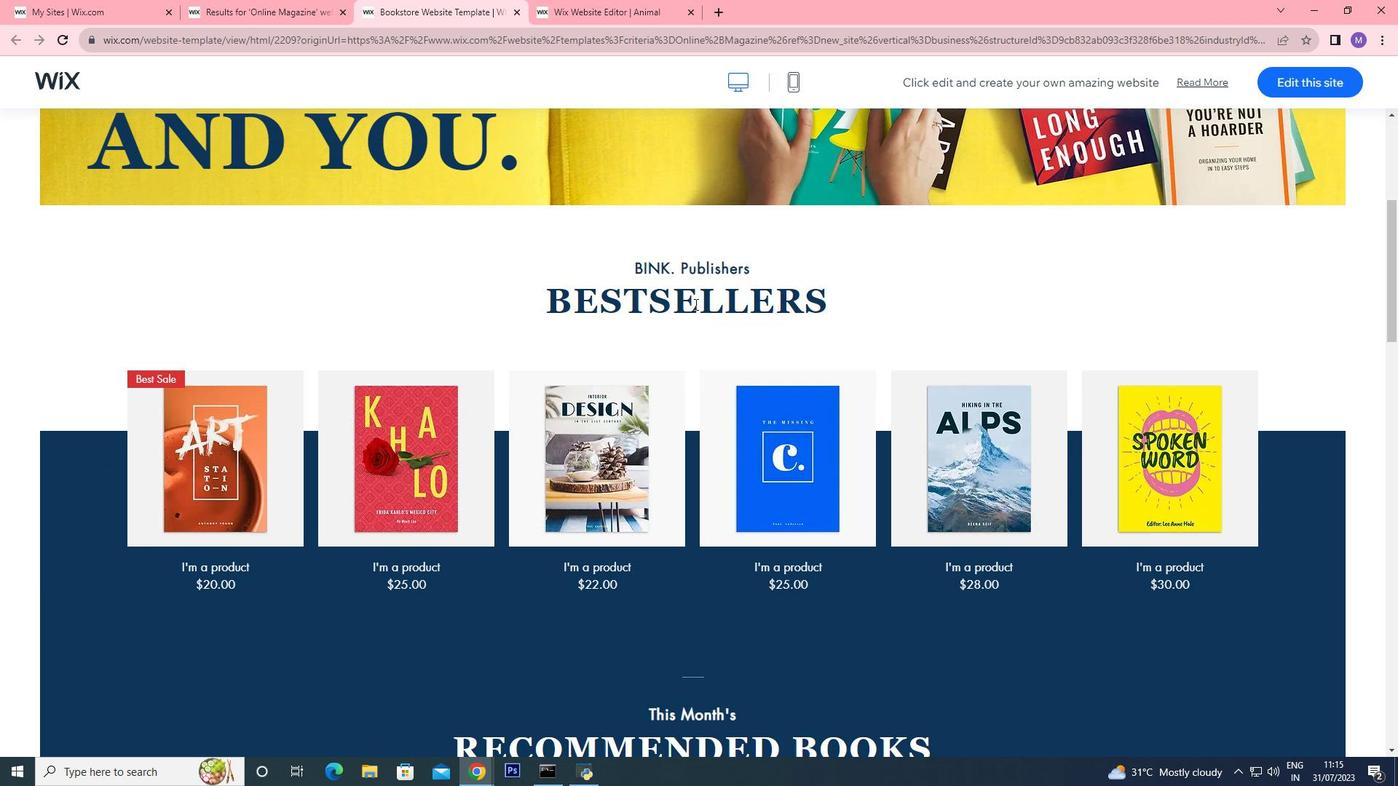 
Action: Mouse scrolled (694, 303) with delta (0, 0)
Screenshot: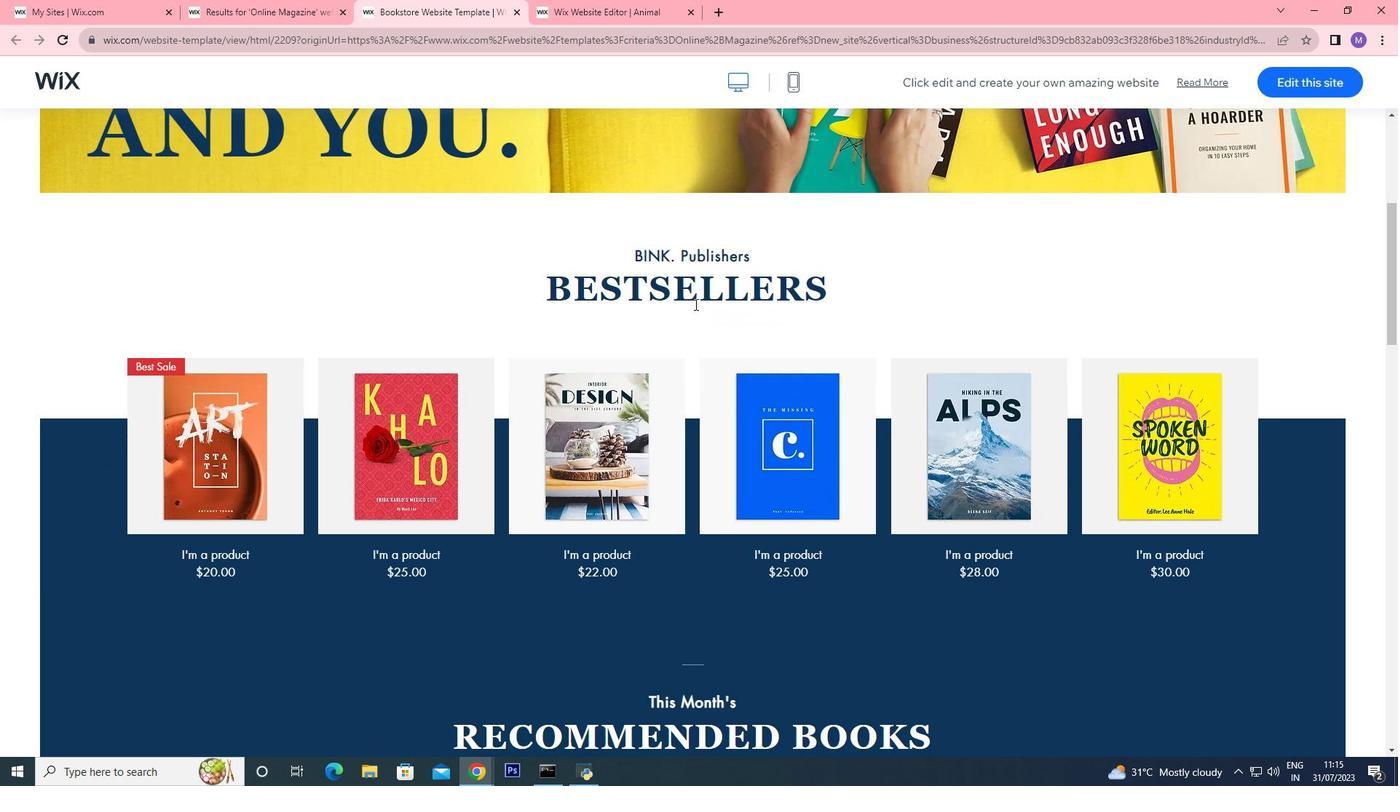 
Action: Mouse moved to (695, 304)
Screenshot: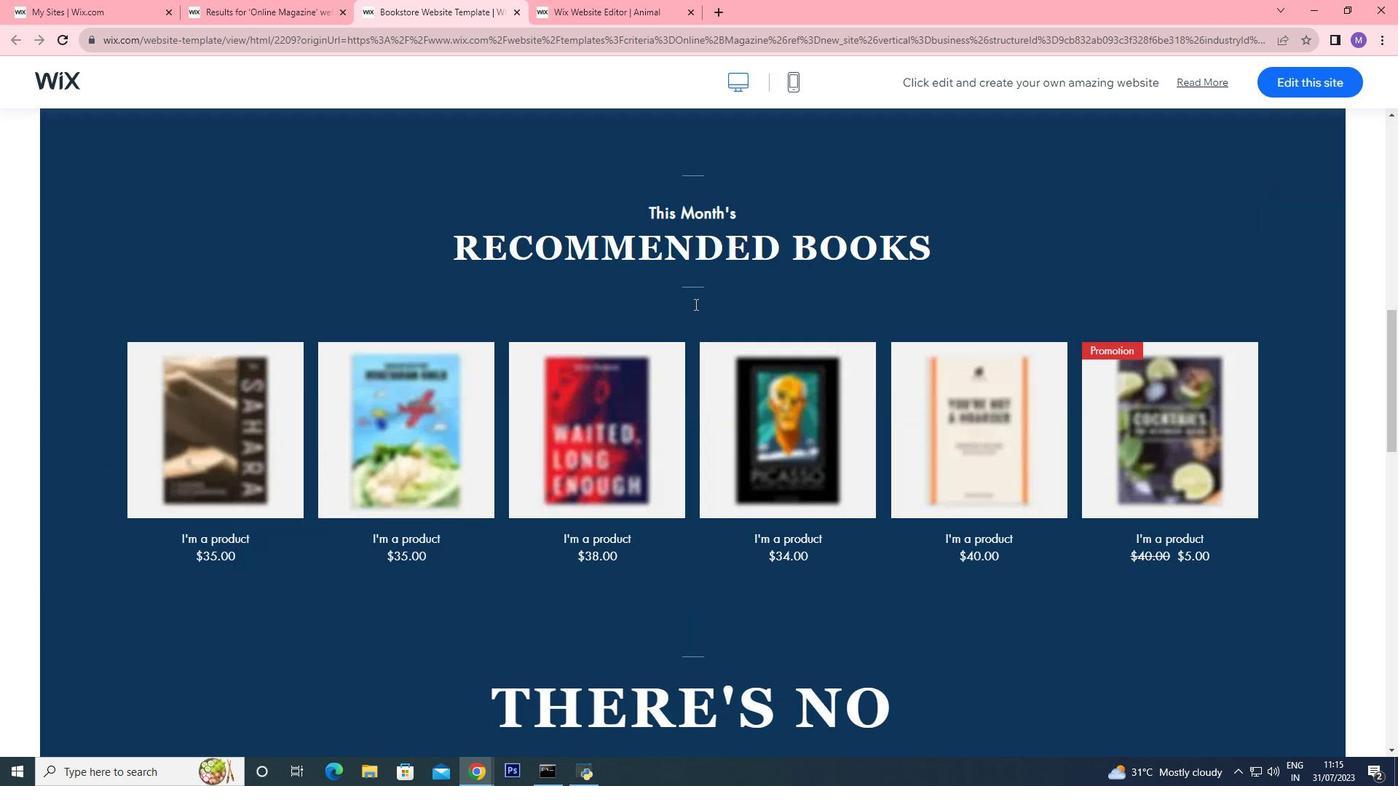 
Action: Mouse scrolled (695, 303) with delta (0, 0)
Screenshot: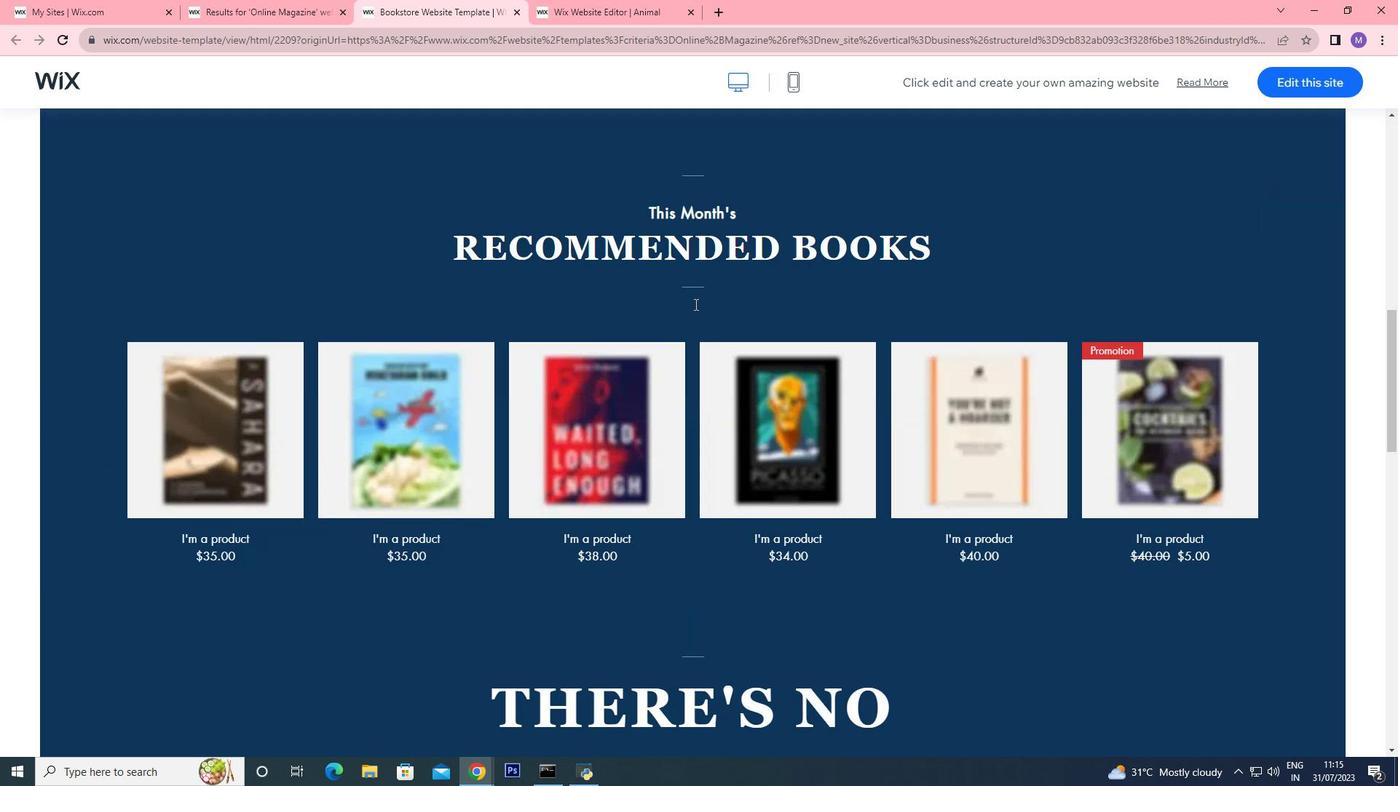 
Action: Mouse scrolled (695, 303) with delta (0, 0)
Screenshot: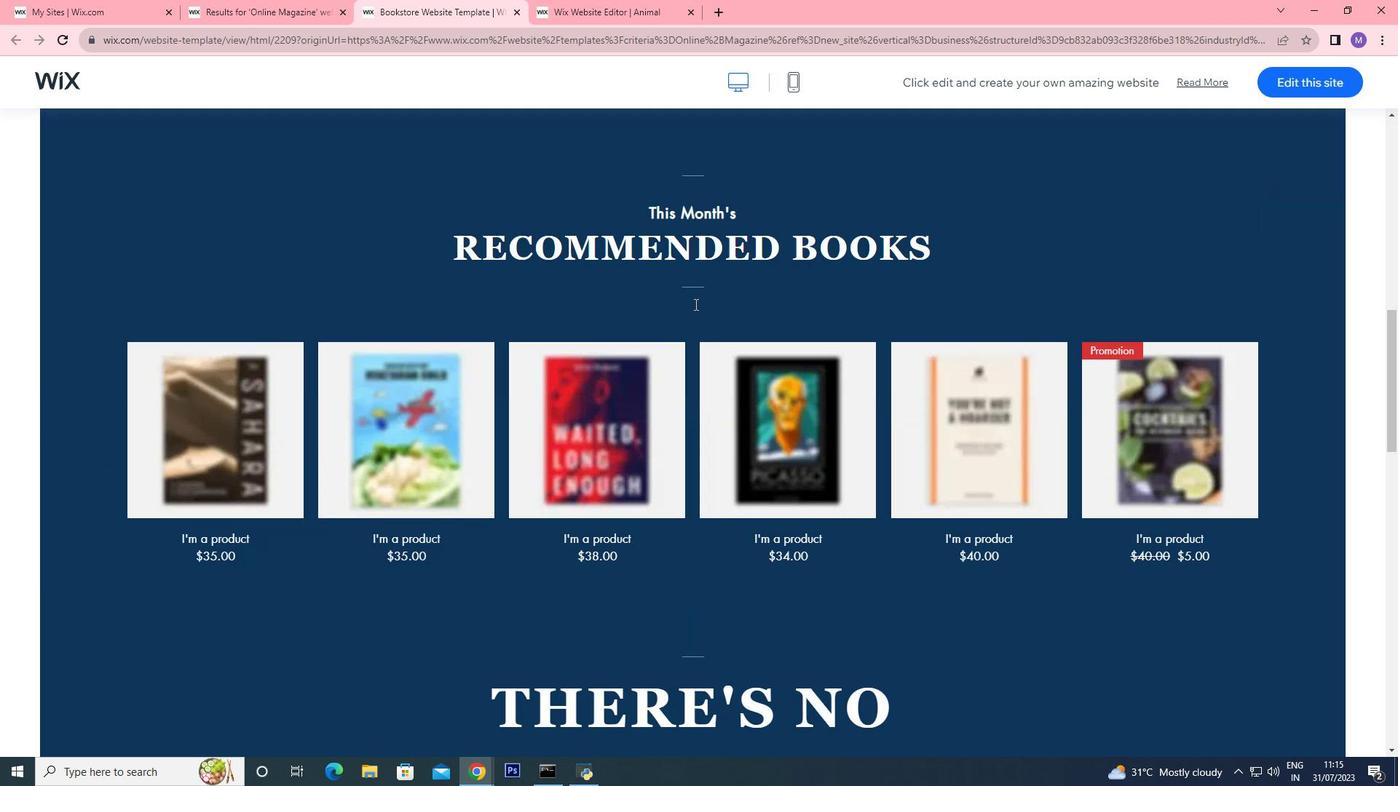 
Action: Mouse scrolled (695, 303) with delta (0, 0)
Screenshot: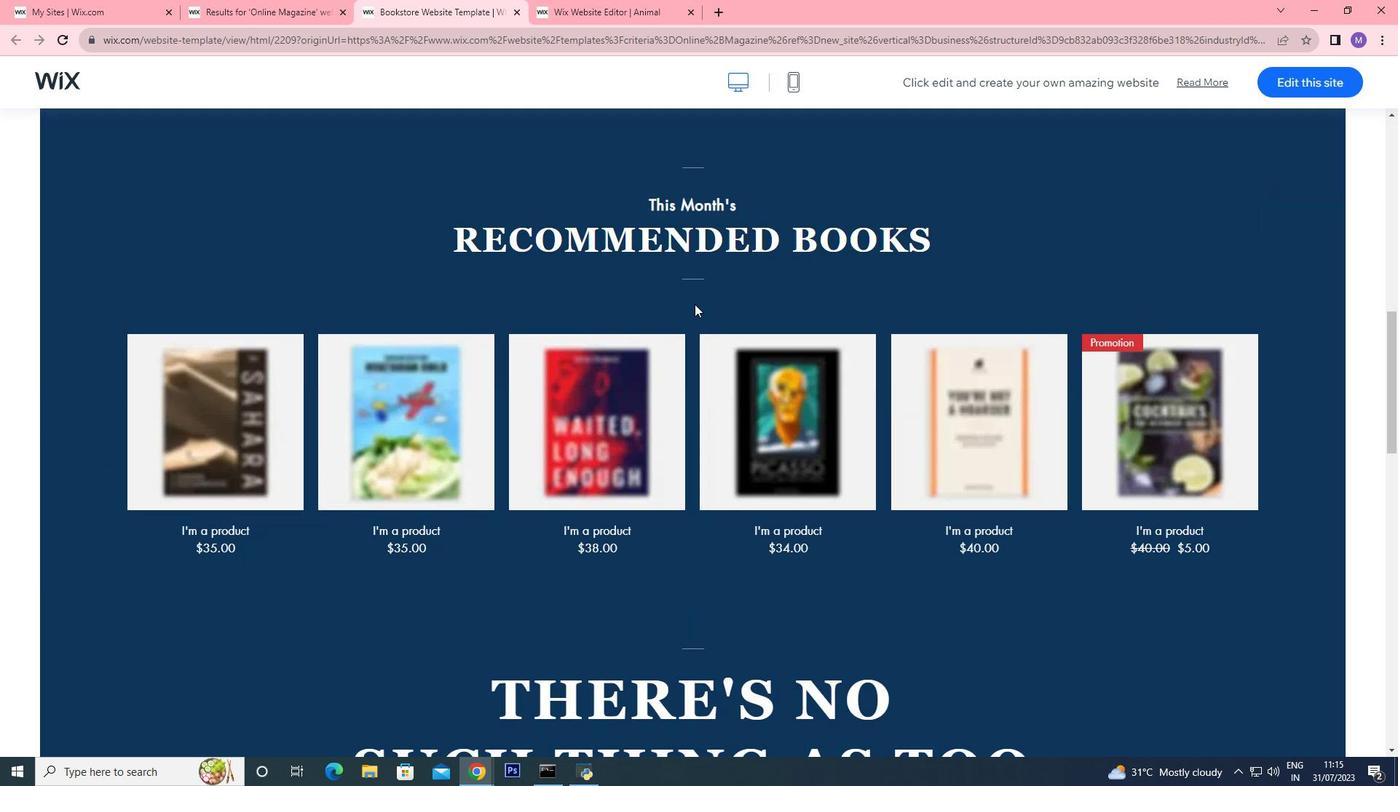 
Action: Mouse scrolled (695, 303) with delta (0, 0)
Screenshot: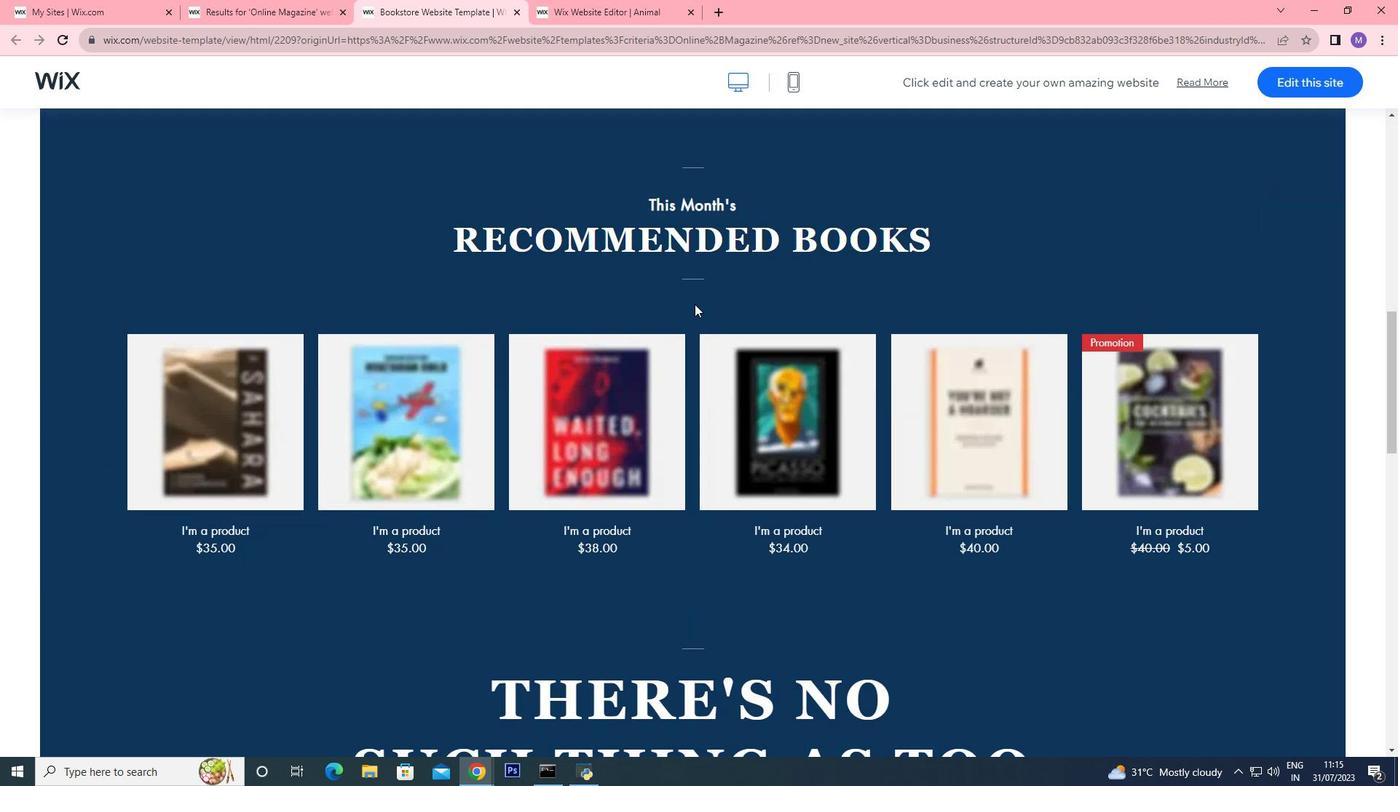 
Action: Mouse scrolled (695, 303) with delta (0, 0)
Screenshot: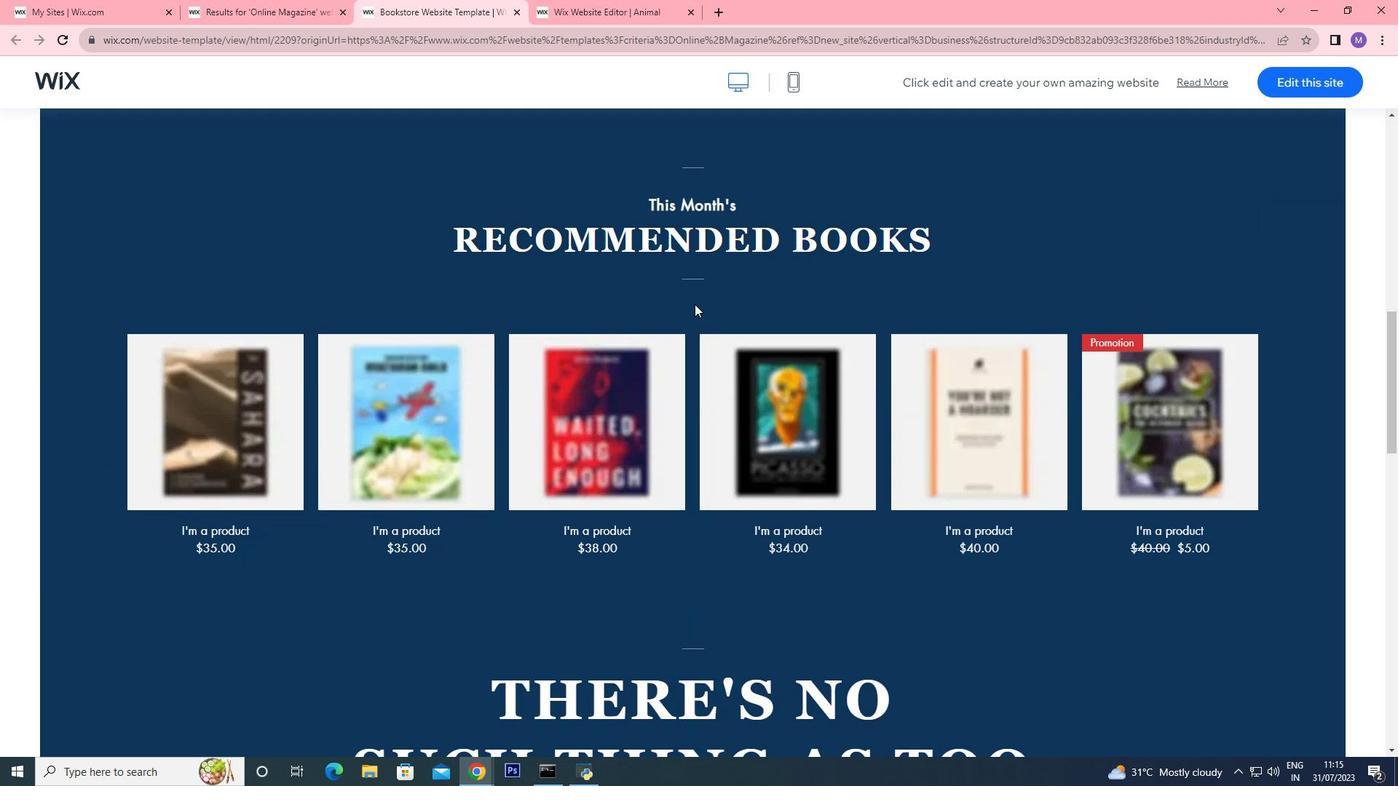 
Action: Mouse scrolled (695, 303) with delta (0, 0)
Screenshot: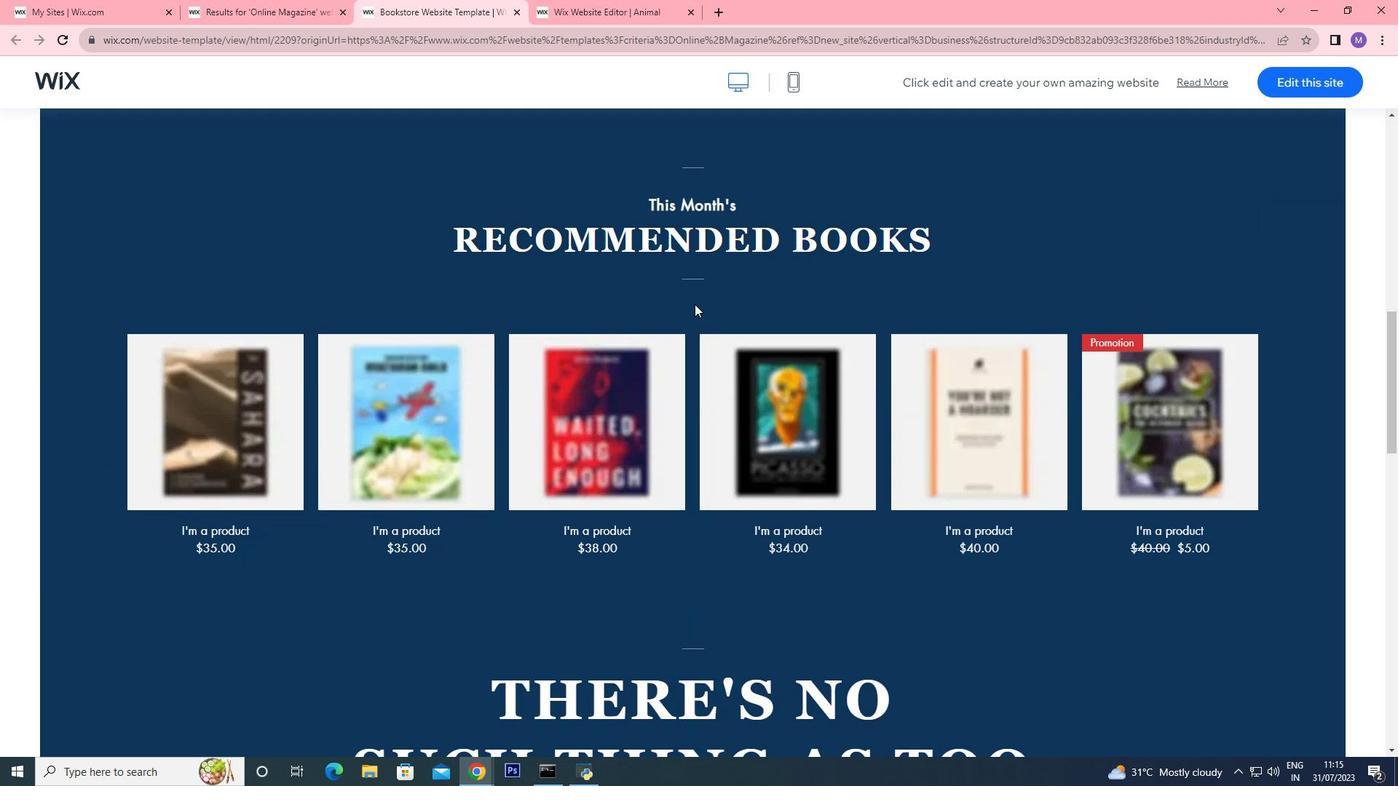 
Action: Mouse scrolled (695, 303) with delta (0, 0)
Screenshot: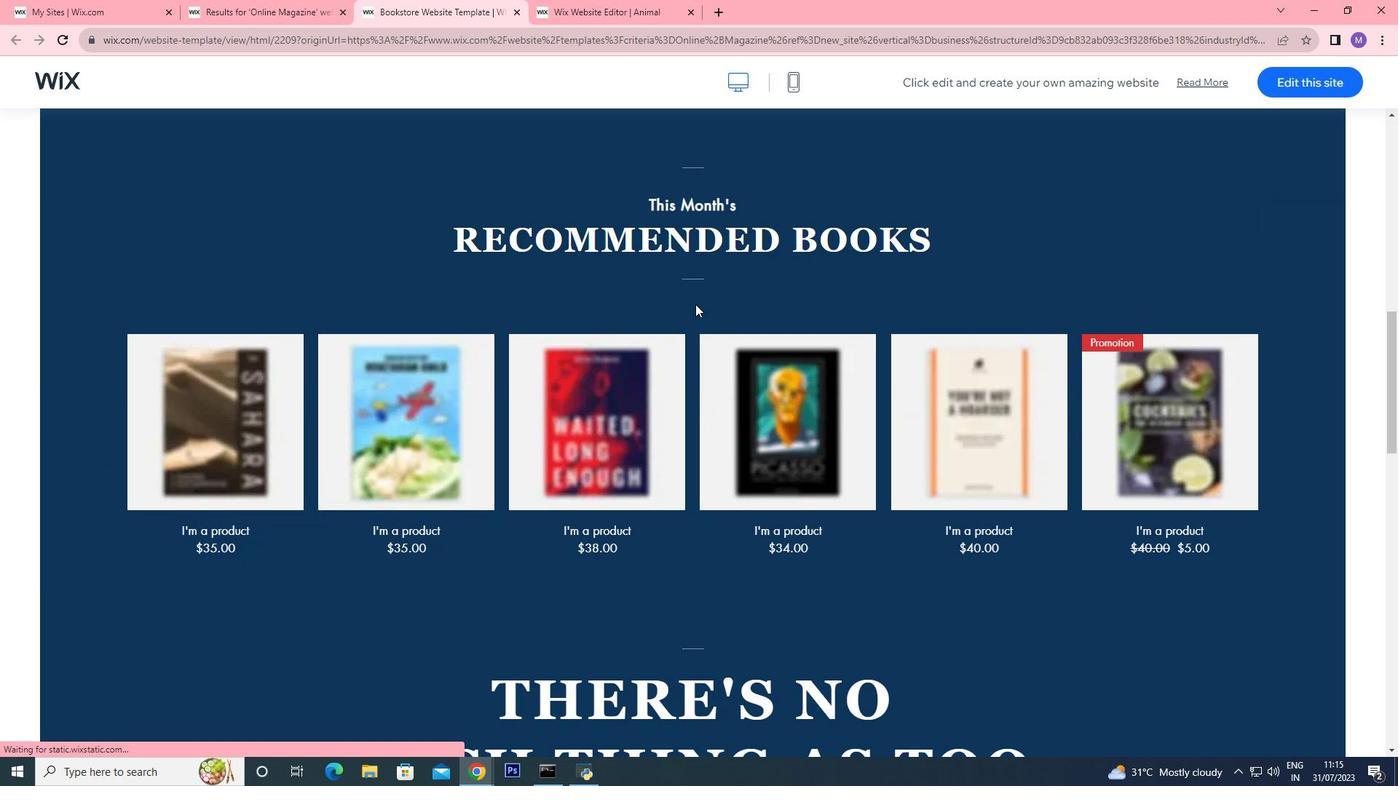 
Action: Mouse moved to (696, 304)
Screenshot: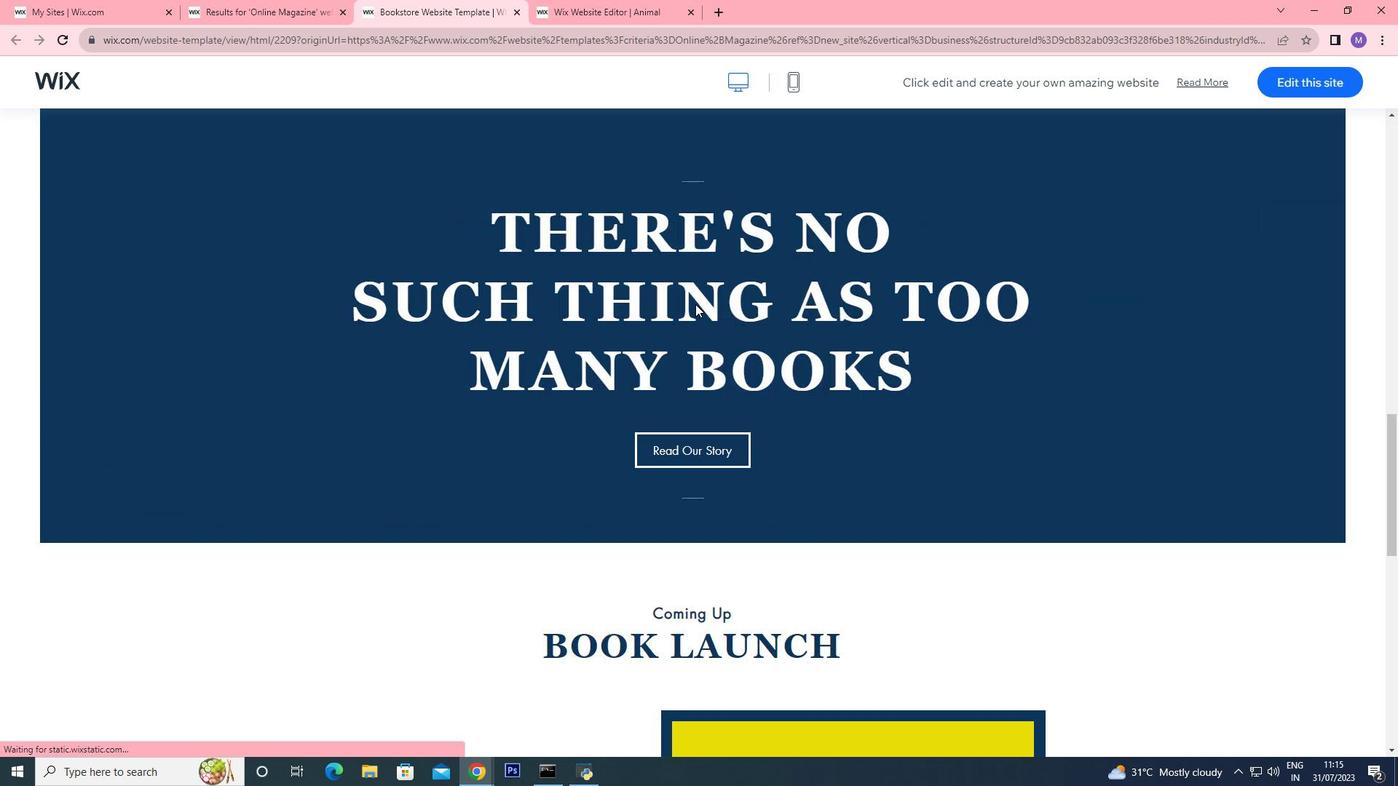 
Action: Mouse scrolled (696, 303) with delta (0, 0)
Screenshot: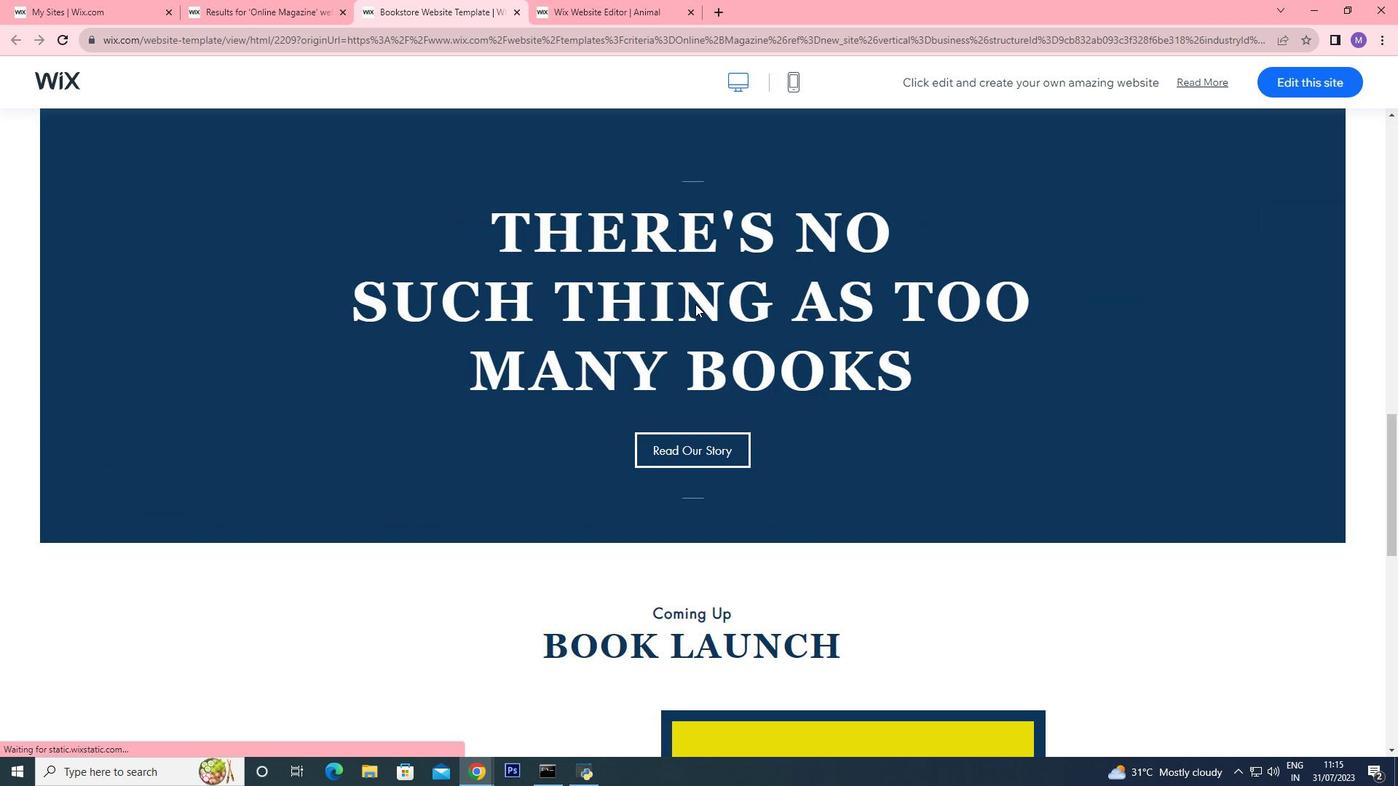 
Action: Mouse moved to (696, 304)
Screenshot: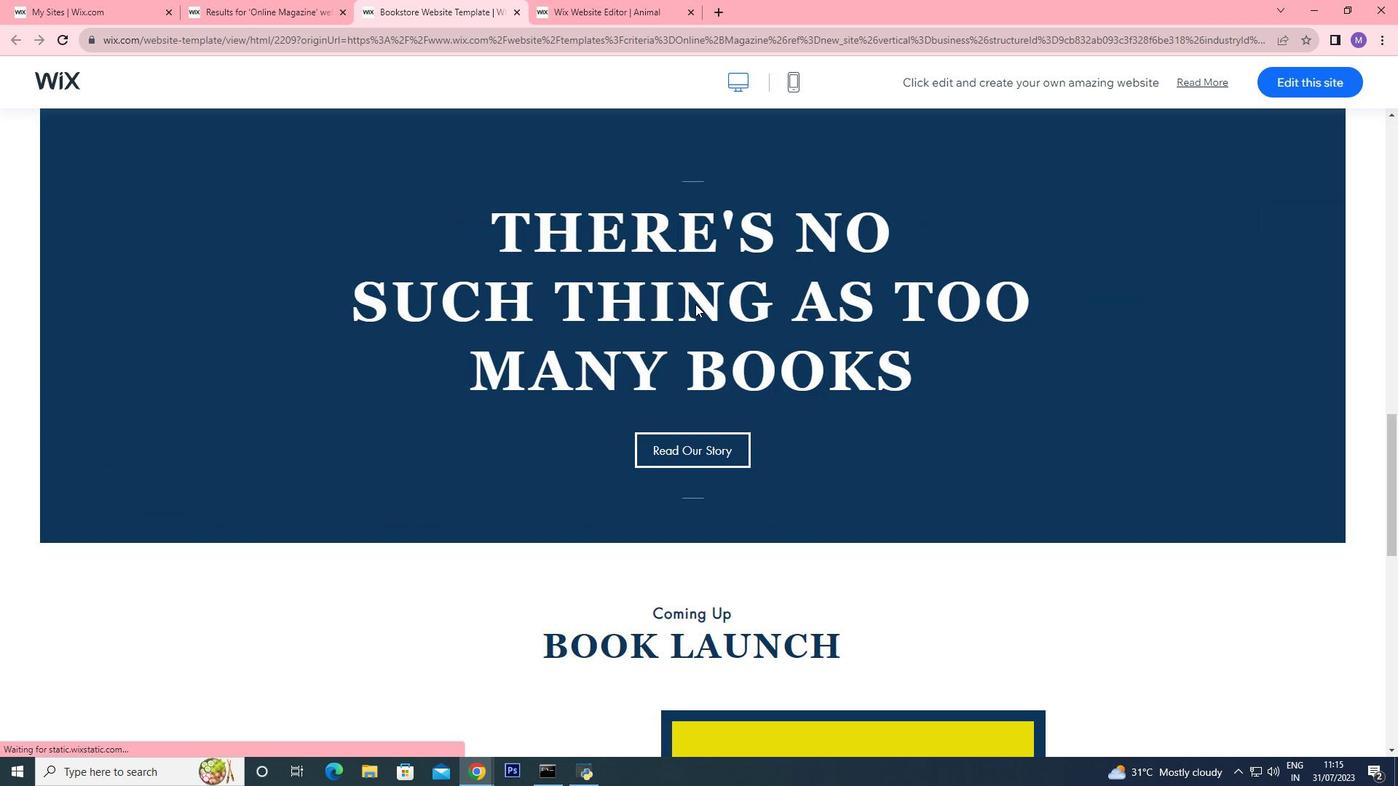 
Action: Mouse scrolled (696, 303) with delta (0, 0)
Screenshot: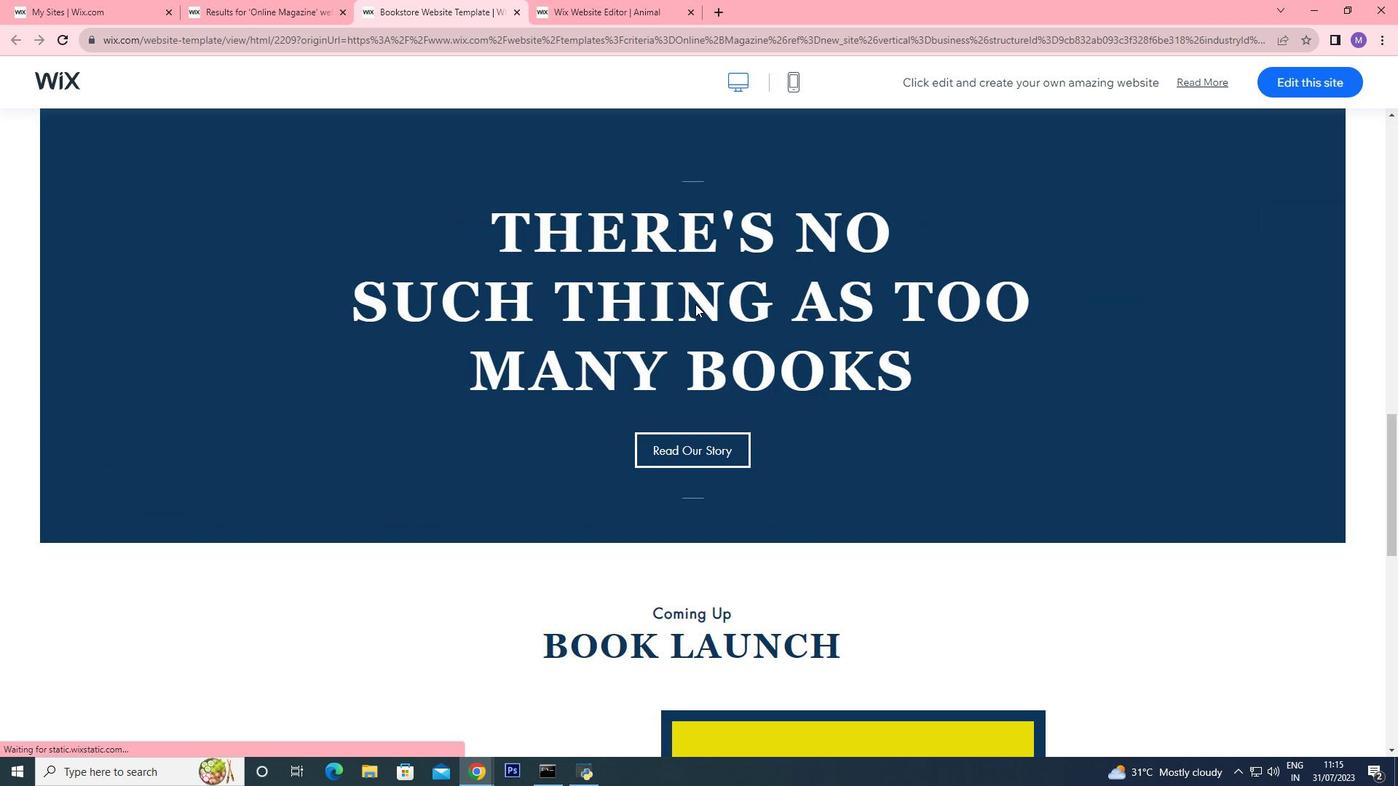
Action: Mouse scrolled (696, 303) with delta (0, 0)
Screenshot: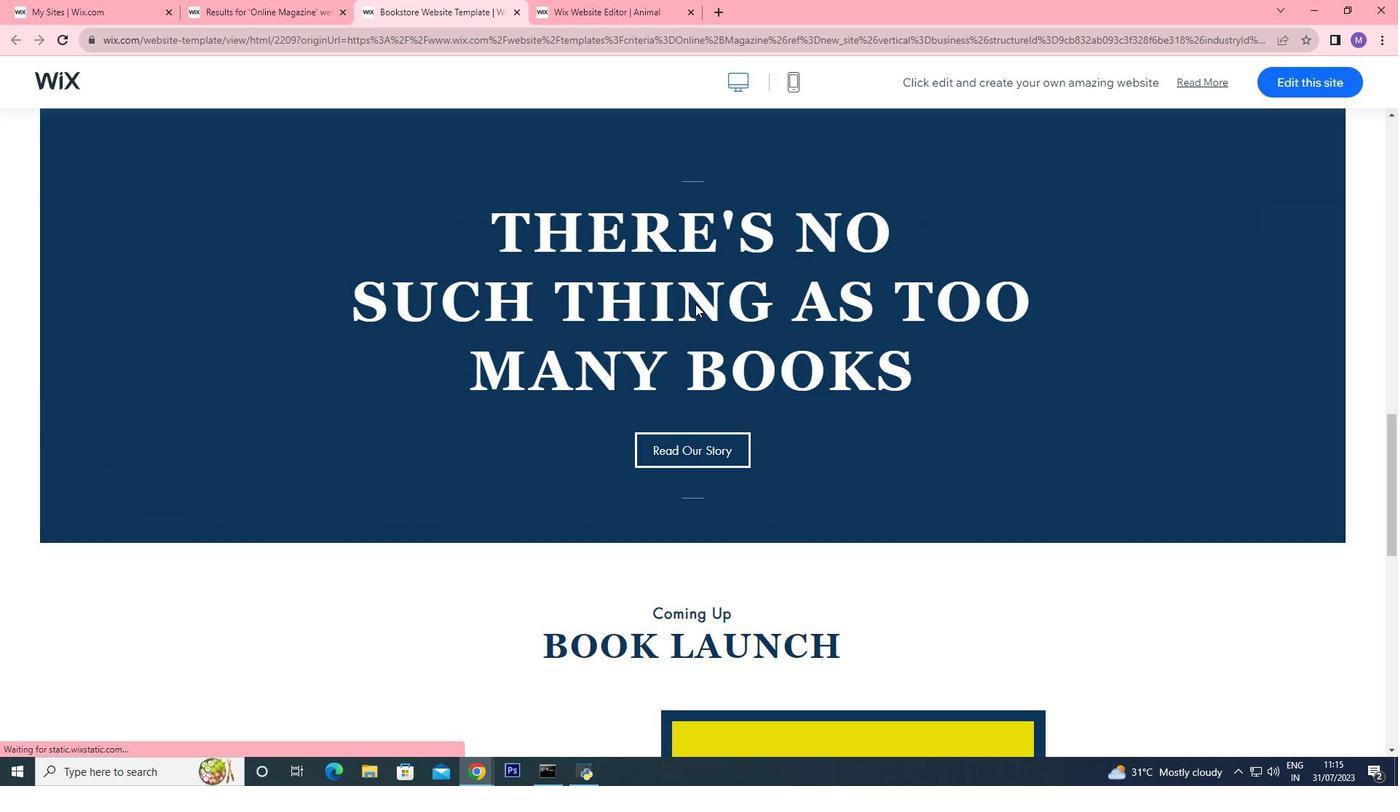 
Action: Mouse scrolled (696, 303) with delta (0, 0)
Screenshot: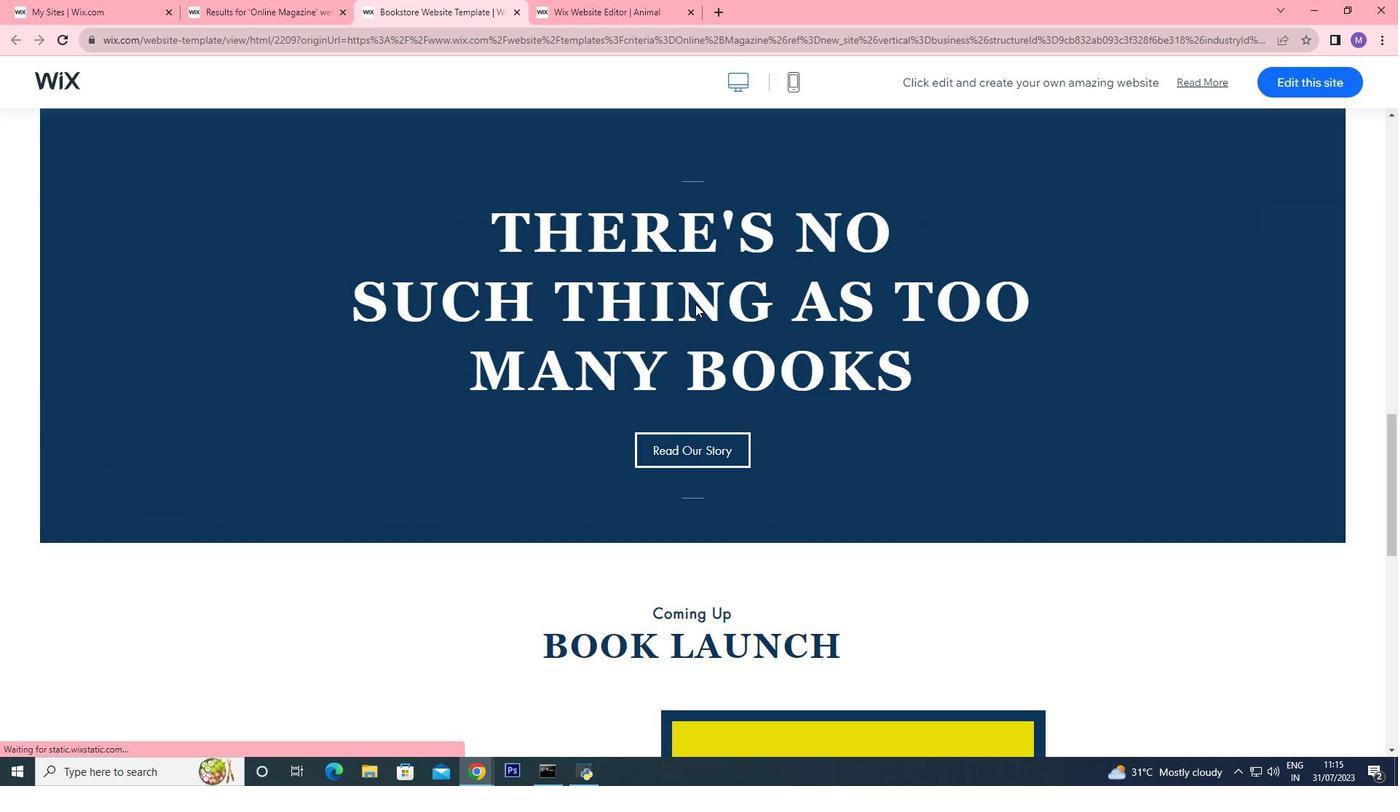 
Action: Mouse scrolled (696, 303) with delta (0, 0)
Screenshot: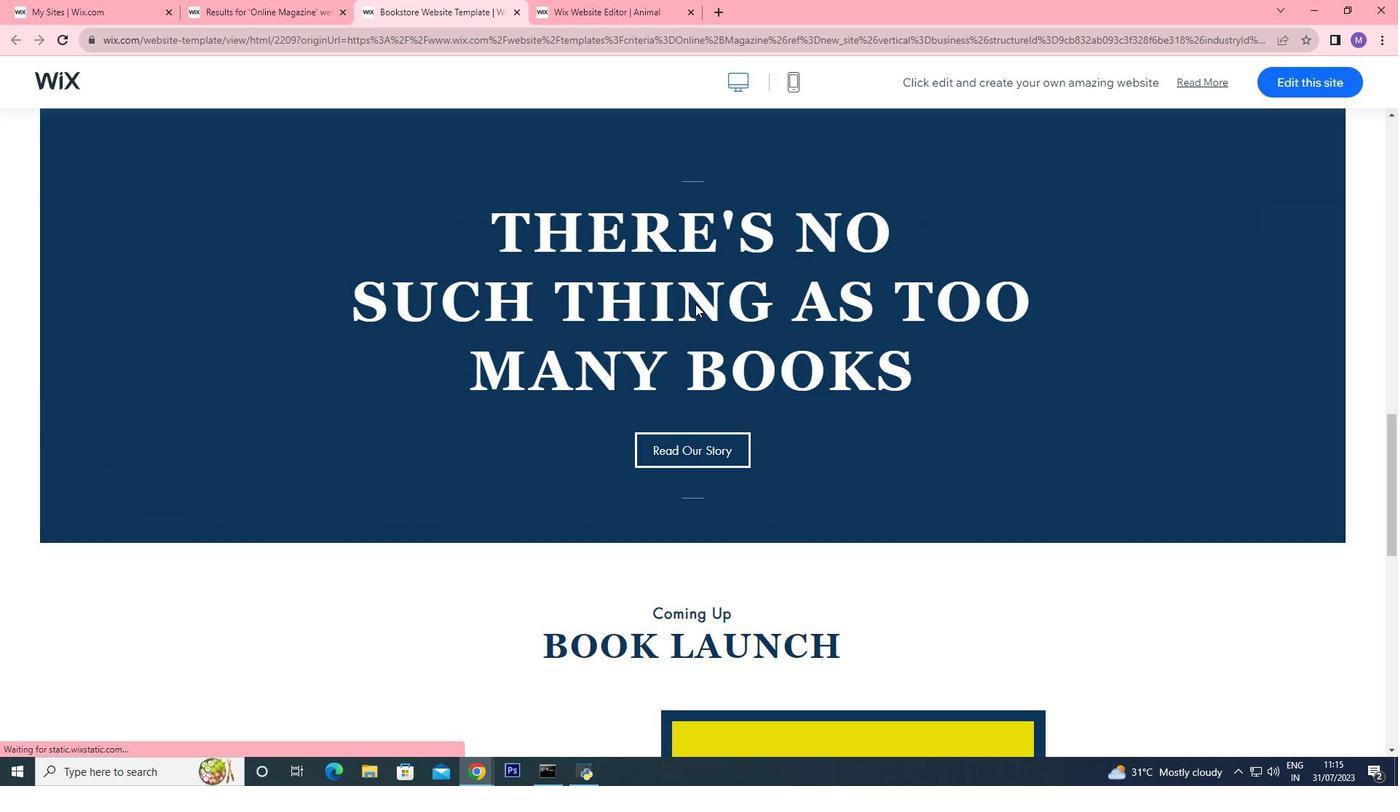 
Action: Mouse scrolled (696, 303) with delta (0, 0)
Screenshot: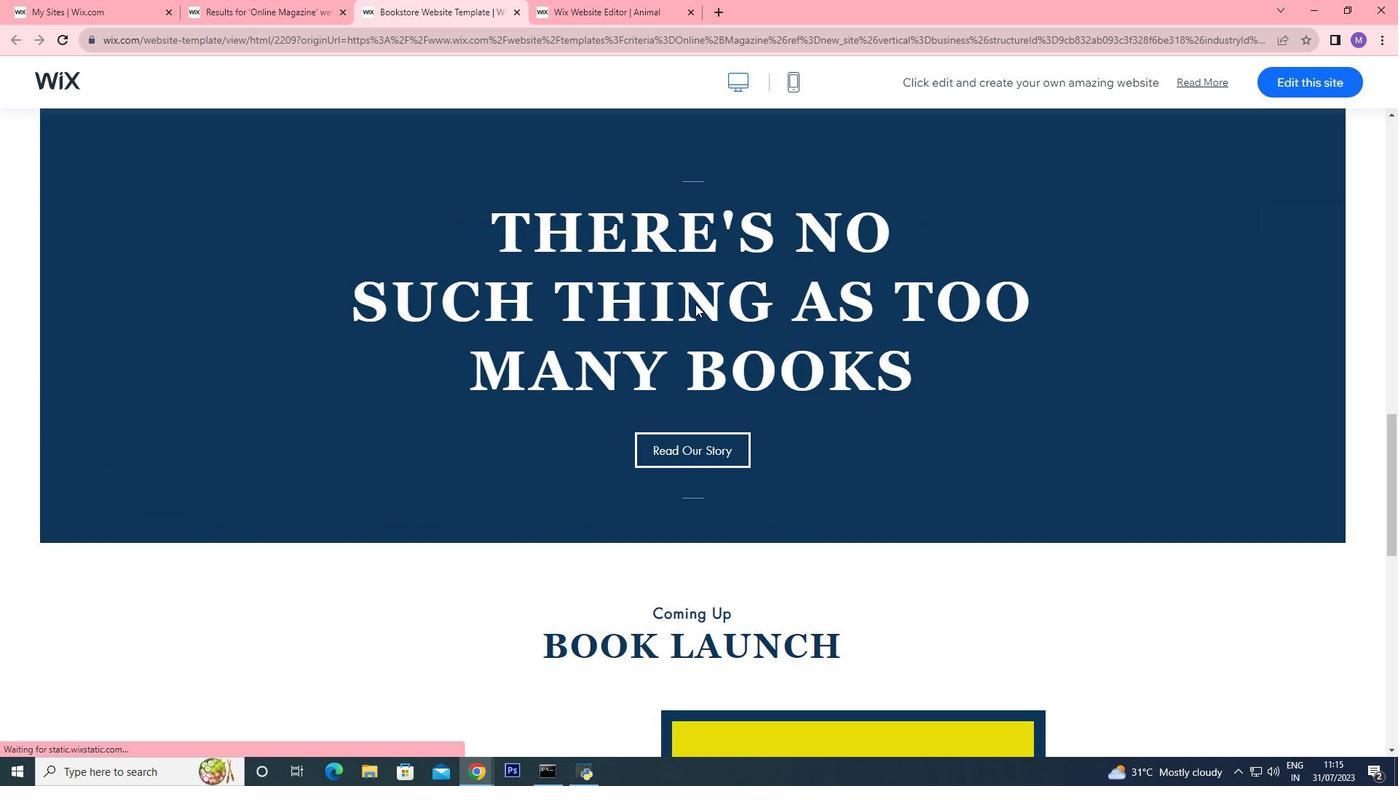 
Action: Mouse scrolled (696, 303) with delta (0, 0)
Screenshot: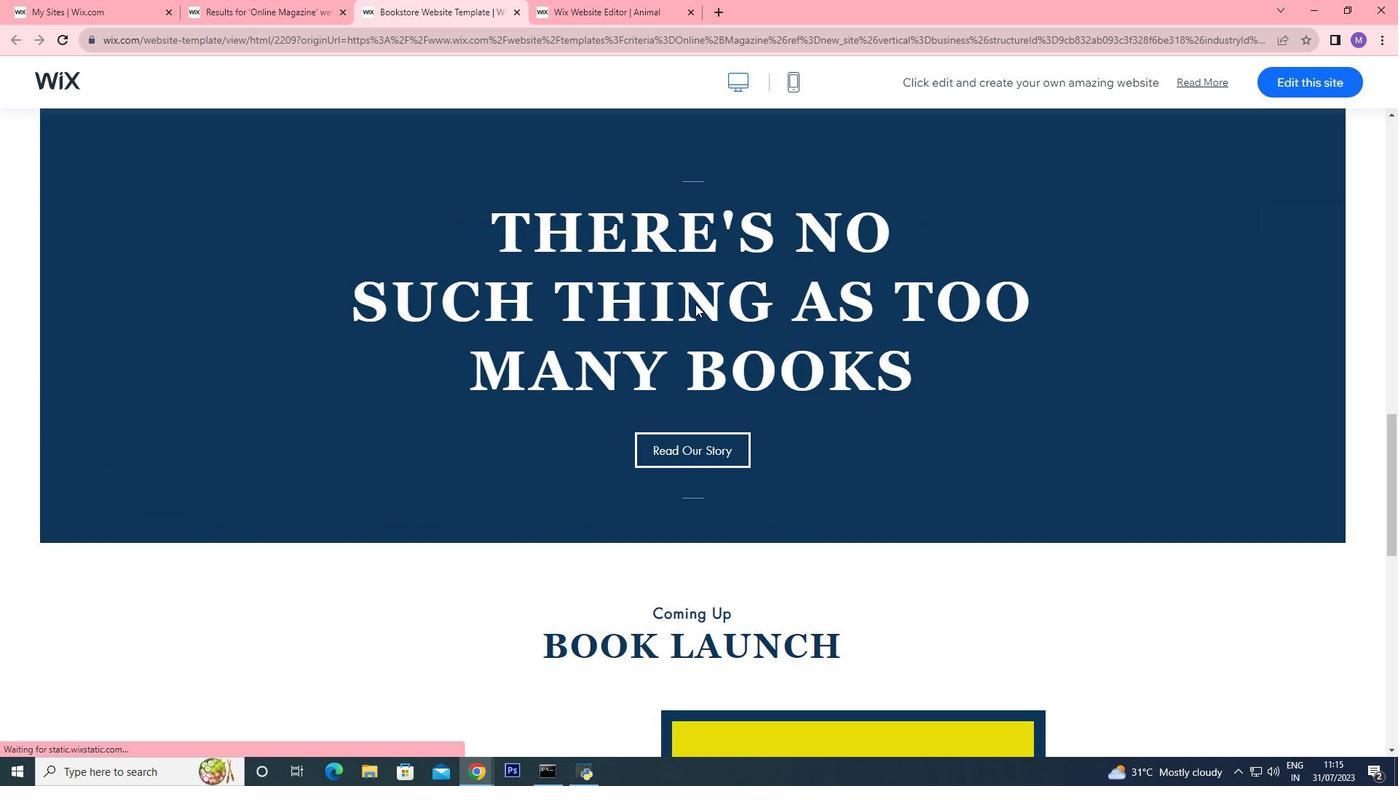 
Action: Mouse moved to (699, 305)
Screenshot: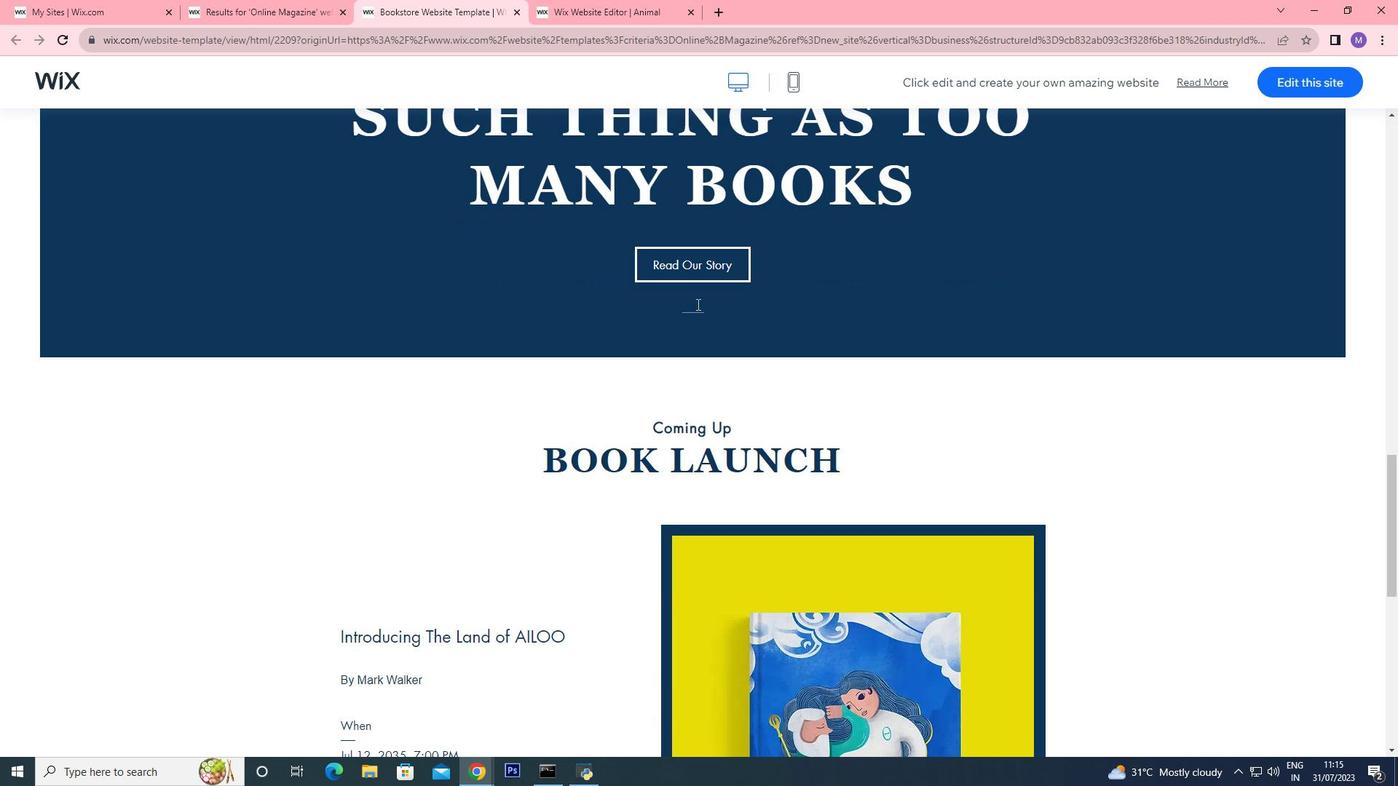 
Action: Mouse scrolled (699, 304) with delta (0, 0)
Screenshot: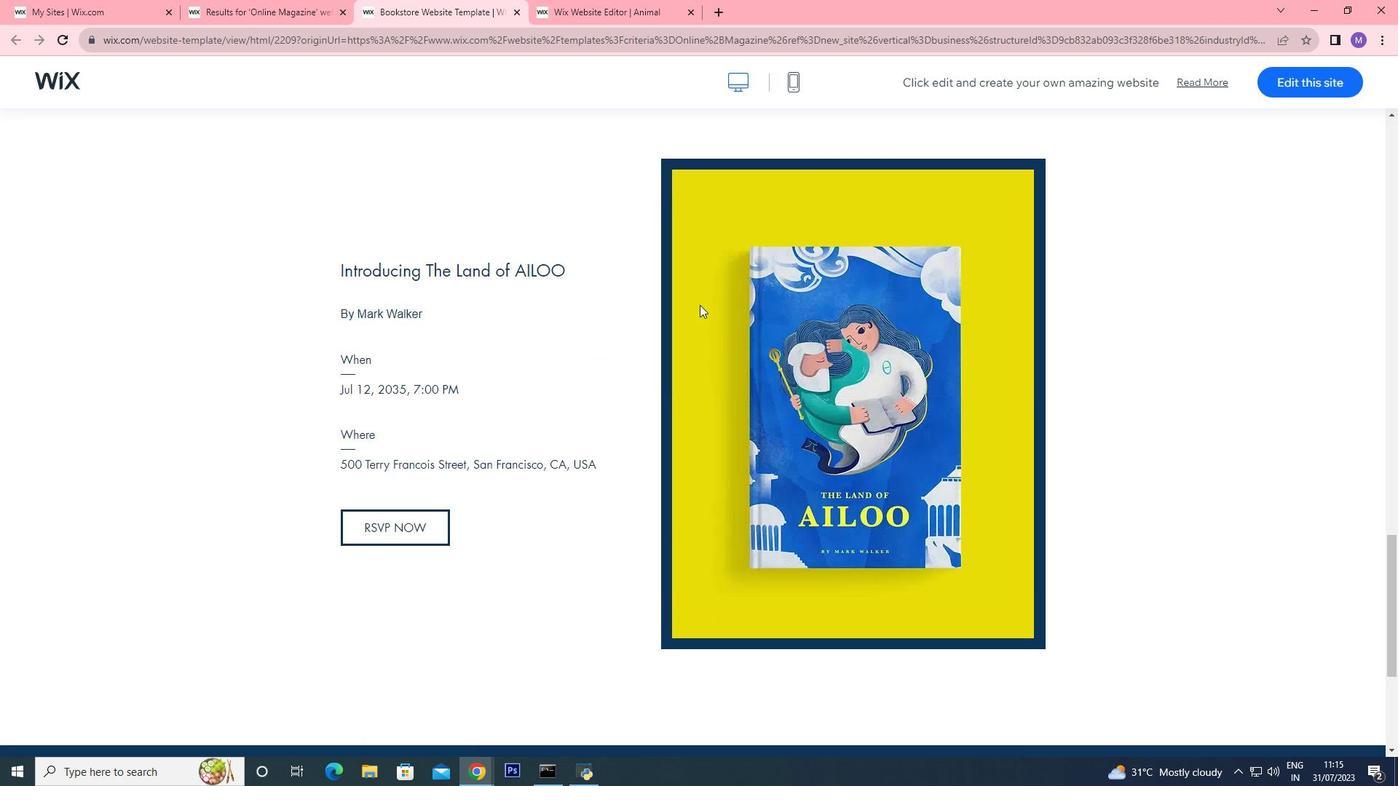 
Action: Mouse scrolled (699, 304) with delta (0, 0)
Screenshot: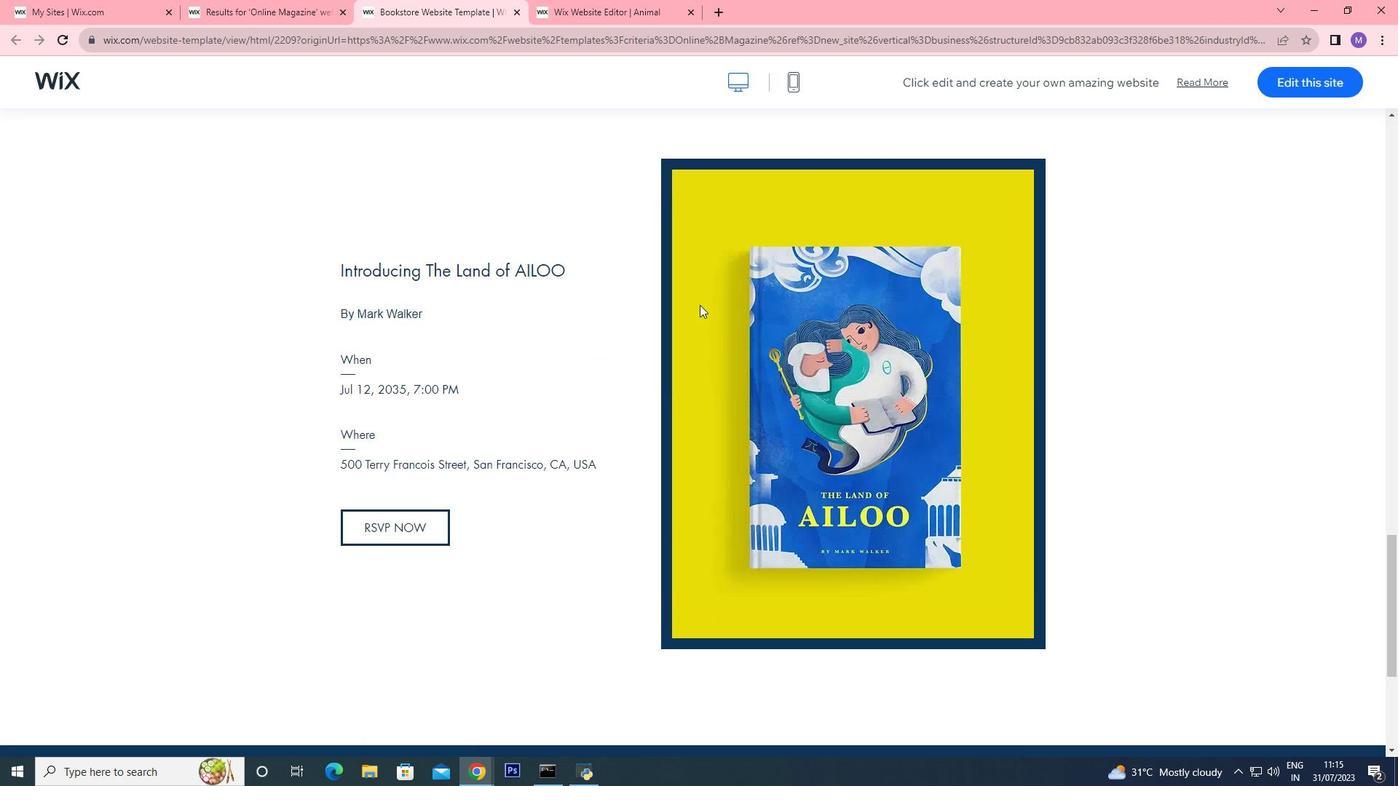 
Action: Mouse scrolled (699, 304) with delta (0, 0)
Screenshot: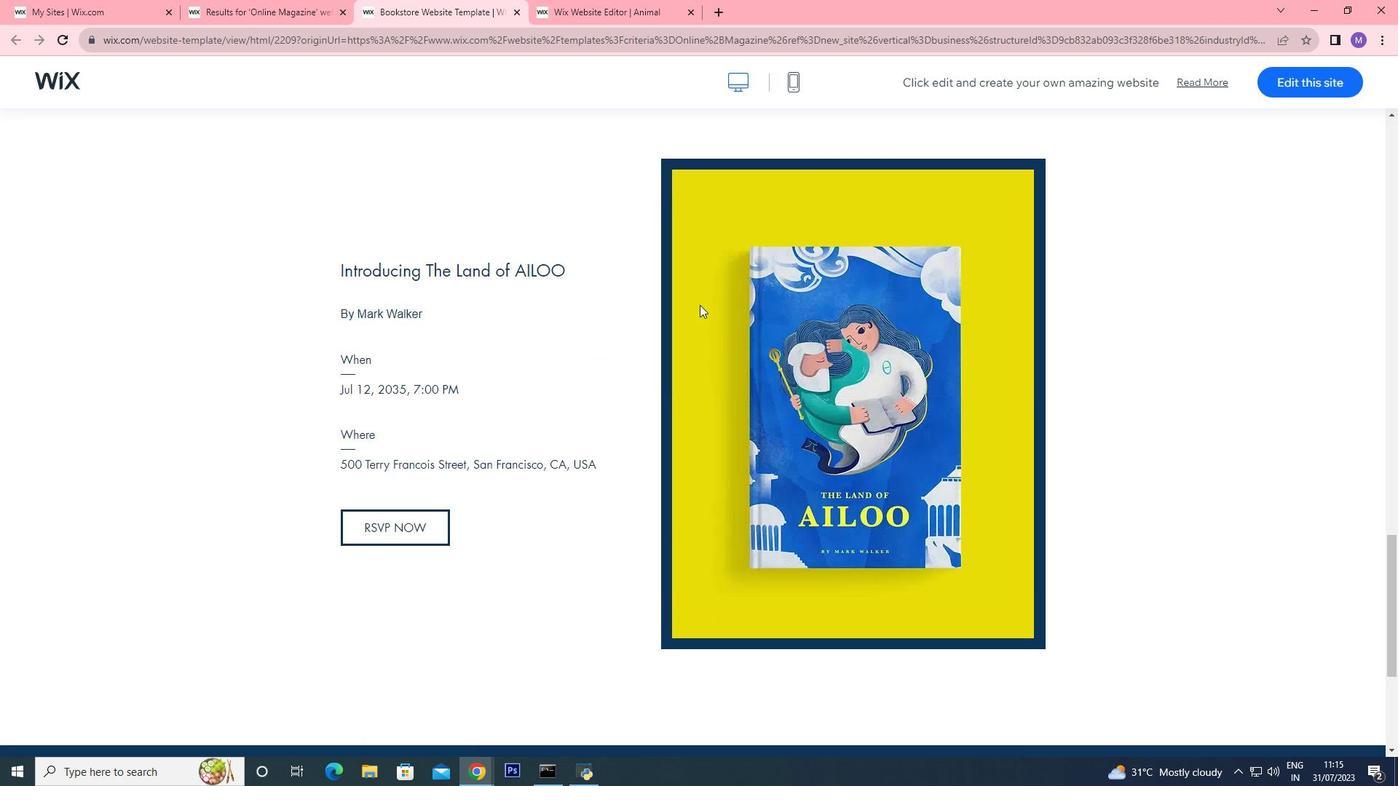 
Action: Mouse scrolled (699, 304) with delta (0, 0)
Screenshot: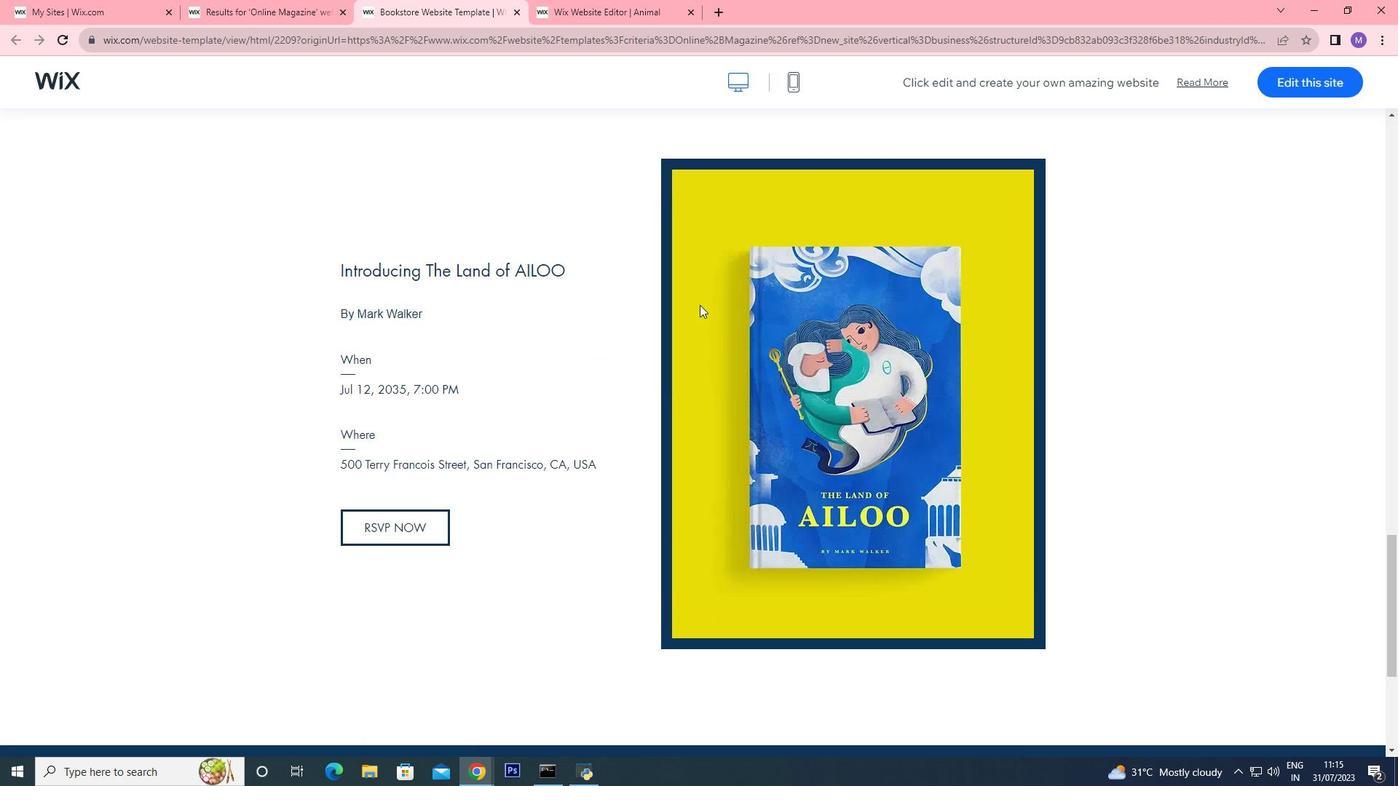 
Action: Mouse scrolled (699, 304) with delta (0, 0)
Screenshot: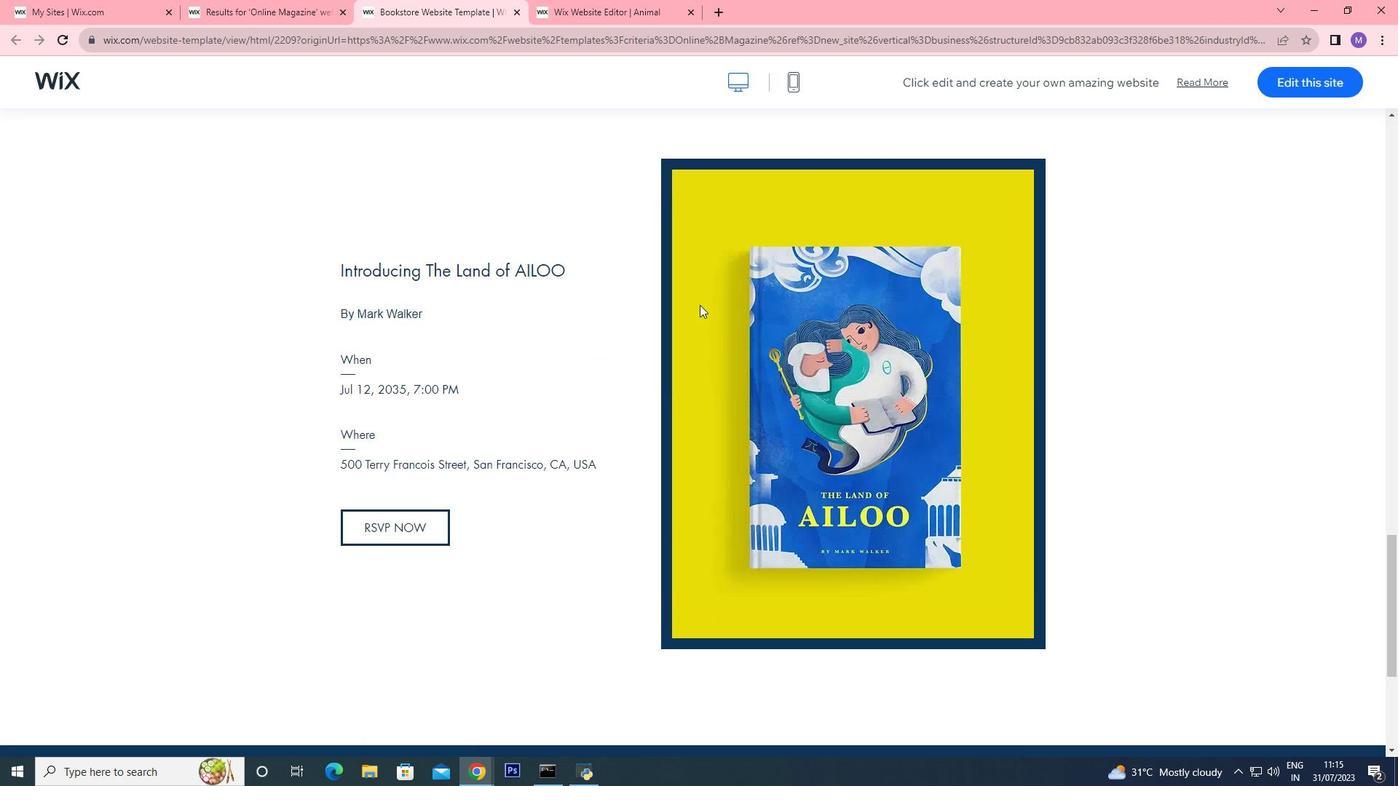 
Action: Mouse scrolled (699, 304) with delta (0, 0)
Screenshot: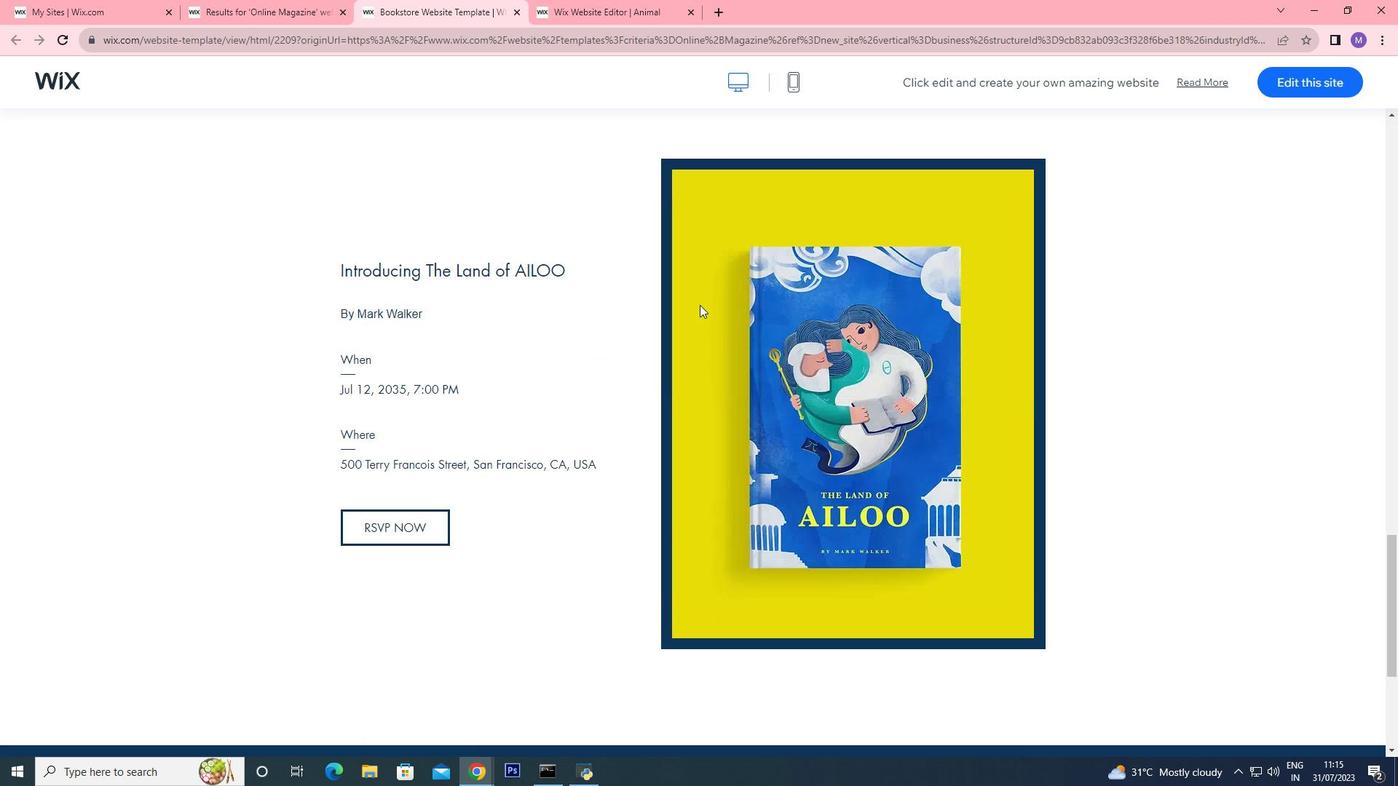 
Action: Mouse moved to (704, 307)
Screenshot: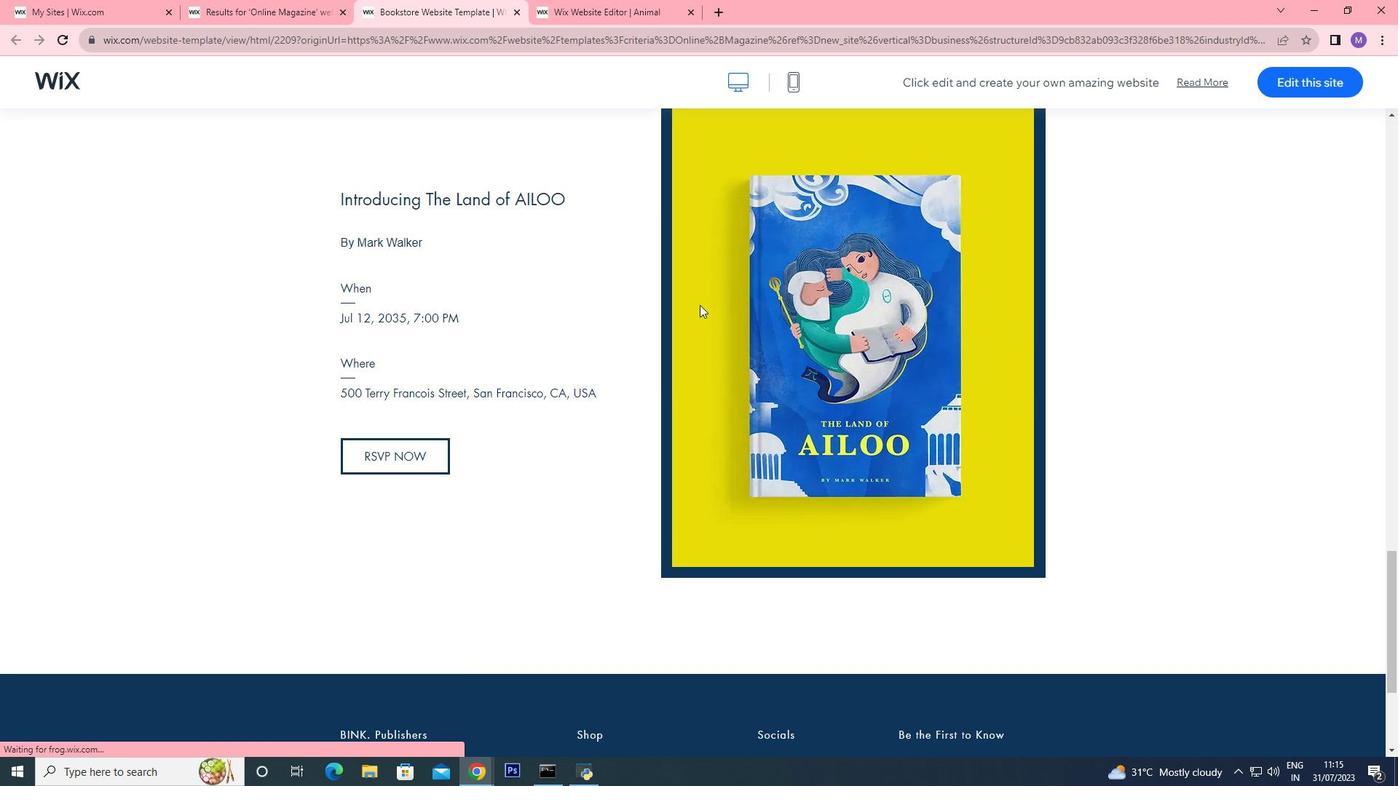 
Action: Mouse scrolled (704, 306) with delta (0, 0)
Screenshot: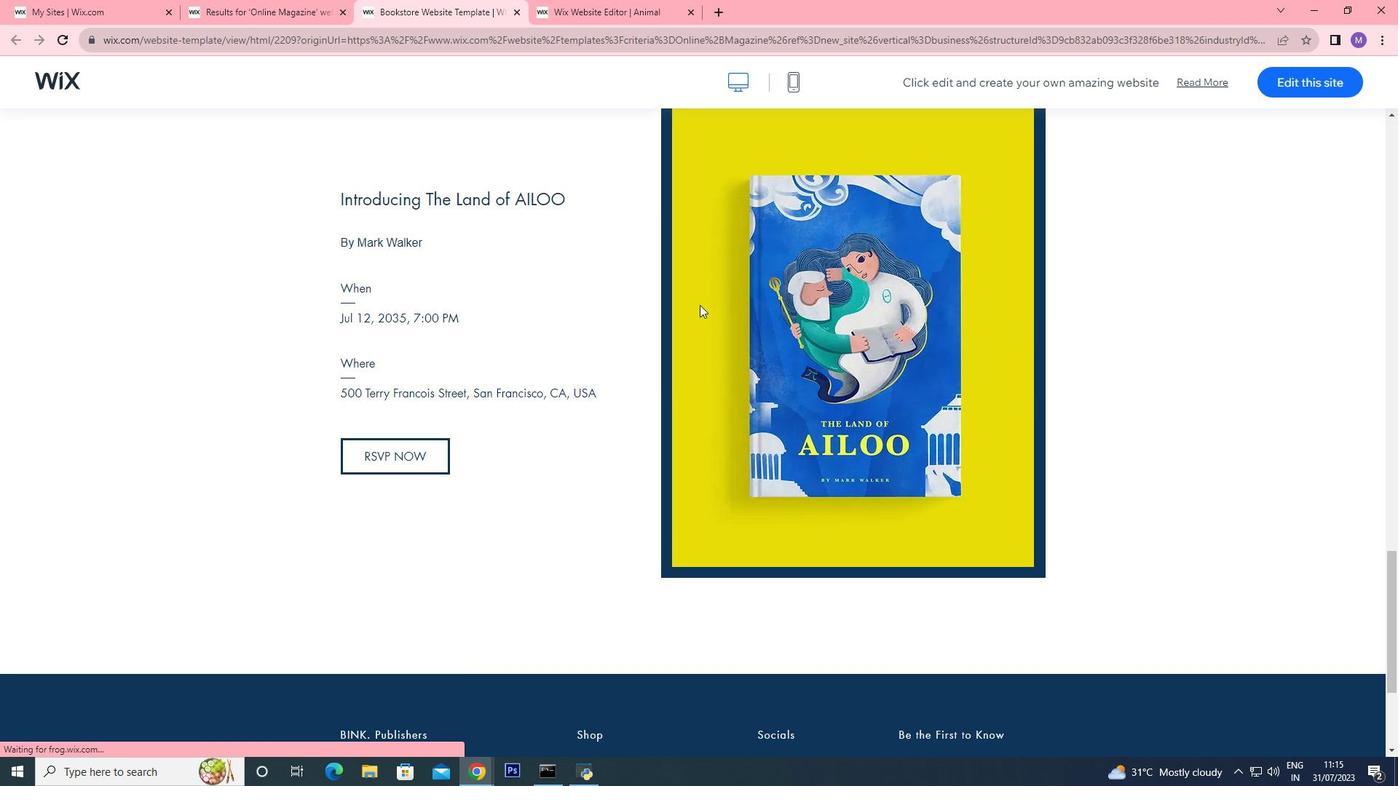 
Action: Mouse scrolled (704, 306) with delta (0, 0)
Screenshot: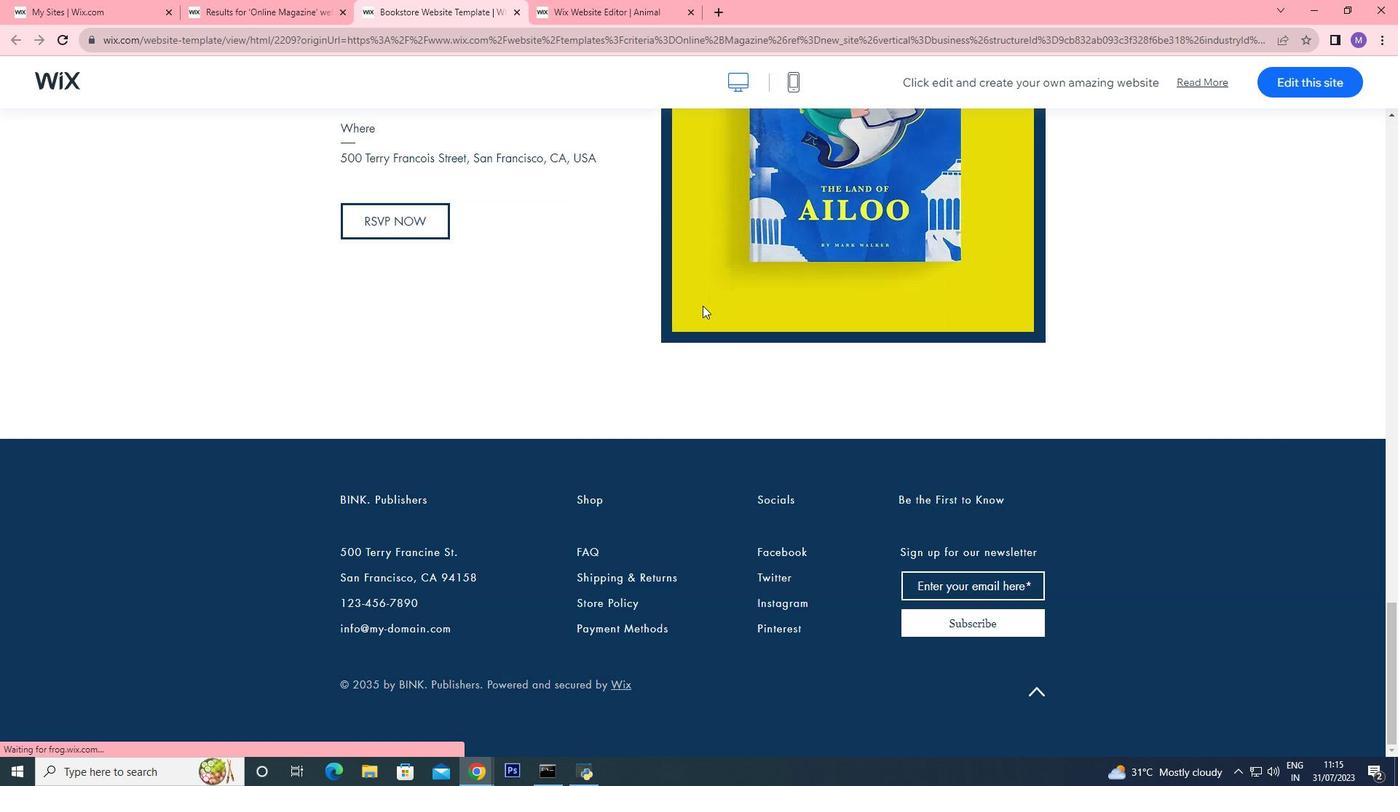 
Action: Mouse moved to (704, 307)
Screenshot: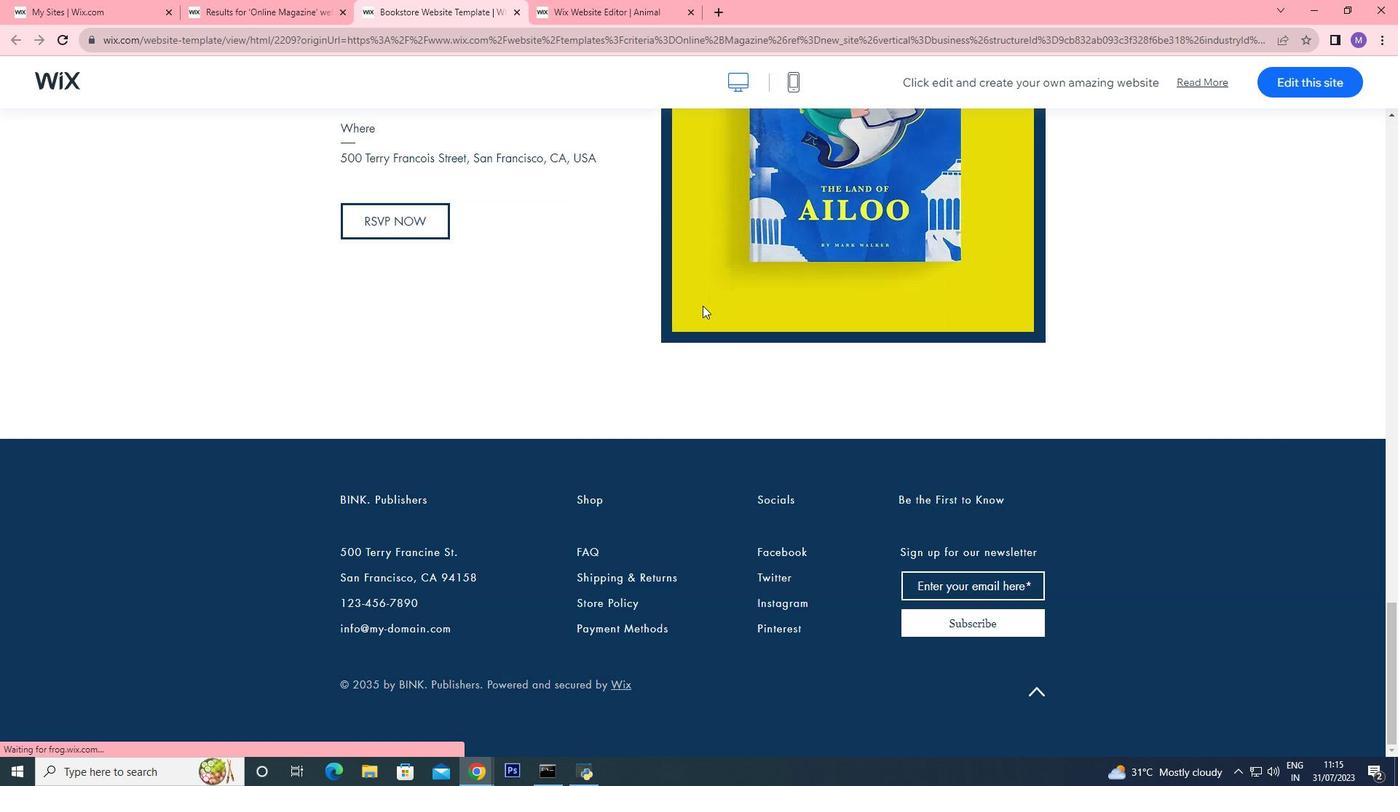 
Action: Mouse scrolled (704, 306) with delta (0, 0)
Screenshot: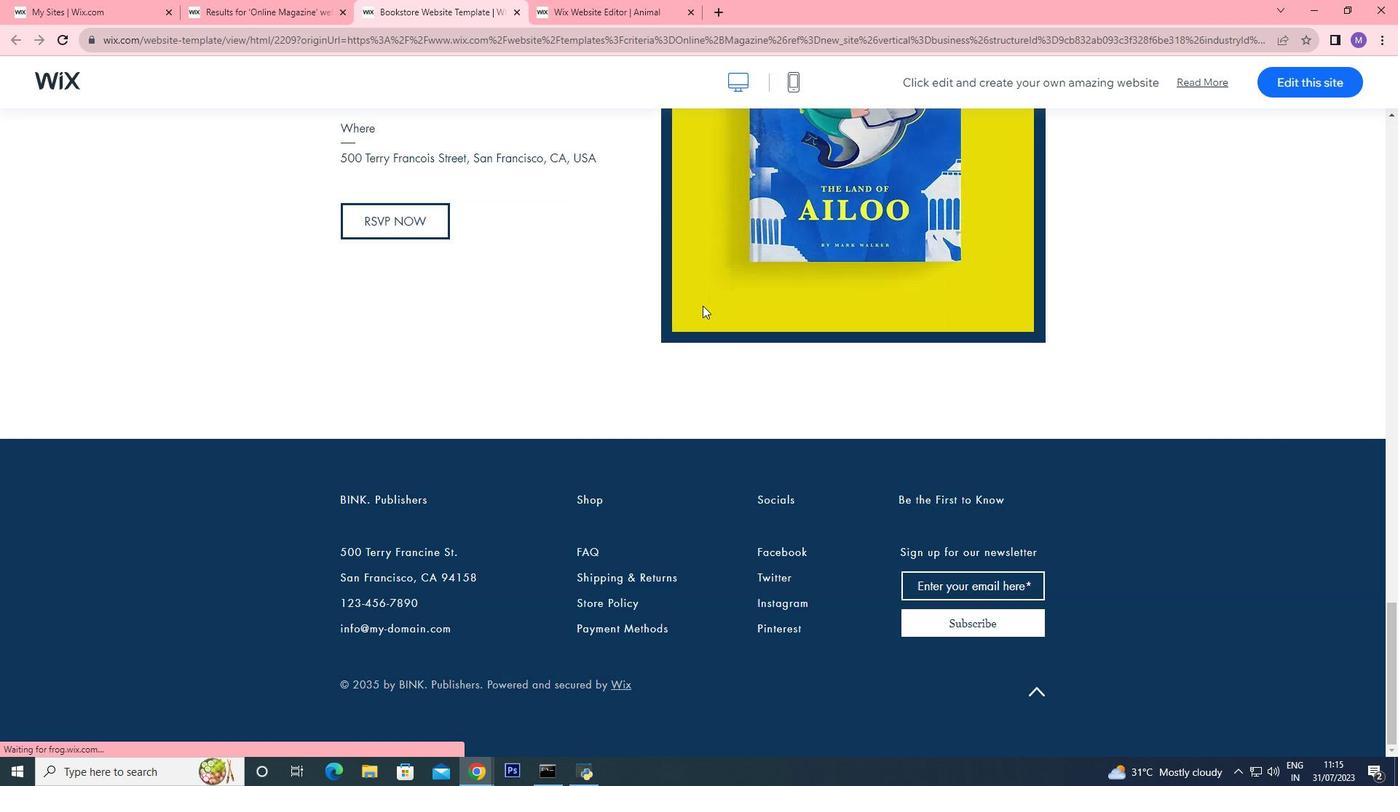 
Action: Mouse scrolled (704, 305) with delta (0, -1)
Screenshot: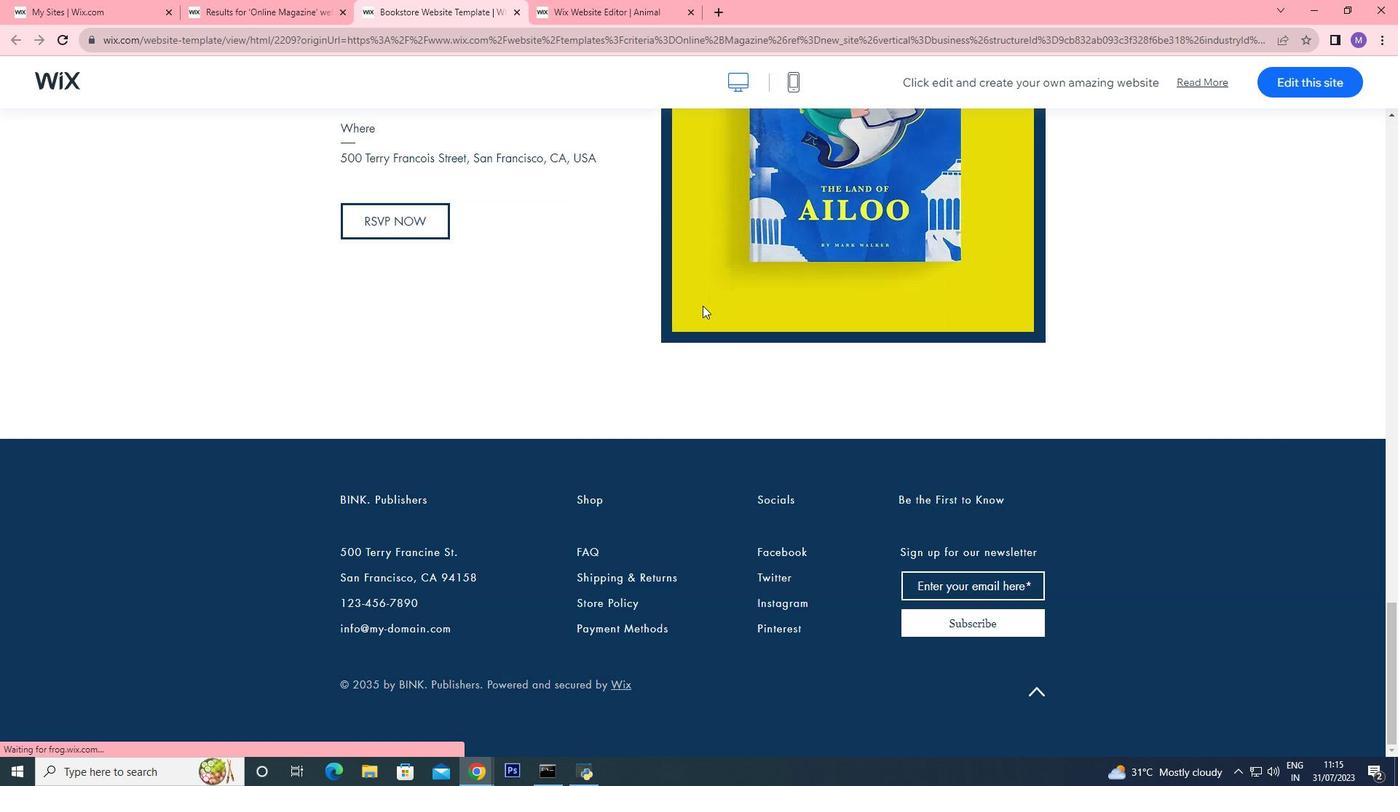 
Action: Mouse moved to (705, 307)
Screenshot: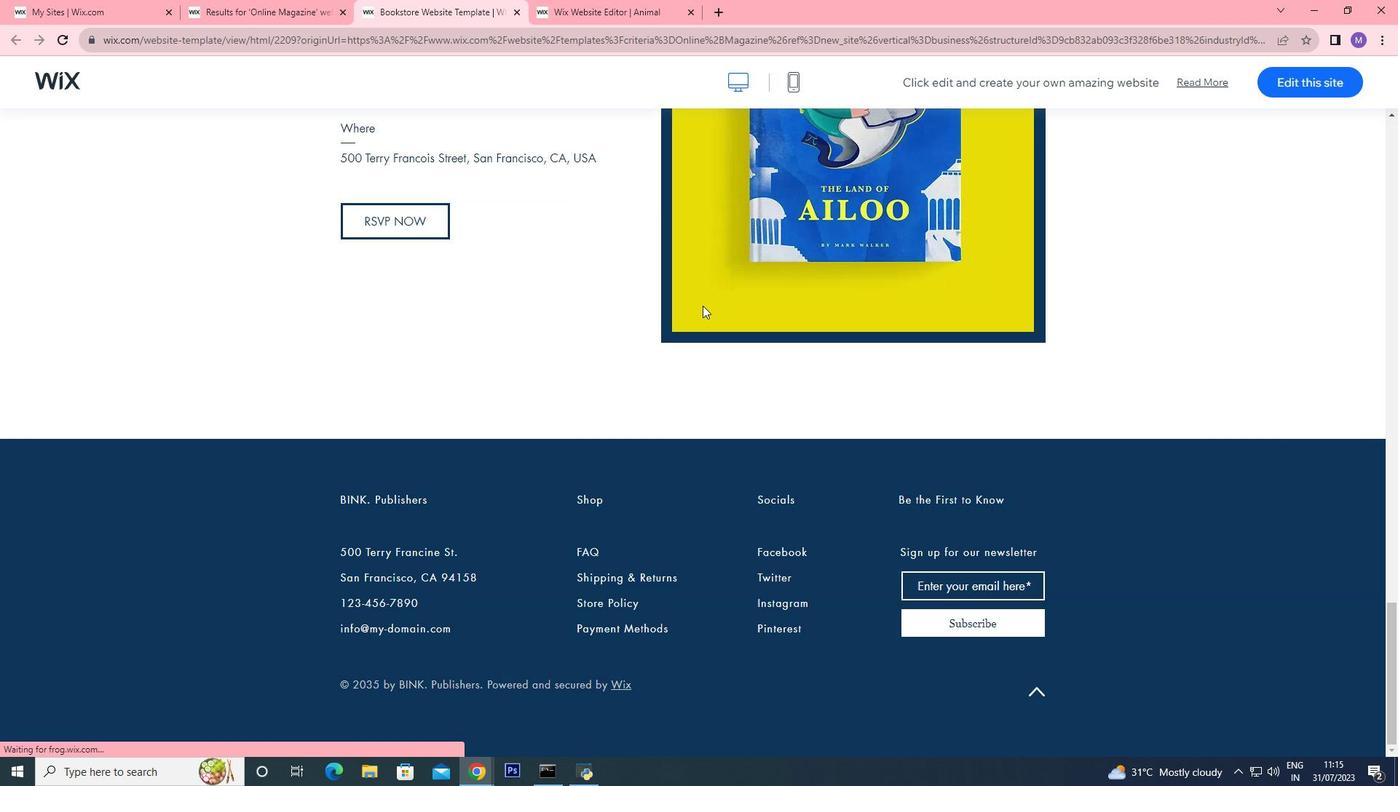 
Action: Mouse scrolled (705, 306) with delta (0, 0)
Screenshot: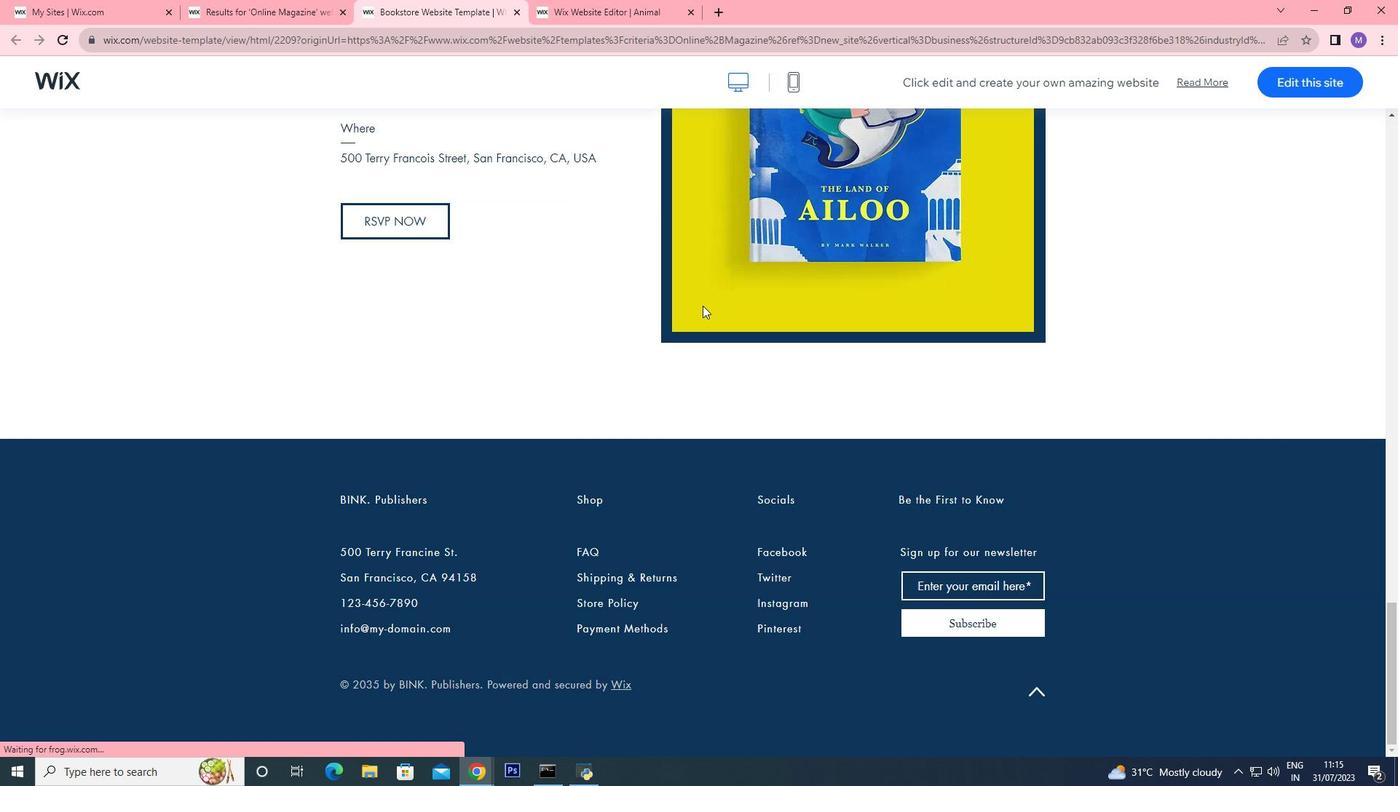 
Action: Mouse scrolled (705, 306) with delta (0, 0)
Screenshot: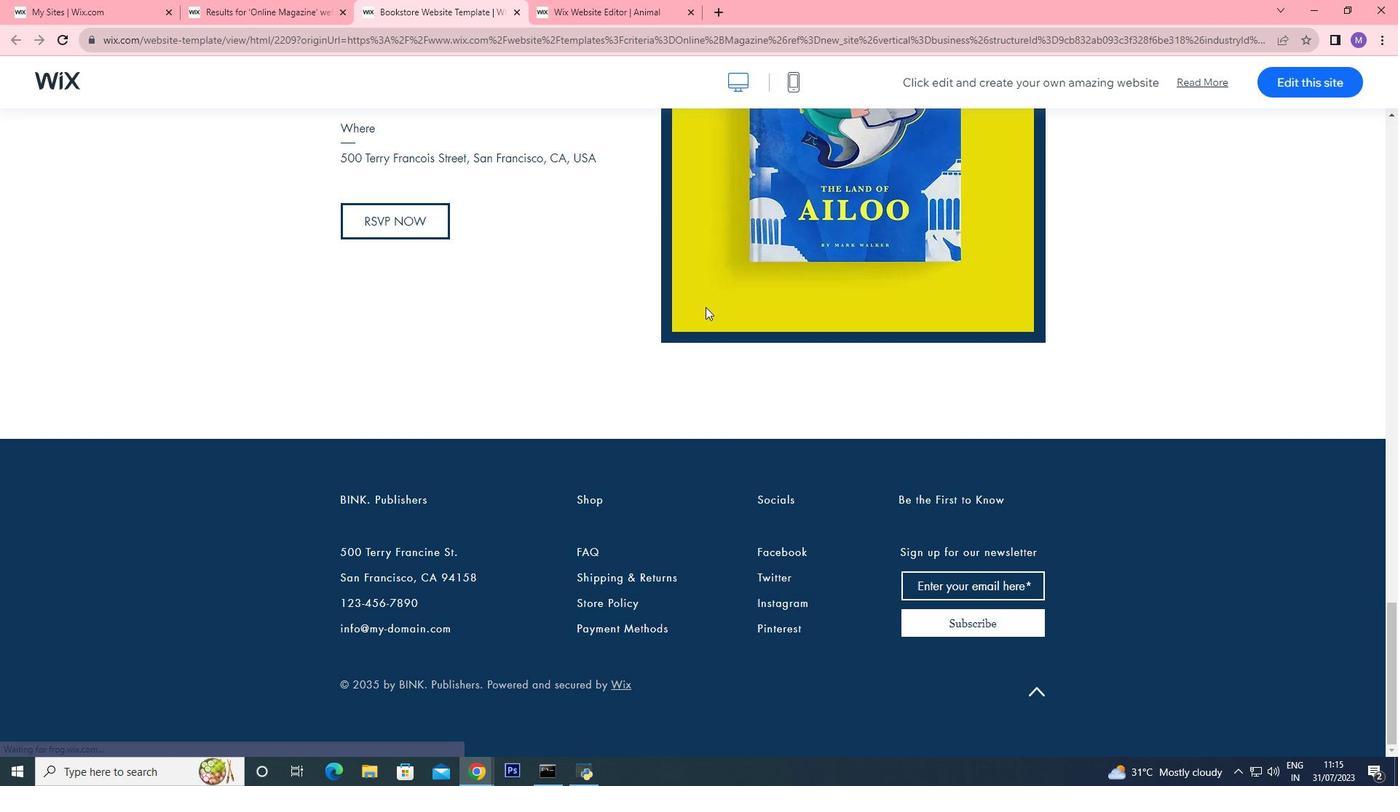 
Action: Mouse scrolled (705, 306) with delta (0, 0)
Screenshot: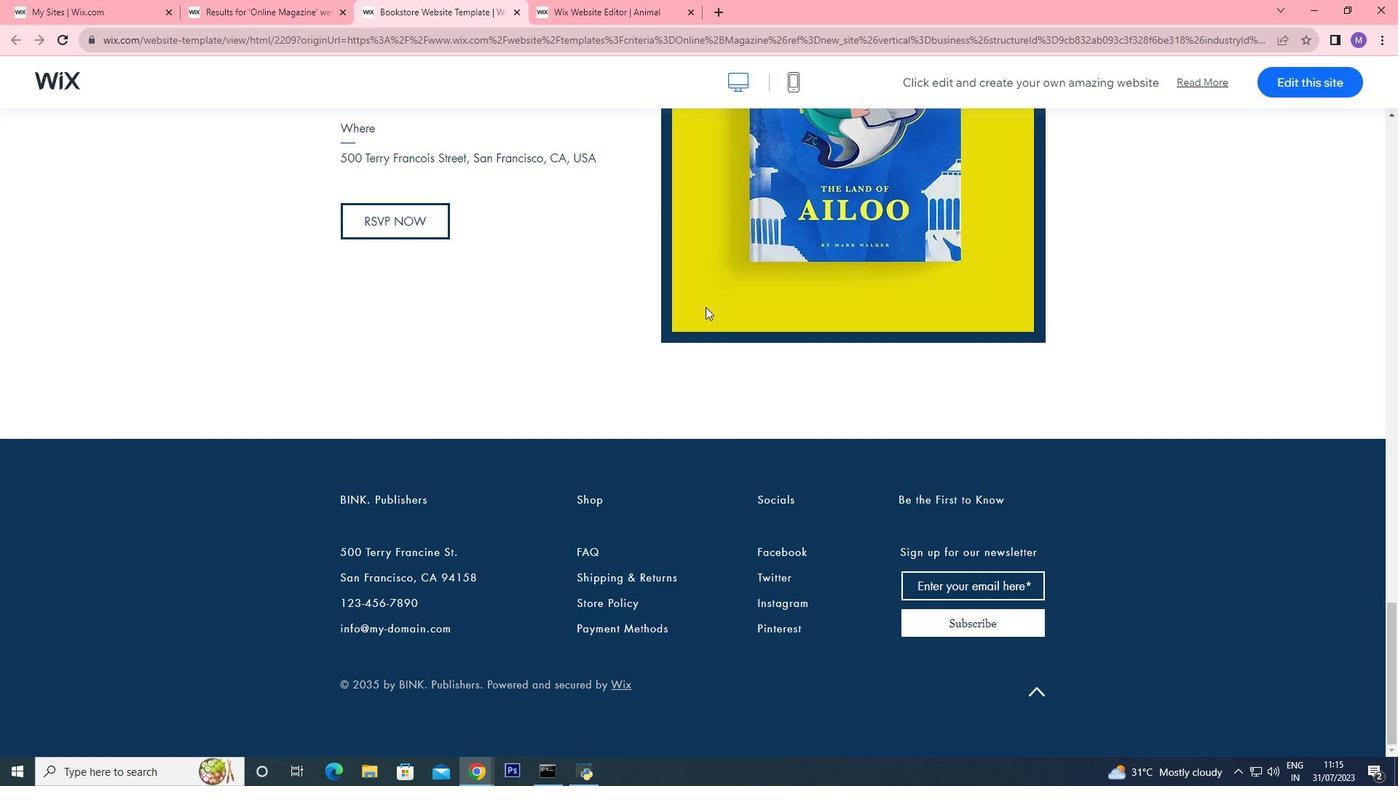 
Action: Mouse scrolled (705, 305) with delta (0, -1)
Screenshot: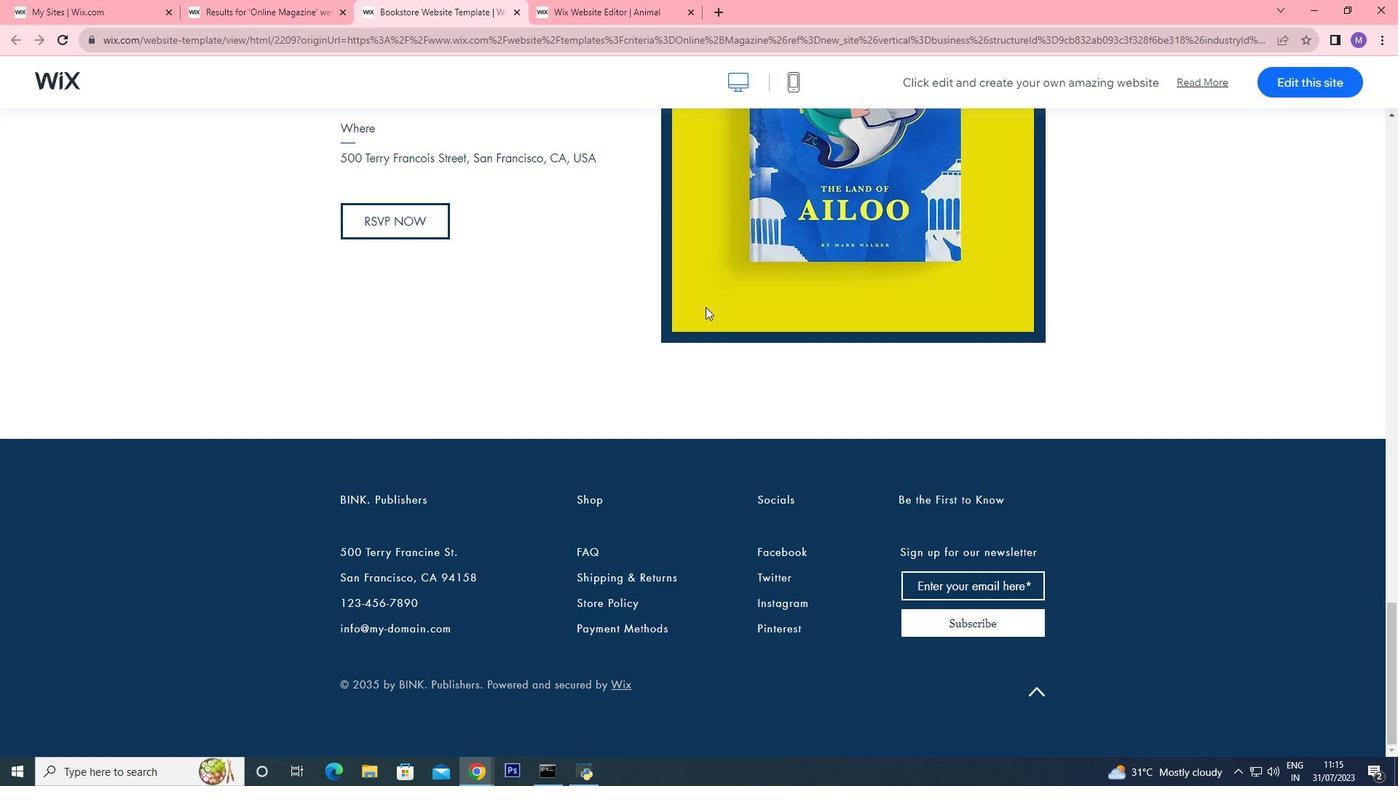 
Action: Mouse scrolled (705, 306) with delta (0, 0)
Screenshot: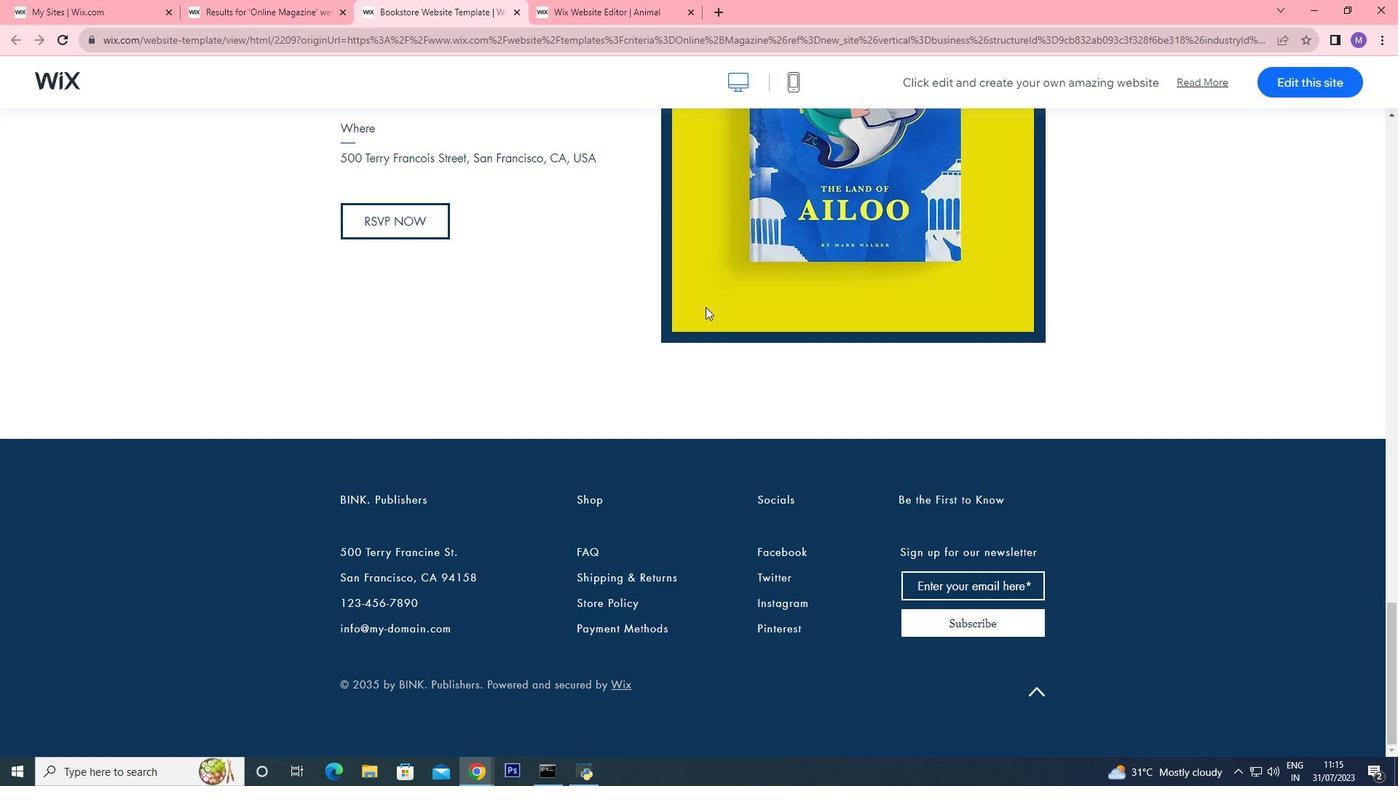 
Action: Mouse scrolled (705, 306) with delta (0, 0)
Screenshot: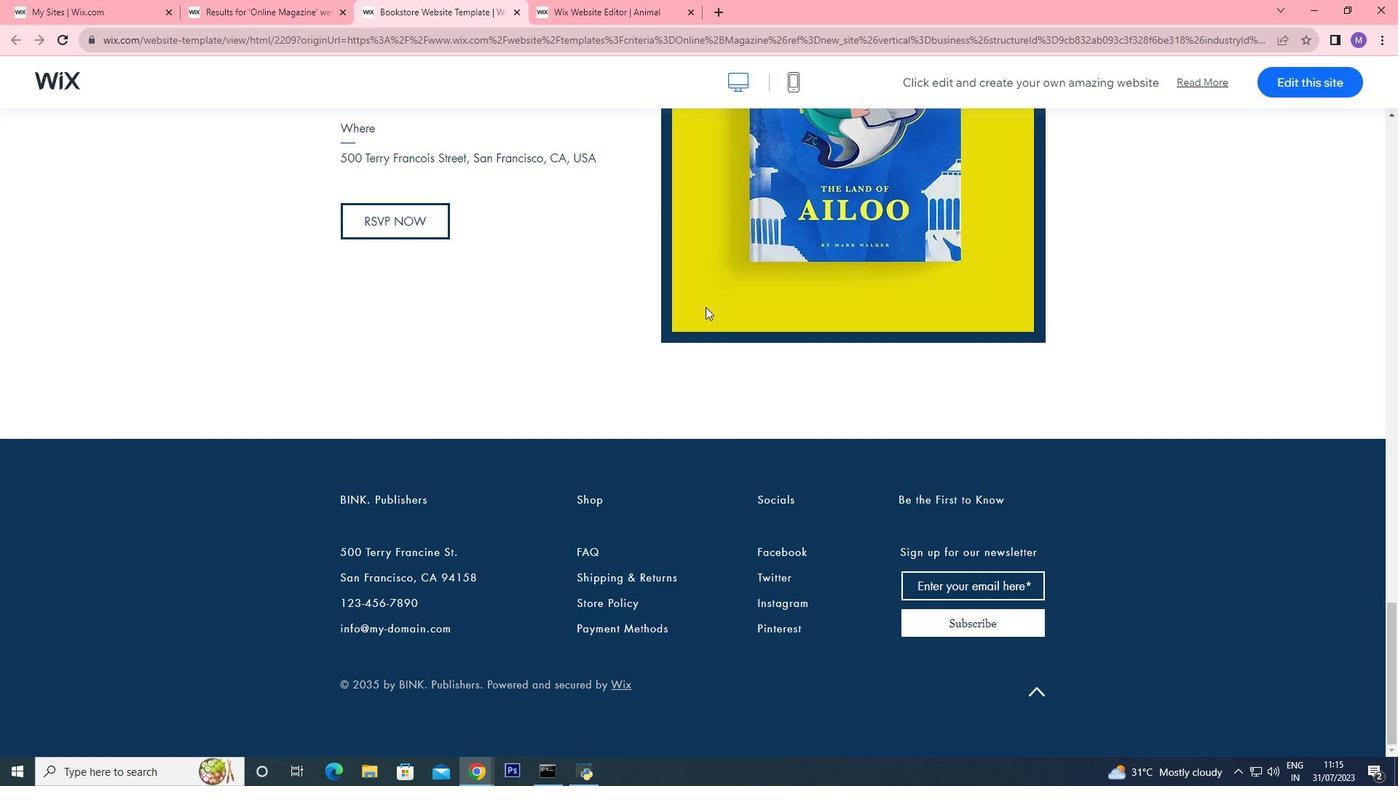 
Action: Mouse moved to (592, 201)
Screenshot: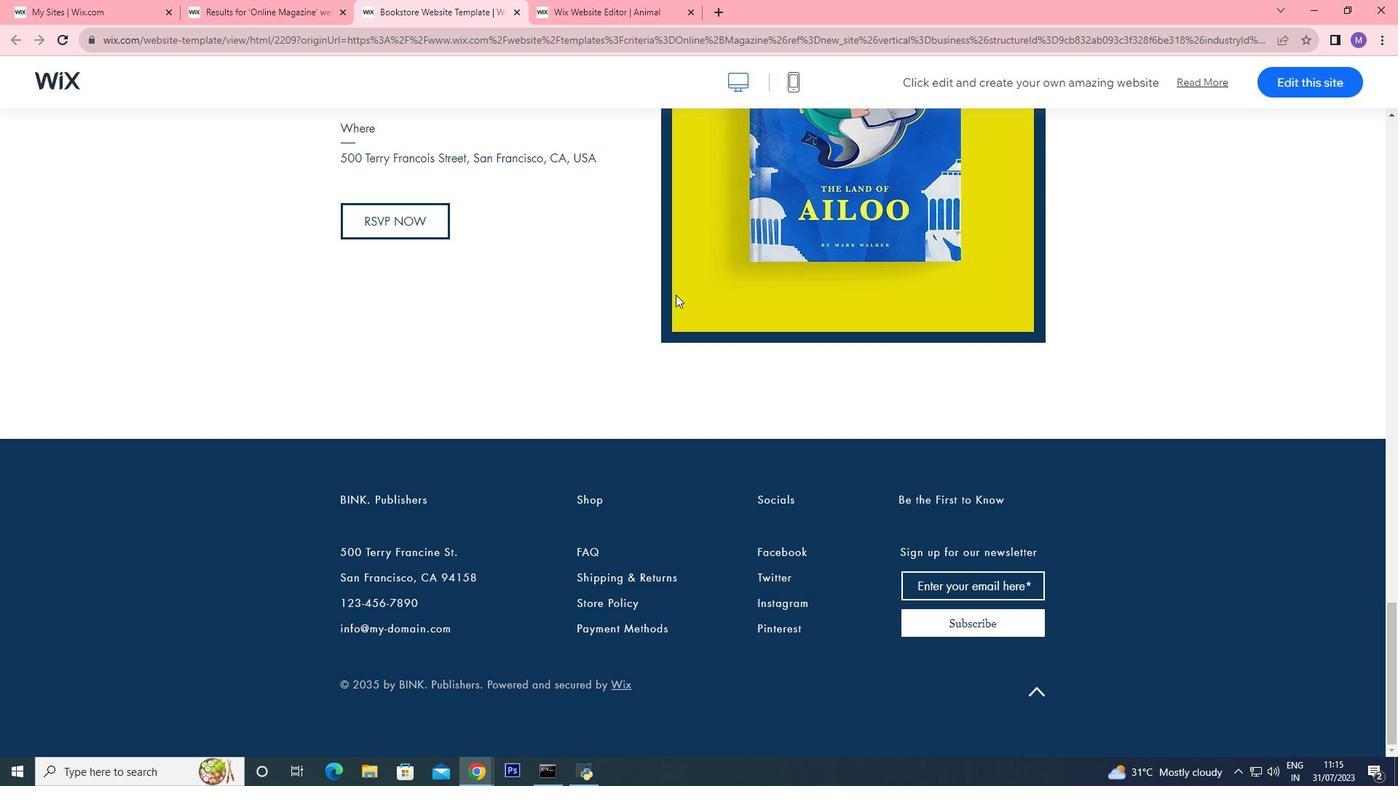 
Action: Mouse scrolled (592, 202) with delta (0, 0)
Screenshot: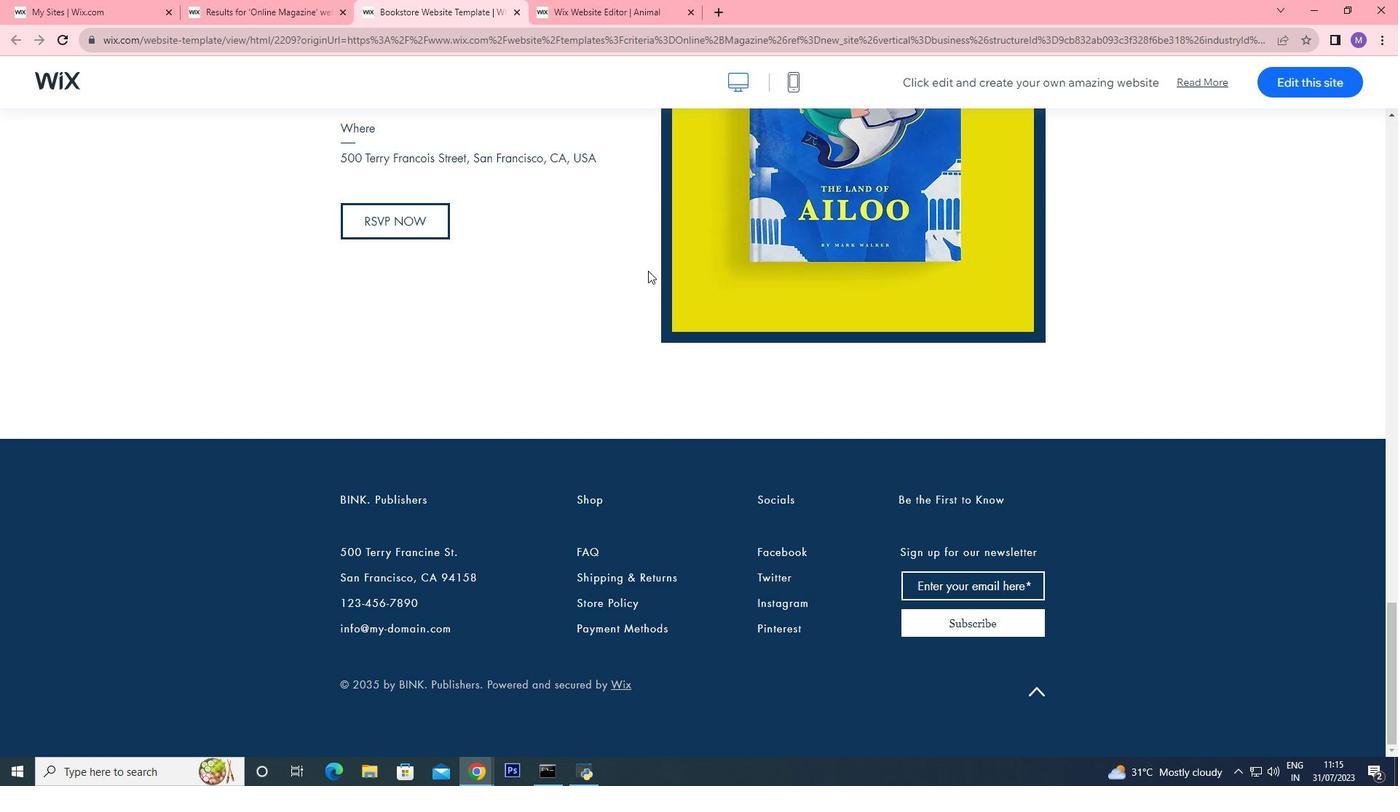 
Action: Mouse moved to (590, 198)
Screenshot: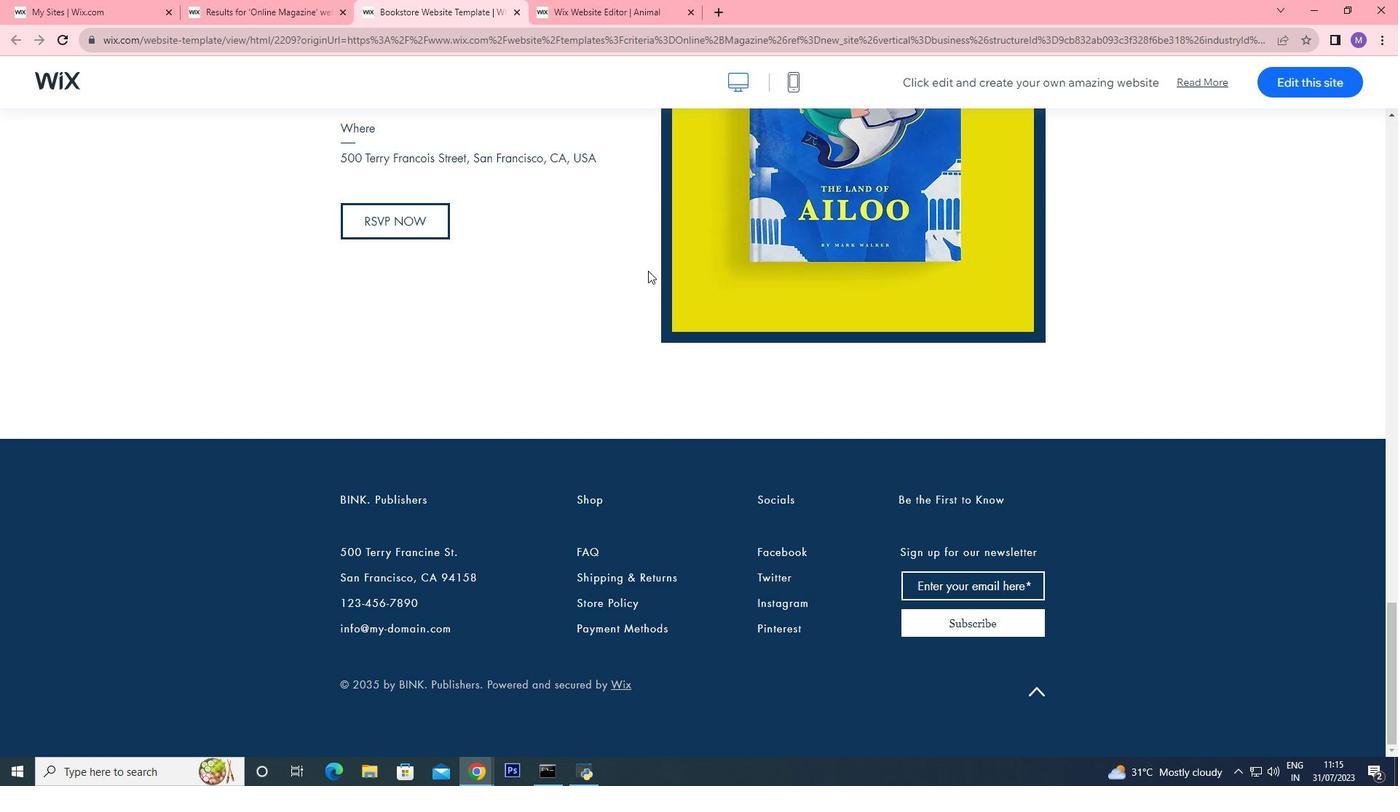 
Action: Mouse scrolled (590, 198) with delta (0, 0)
Screenshot: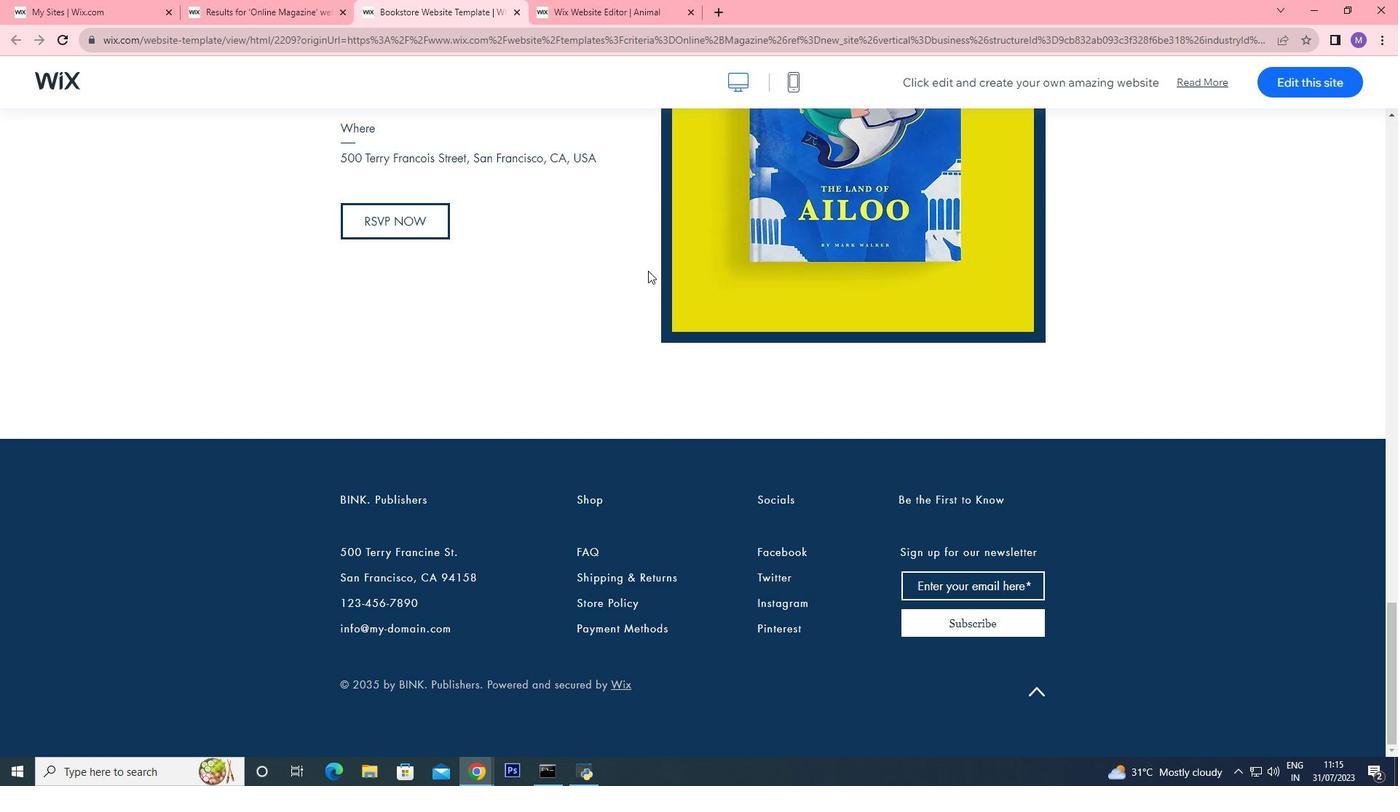 
Action: Mouse moved to (589, 195)
Screenshot: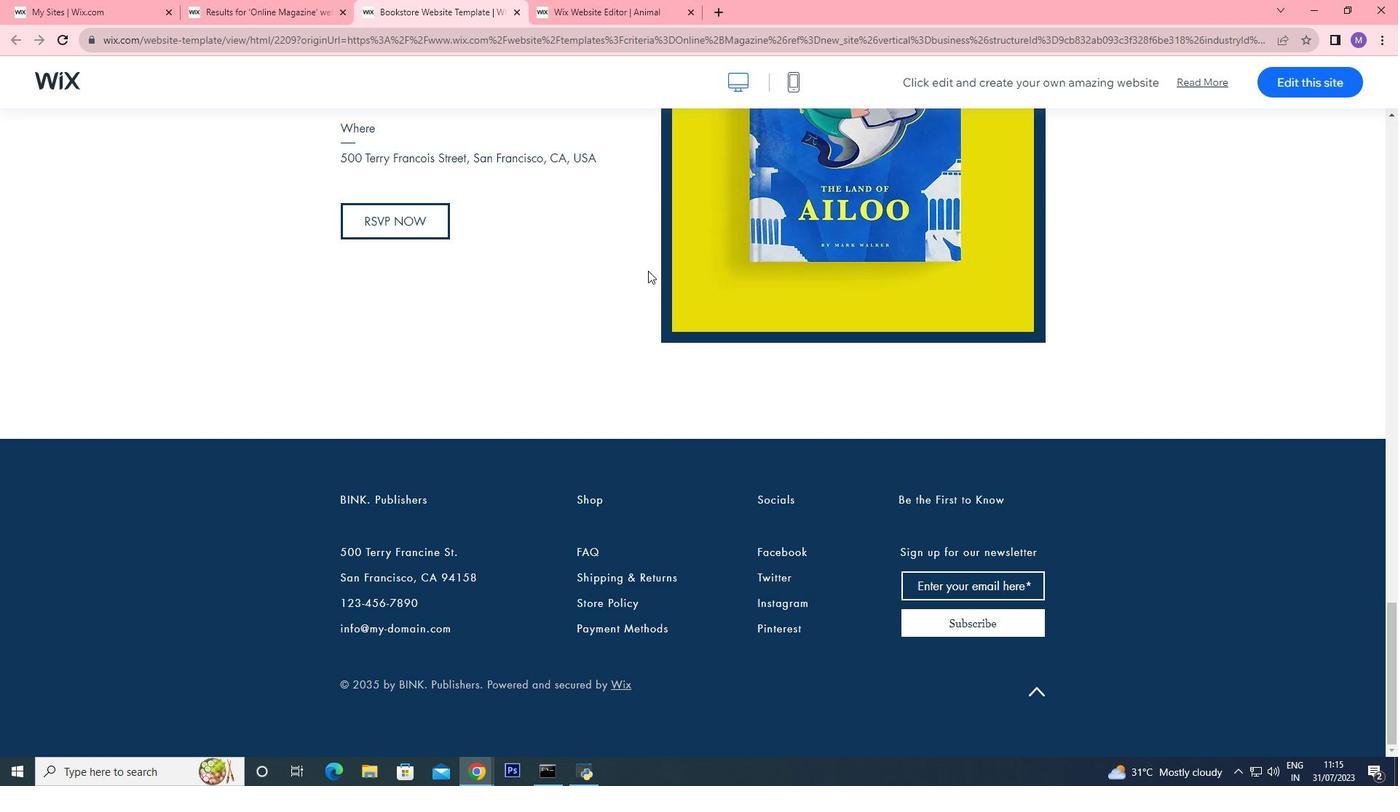 
Action: Mouse scrolled (589, 198) with delta (0, 0)
Screenshot: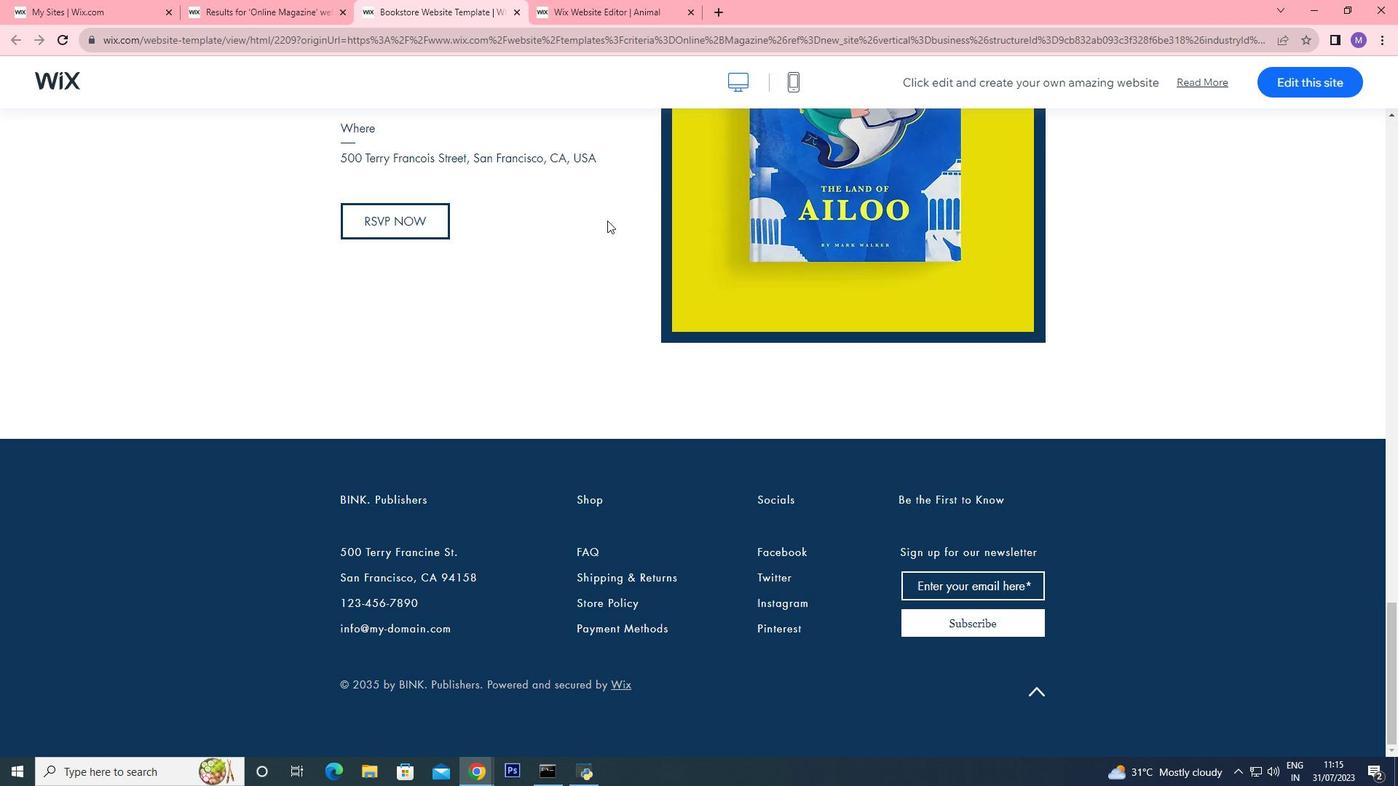 
Action: Mouse moved to (587, 193)
Screenshot: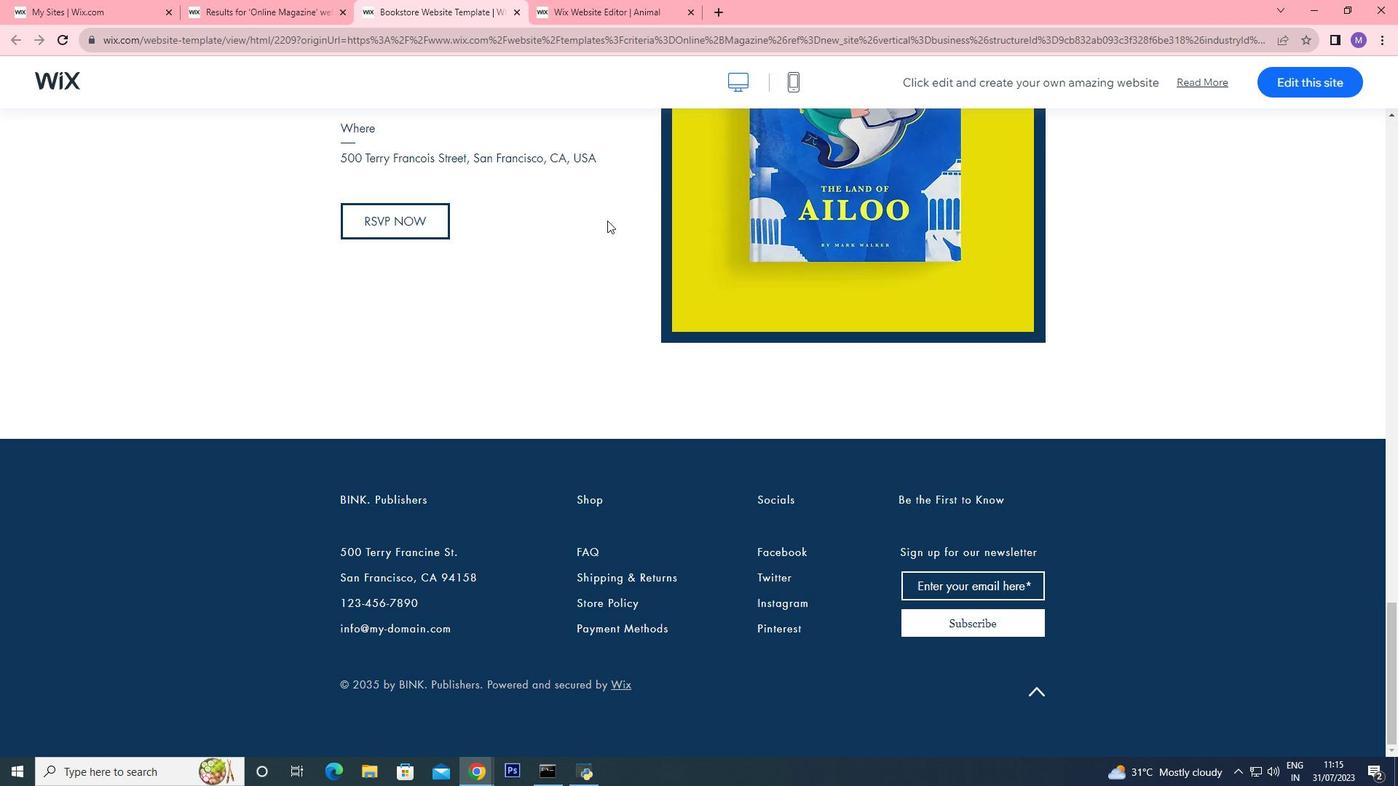 
Action: Mouse scrolled (587, 195) with delta (0, 0)
Screenshot: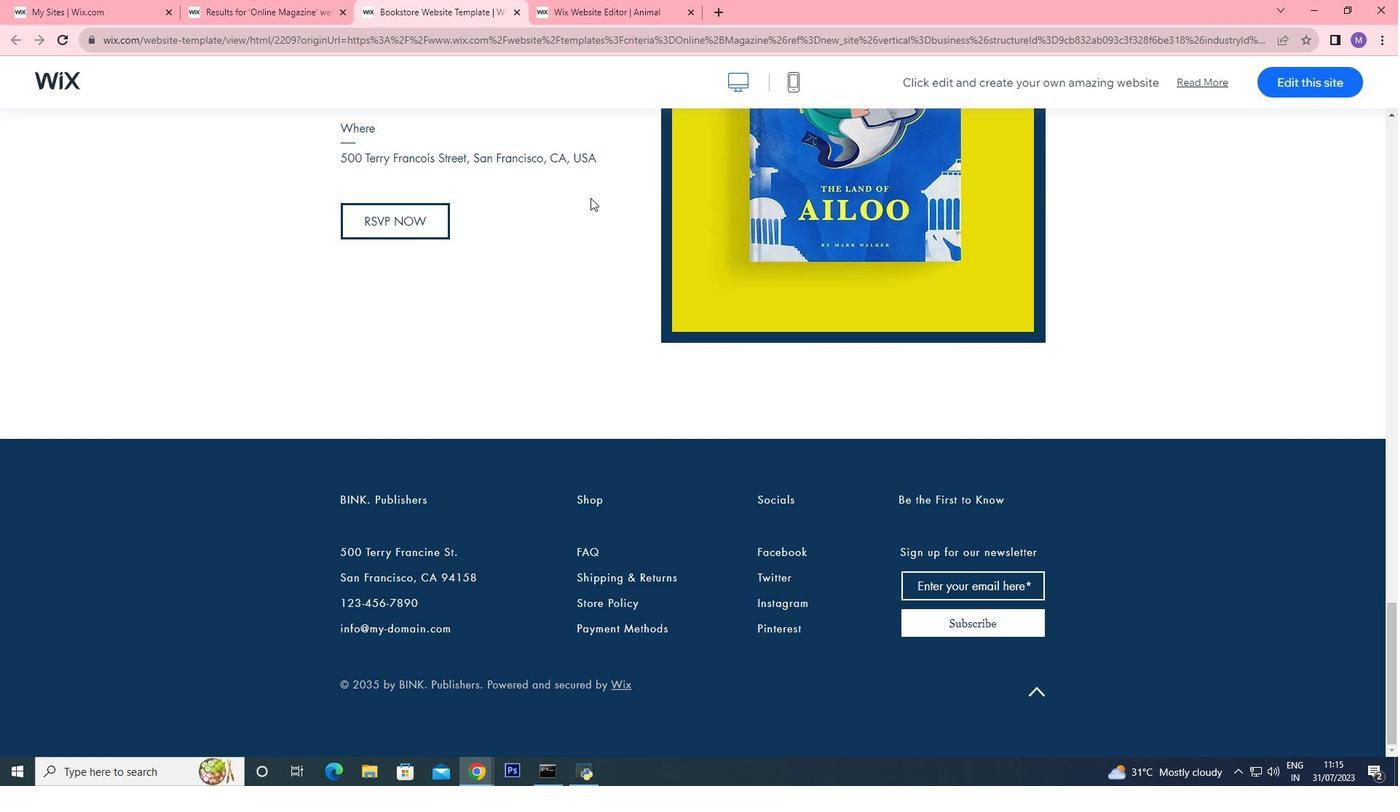 
Action: Mouse moved to (586, 192)
Screenshot: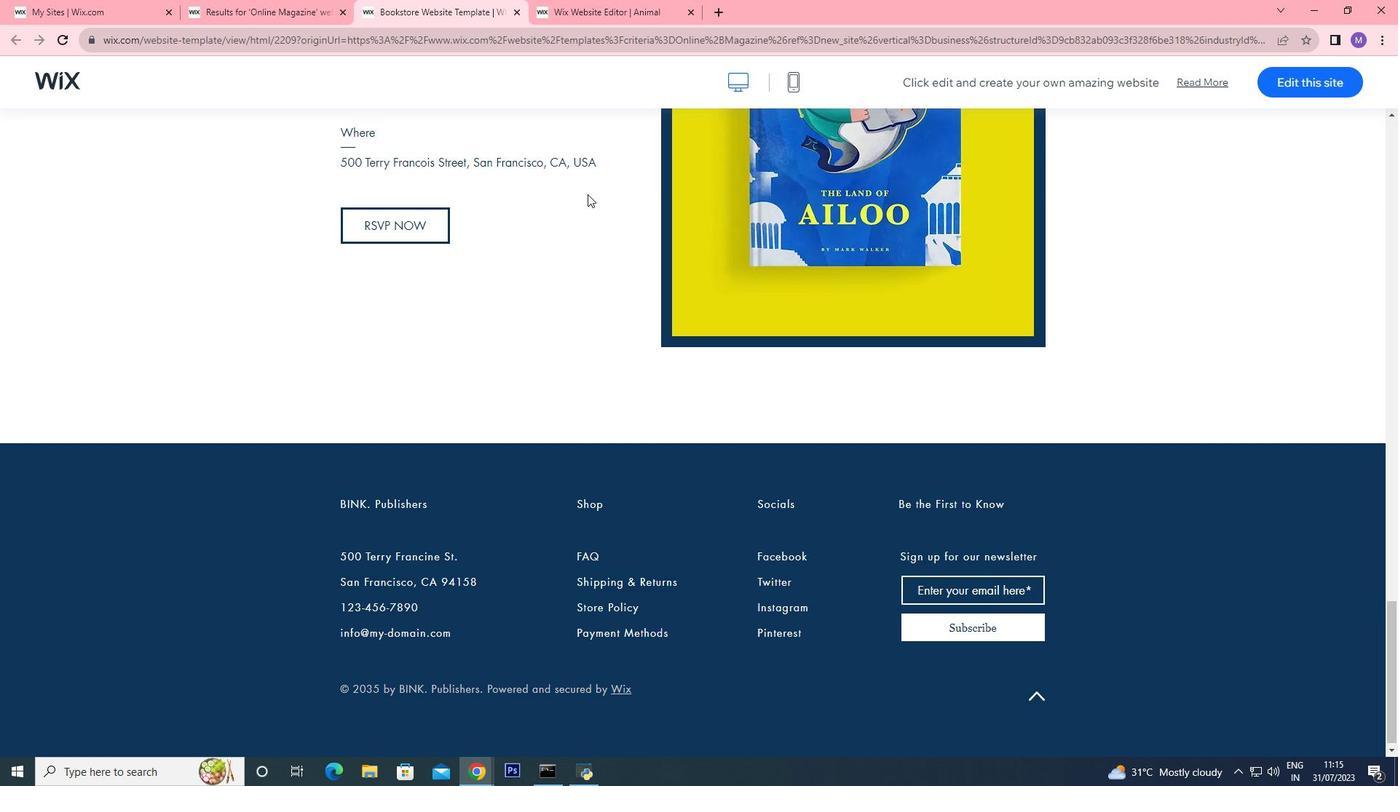 
Action: Mouse scrolled (587, 194) with delta (0, 0)
Screenshot: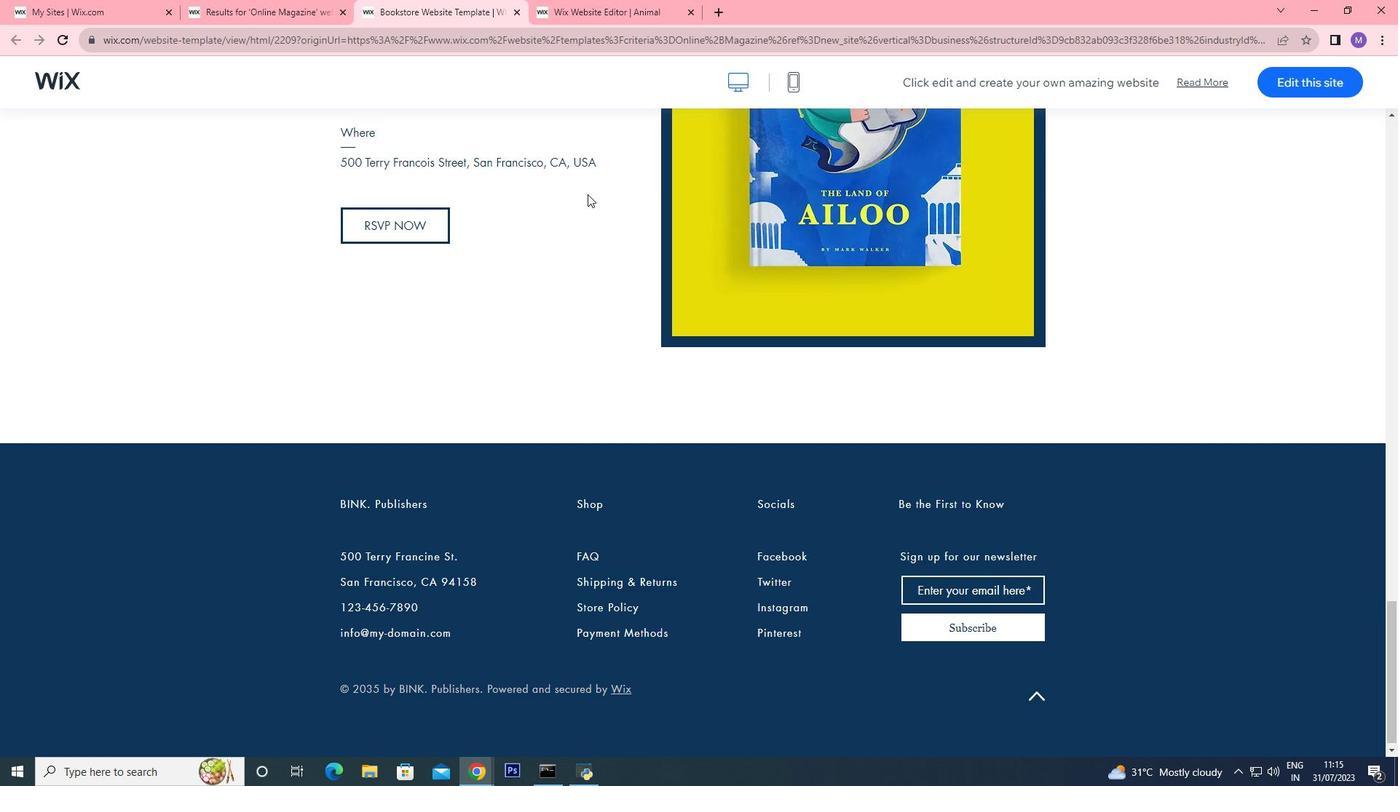 
Action: Mouse moved to (482, 97)
Screenshot: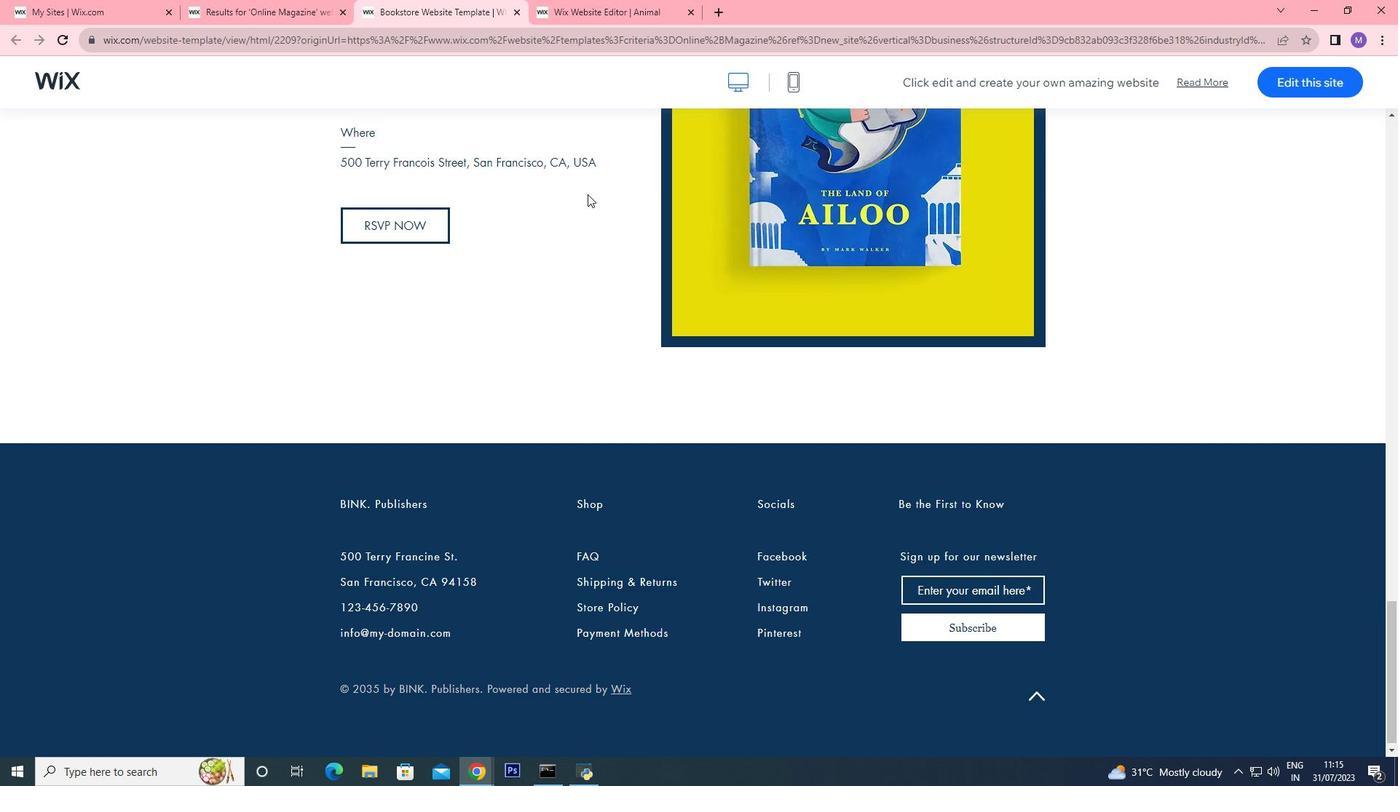 
Action: Mouse scrolled (586, 193) with delta (0, 0)
Screenshot: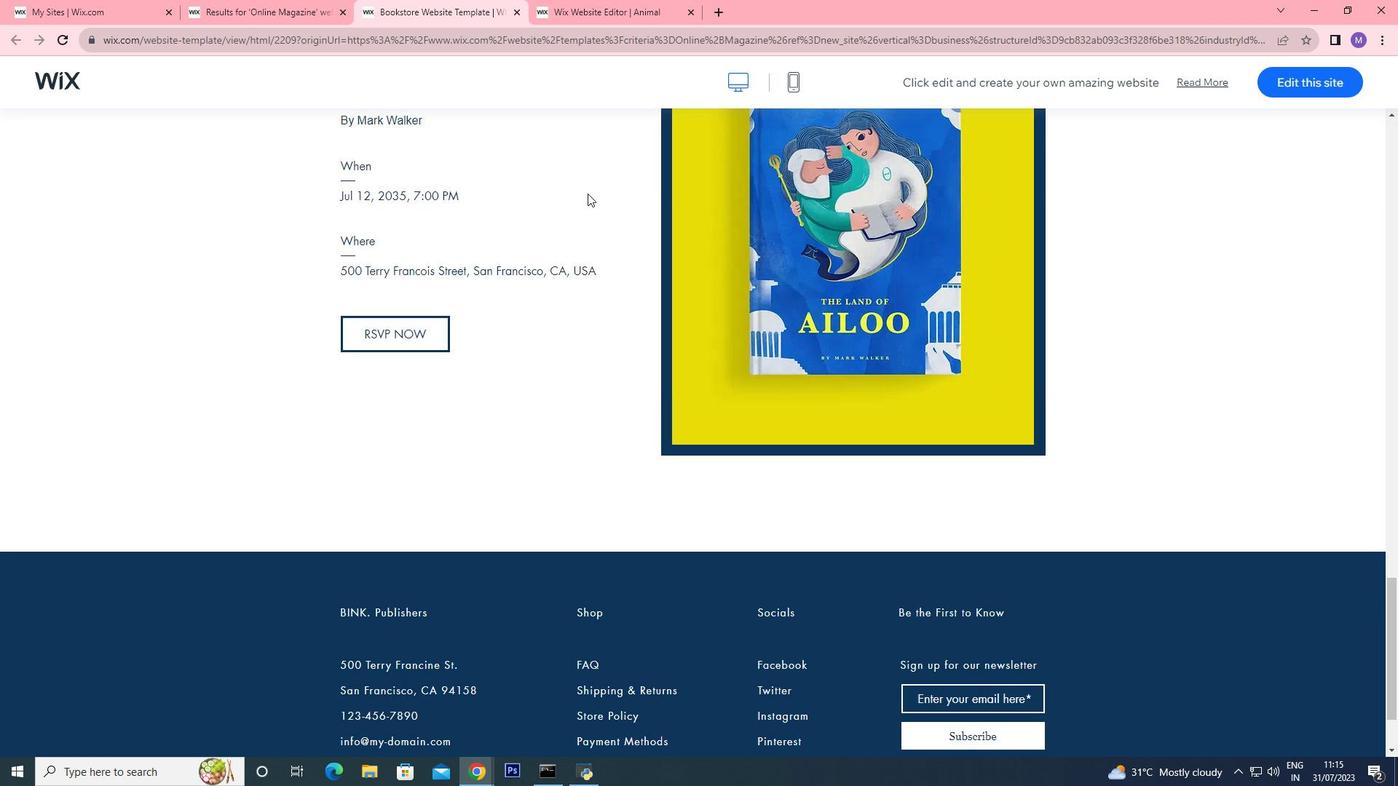 
Action: Mouse moved to (470, 85)
Screenshot: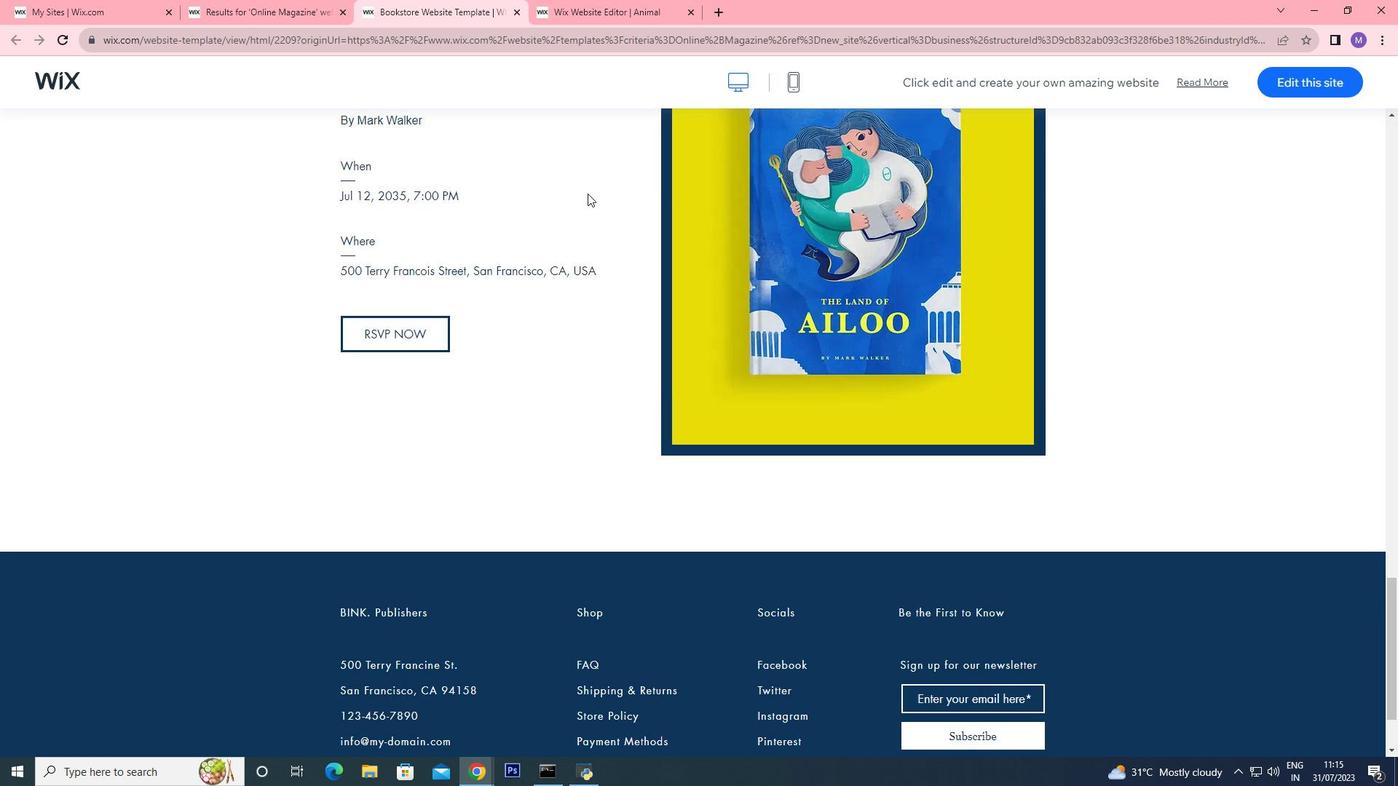 
Action: Mouse scrolled (582, 190) with delta (0, 0)
Screenshot: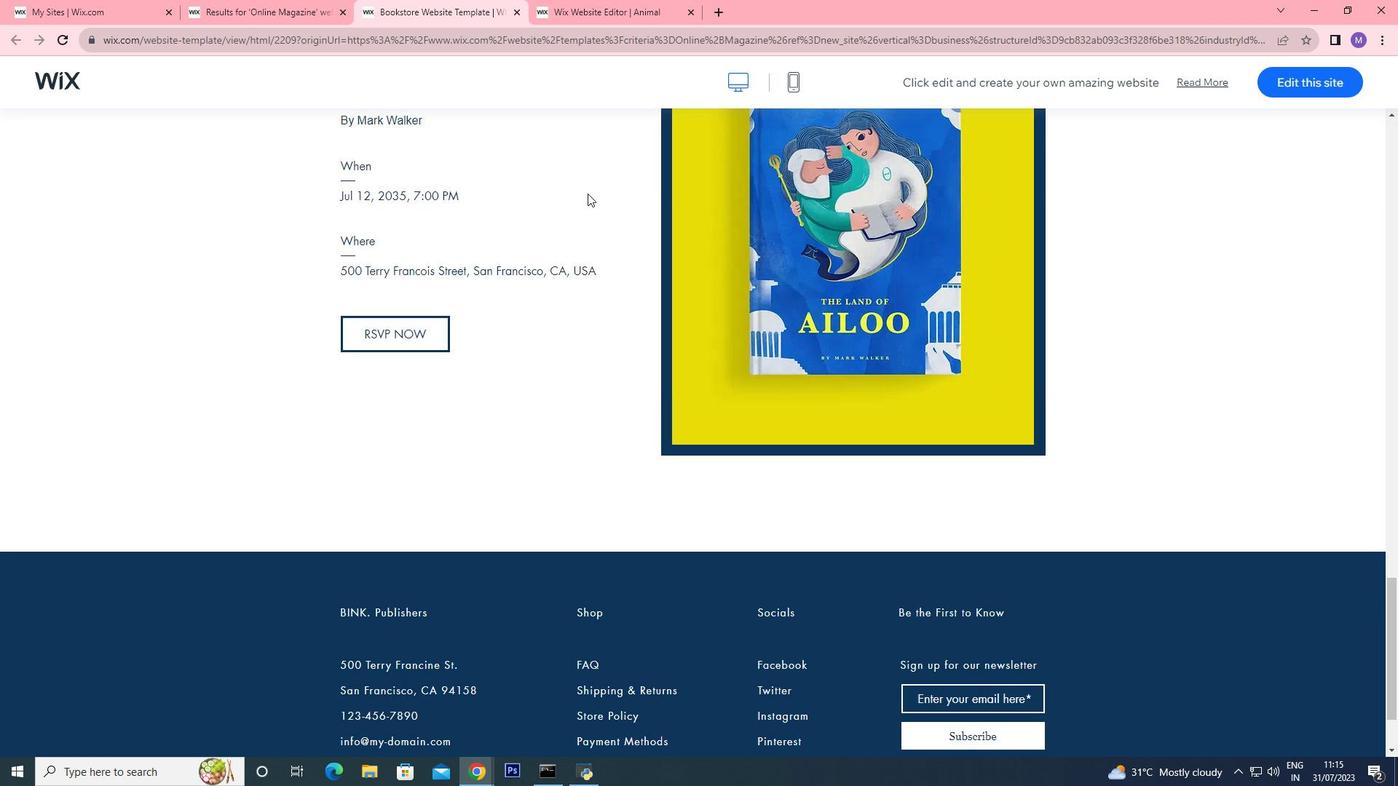 
Action: Mouse moved to (288, 0)
Screenshot: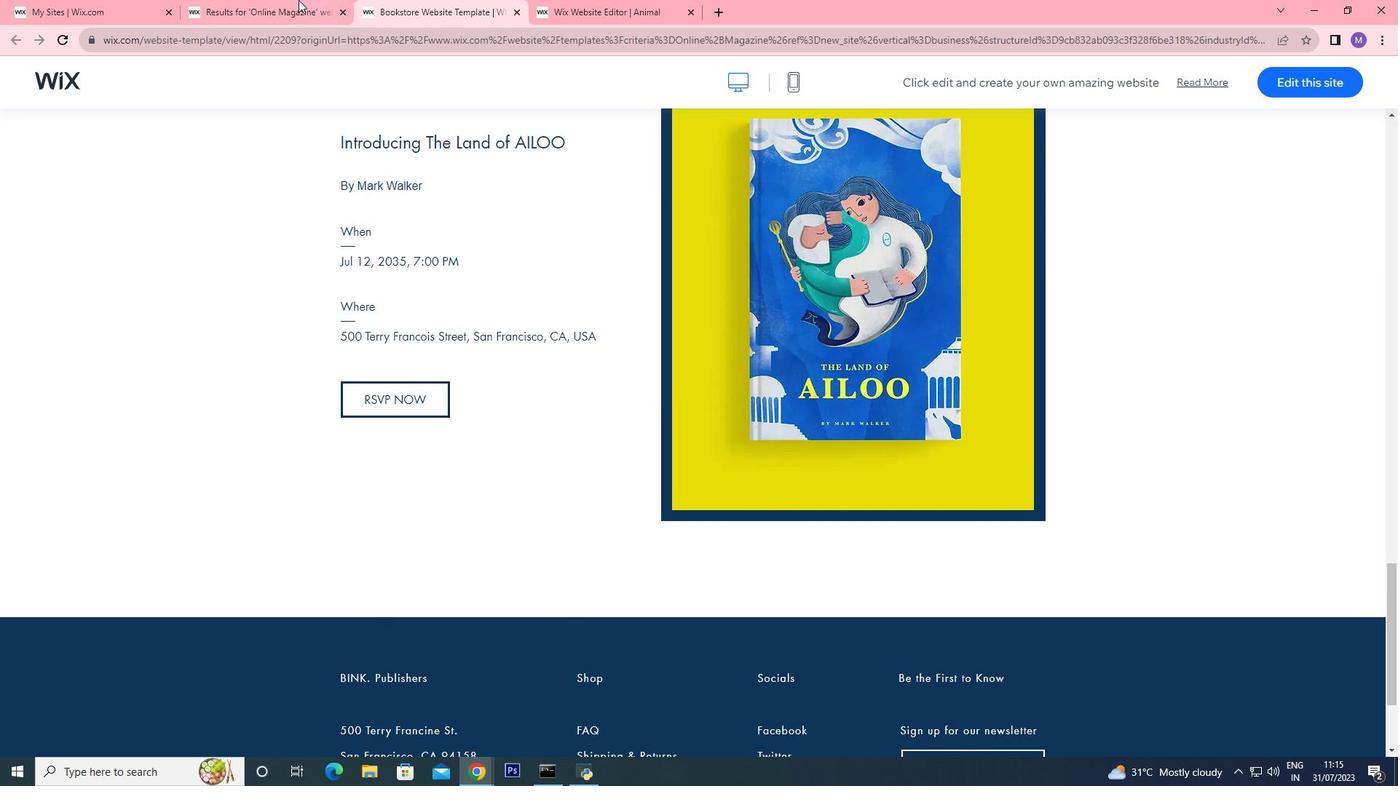 
Action: Mouse pressed left at (288, 0)
Screenshot: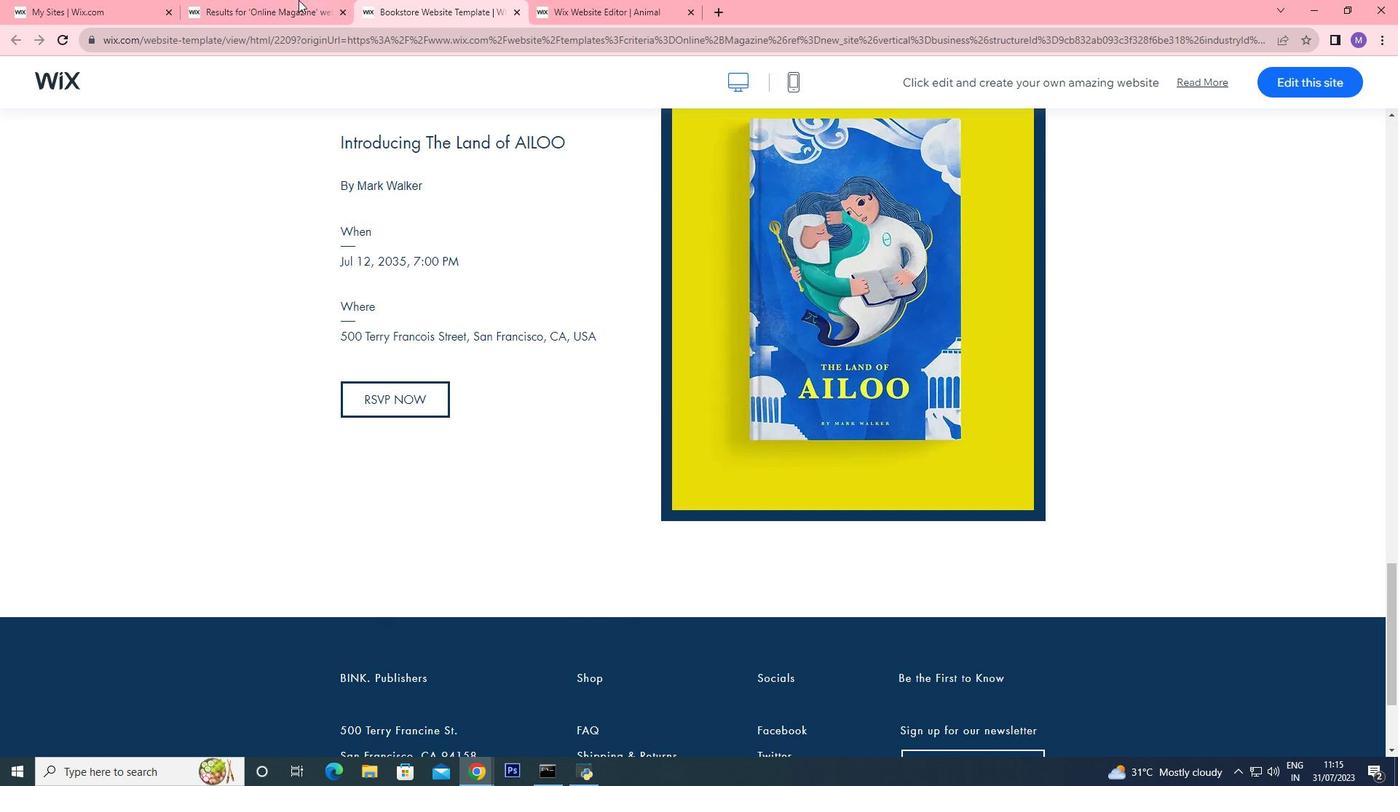 
Action: Mouse moved to (265, 354)
Screenshot: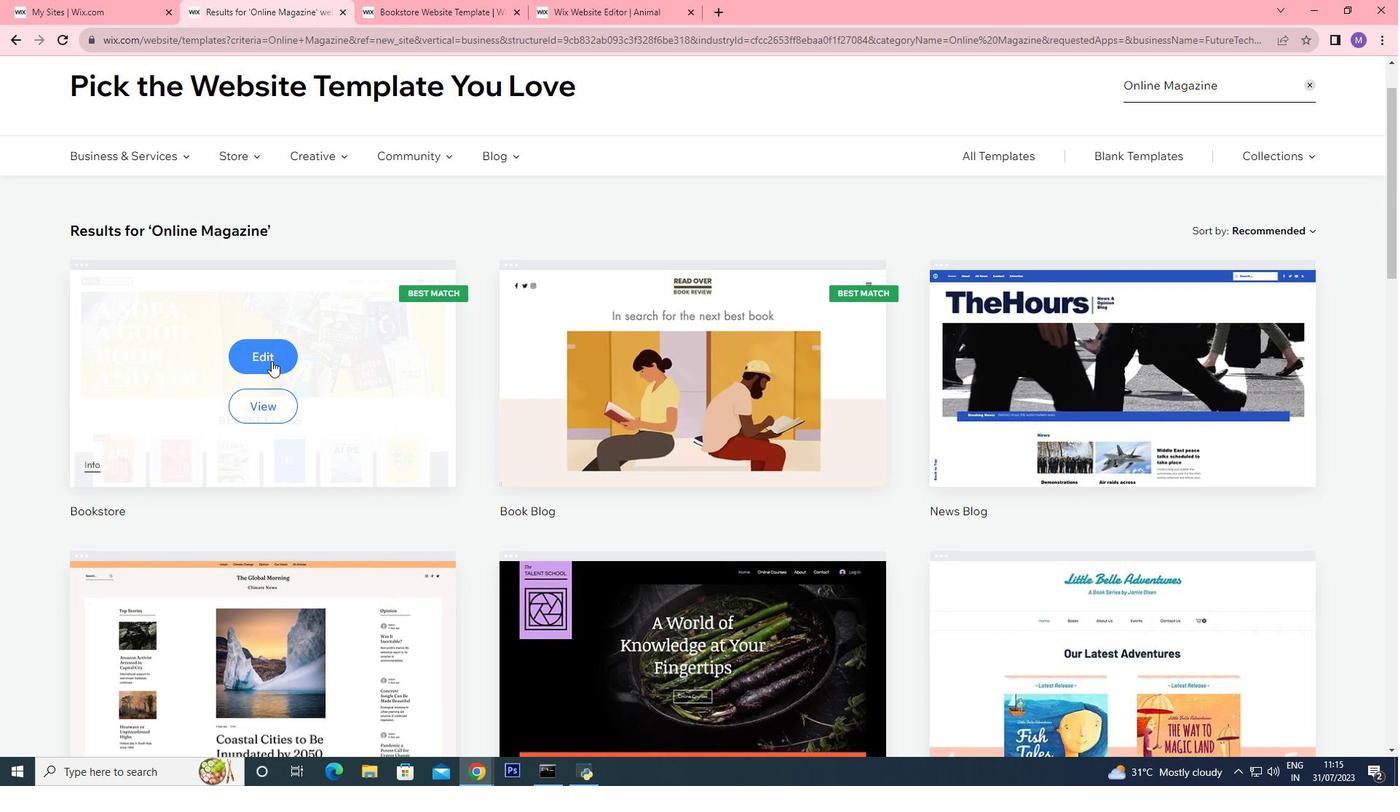 
Action: Mouse pressed left at (265, 354)
Screenshot: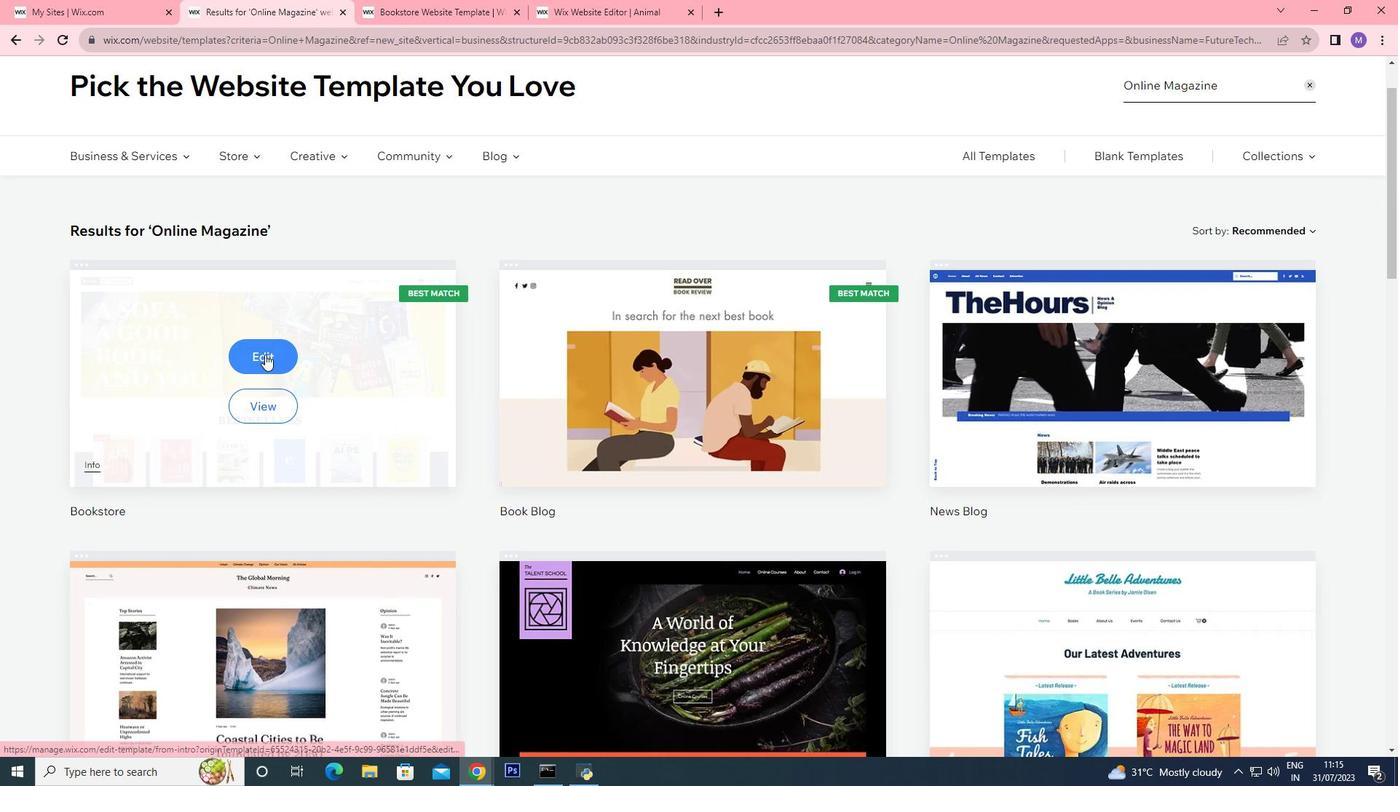 
Action: Mouse moved to (646, 367)
Screenshot: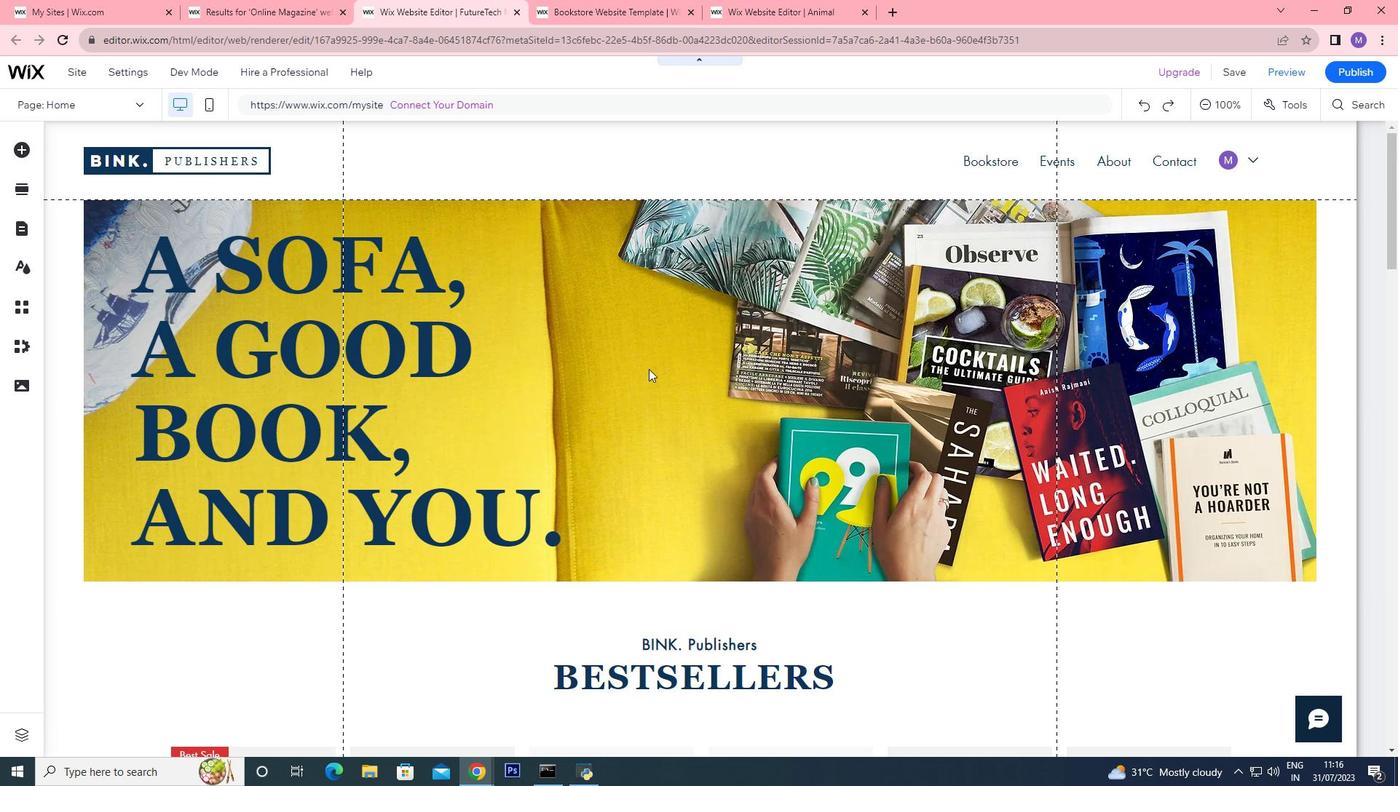 
Action: Mouse pressed left at (646, 367)
Screenshot: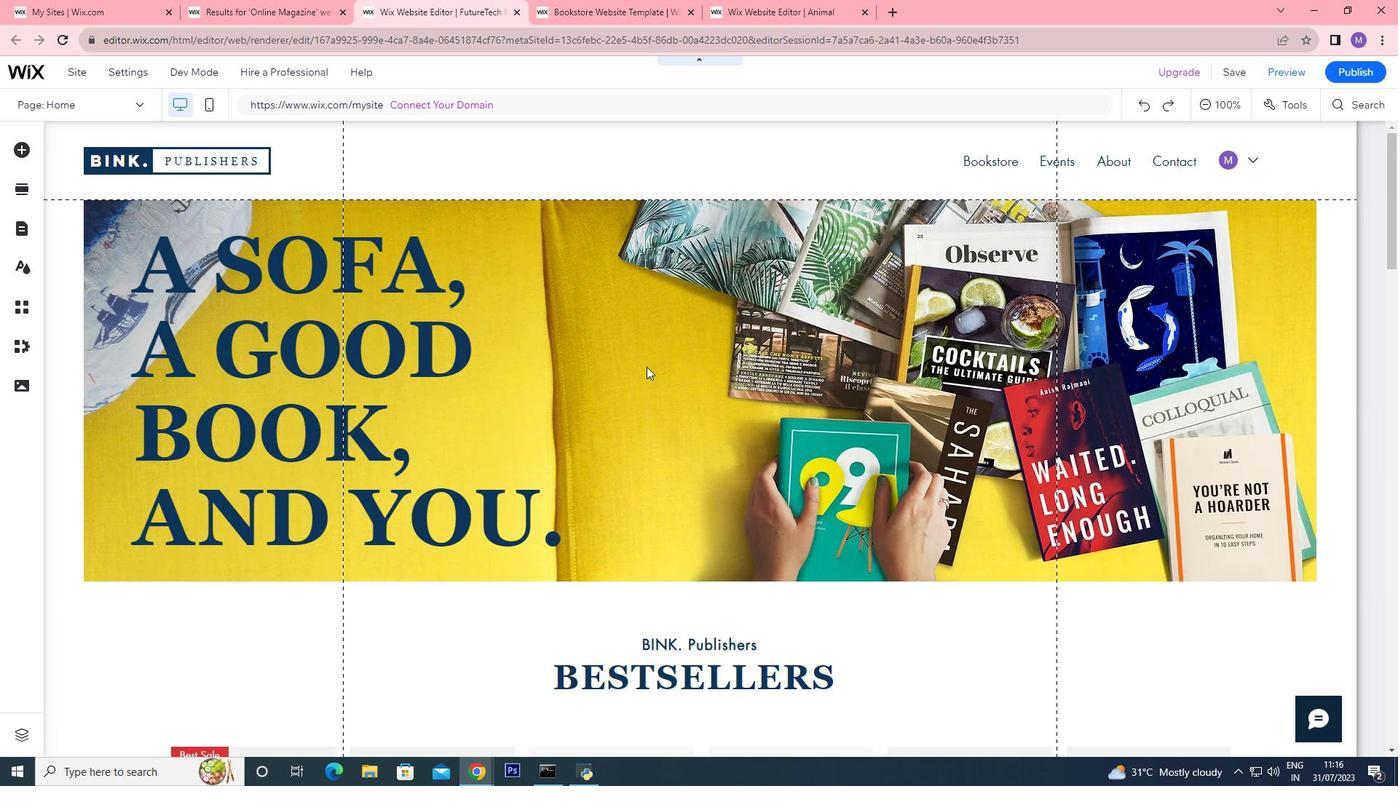 
Action: Mouse moved to (790, 299)
Screenshot: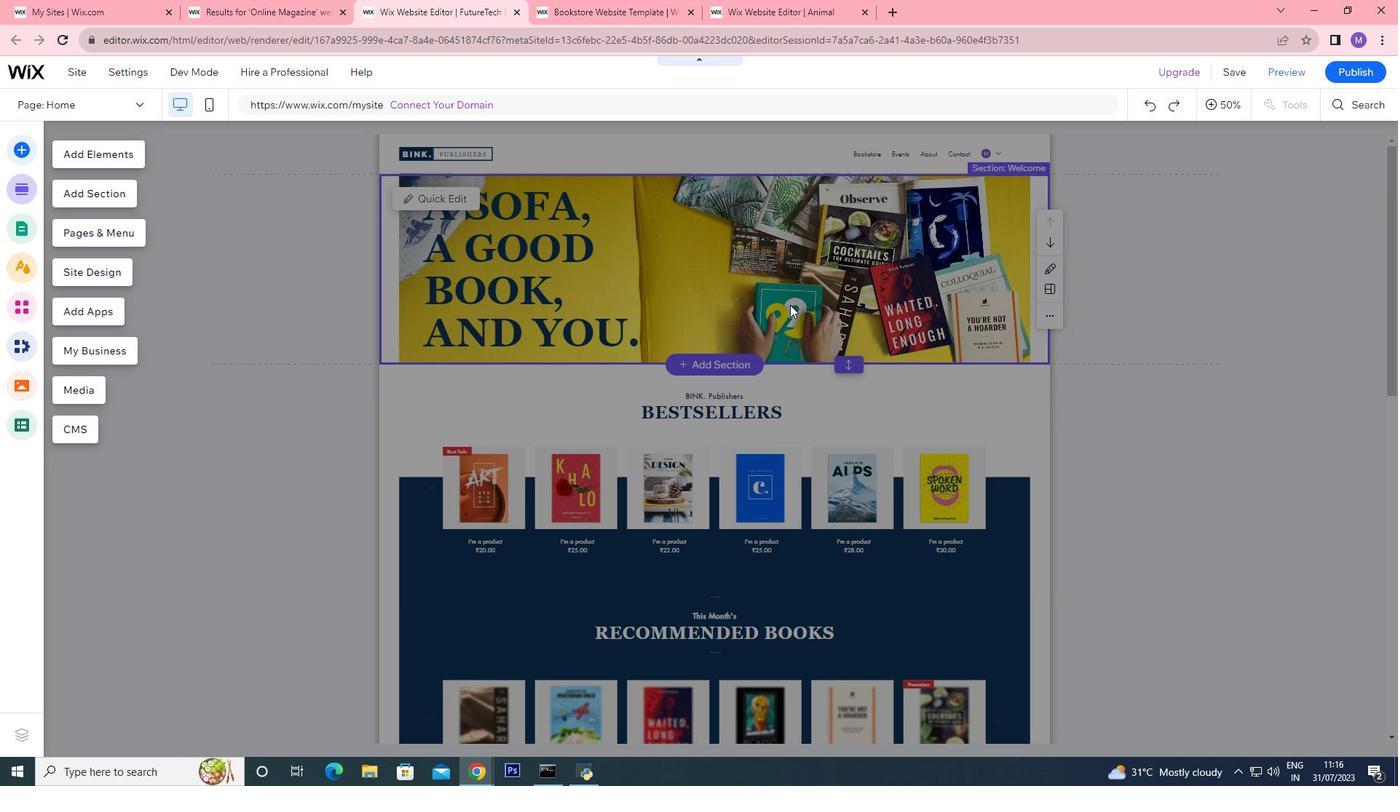 
Action: Mouse pressed left at (790, 299)
Screenshot: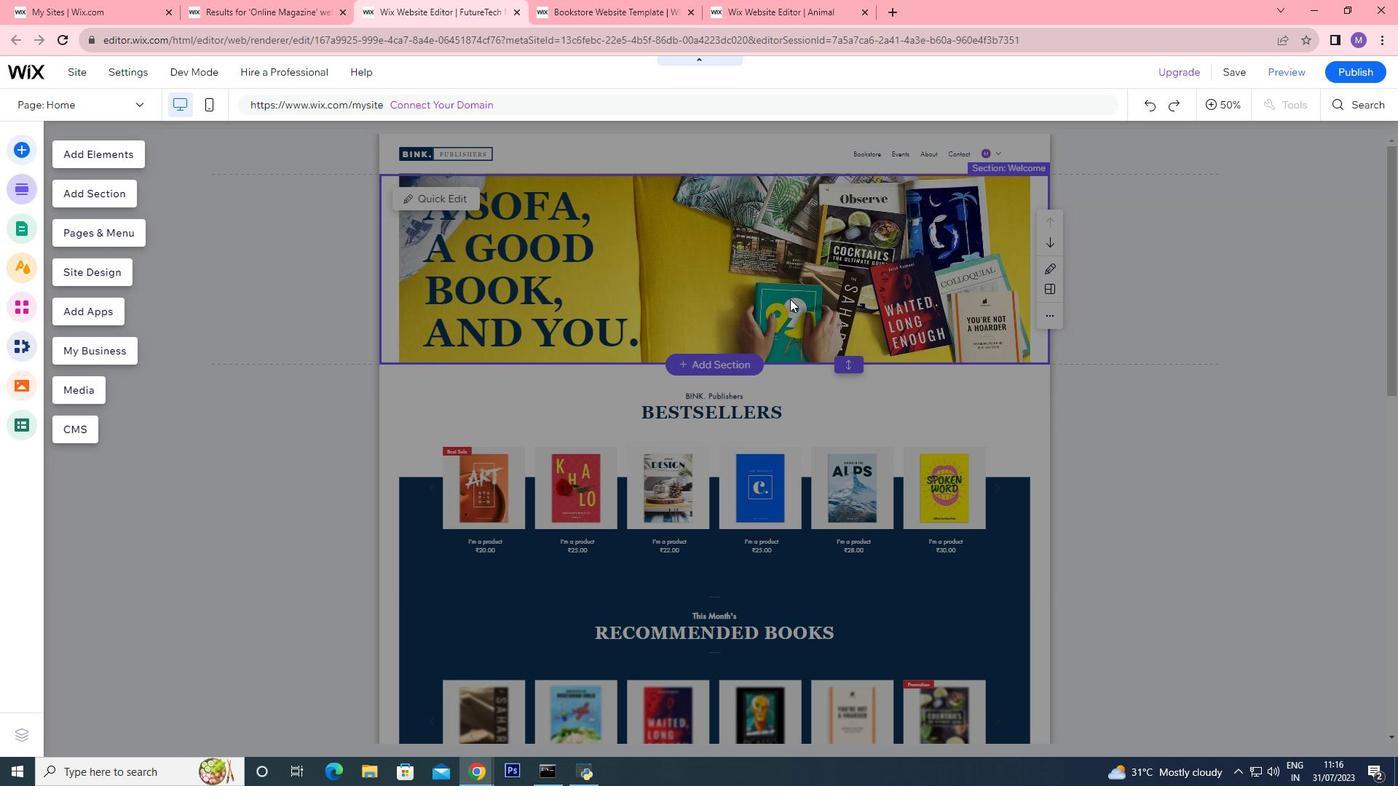 
Action: Mouse moved to (787, 260)
Screenshot: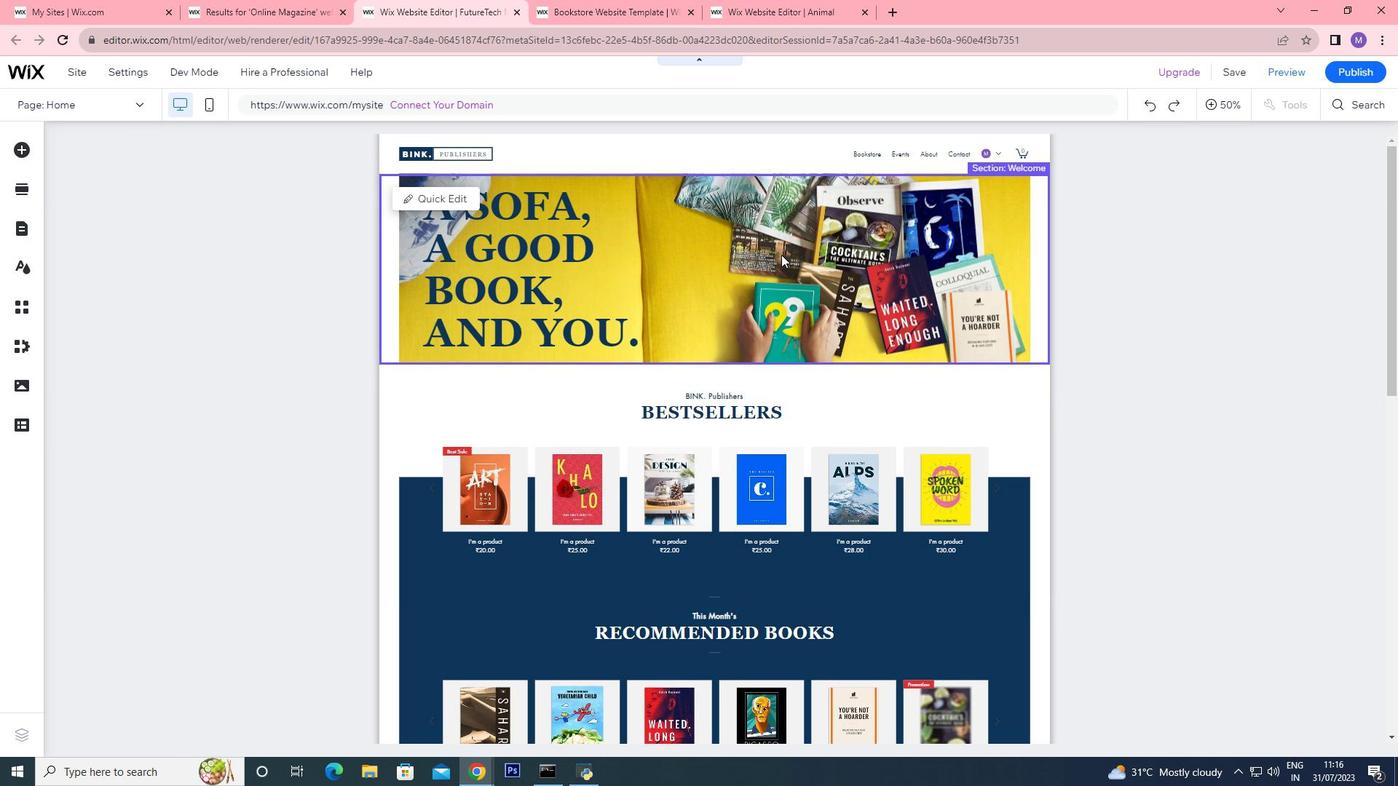 
Action: Mouse pressed left at (787, 260)
Screenshot: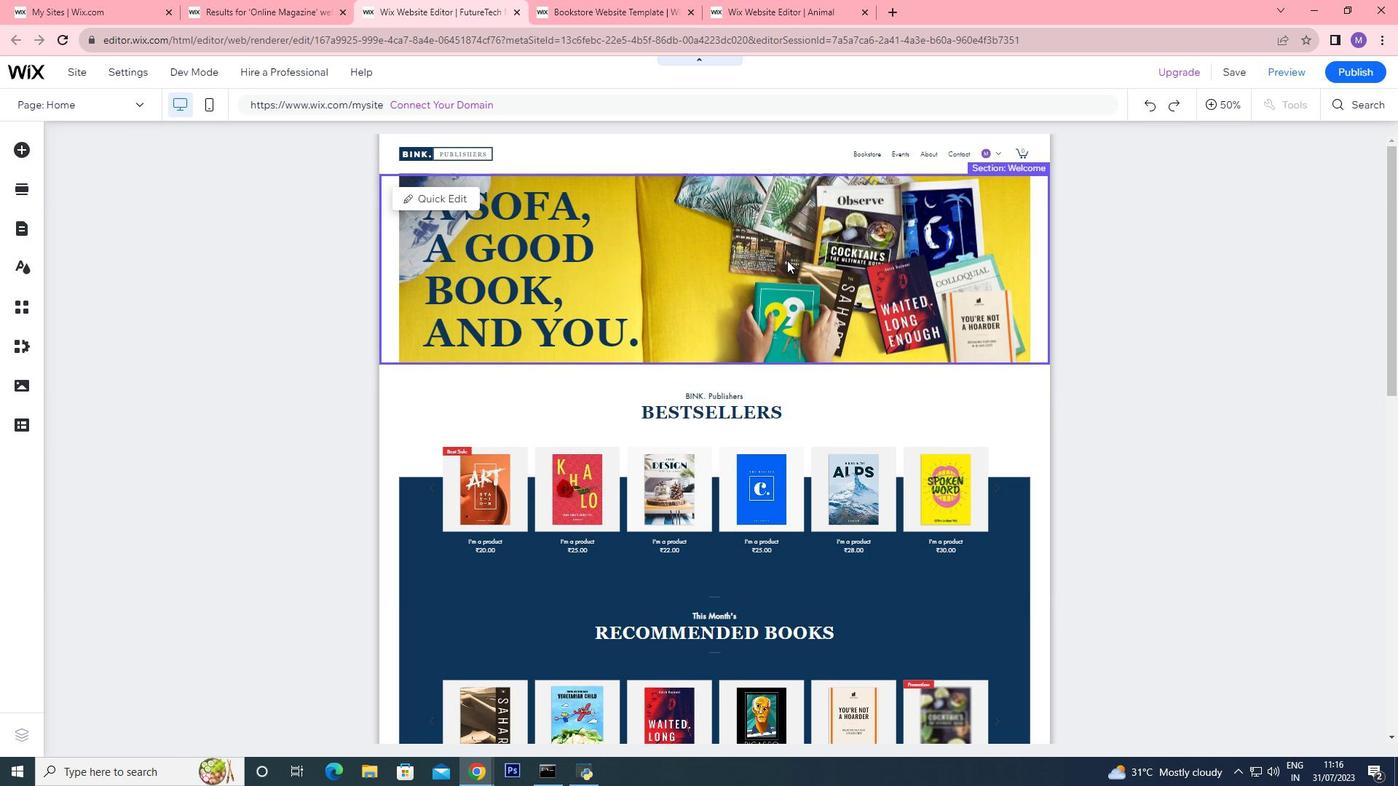 
Action: Mouse moved to (626, 345)
Screenshot: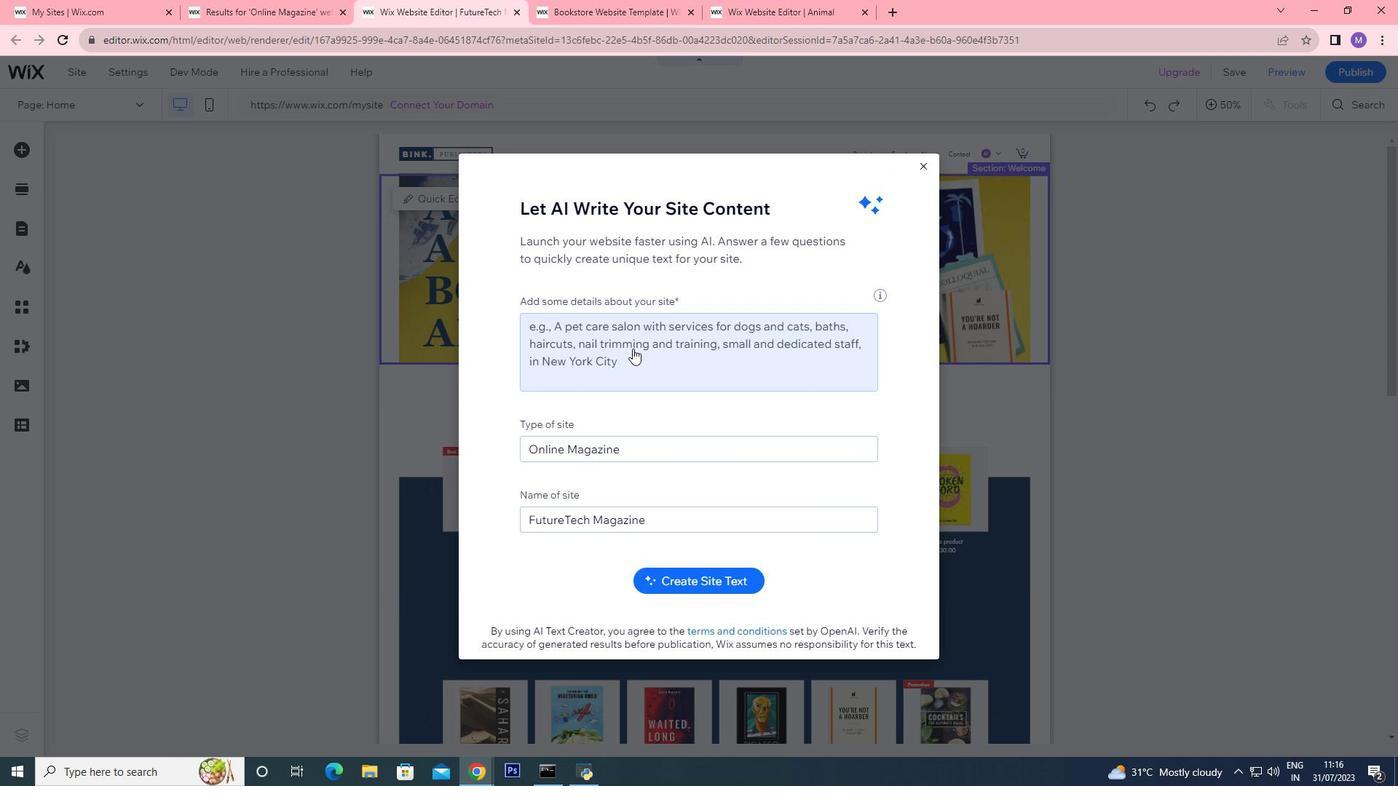 
Action: Mouse pressed left at (626, 345)
Screenshot: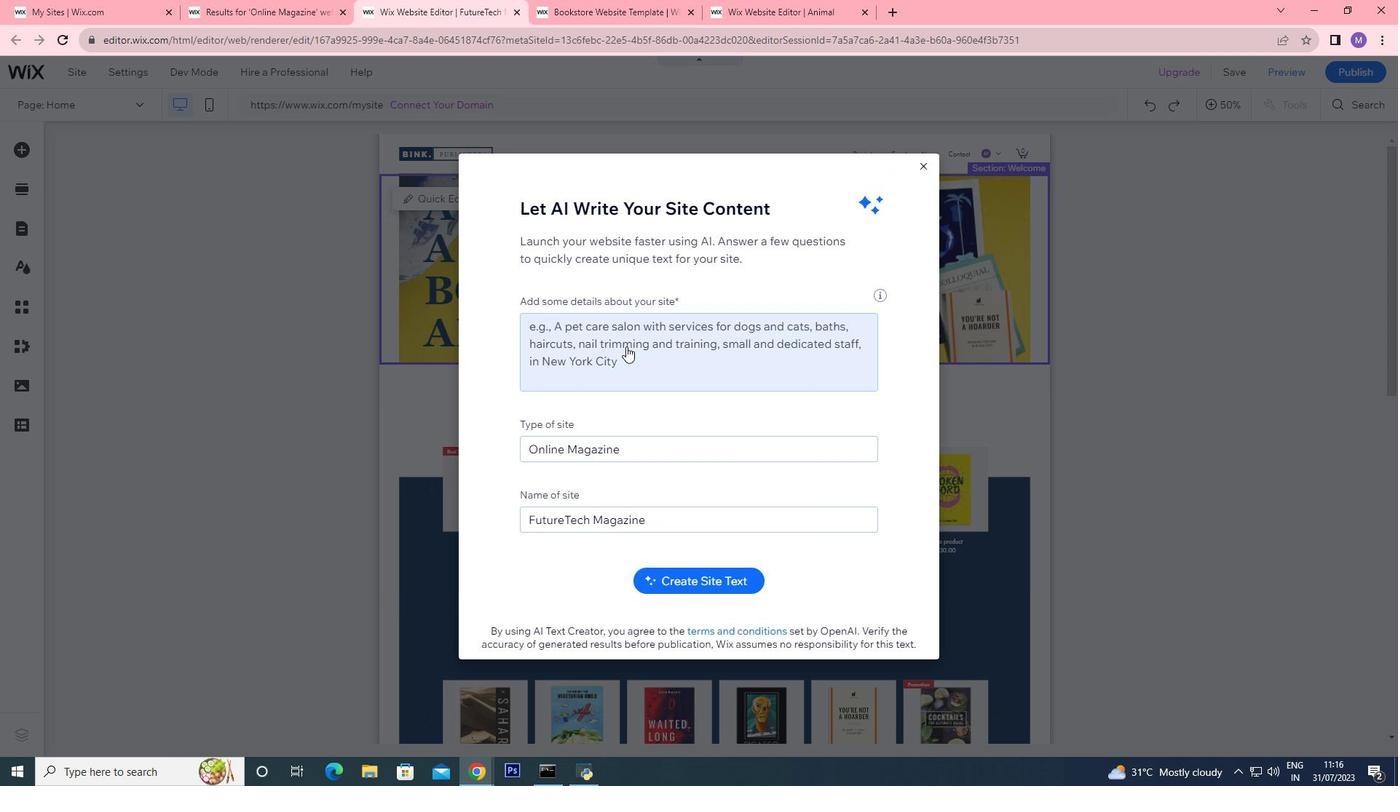 
Action: Mouse moved to (621, 345)
Screenshot: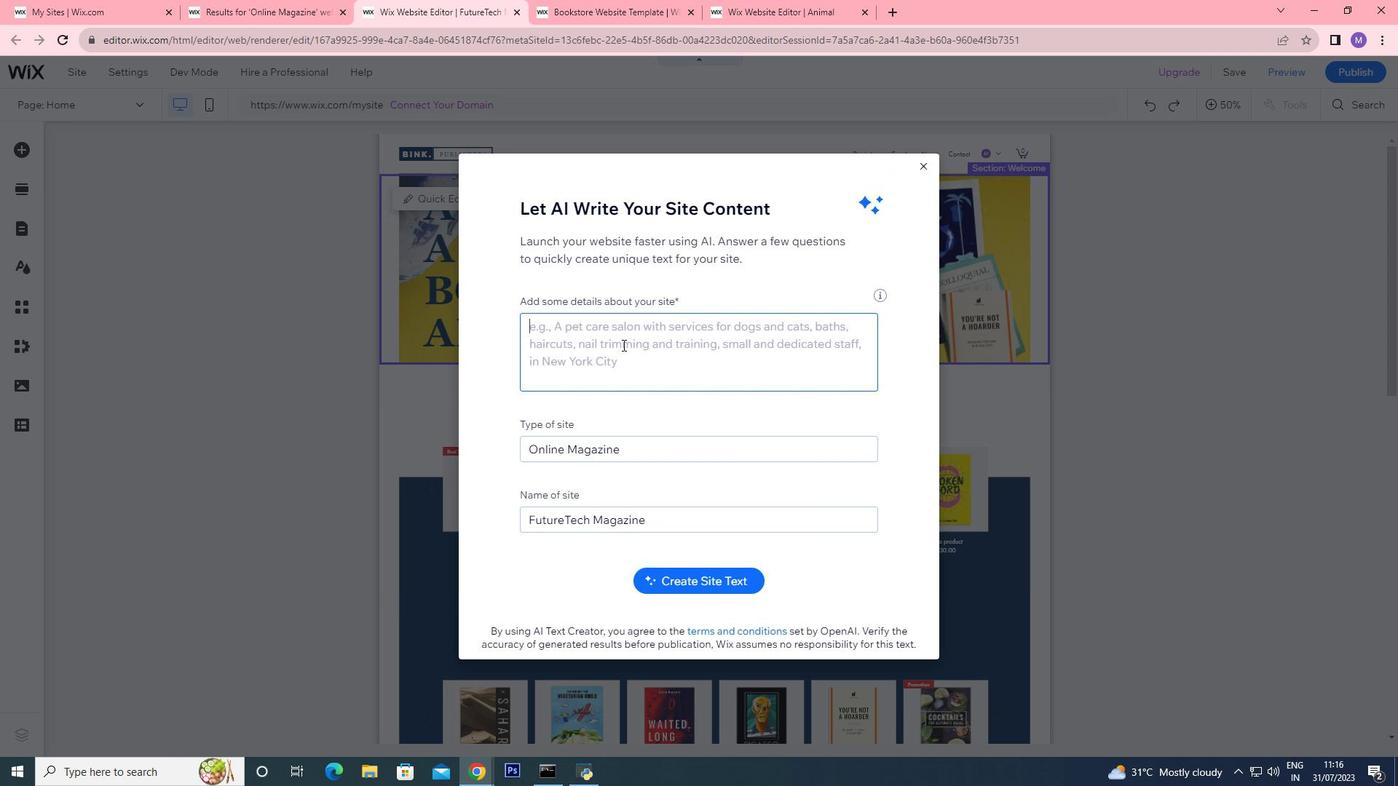 
Action: Key pressed ctrl+V
Screenshot: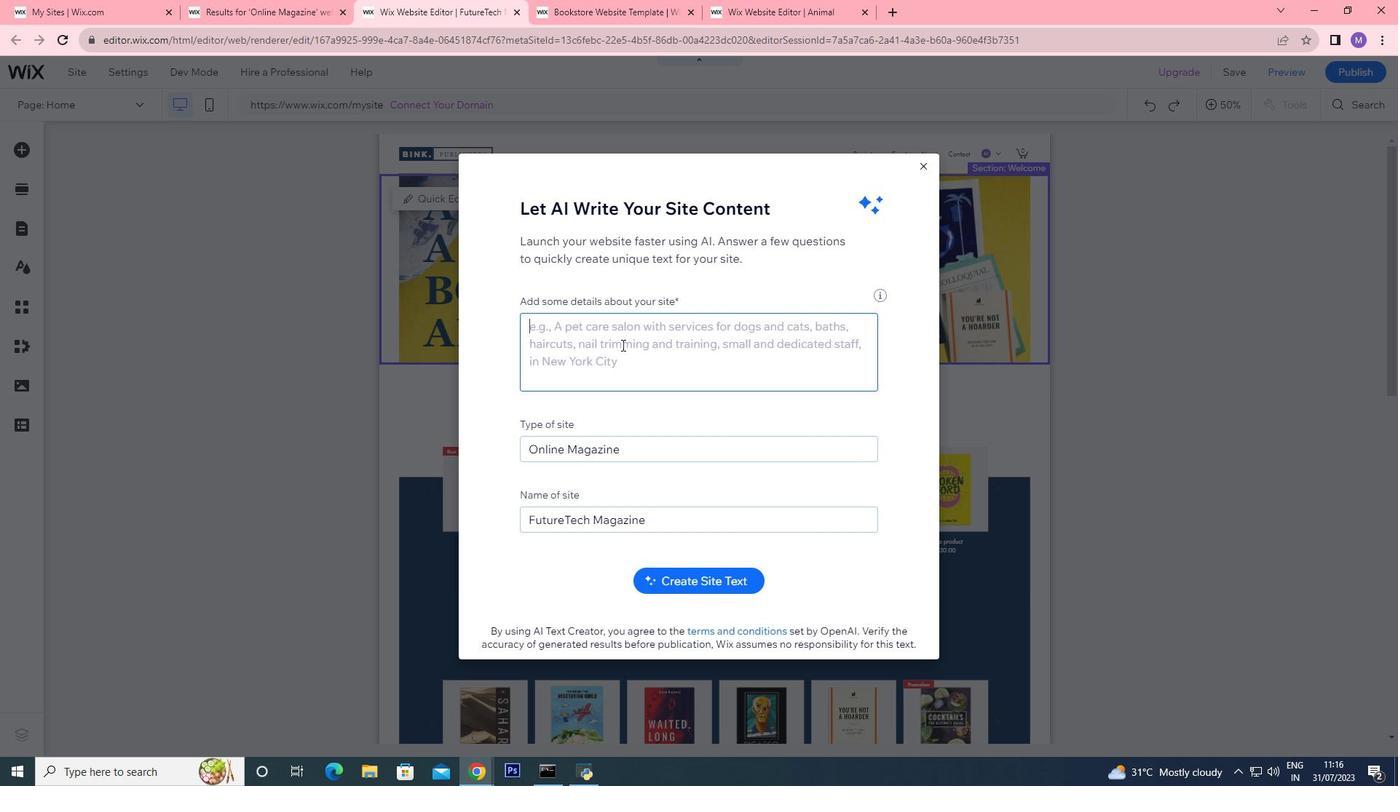 
Action: Mouse moved to (718, 576)
Screenshot: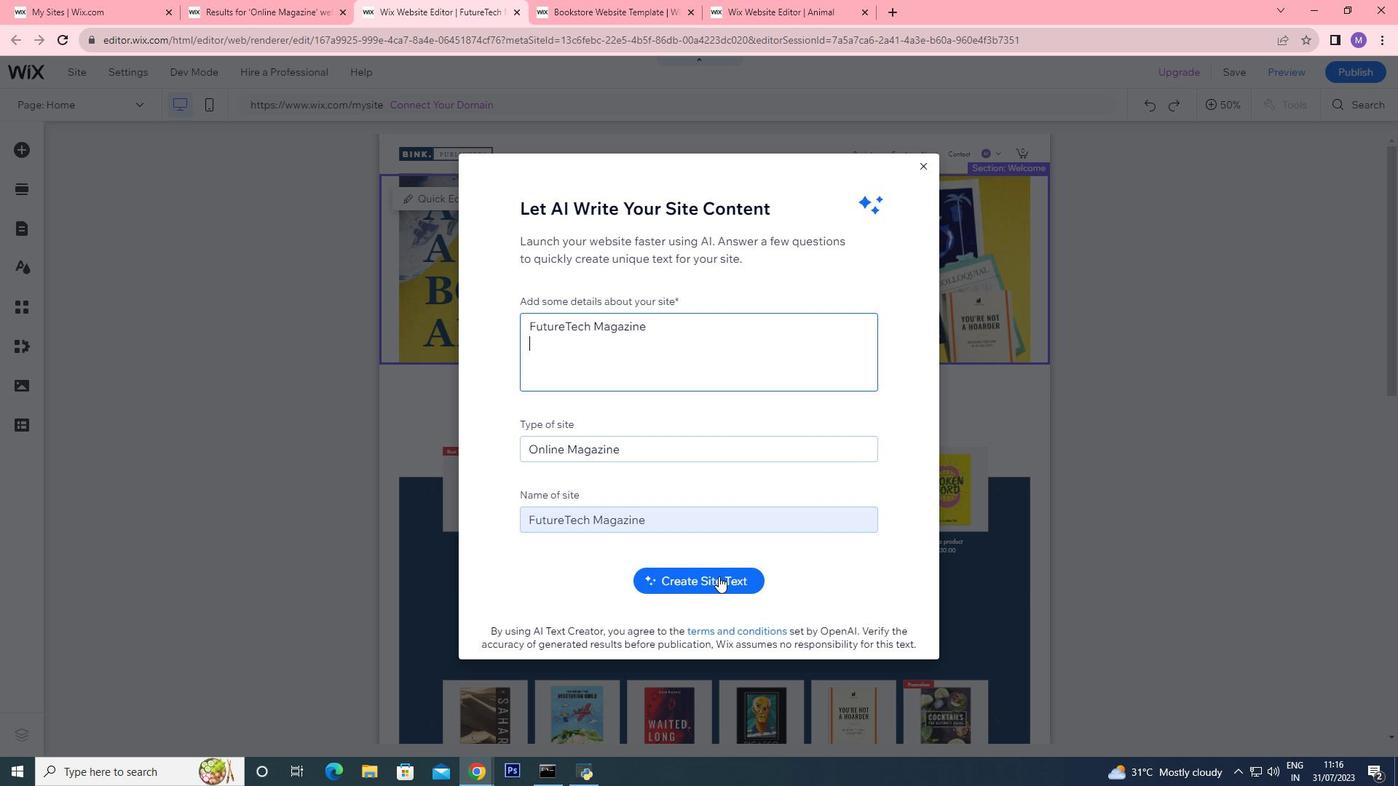 
Action: Mouse pressed left at (718, 576)
Screenshot: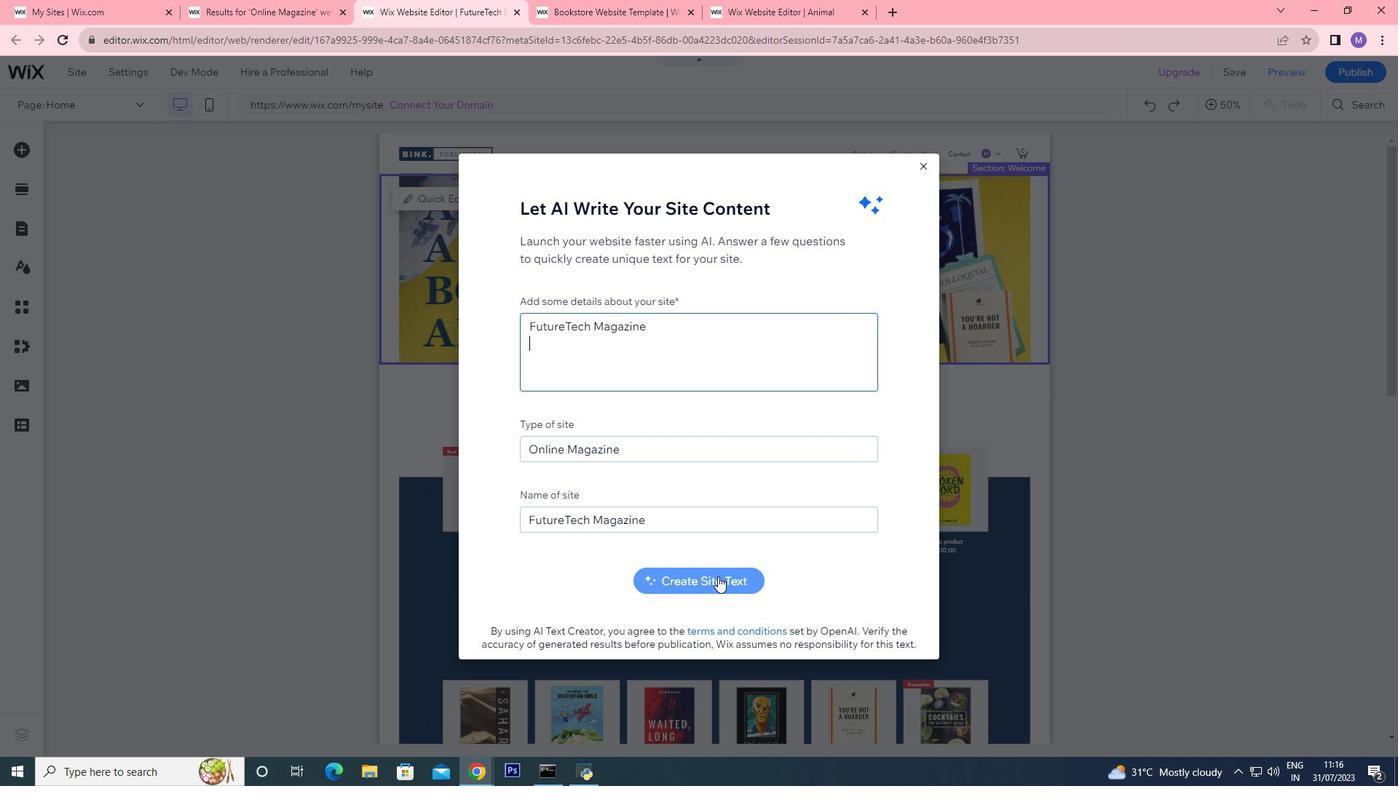 
Action: Mouse moved to (694, 281)
Screenshot: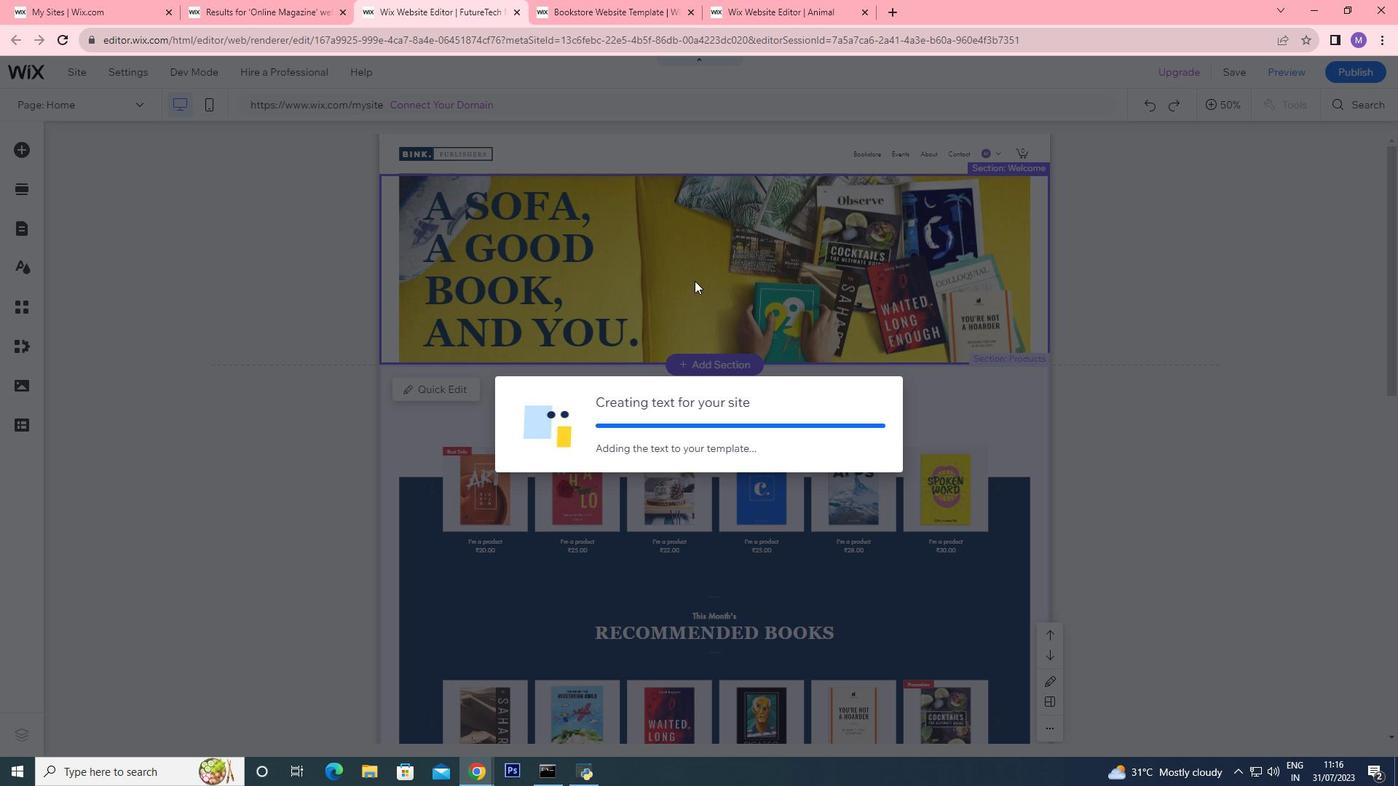 
Action: Mouse pressed left at (694, 281)
Screenshot: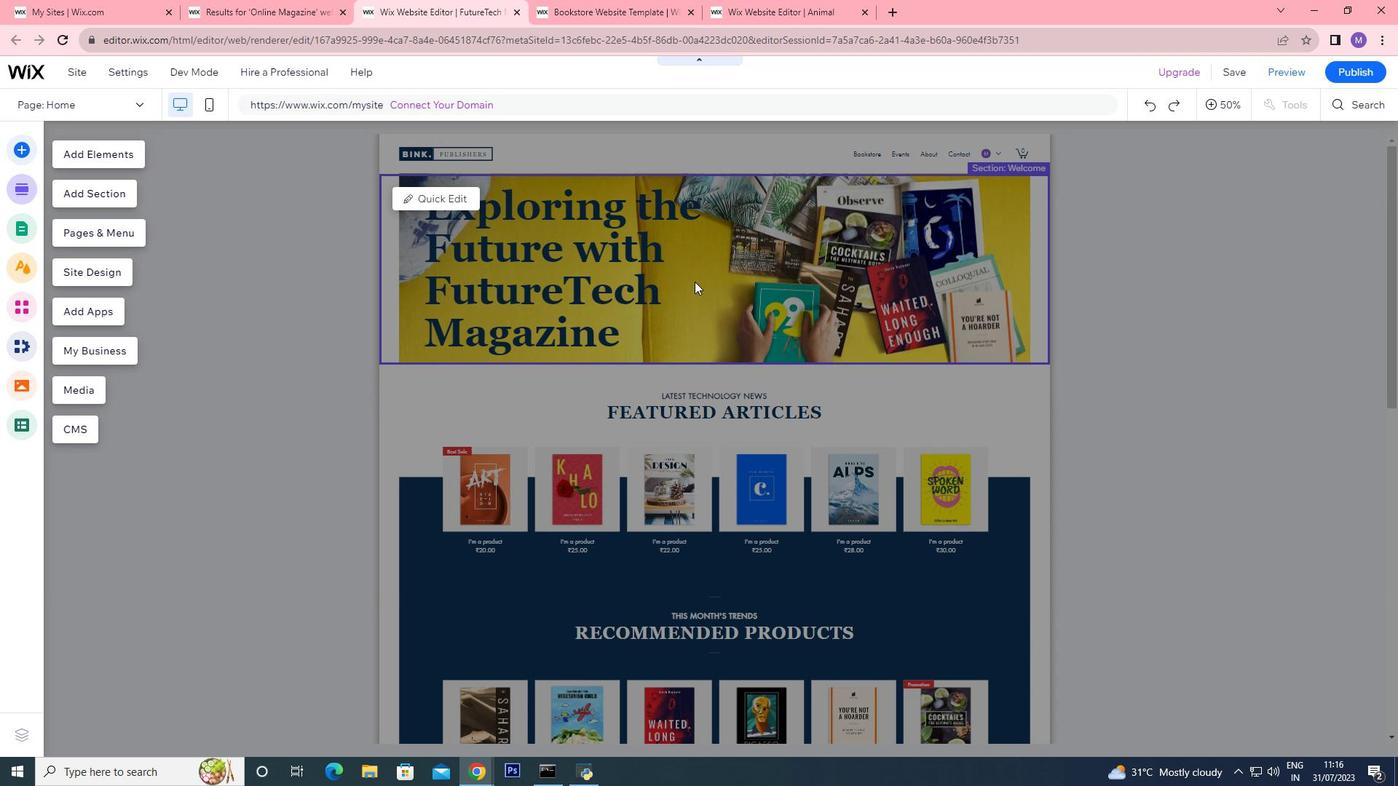 
Action: Mouse pressed left at (694, 281)
Screenshot: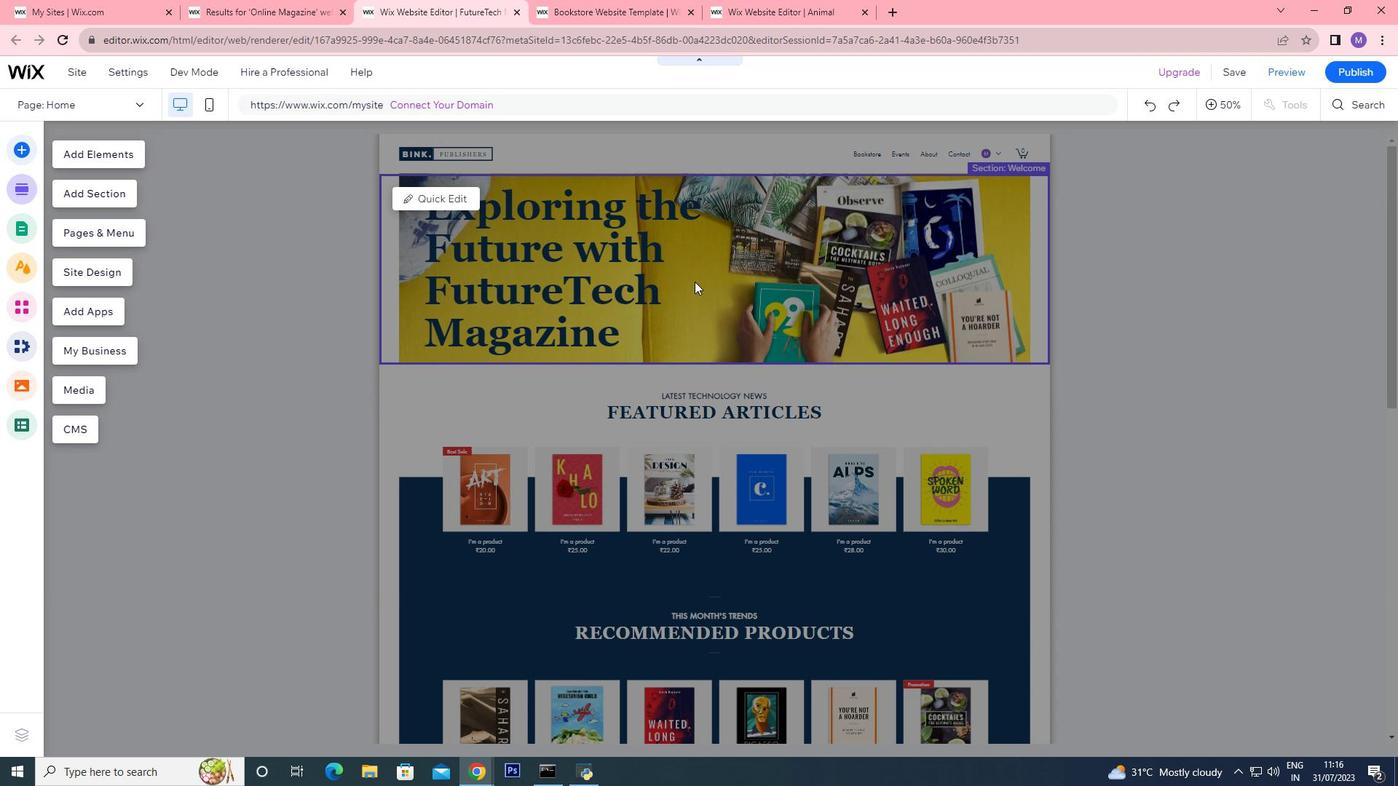 
Action: Mouse moved to (788, 305)
Screenshot: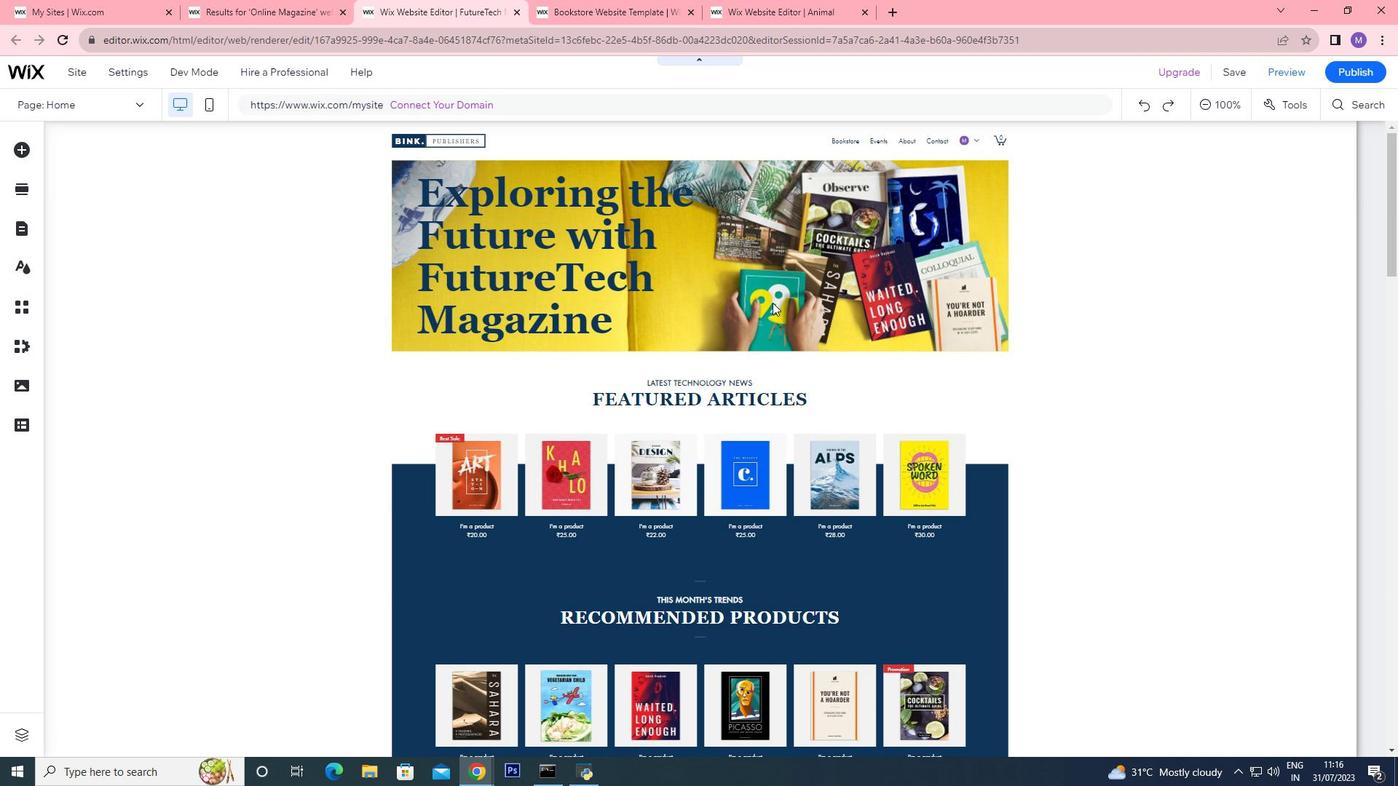 
Action: Mouse pressed left at (788, 305)
Screenshot: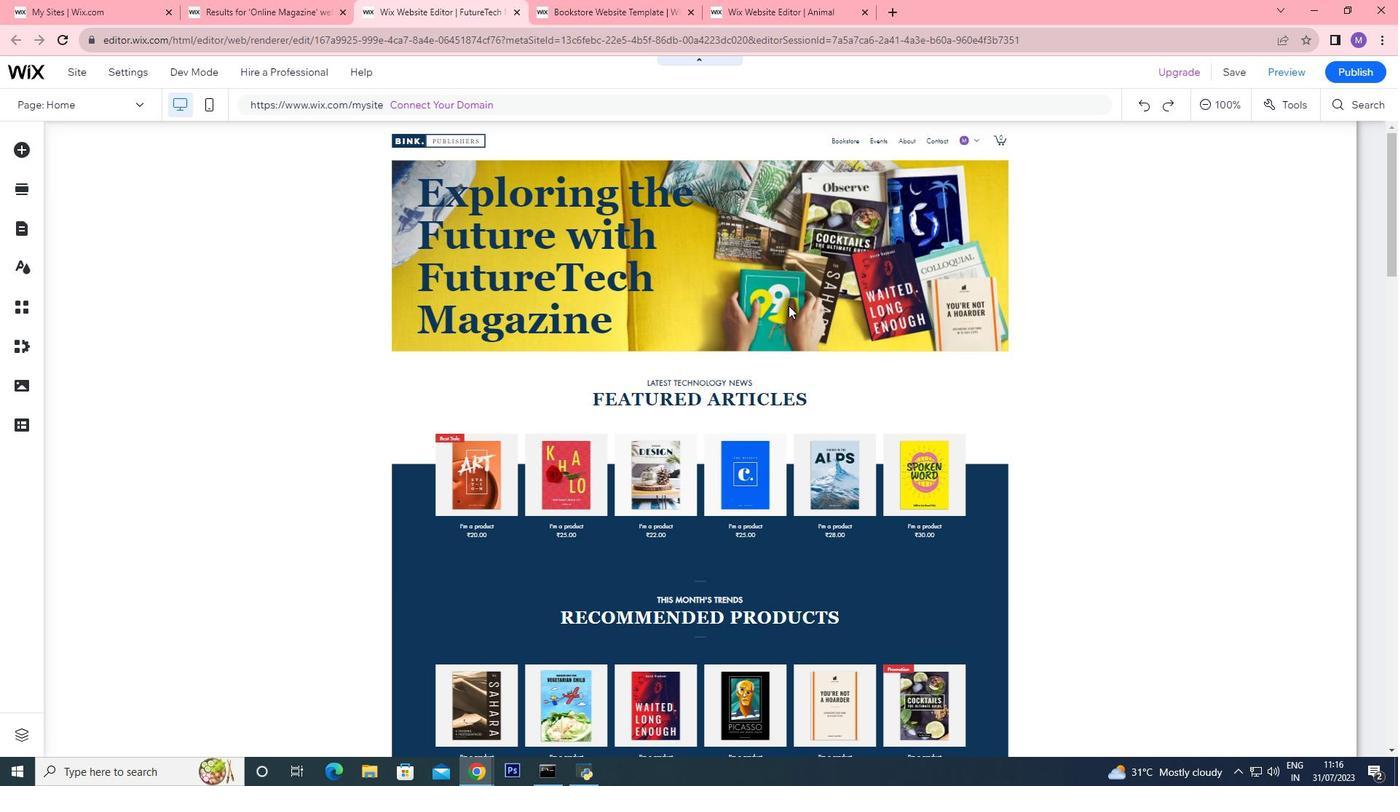 
Action: Mouse pressed left at (788, 305)
Screenshot: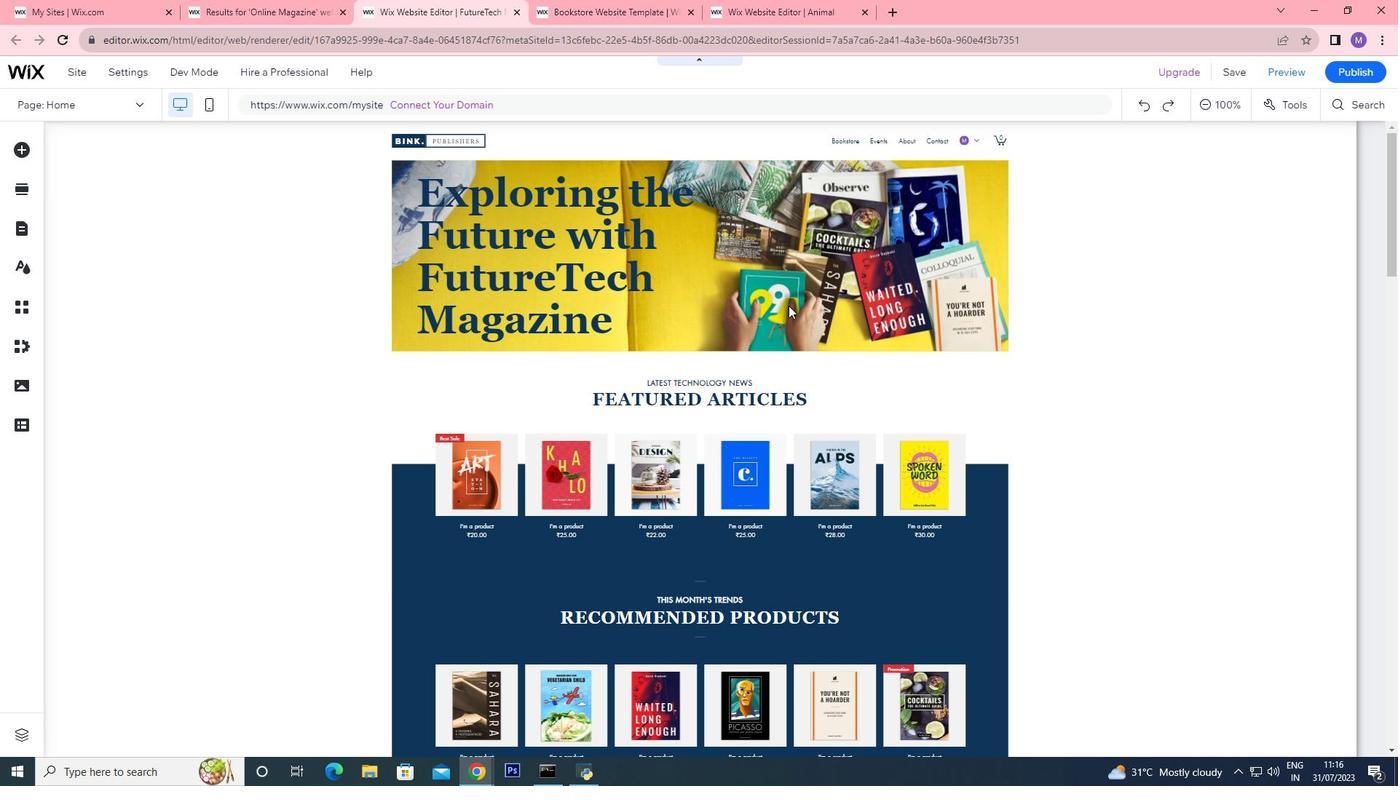 
Action: Mouse moved to (957, 310)
Screenshot: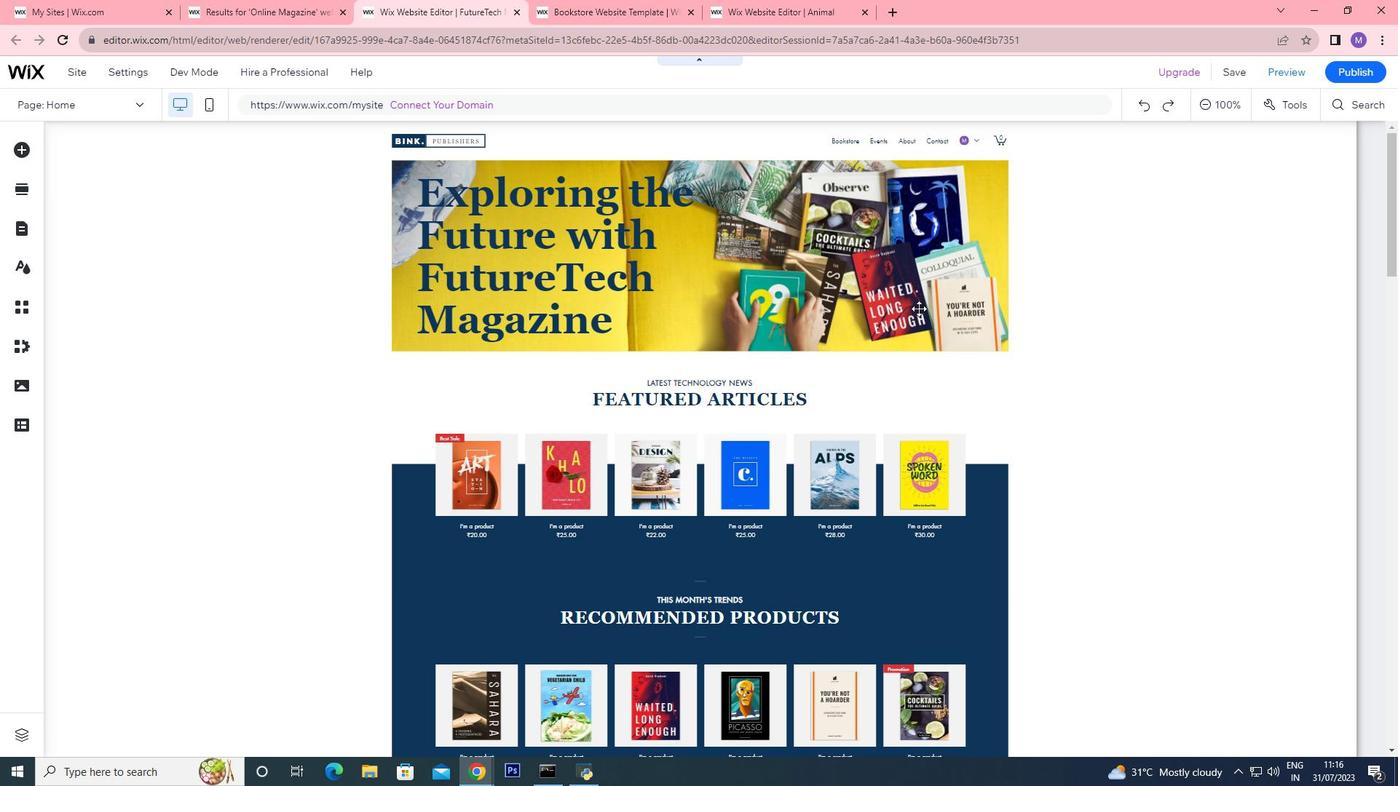 
Action: Mouse pressed left at (957, 310)
Screenshot: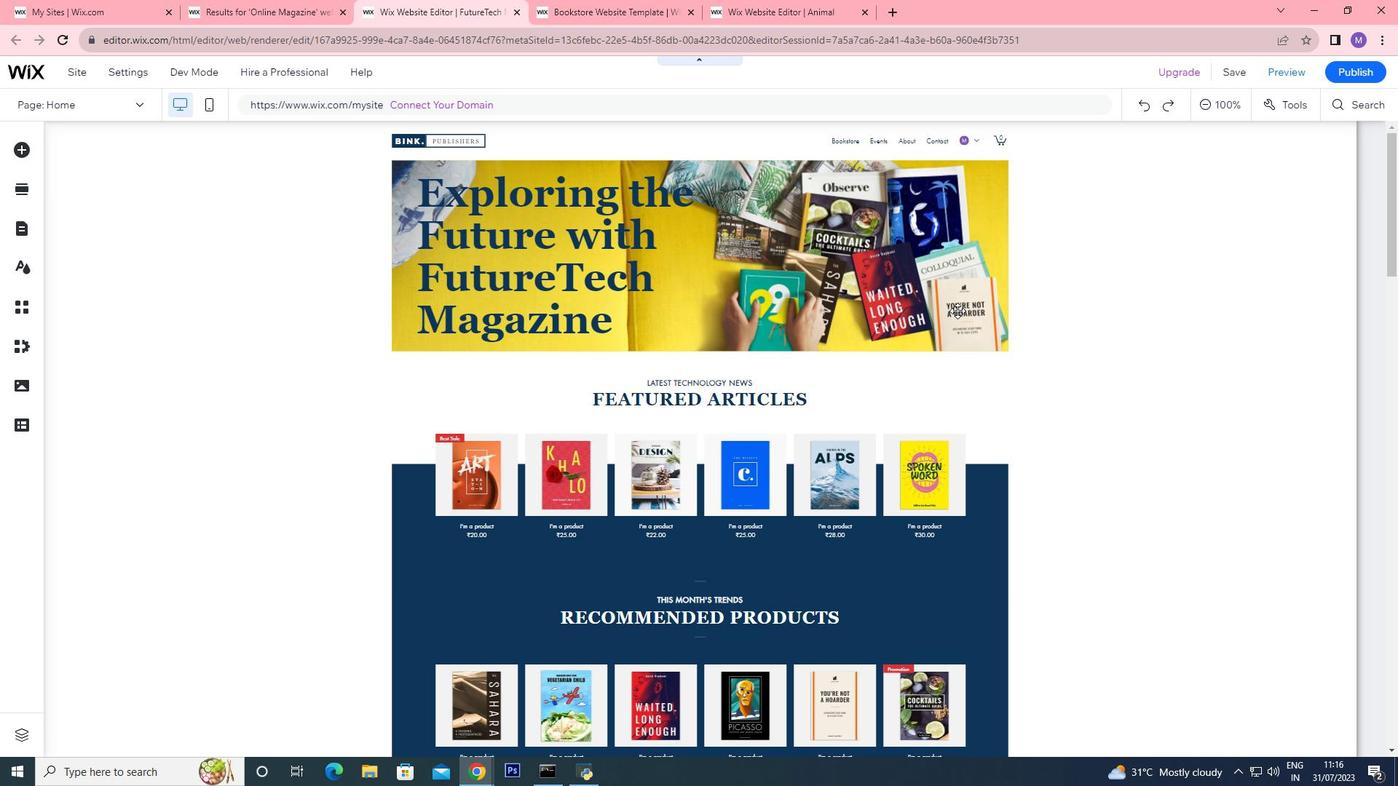 
Action: Mouse moved to (751, 292)
Screenshot: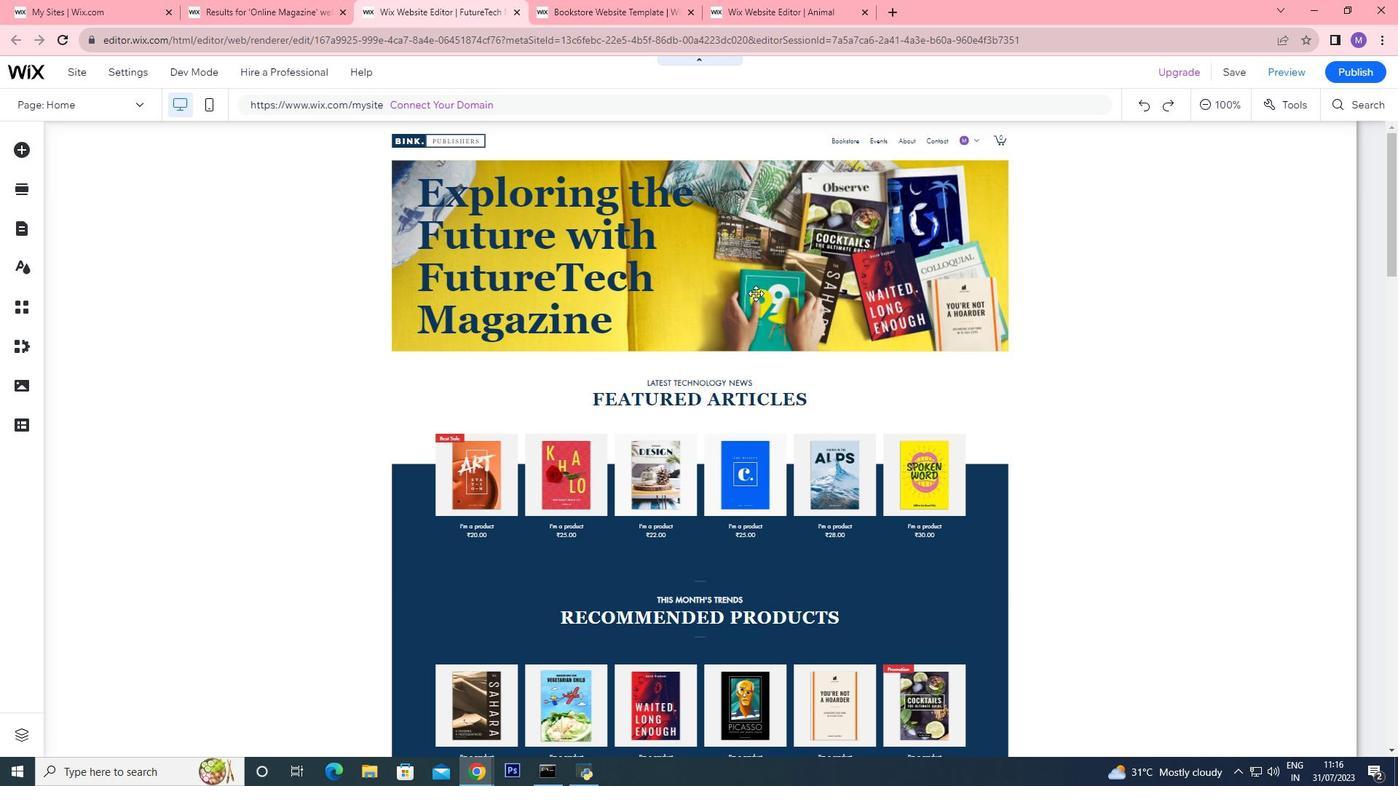 
Action: Mouse scrolled (751, 292) with delta (0, 0)
Screenshot: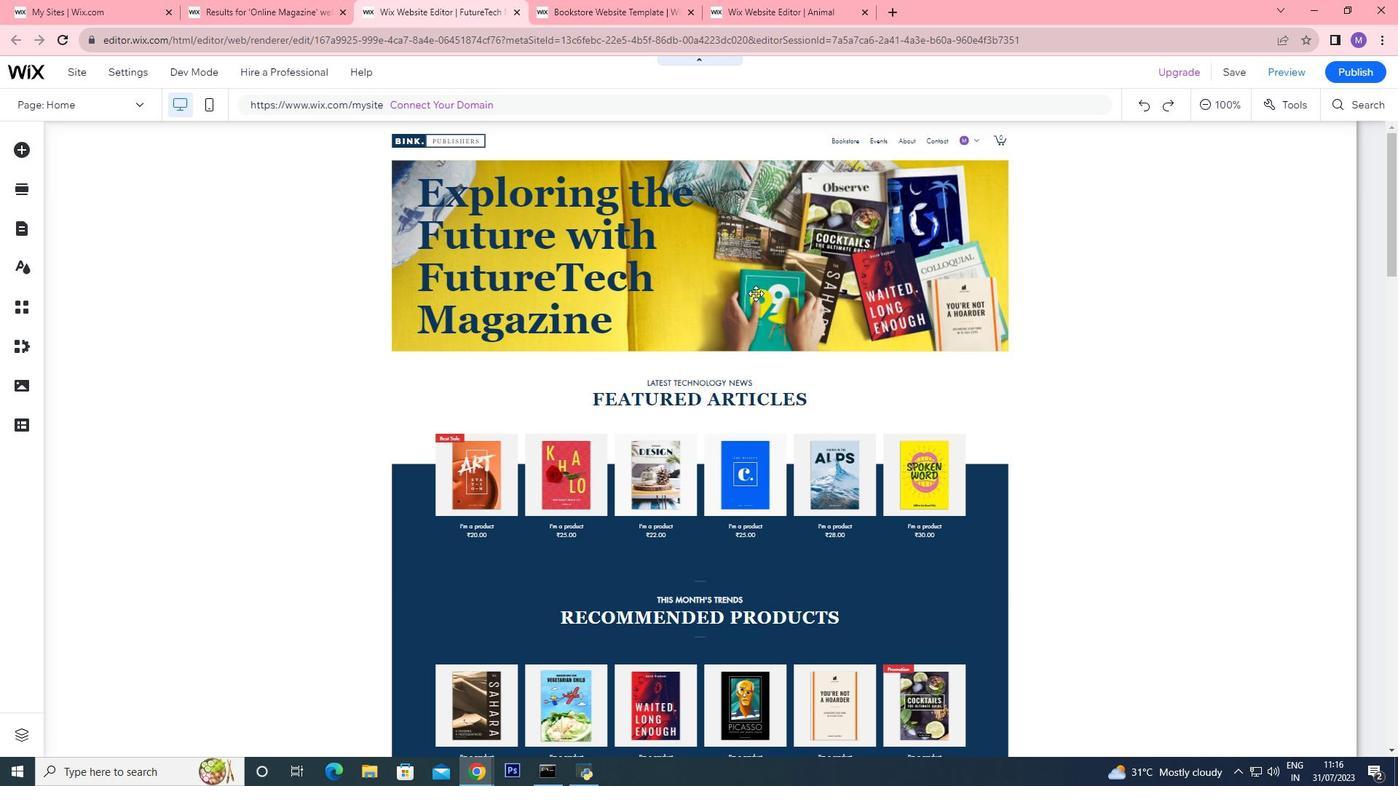 
Action: Mouse scrolled (751, 292) with delta (0, 0)
Screenshot: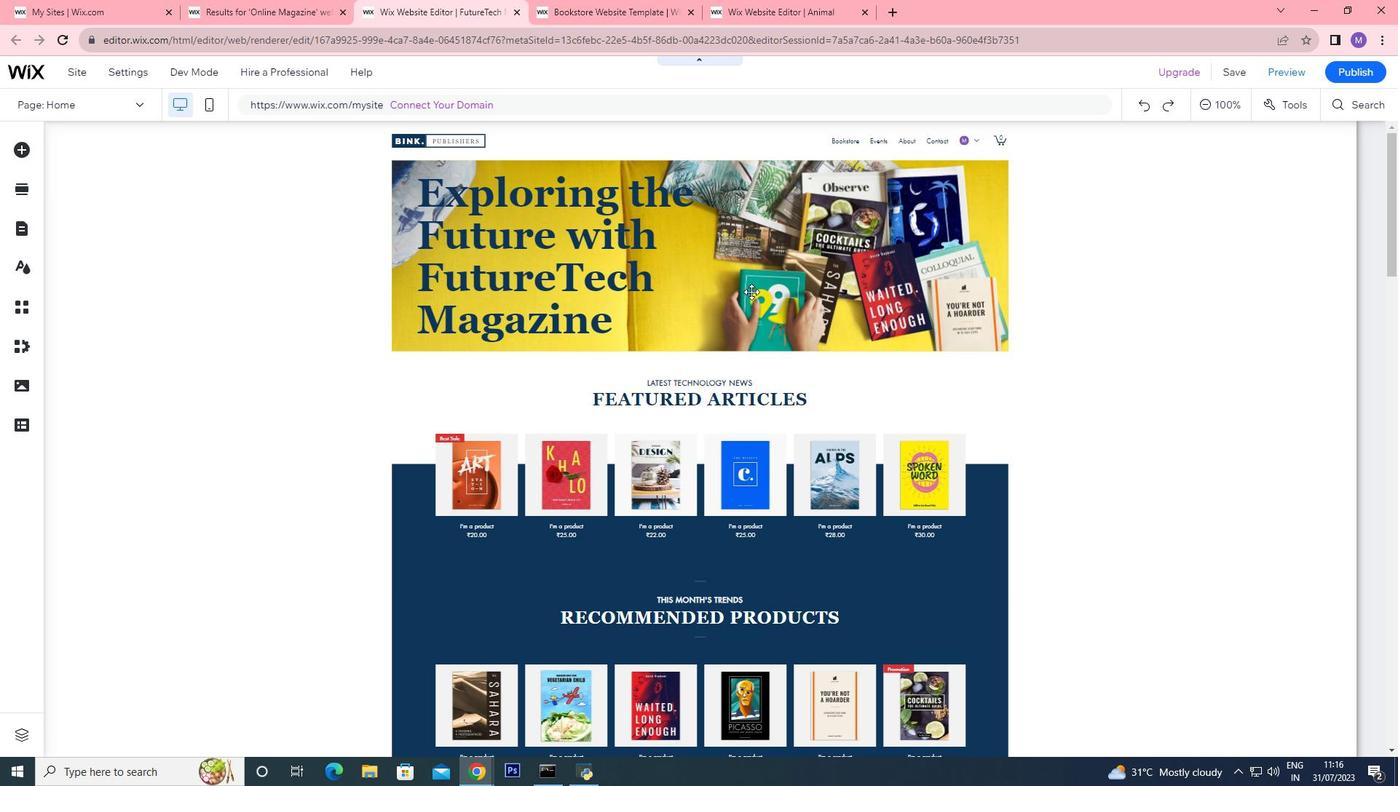 
Action: Mouse scrolled (751, 292) with delta (0, 0)
Screenshot: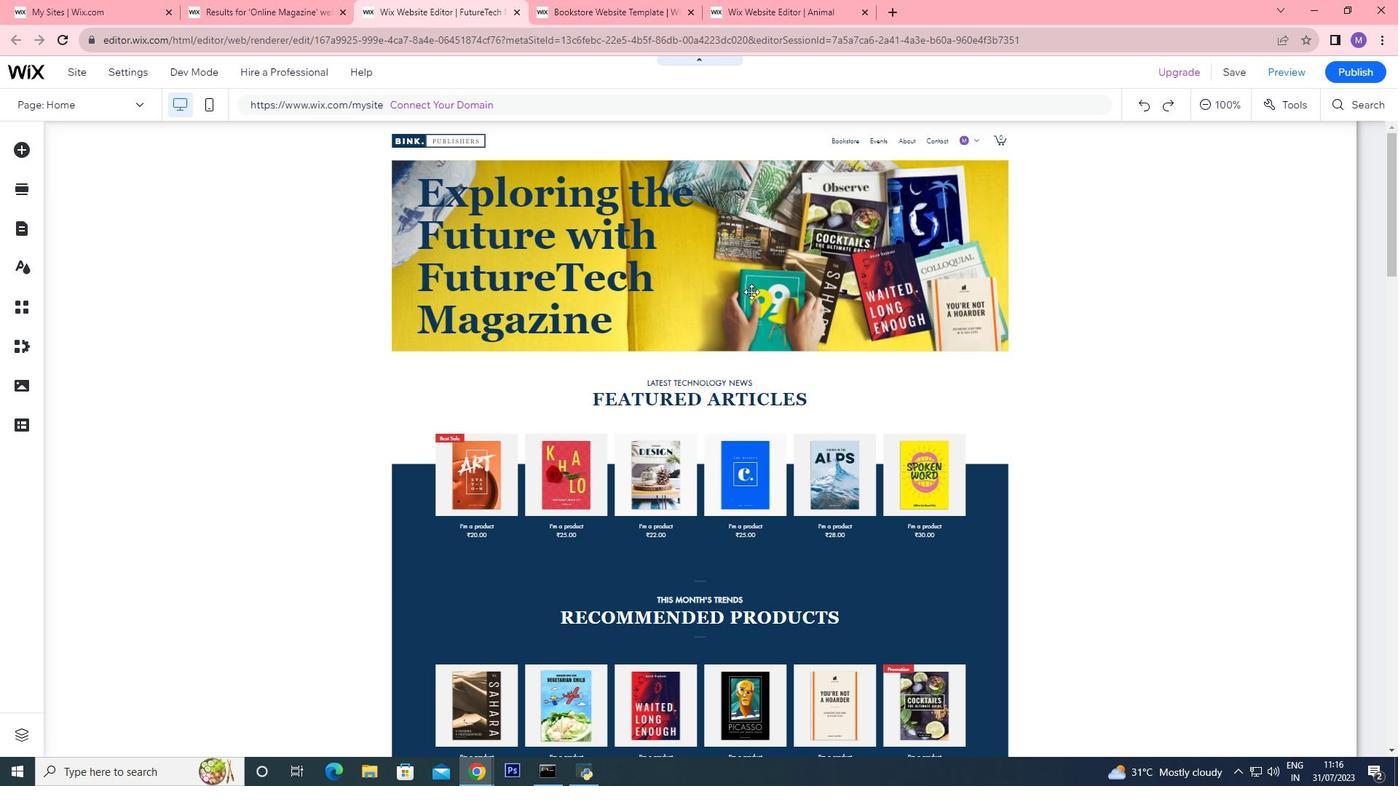 
Action: Mouse moved to (811, 325)
Screenshot: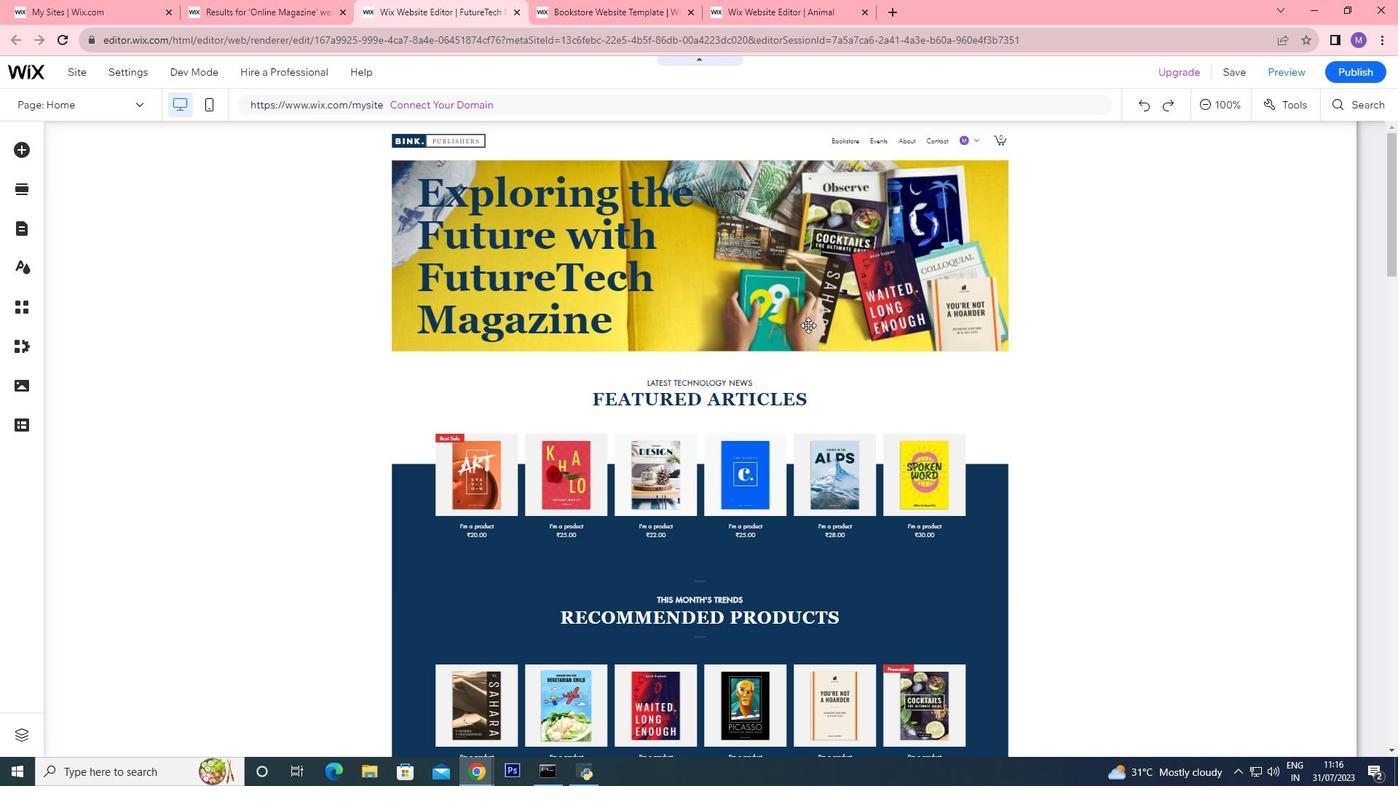 
Action: Mouse pressed left at (811, 325)
Screenshot: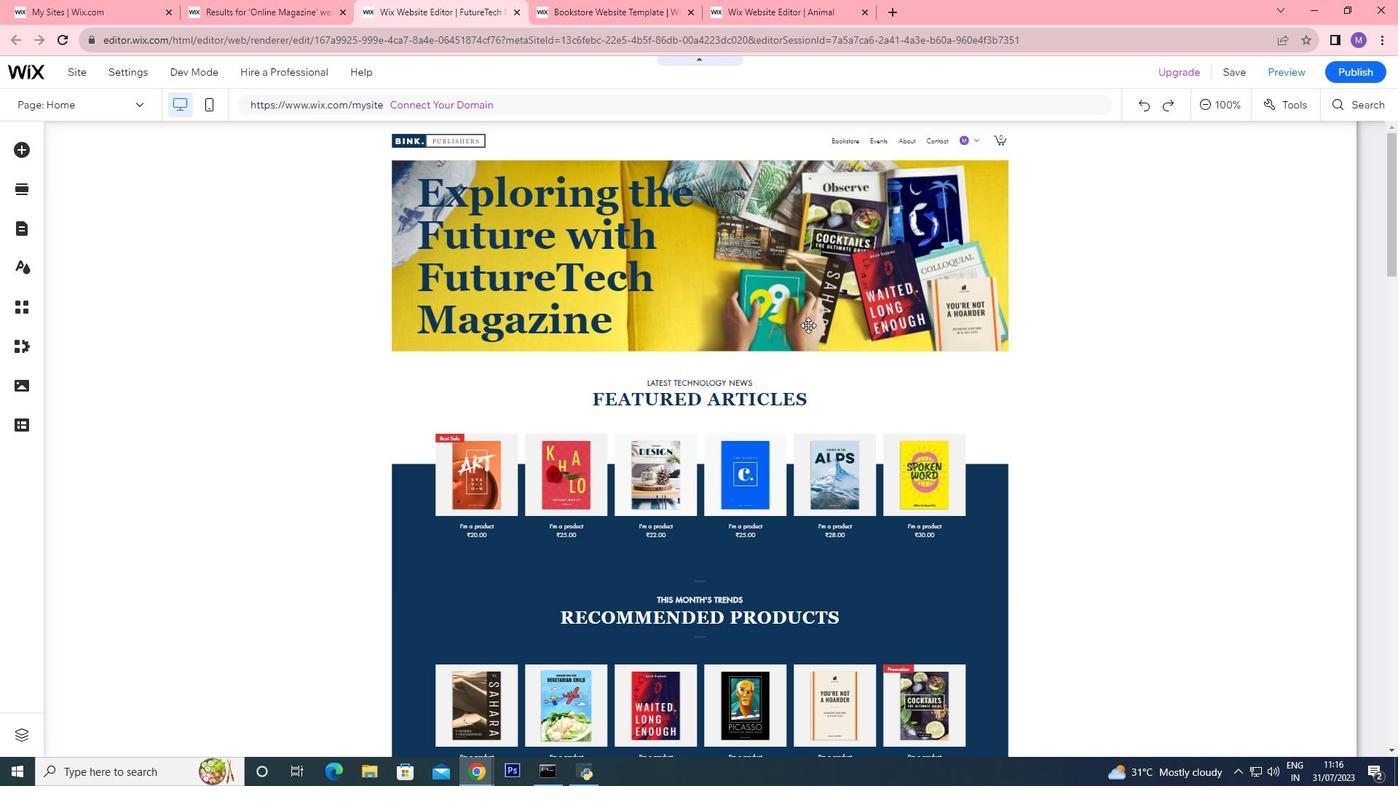 
Action: Mouse moved to (889, 310)
Screenshot: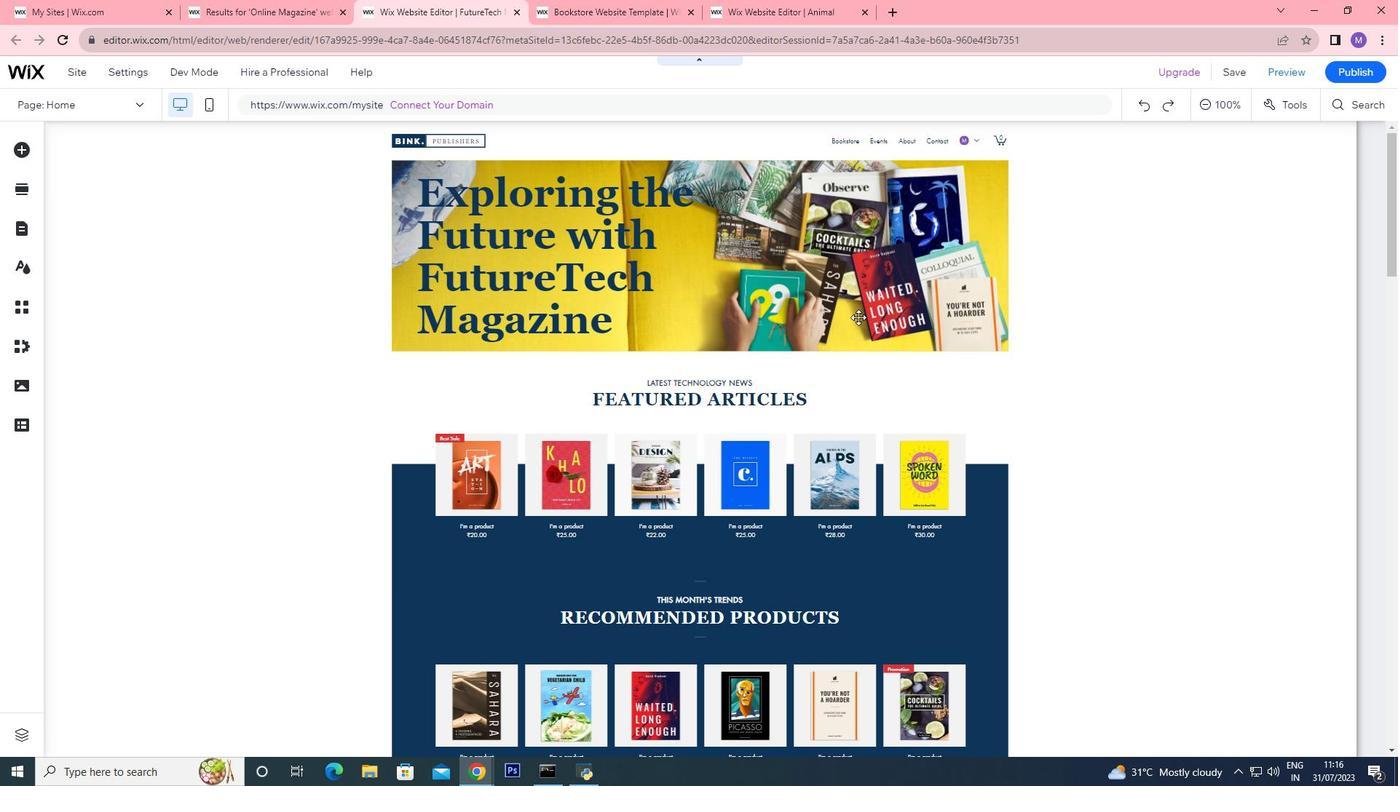 
Action: Mouse pressed left at (889, 310)
Screenshot: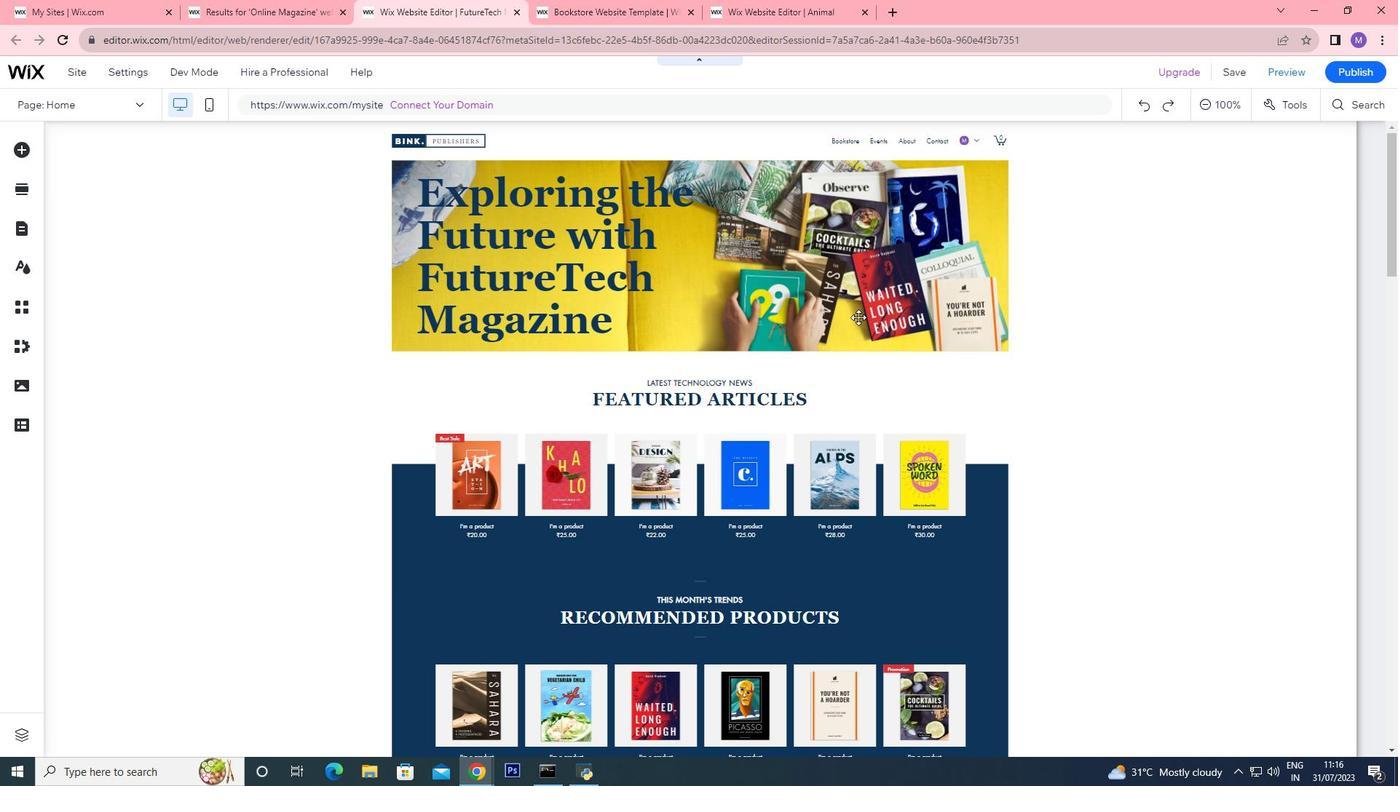 
Action: Mouse pressed left at (889, 310)
Screenshot: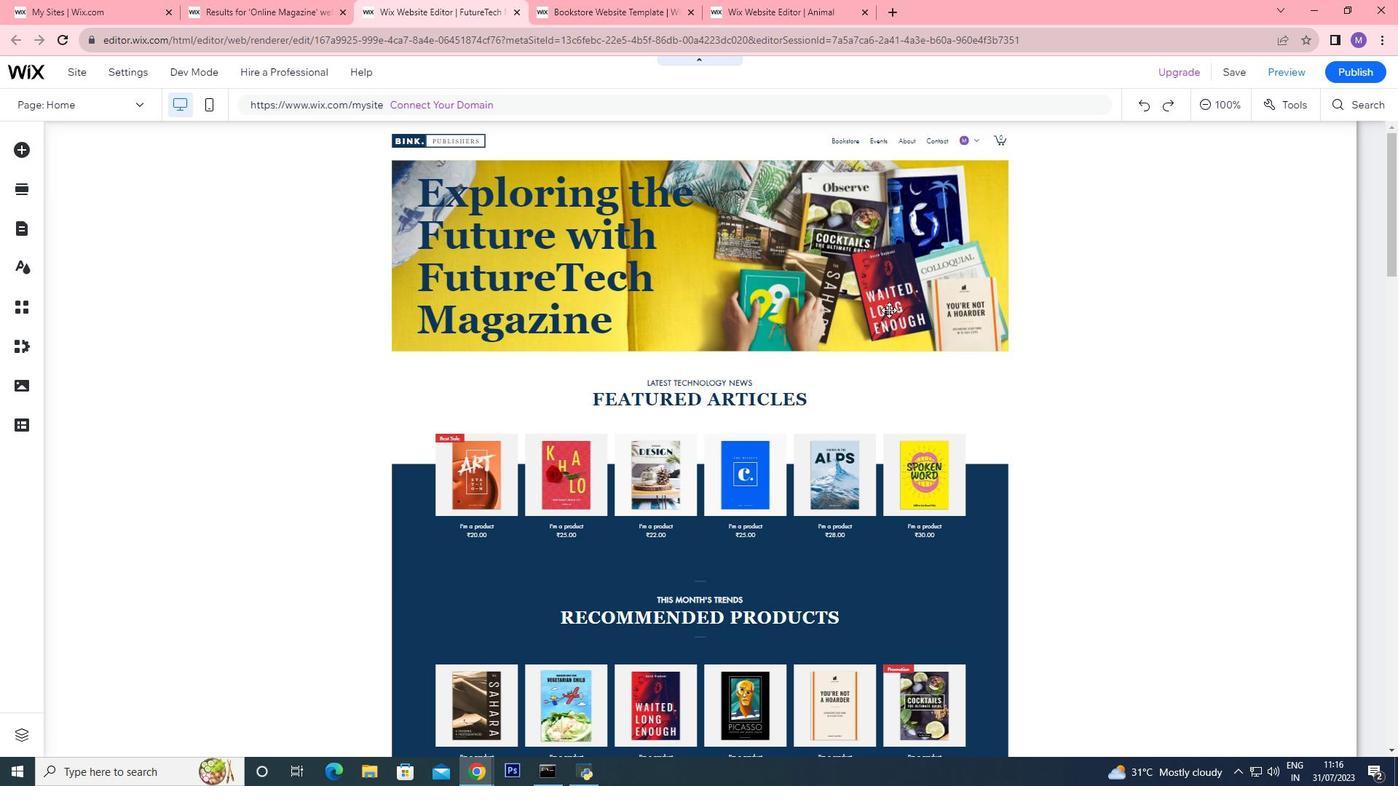 
Action: Mouse moved to (994, 348)
Screenshot: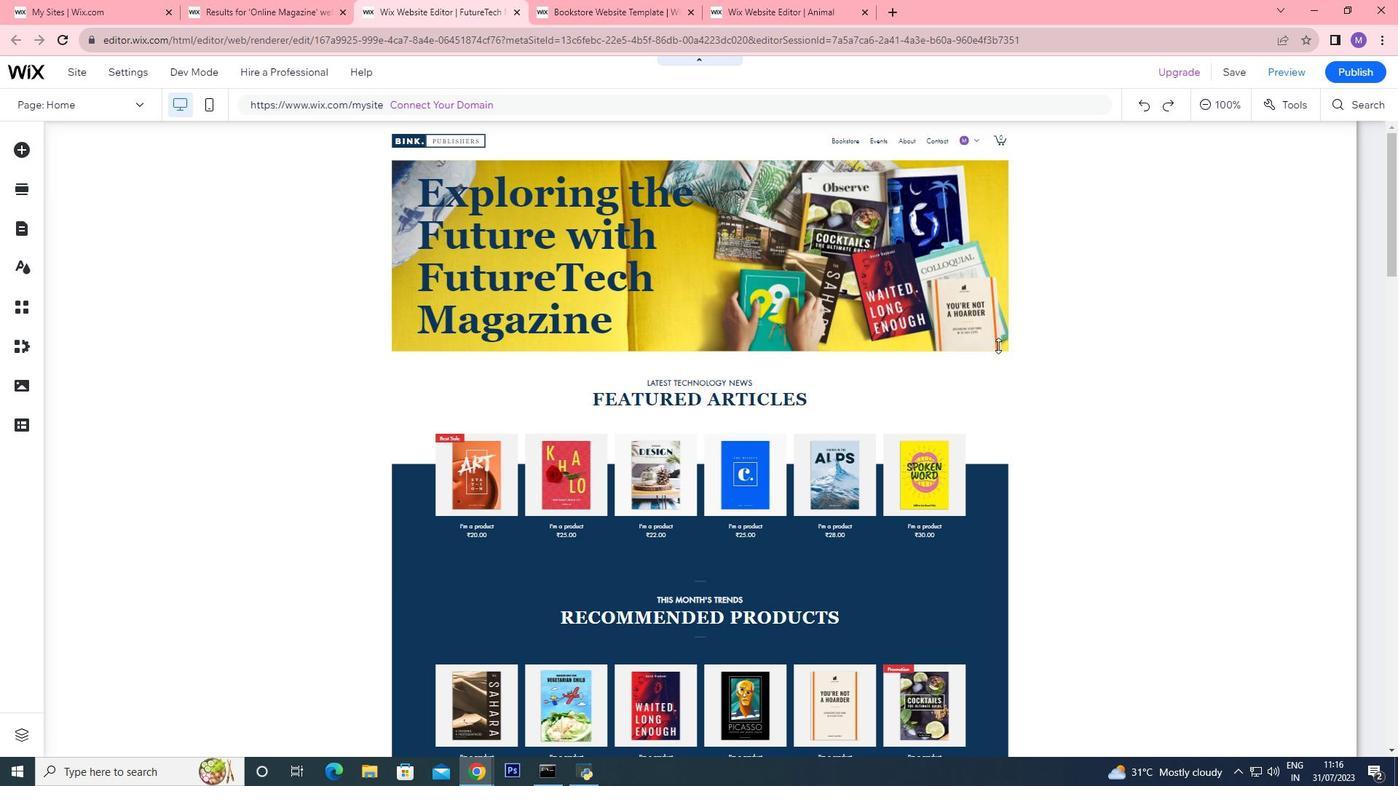 
Action: Mouse pressed left at (994, 348)
Screenshot: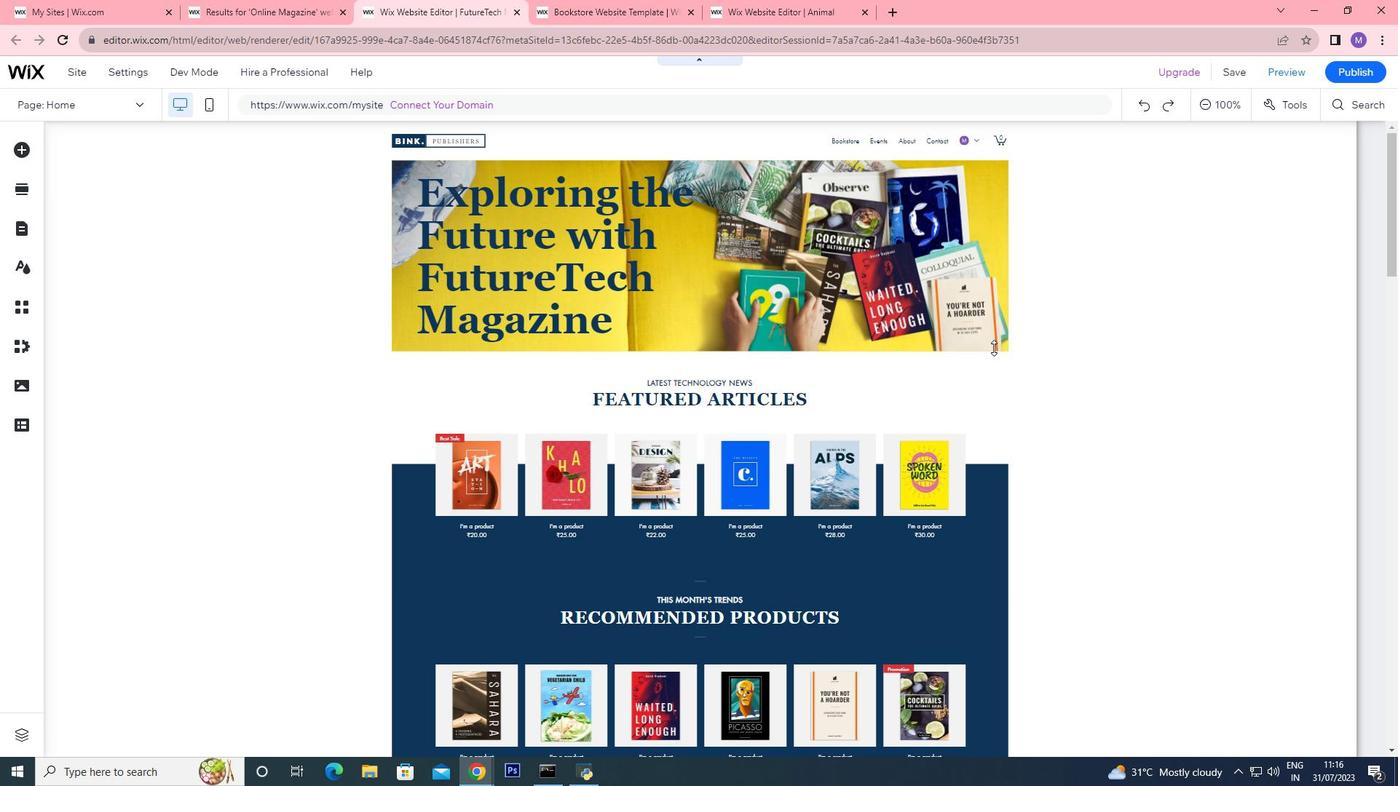 
Action: Mouse pressed left at (994, 348)
Screenshot: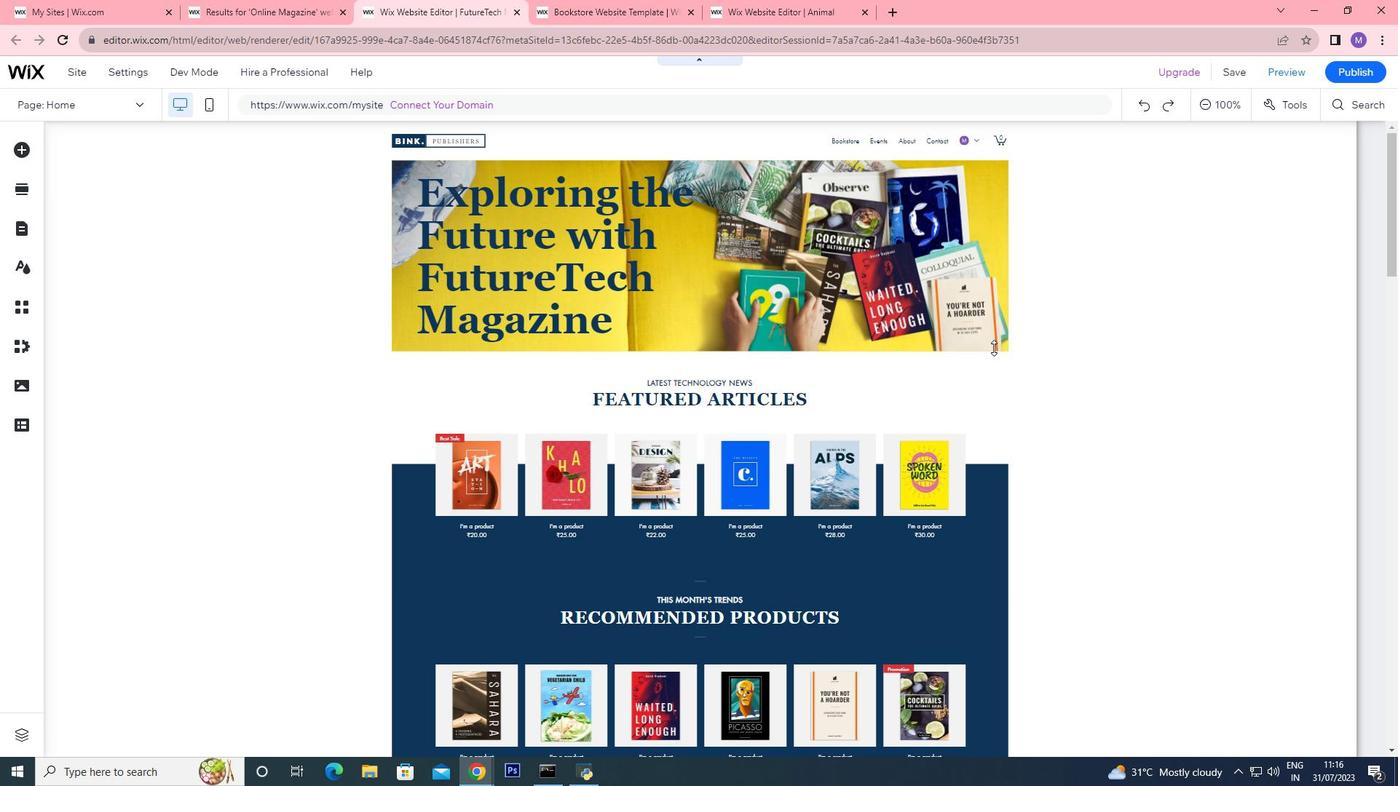 
Action: Mouse moved to (1085, 364)
Screenshot: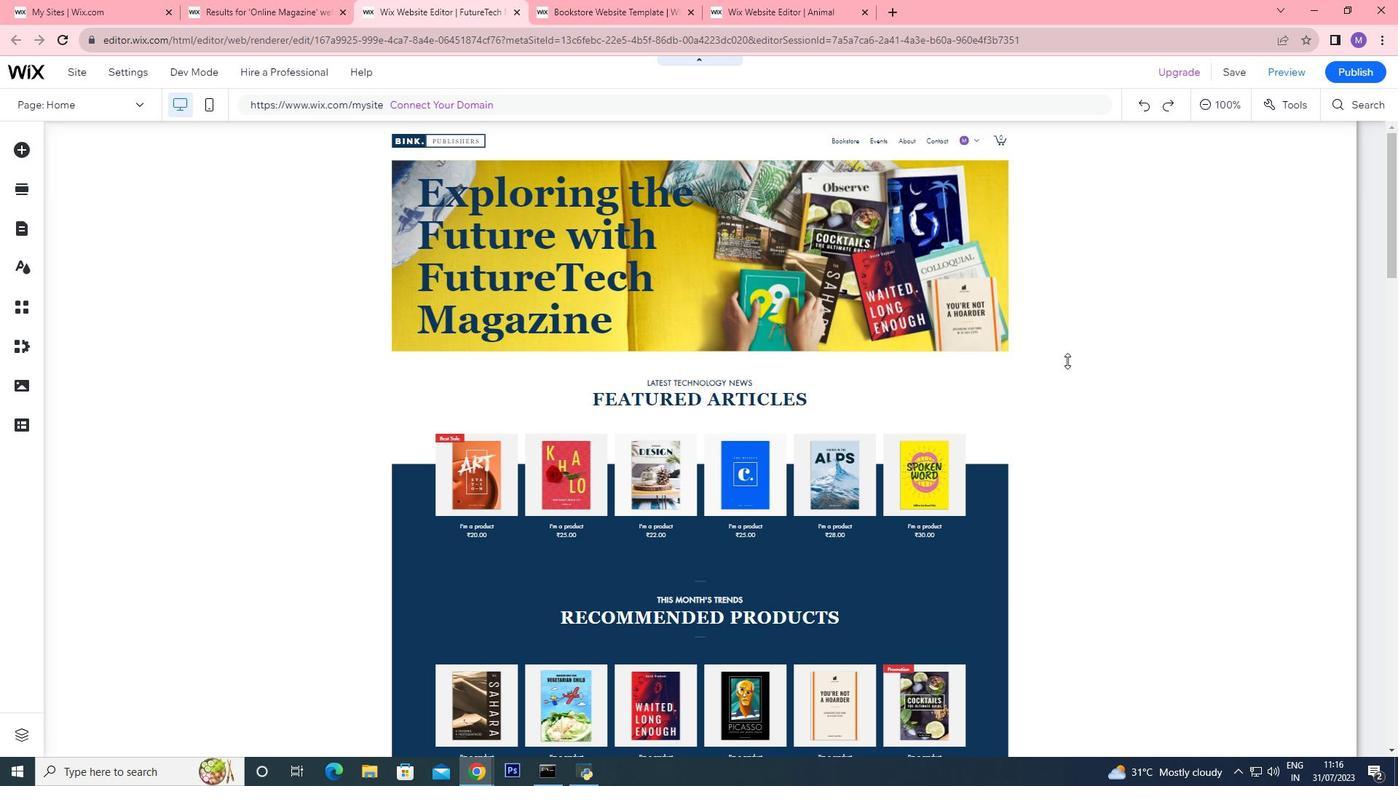 
Action: Mouse pressed left at (1085, 364)
Screenshot: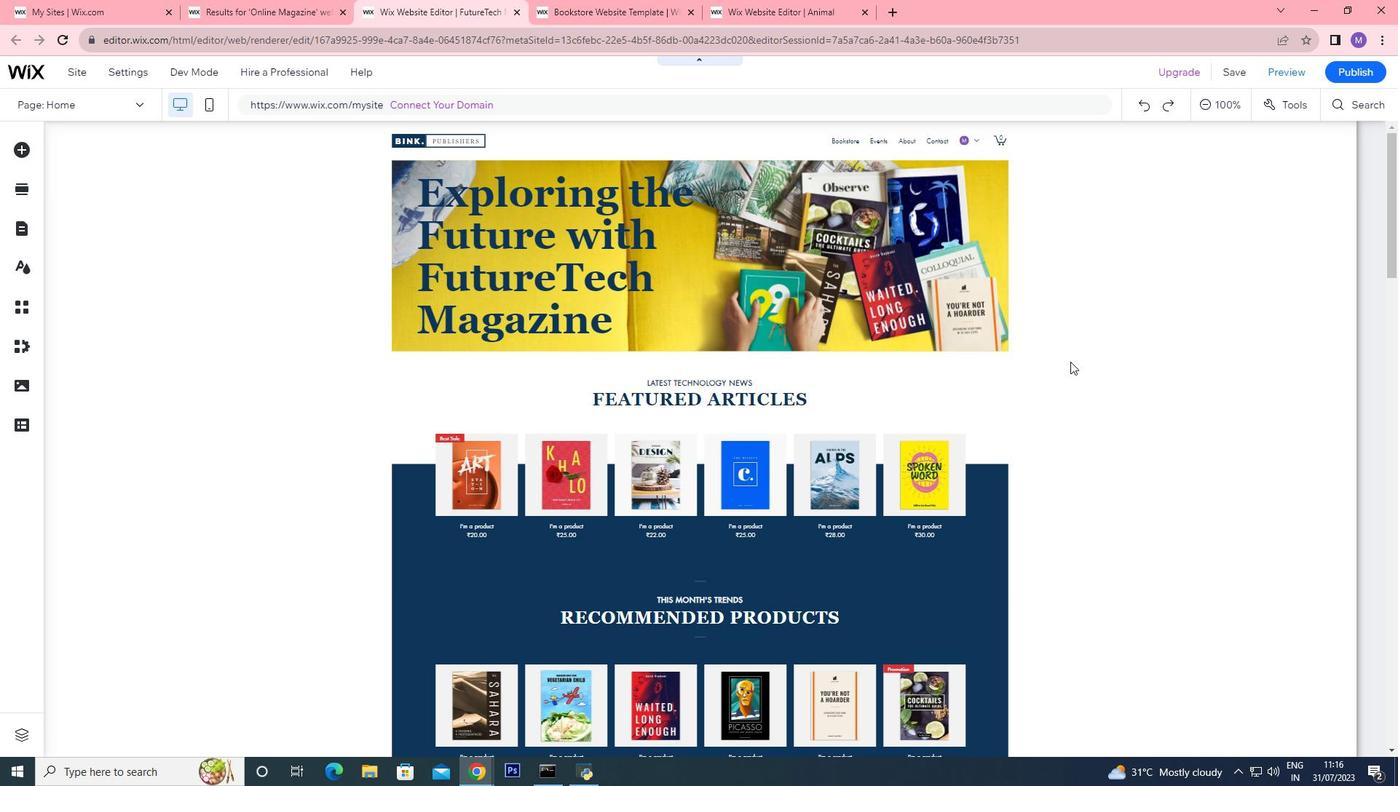 
Action: Mouse moved to (463, 394)
Screenshot: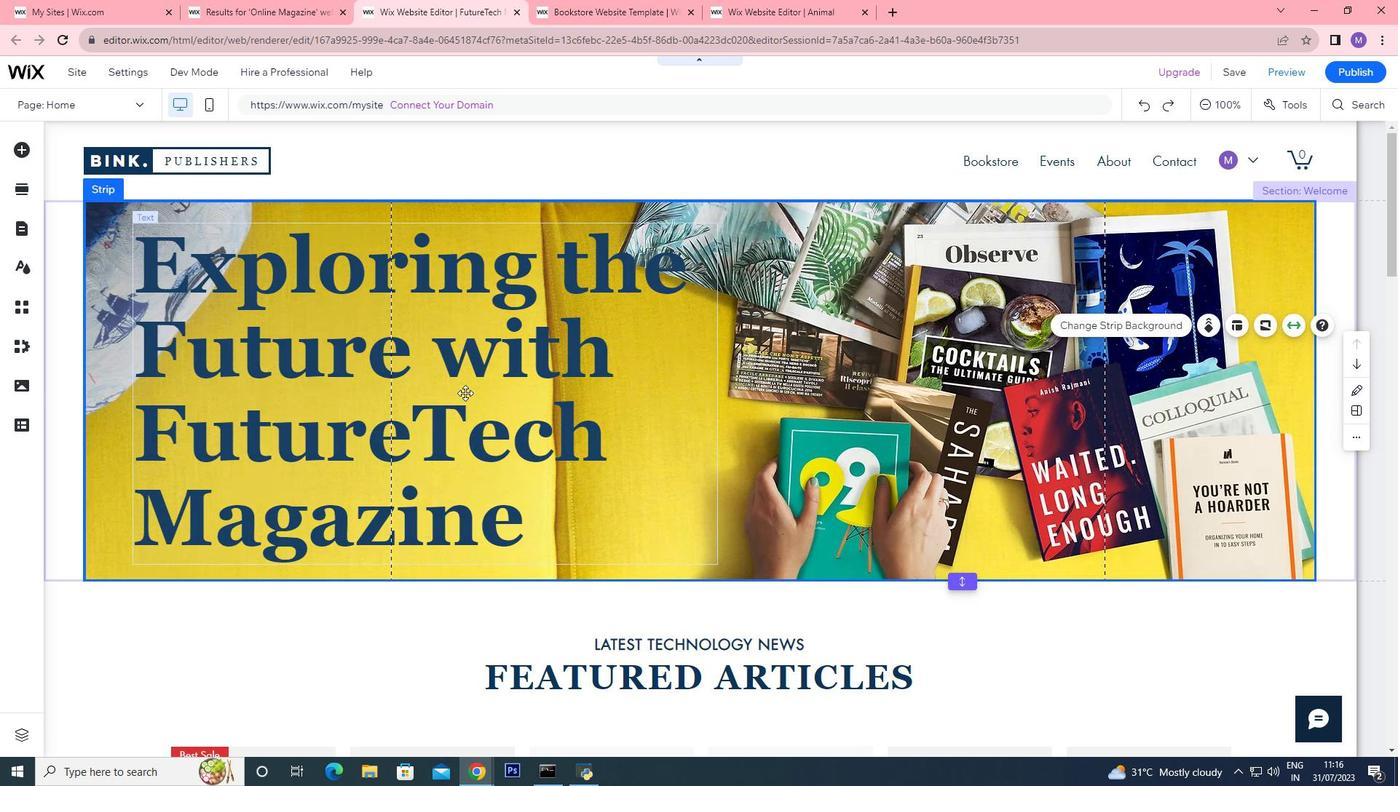 
Action: Mouse pressed left at (463, 394)
Screenshot: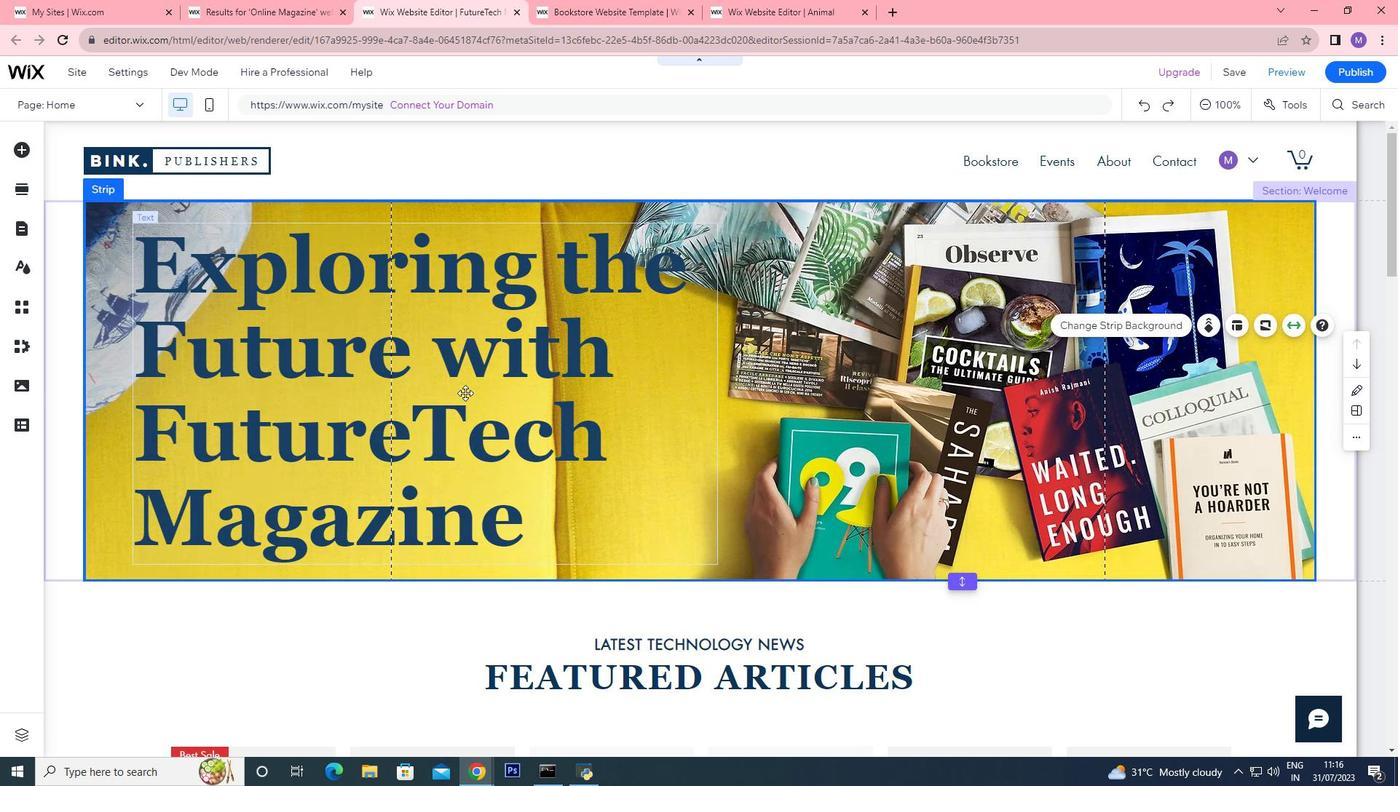 
Action: Mouse moved to (463, 395)
Screenshot: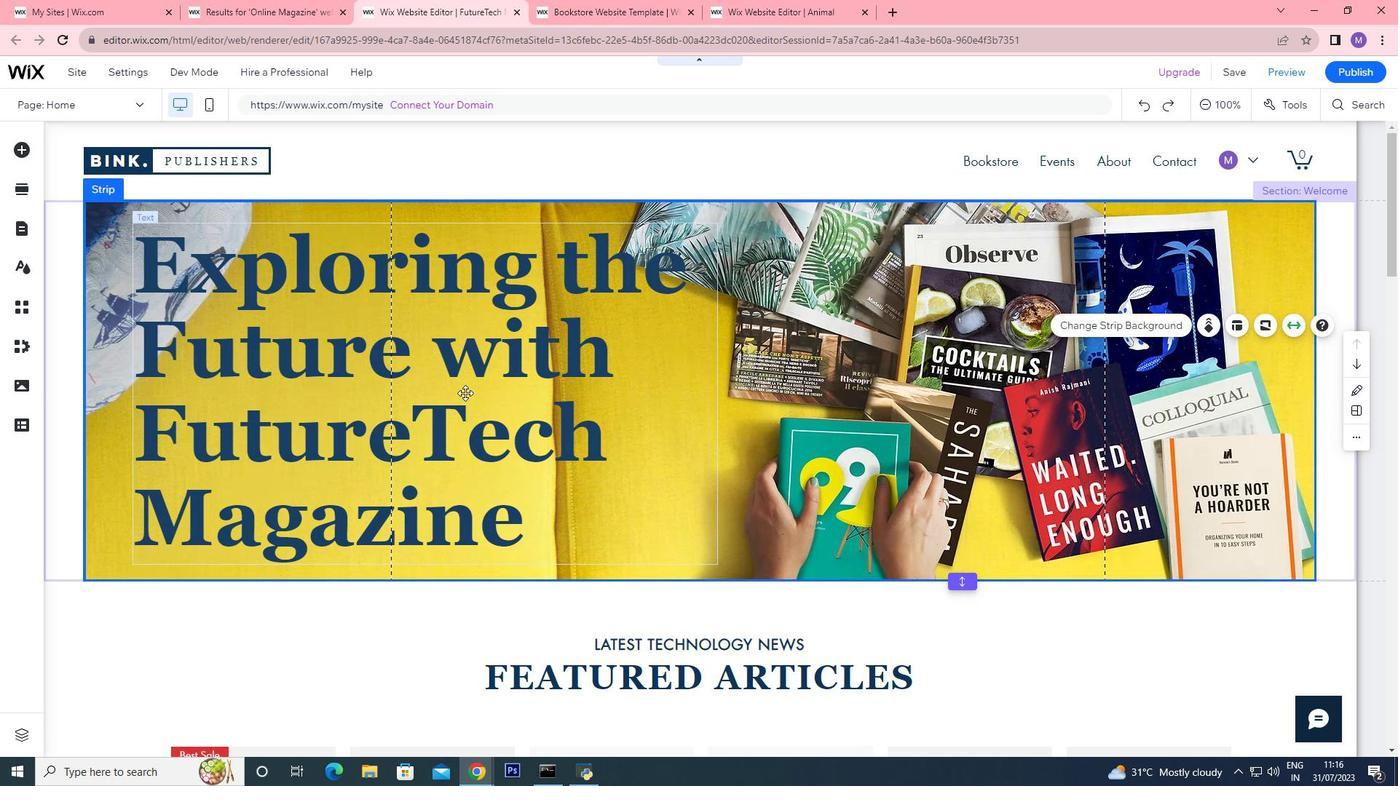 
Action: Mouse pressed left at (463, 395)
Screenshot: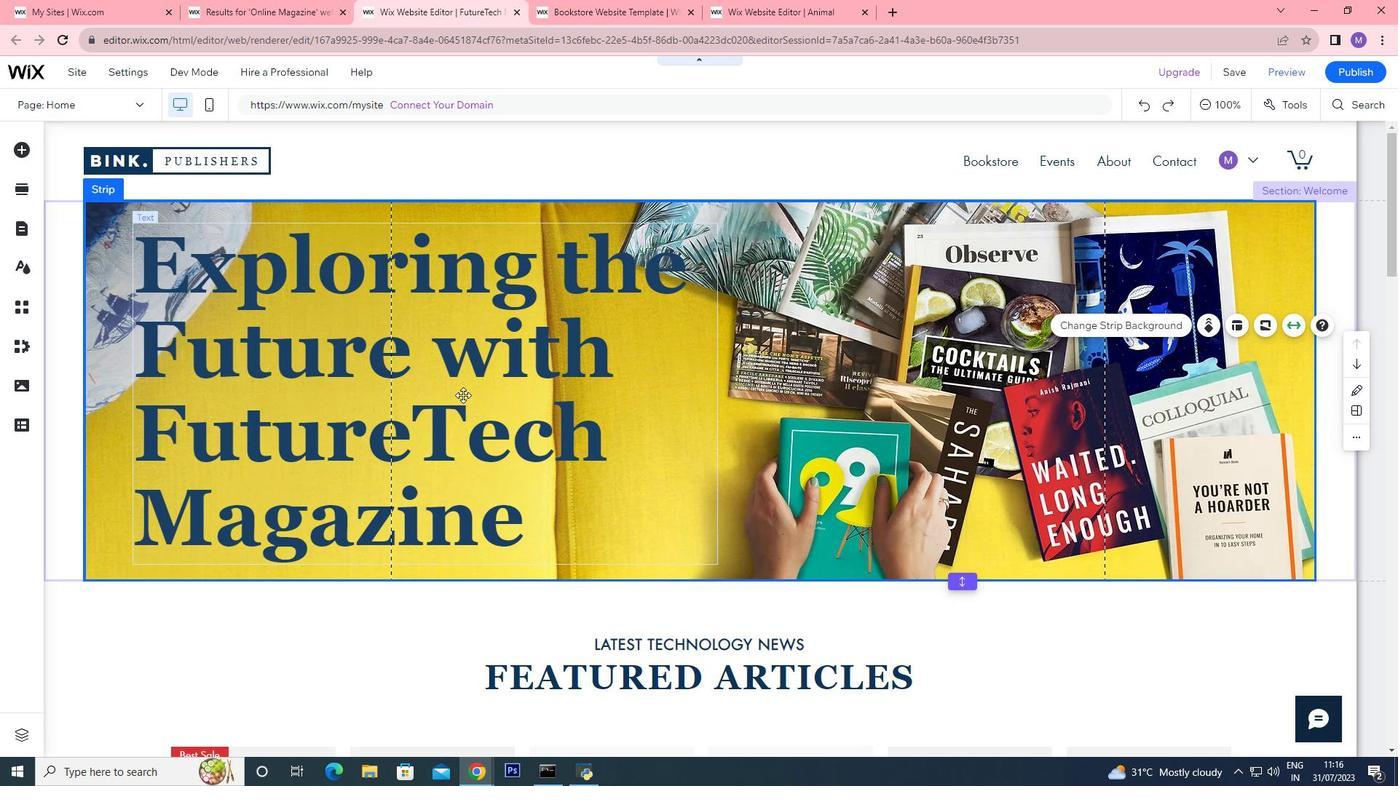 
Action: Mouse pressed left at (463, 395)
Screenshot: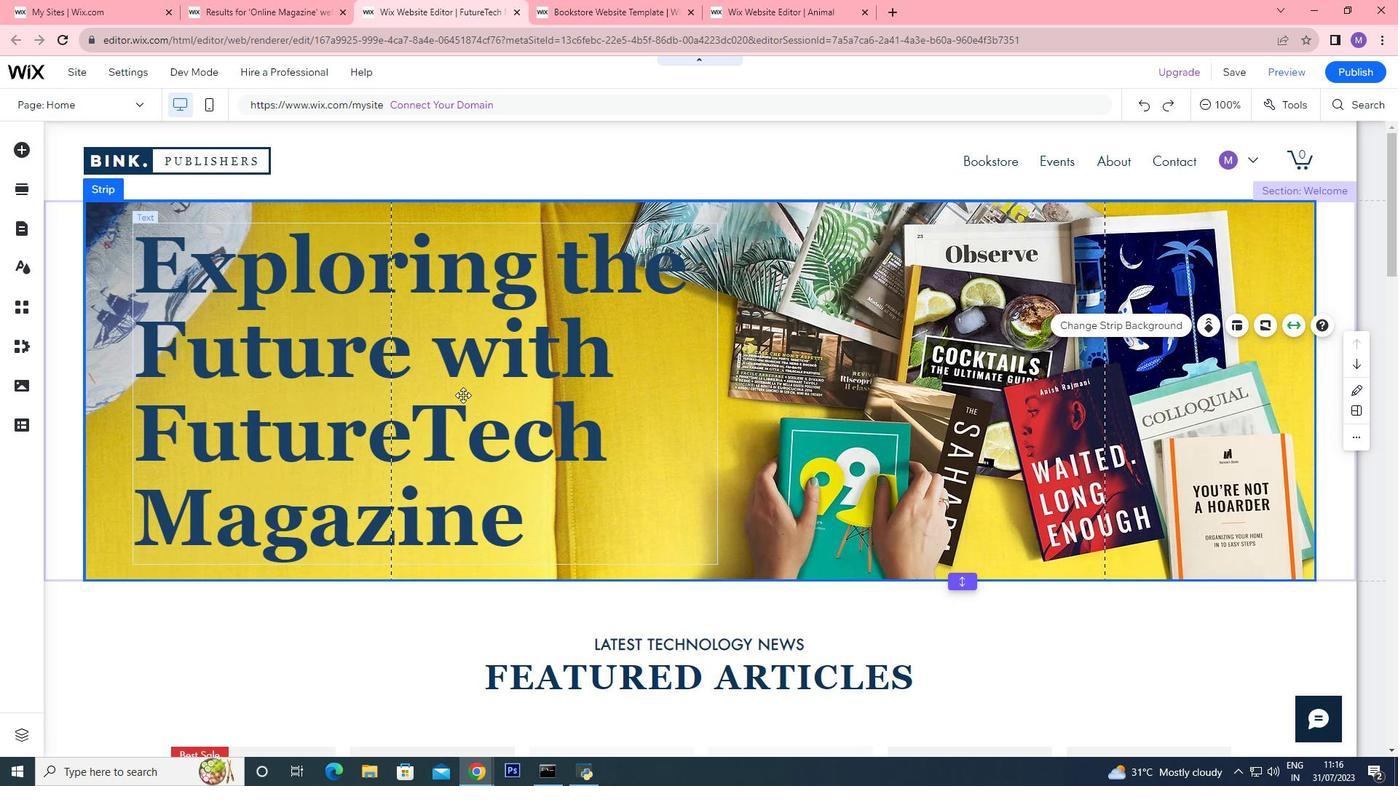
Action: Mouse pressed left at (463, 395)
Screenshot: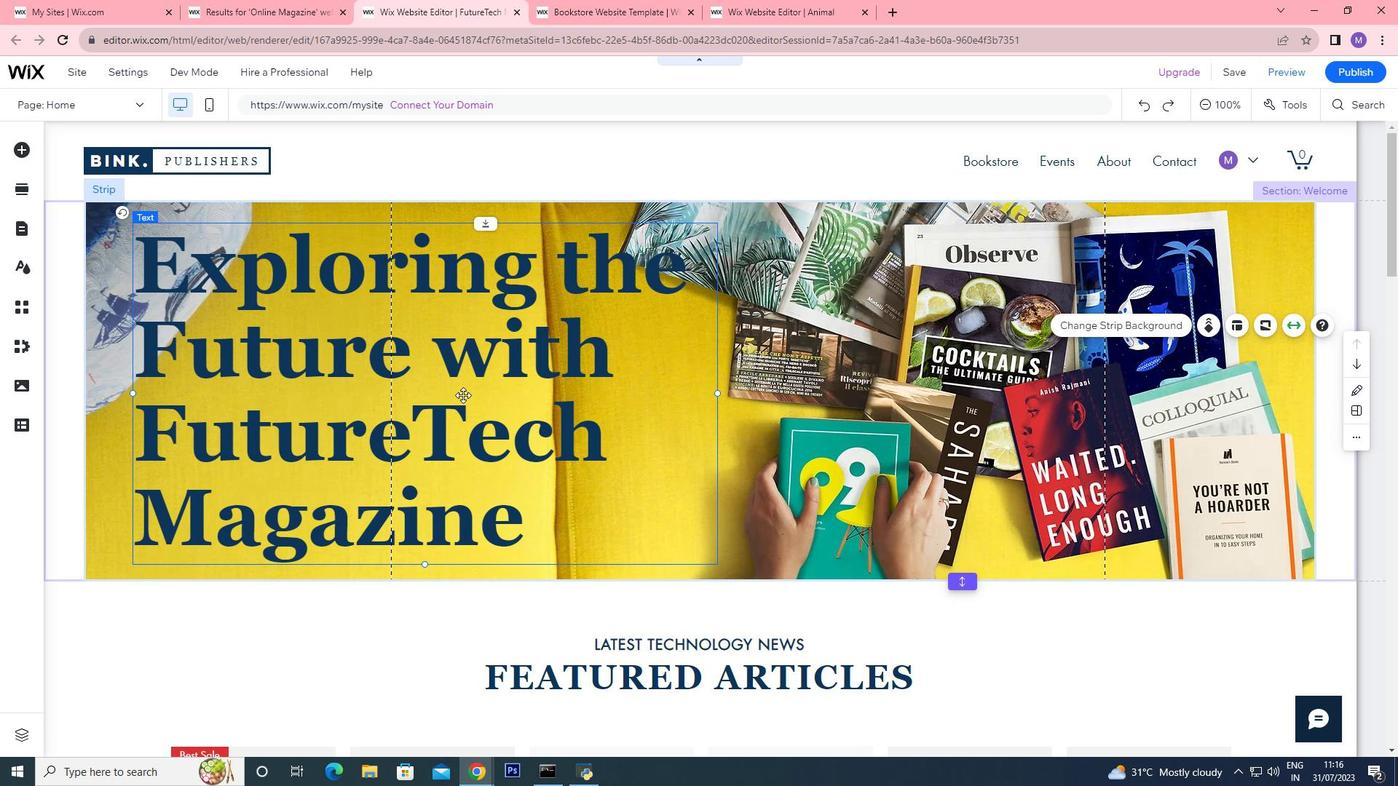 
Action: Mouse moved to (822, 441)
Screenshot: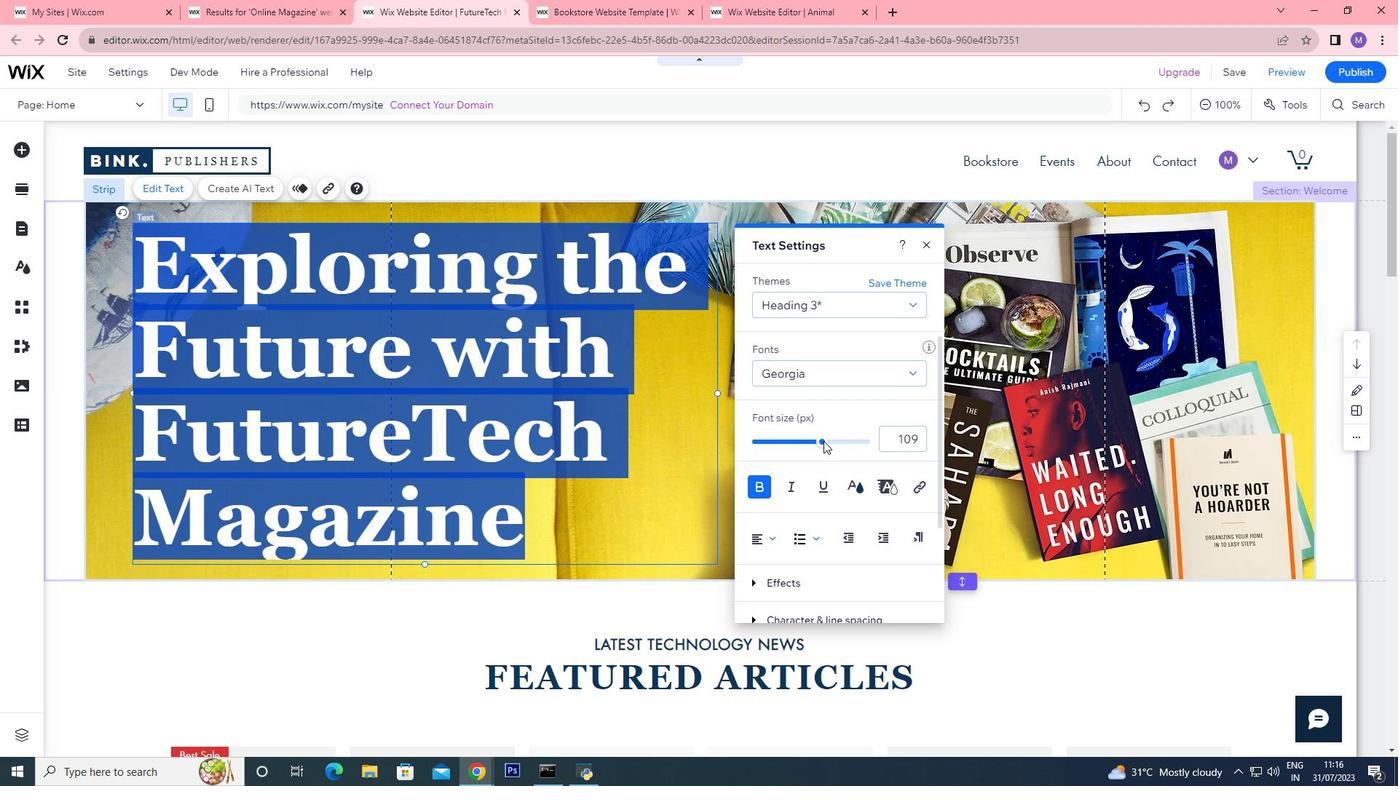 
Action: Mouse pressed left at (822, 441)
Screenshot: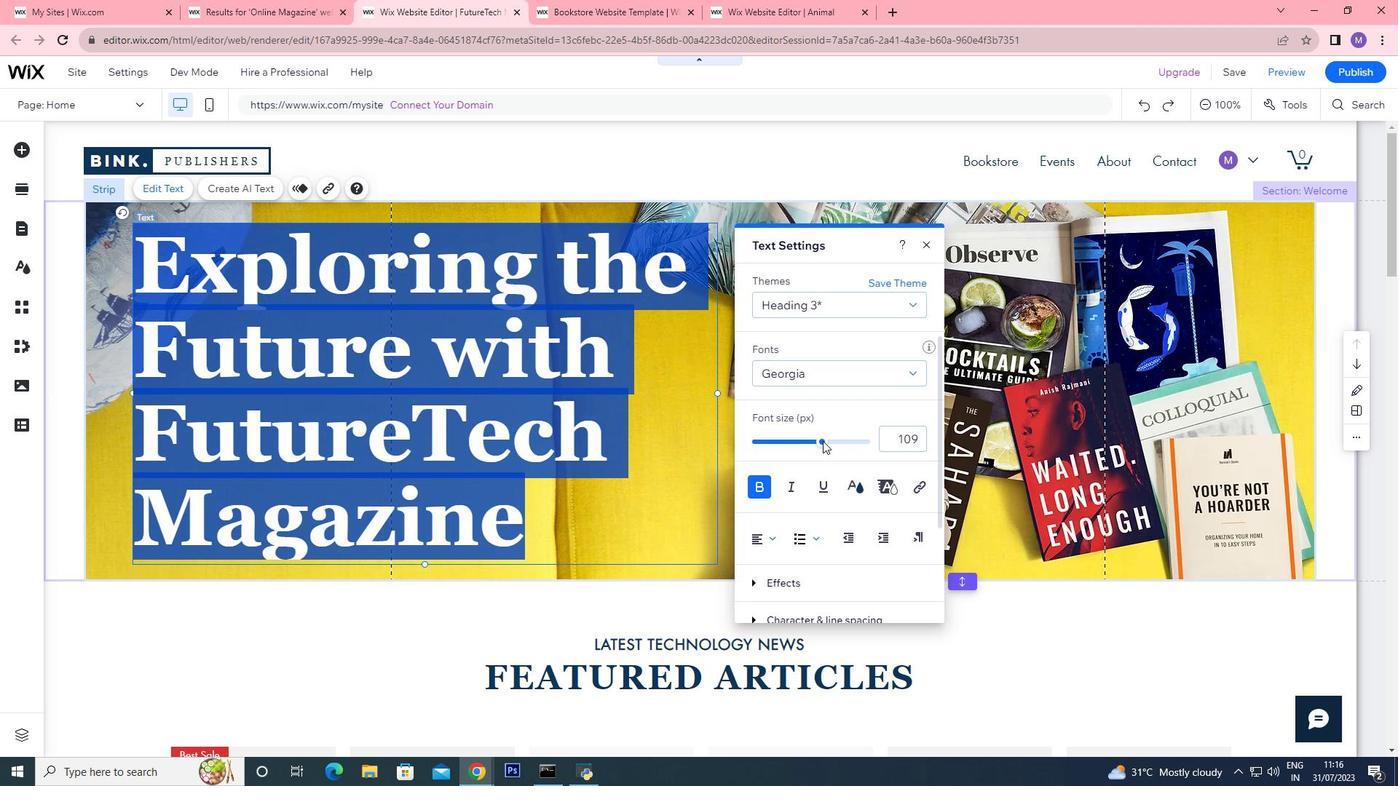 
Action: Mouse moved to (926, 243)
Screenshot: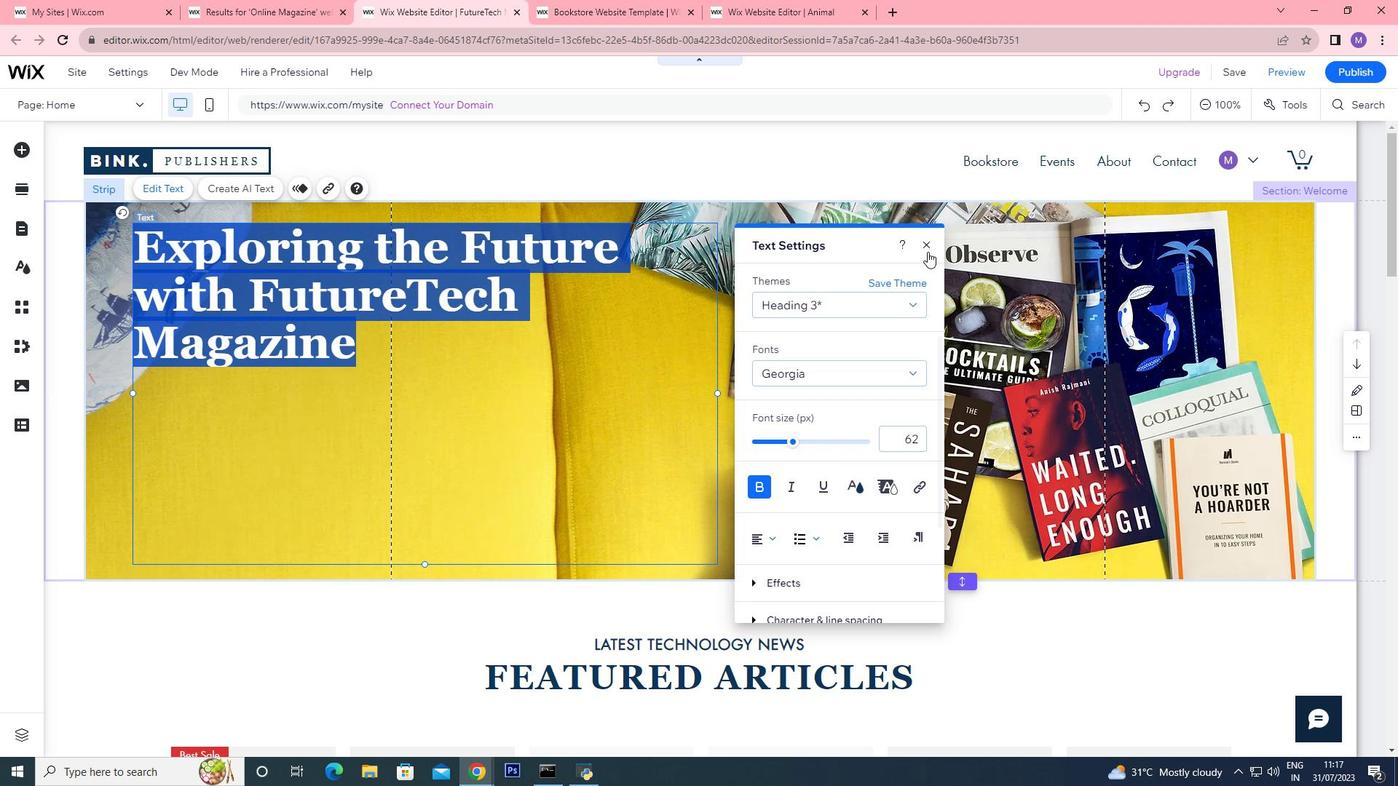 
Action: Mouse pressed left at (926, 243)
Screenshot: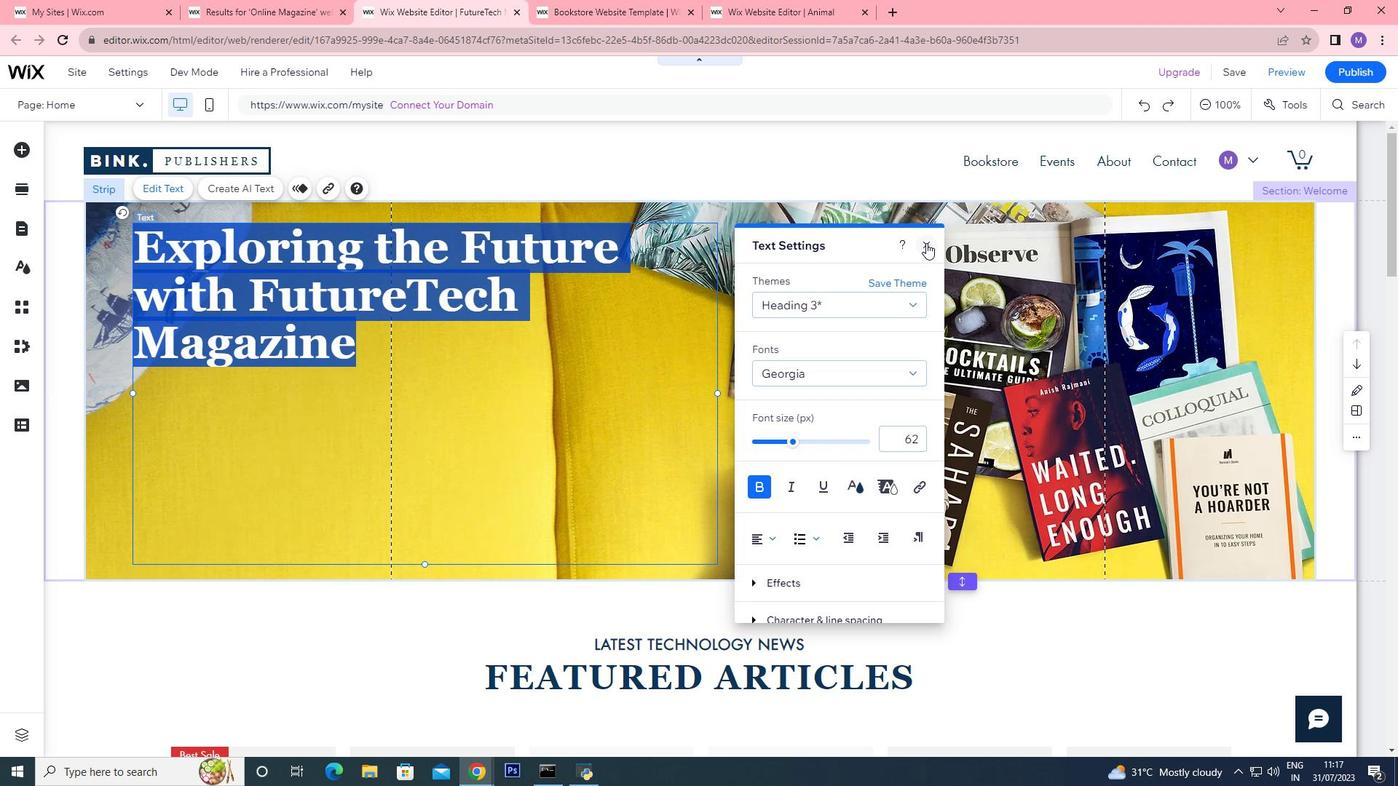 
Action: Mouse moved to (316, 420)
Screenshot: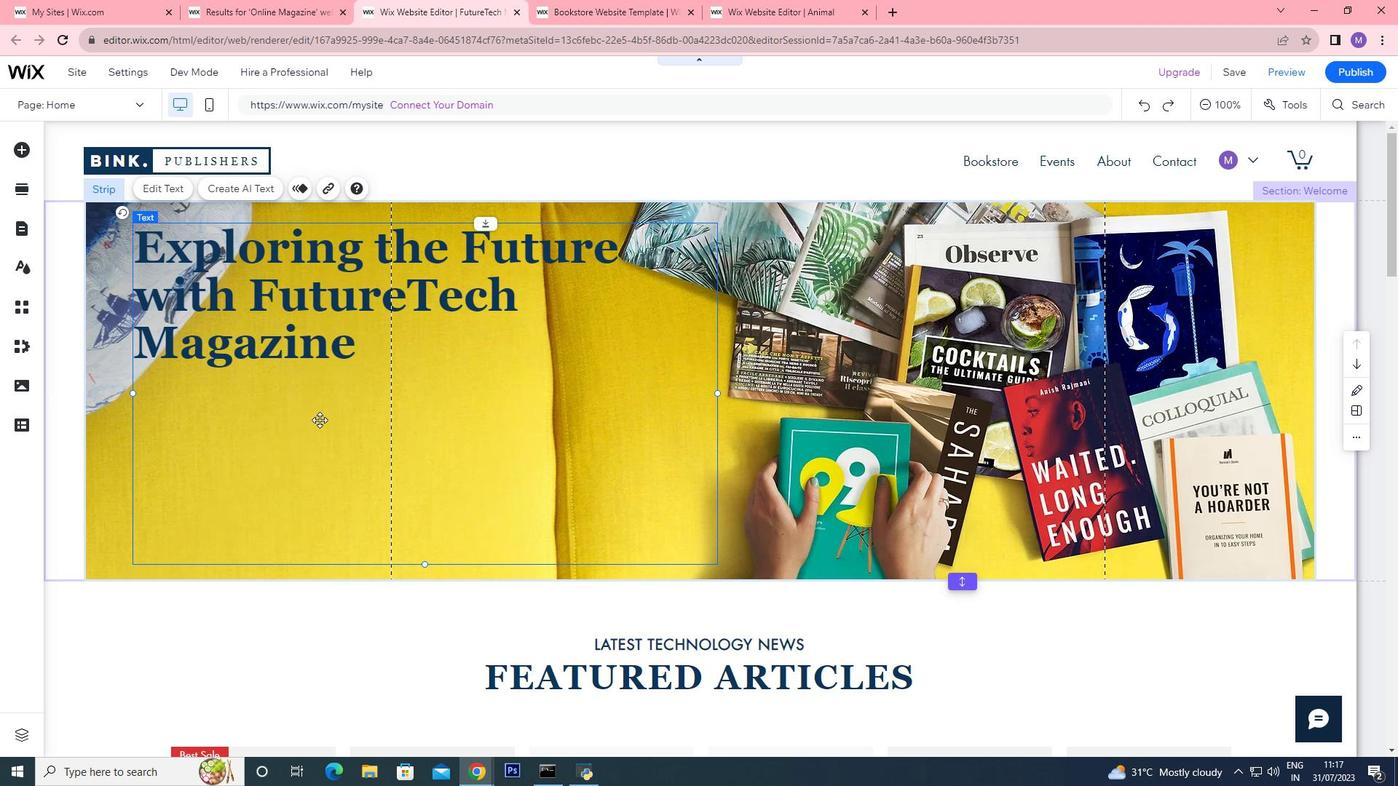 
Action: Mouse pressed left at (316, 420)
Screenshot: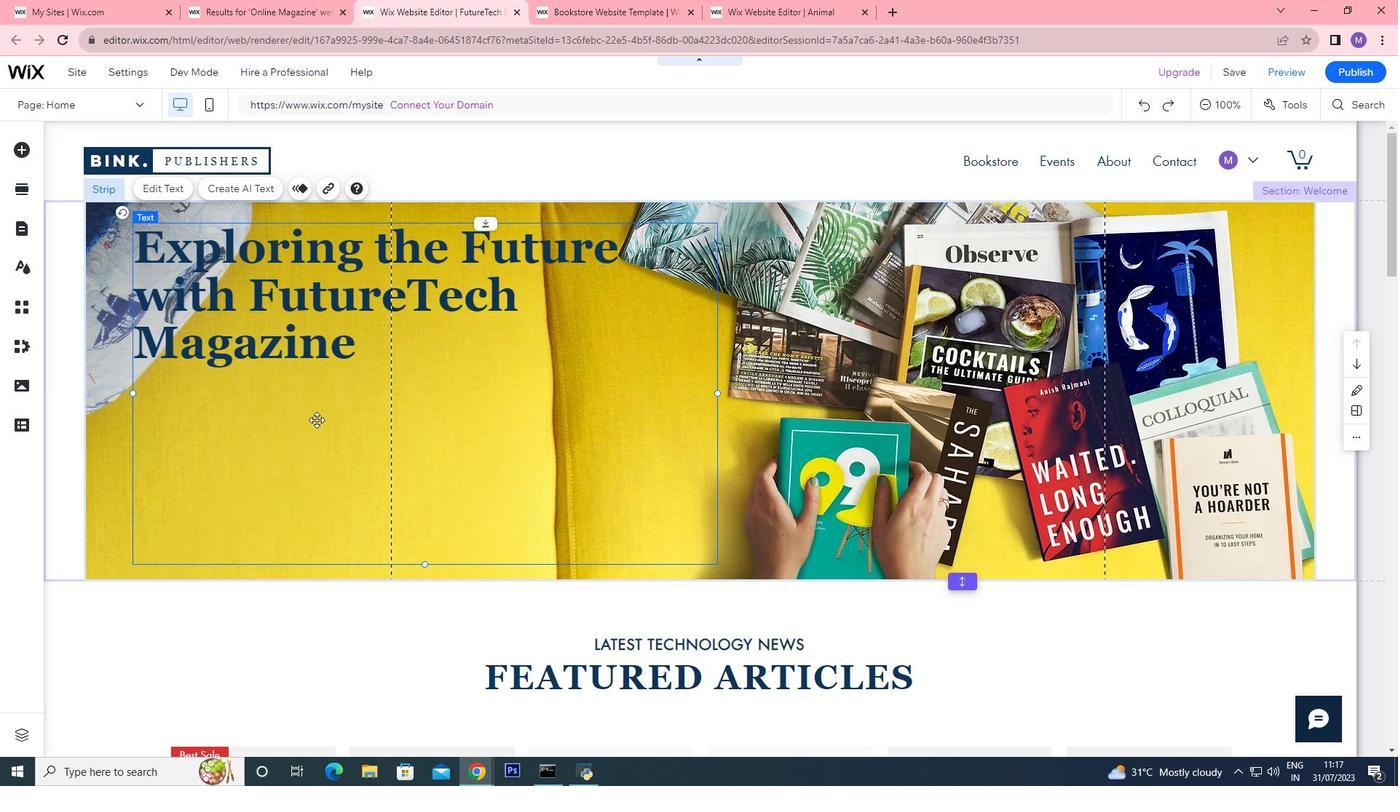 
Action: Mouse moved to (423, 565)
Screenshot: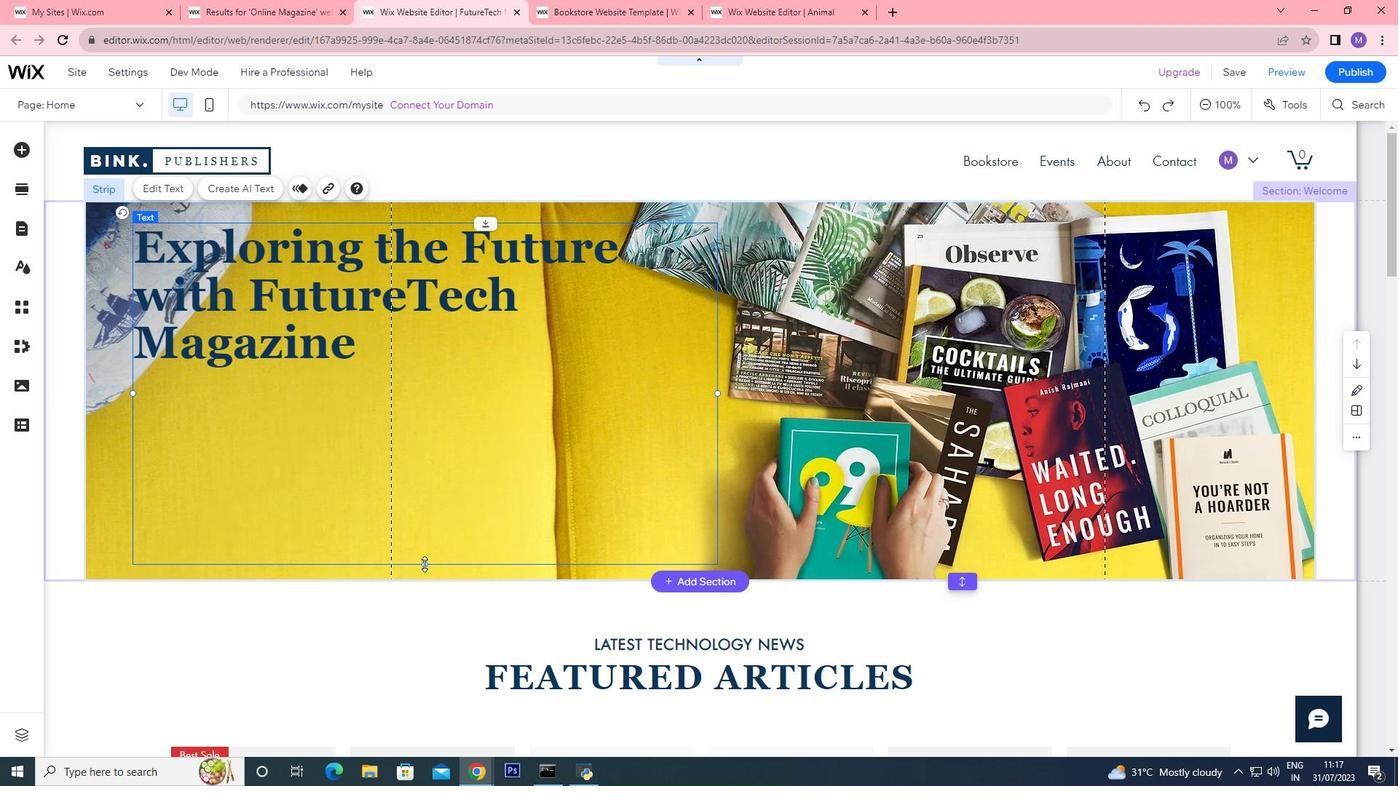
Action: Mouse pressed left at (423, 565)
Screenshot: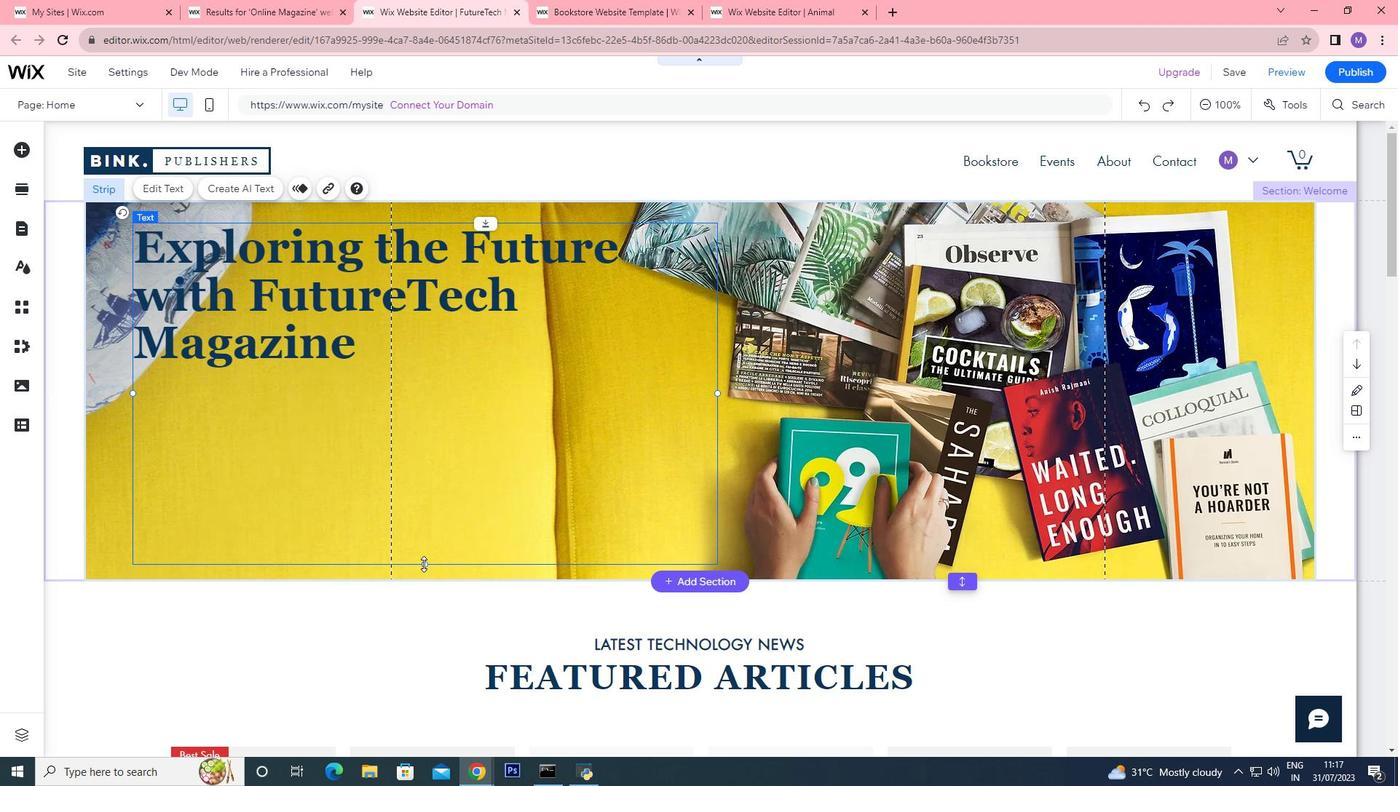 
Action: Mouse moved to (407, 295)
Screenshot: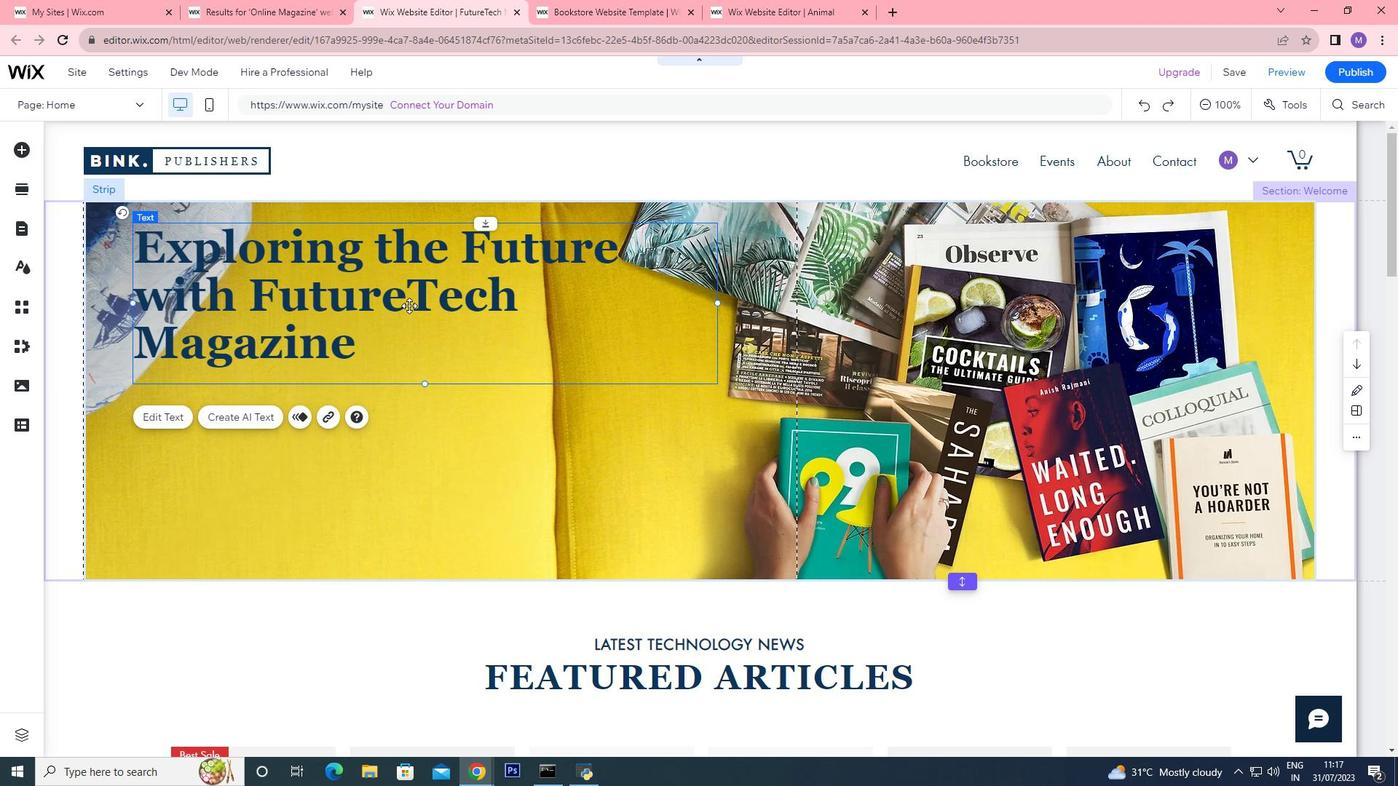 
Action: Mouse pressed left at (407, 295)
Screenshot: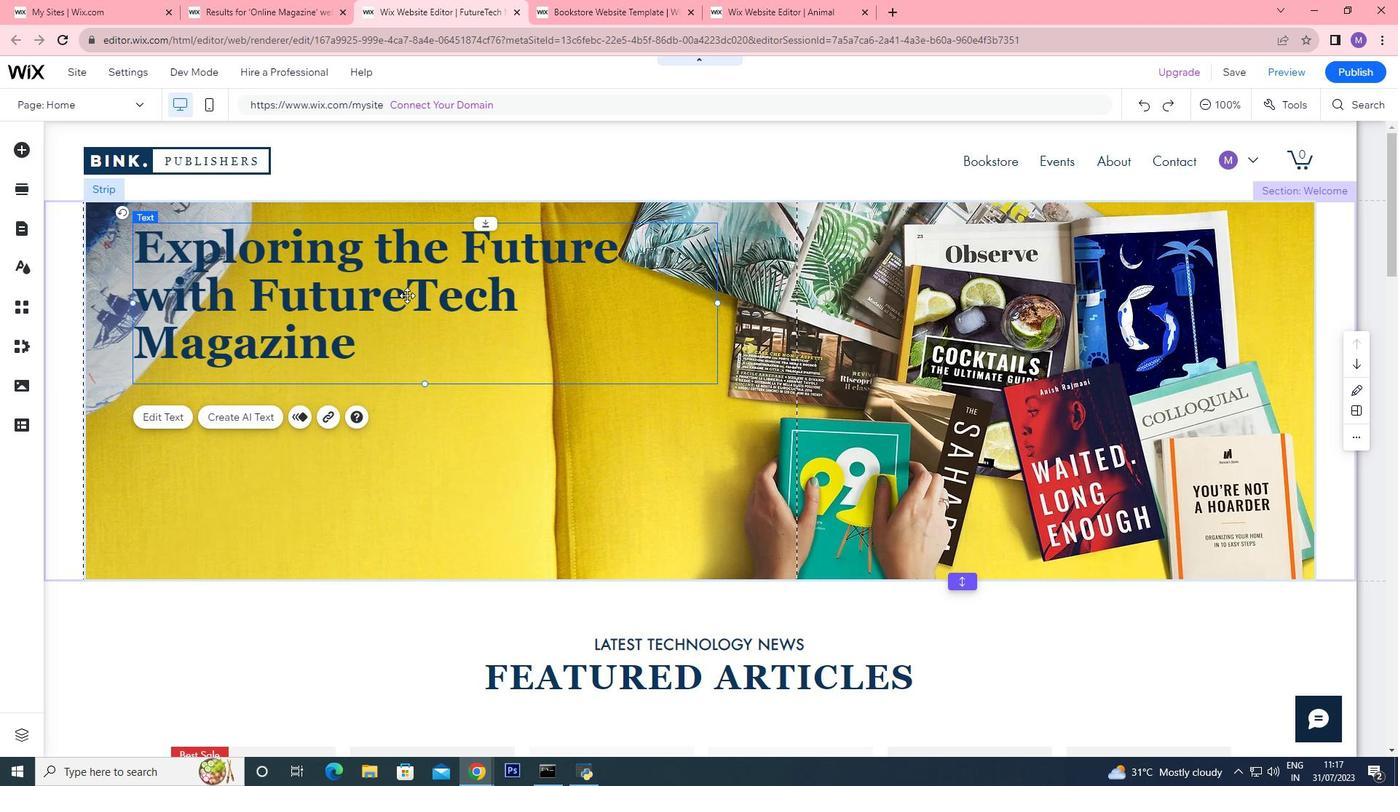 
Action: Mouse moved to (420, 362)
Screenshot: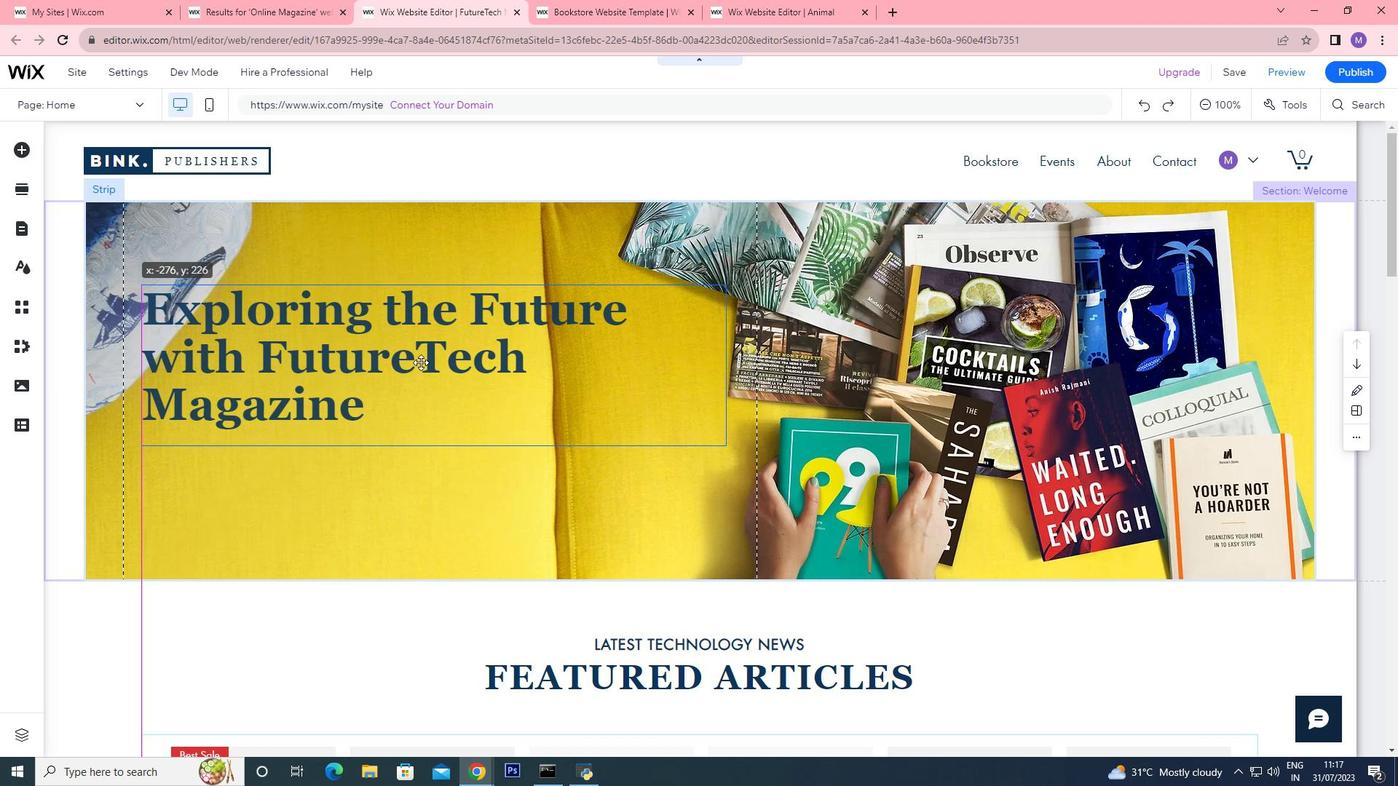 
Action: Mouse pressed left at (420, 362)
Screenshot: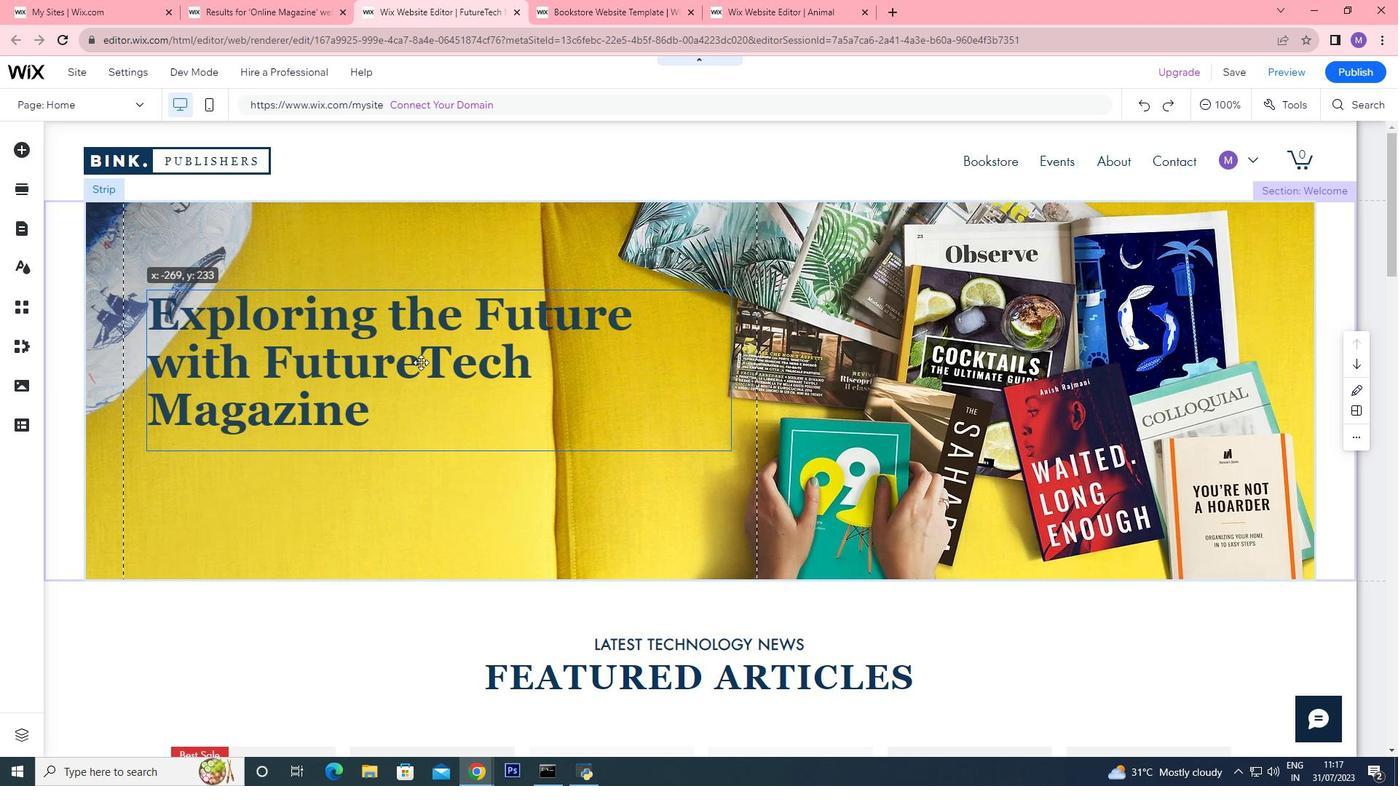 
Action: Mouse pressed left at (420, 362)
Screenshot: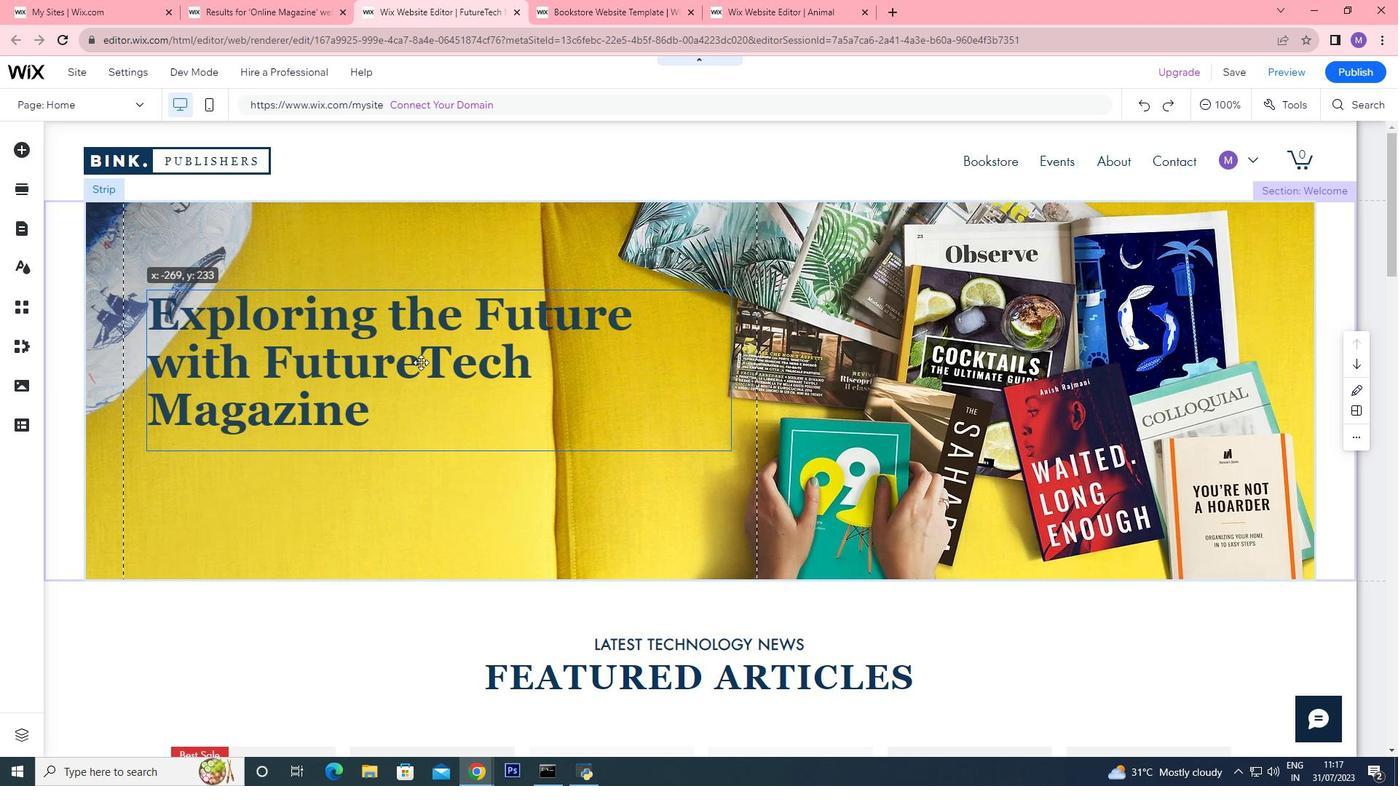 
Action: Mouse pressed left at (420, 362)
Screenshot: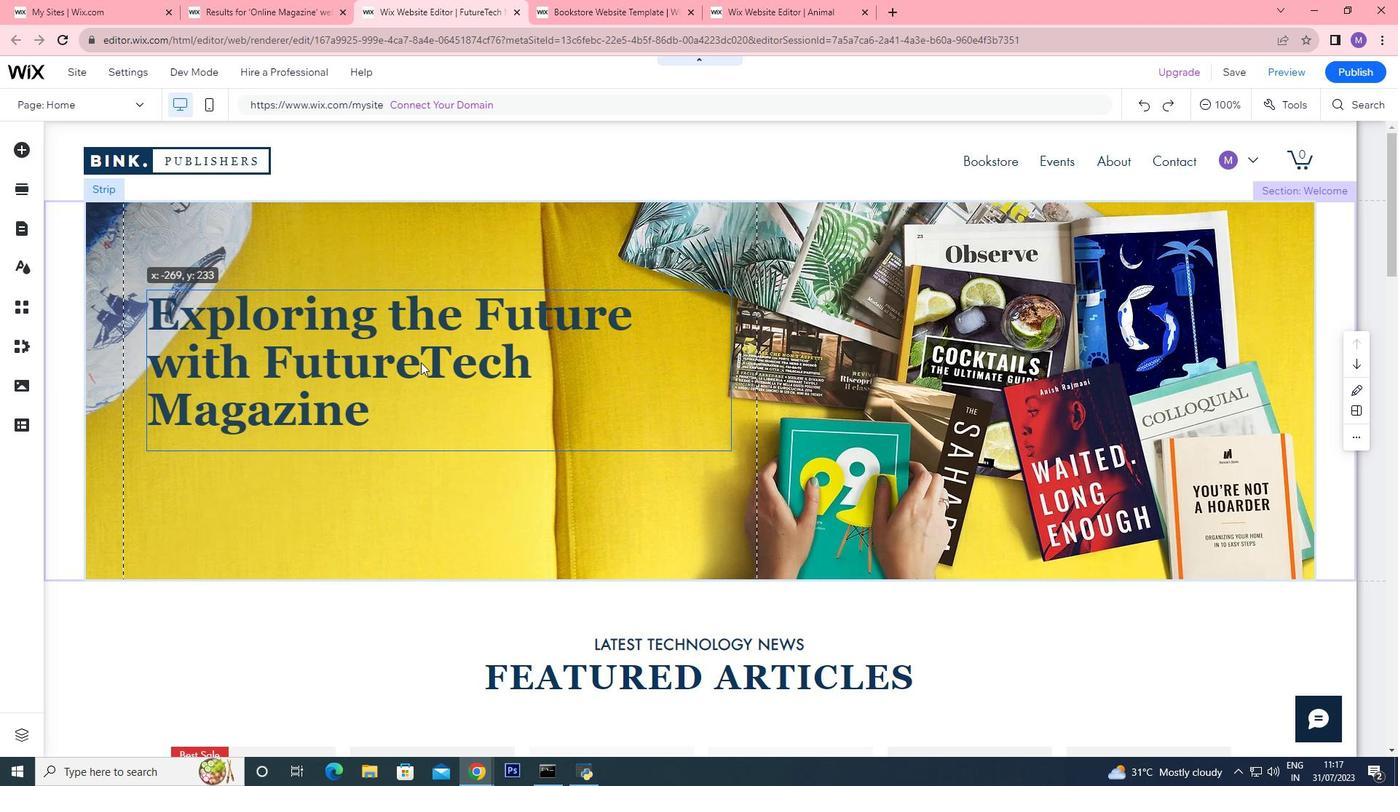 
Action: Mouse pressed left at (420, 362)
Screenshot: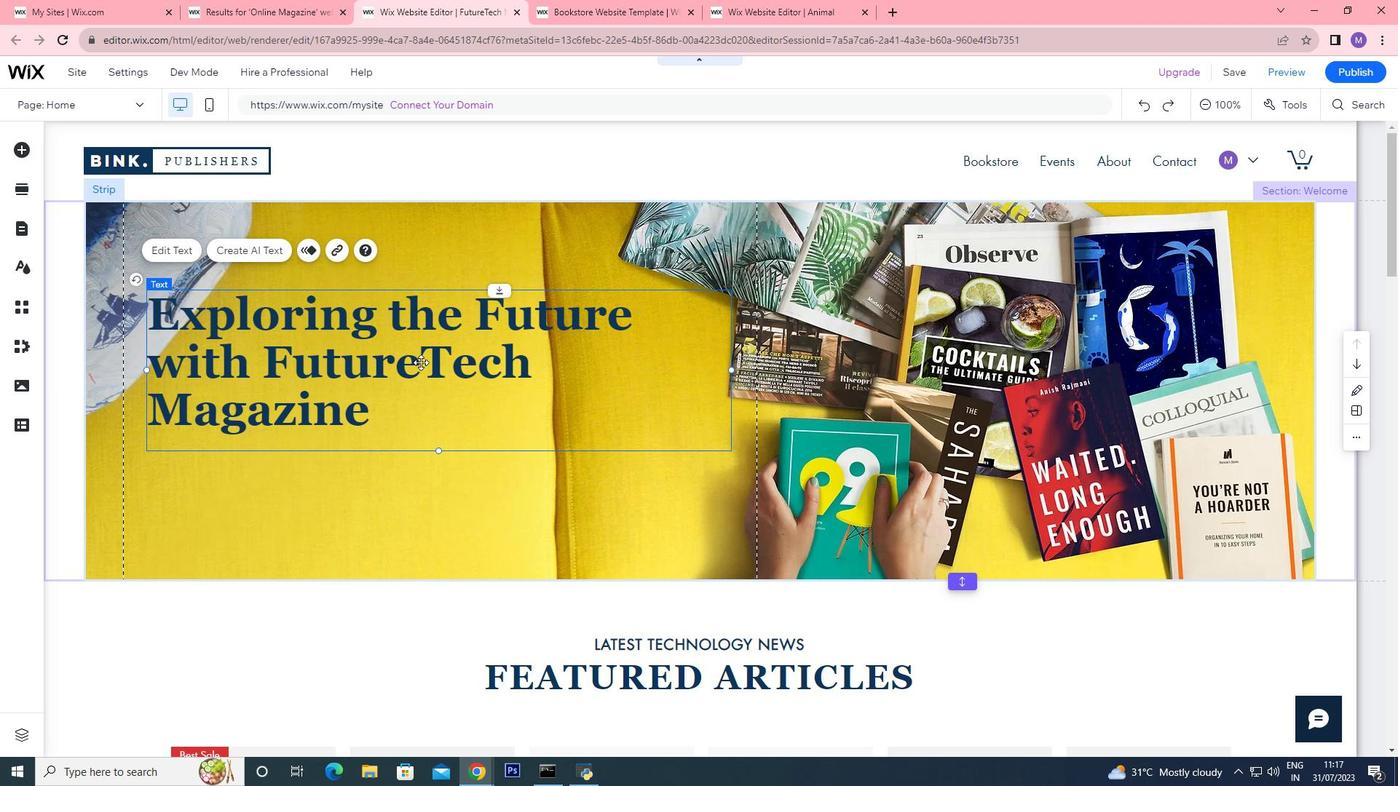 
Action: Mouse pressed left at (420, 362)
Screenshot: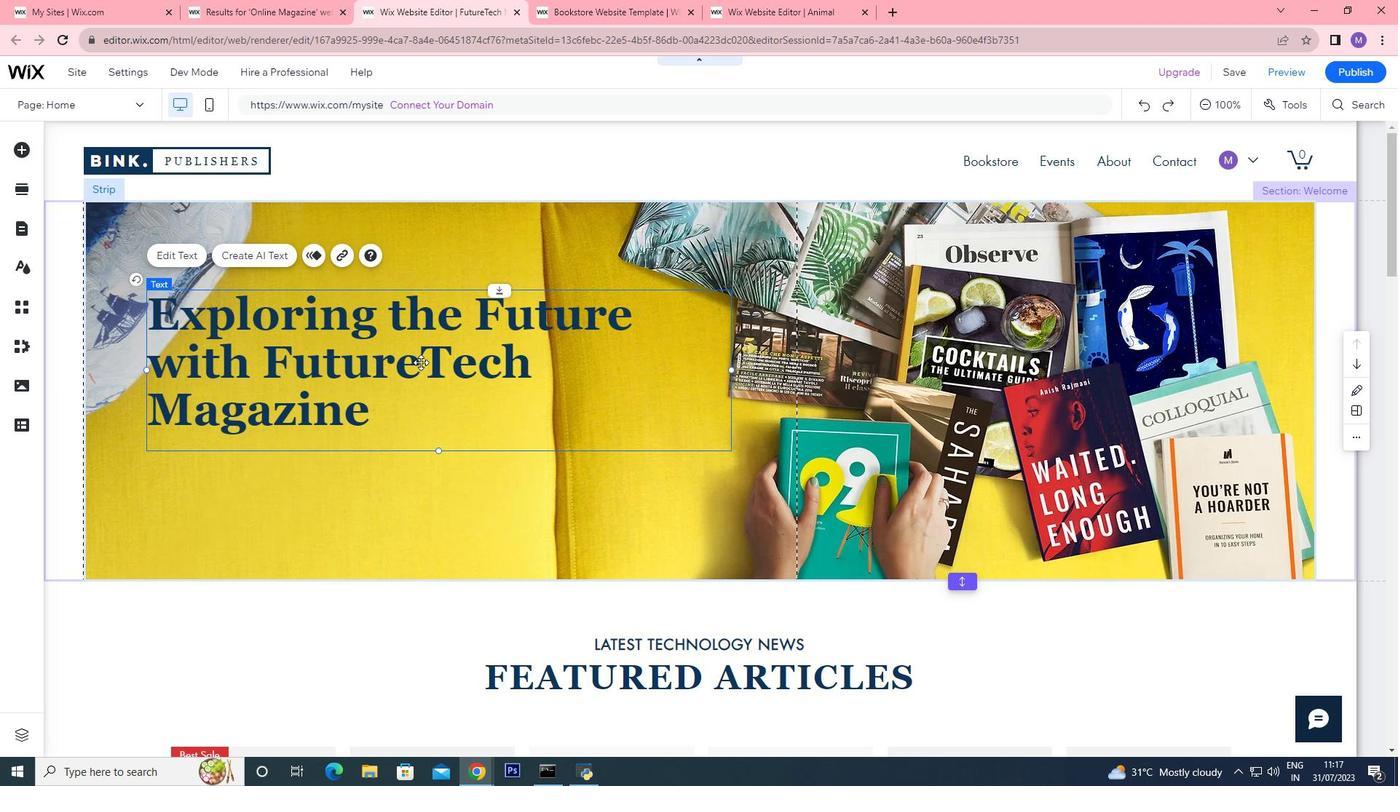 
Action: Mouse pressed left at (420, 362)
Screenshot: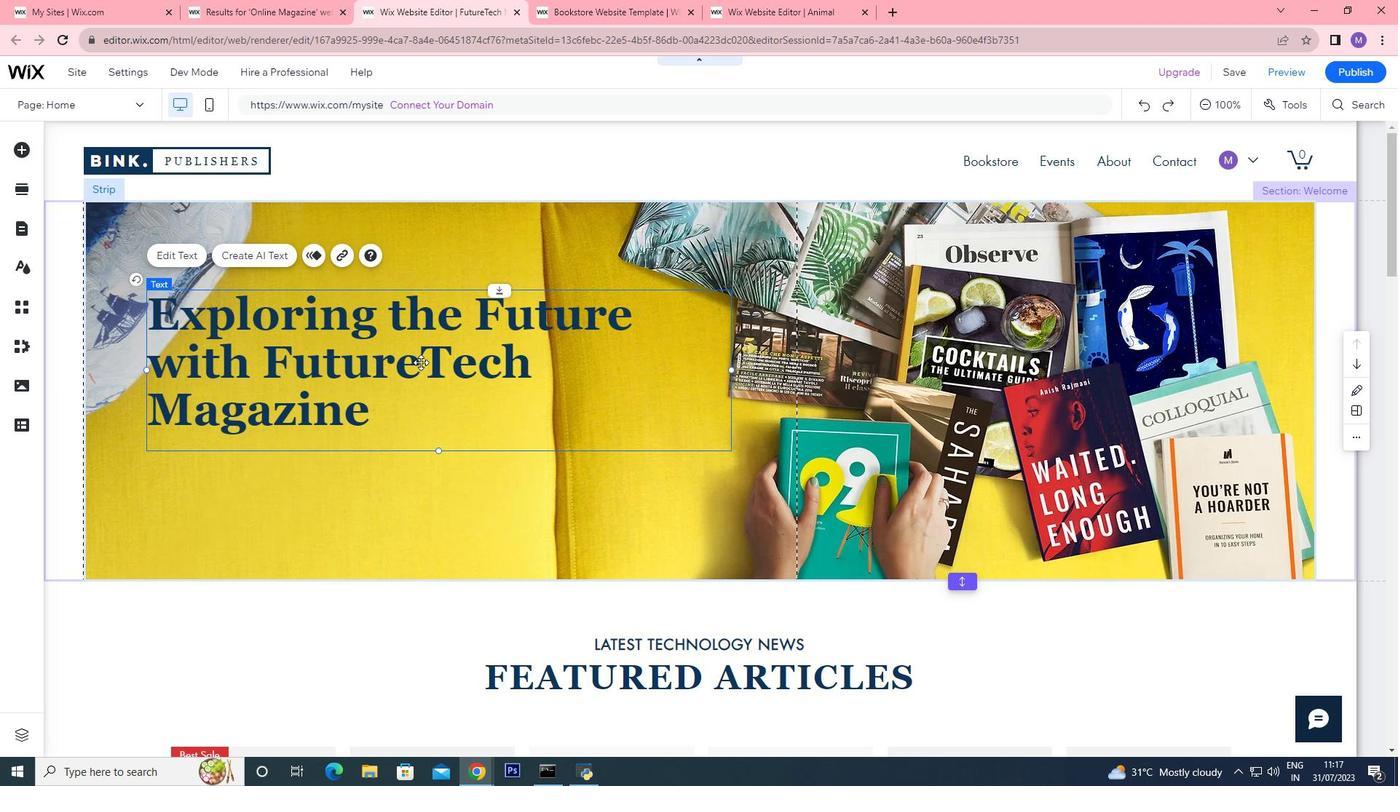 
Action: Mouse pressed left at (420, 362)
Screenshot: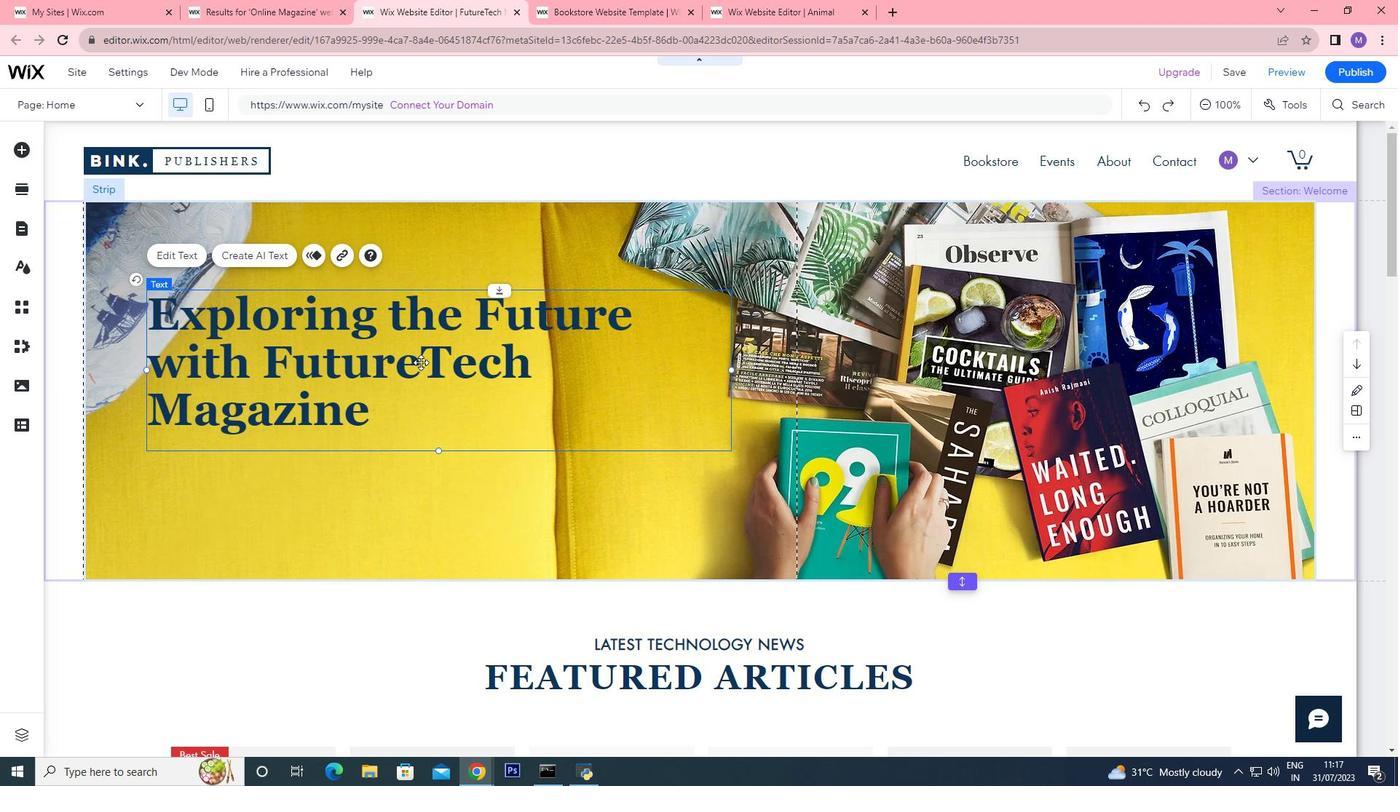 
Action: Mouse moved to (802, 509)
Screenshot: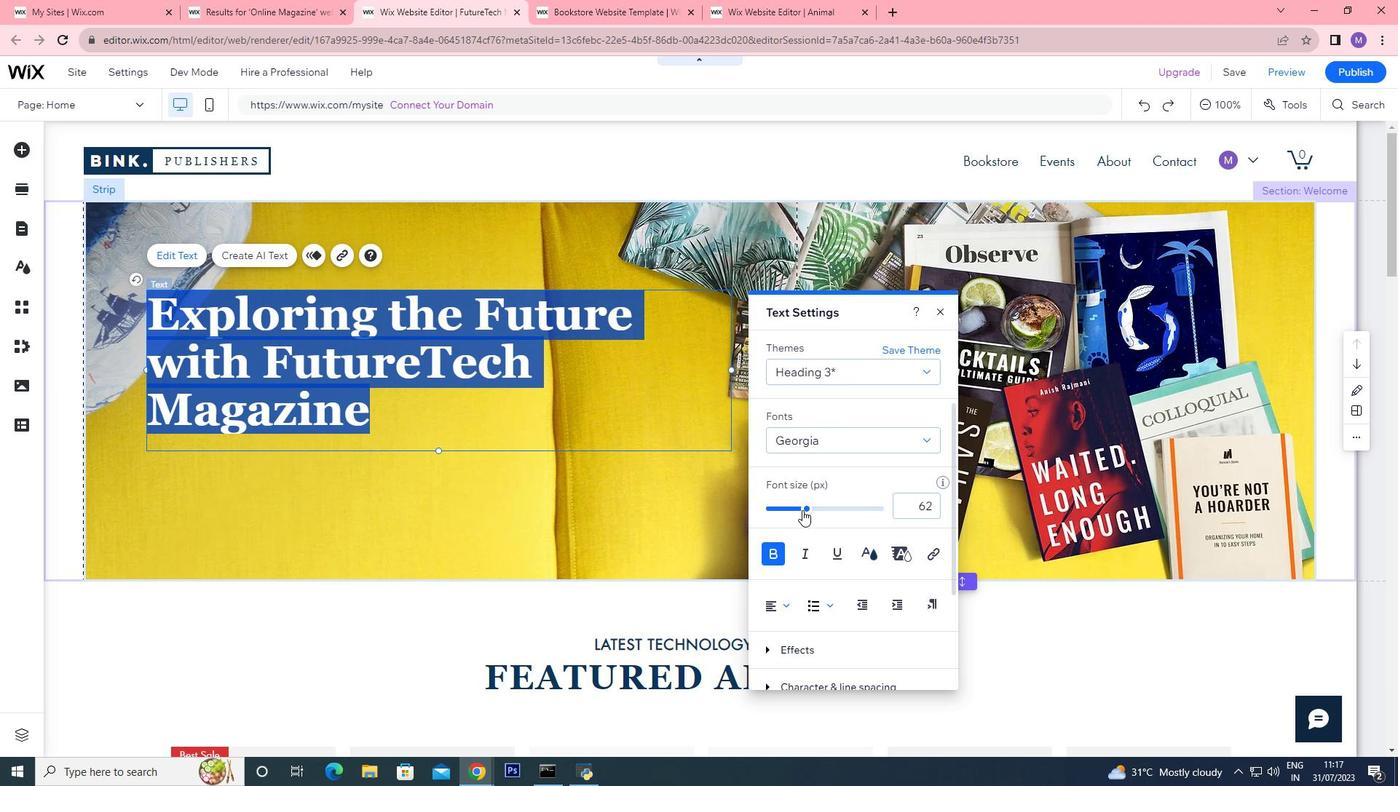 
Action: Mouse pressed left at (802, 509)
Screenshot: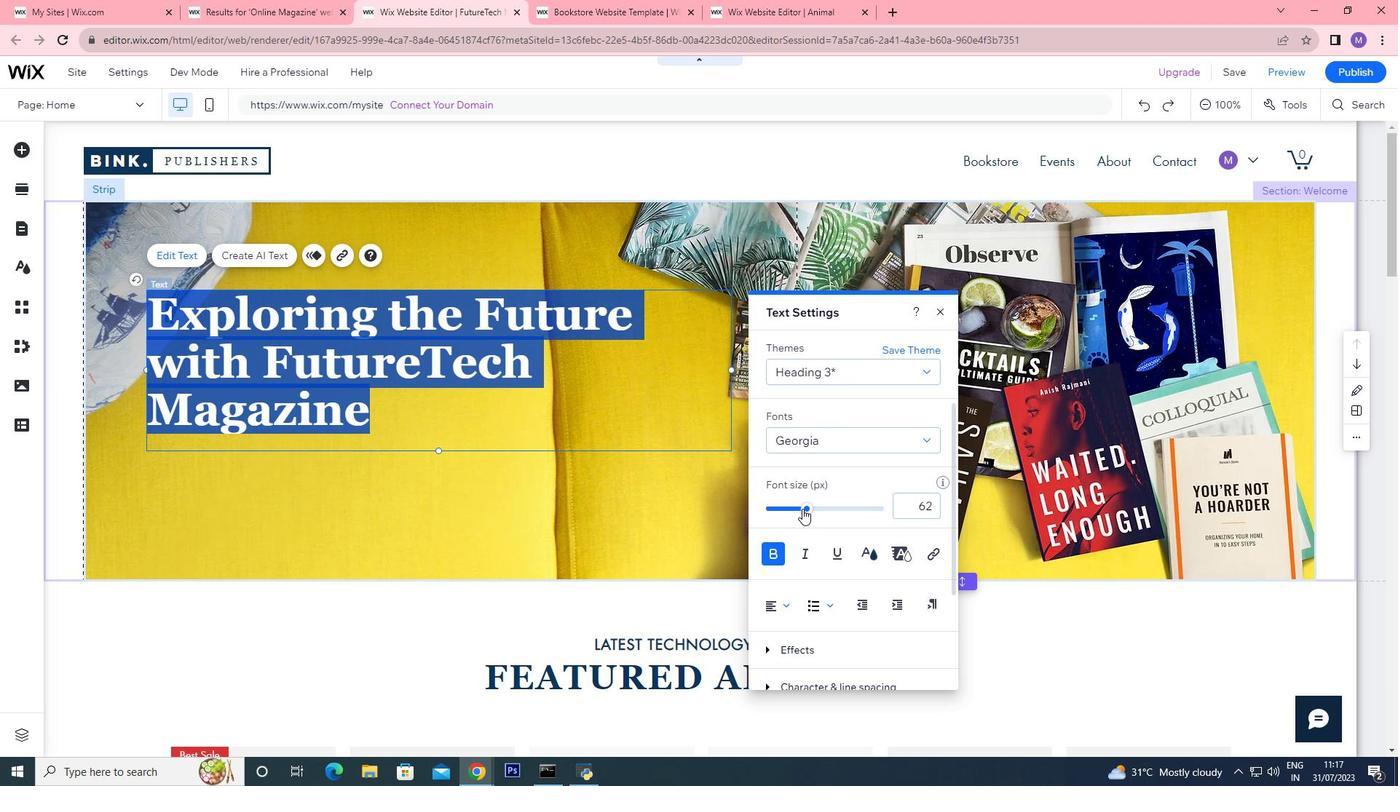 
Action: Mouse moved to (461, 313)
Screenshot: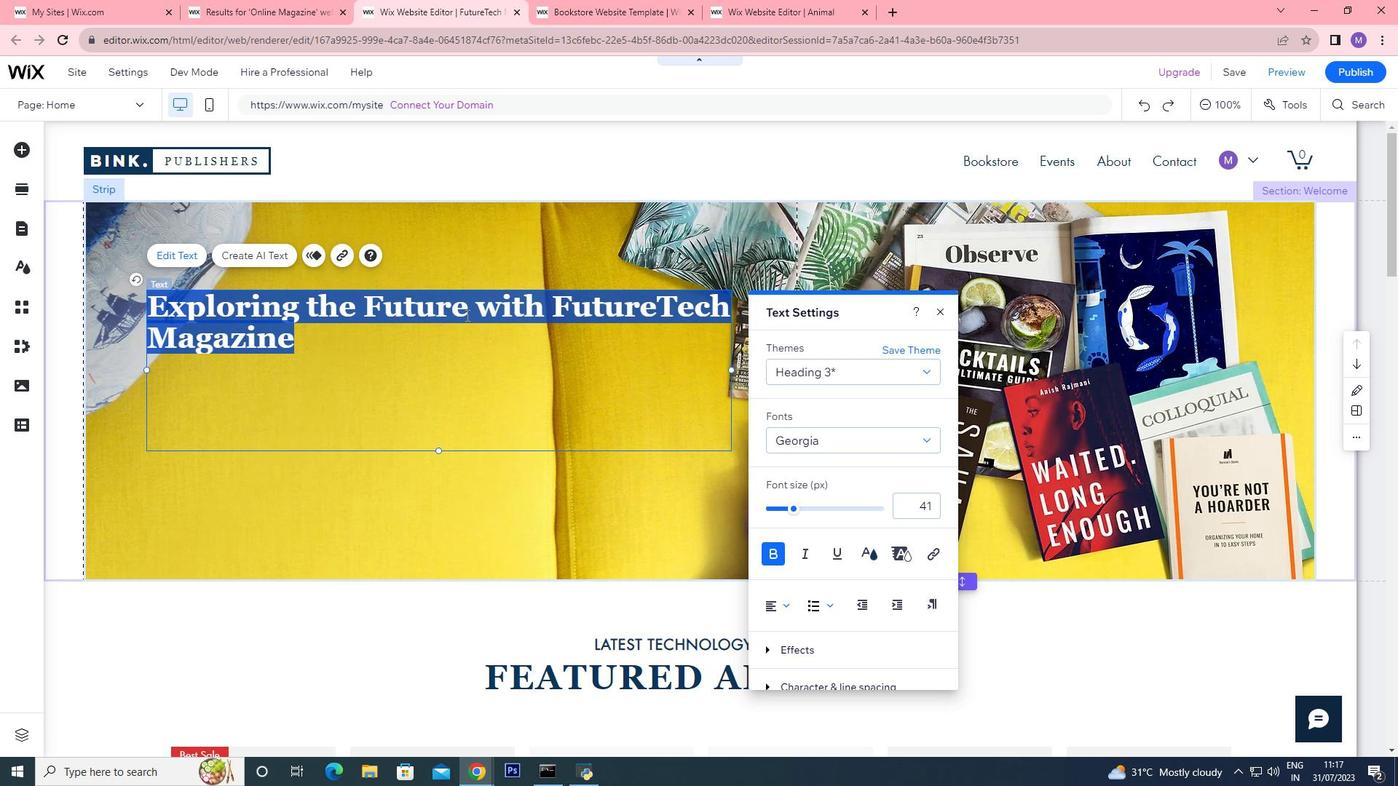 
Action: Mouse pressed left at (461, 313)
Screenshot: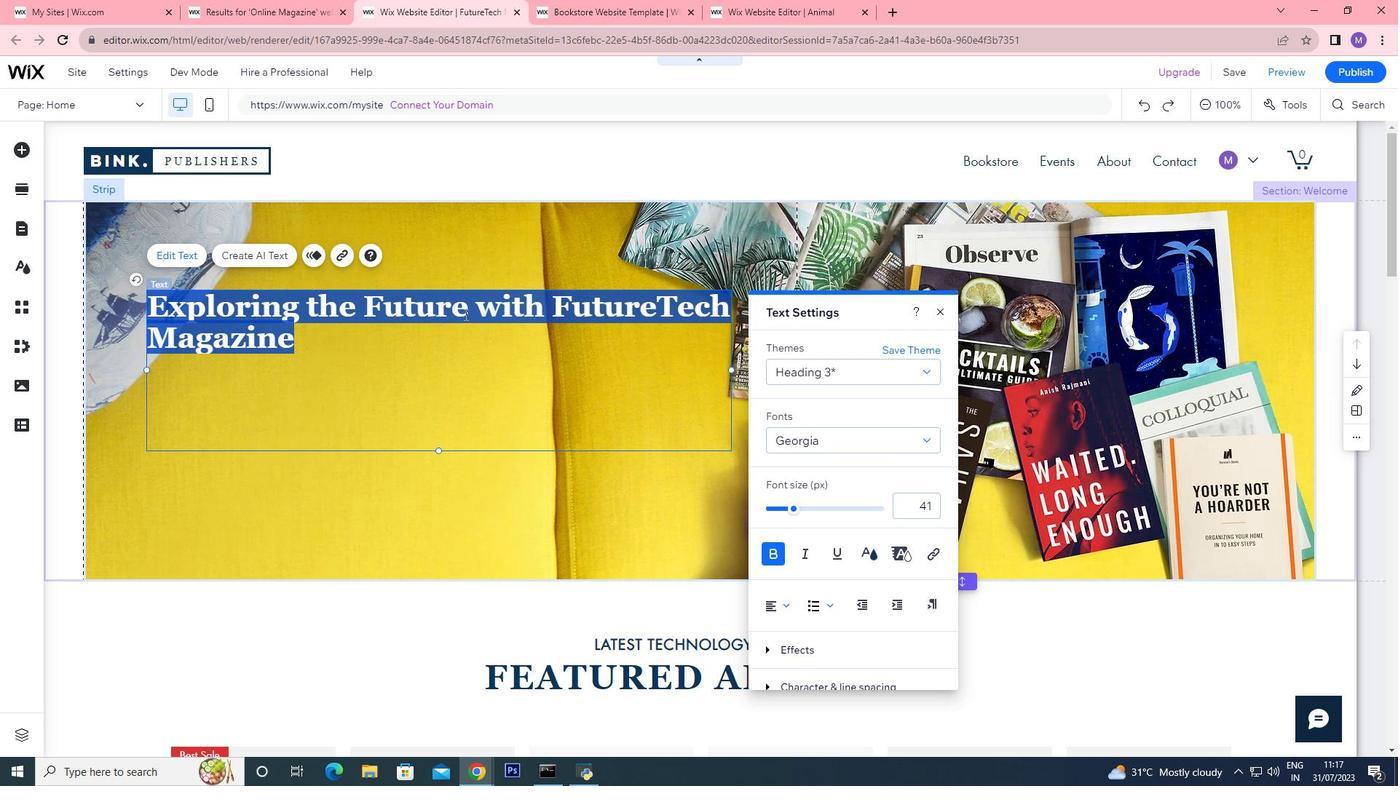 
Action: Mouse moved to (477, 310)
Screenshot: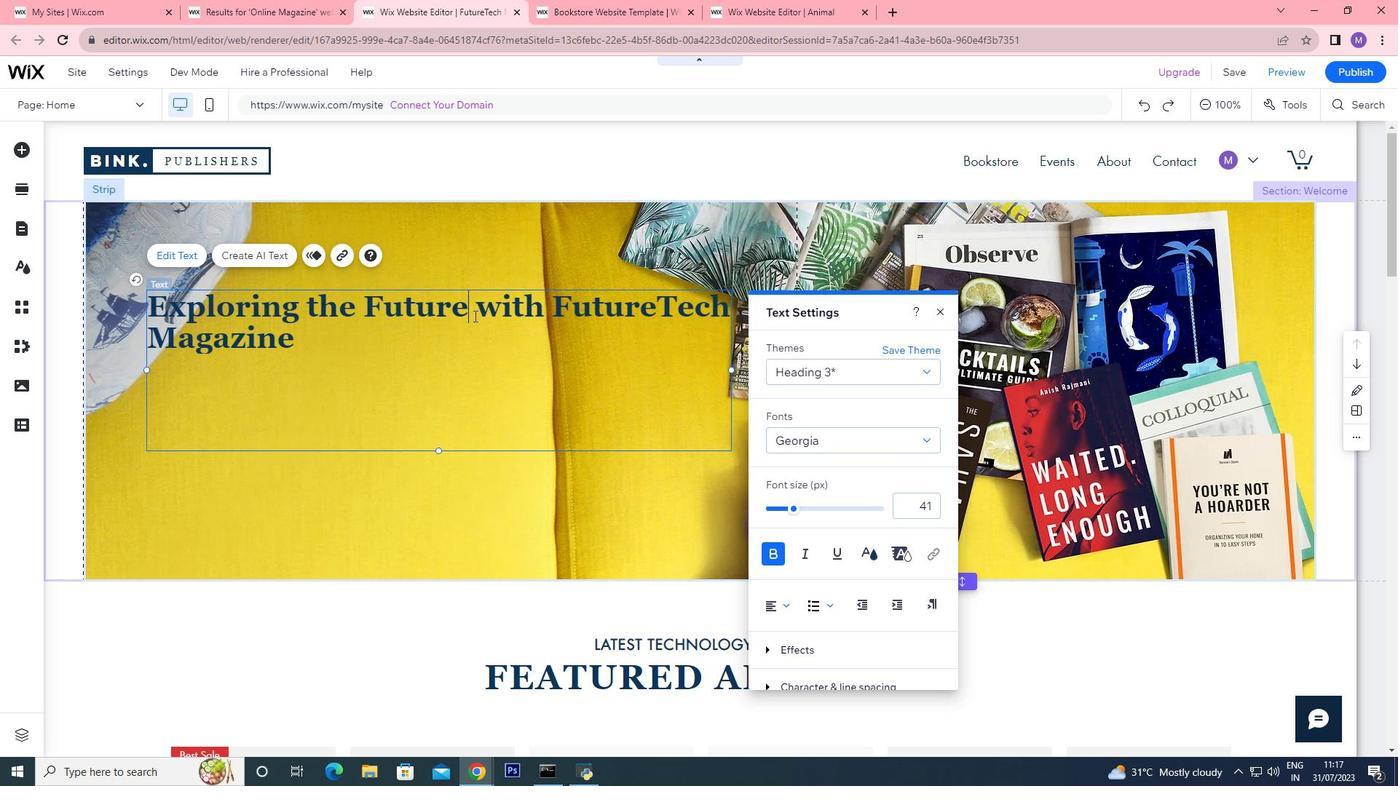 
Action: Mouse pressed left at (477, 310)
Screenshot: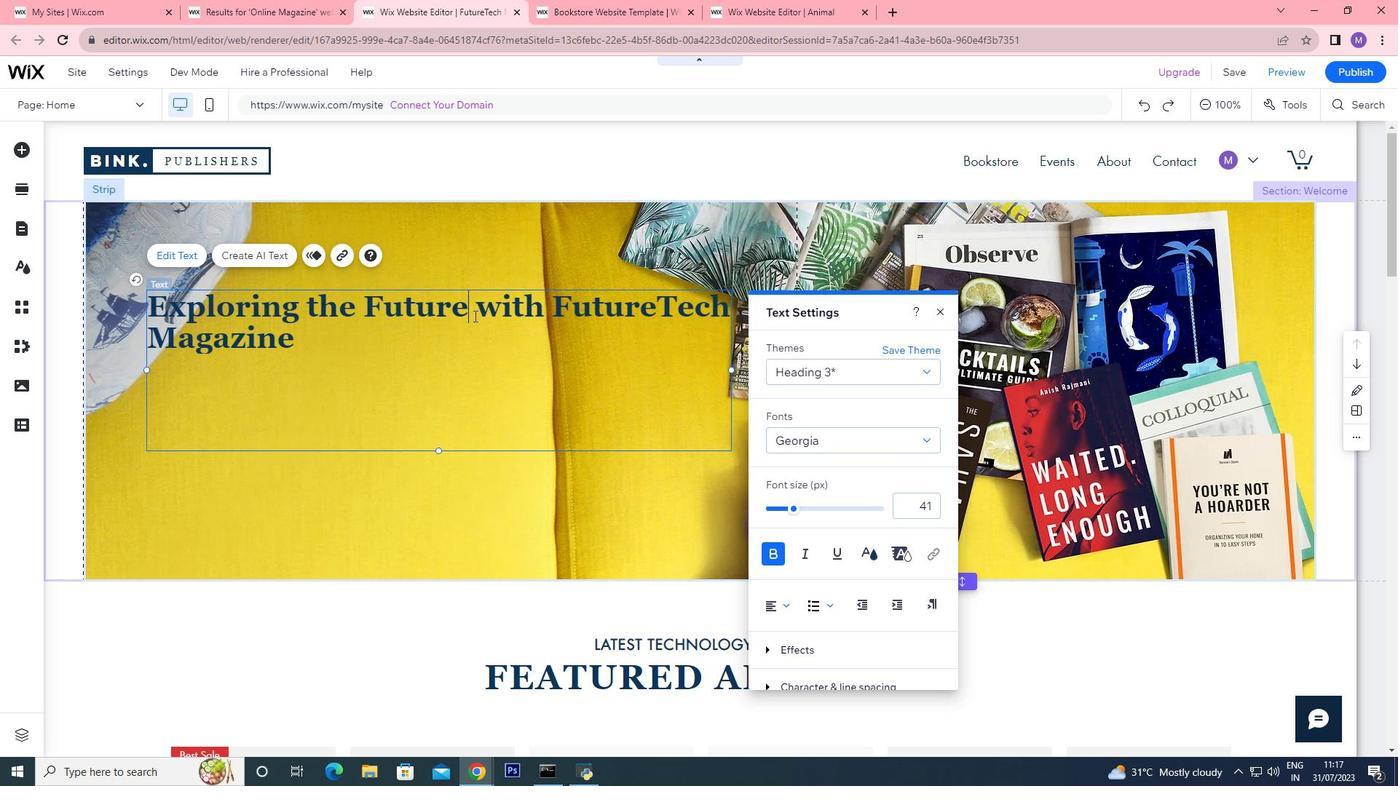 
Action: Key pressed <Key.enter>
Screenshot: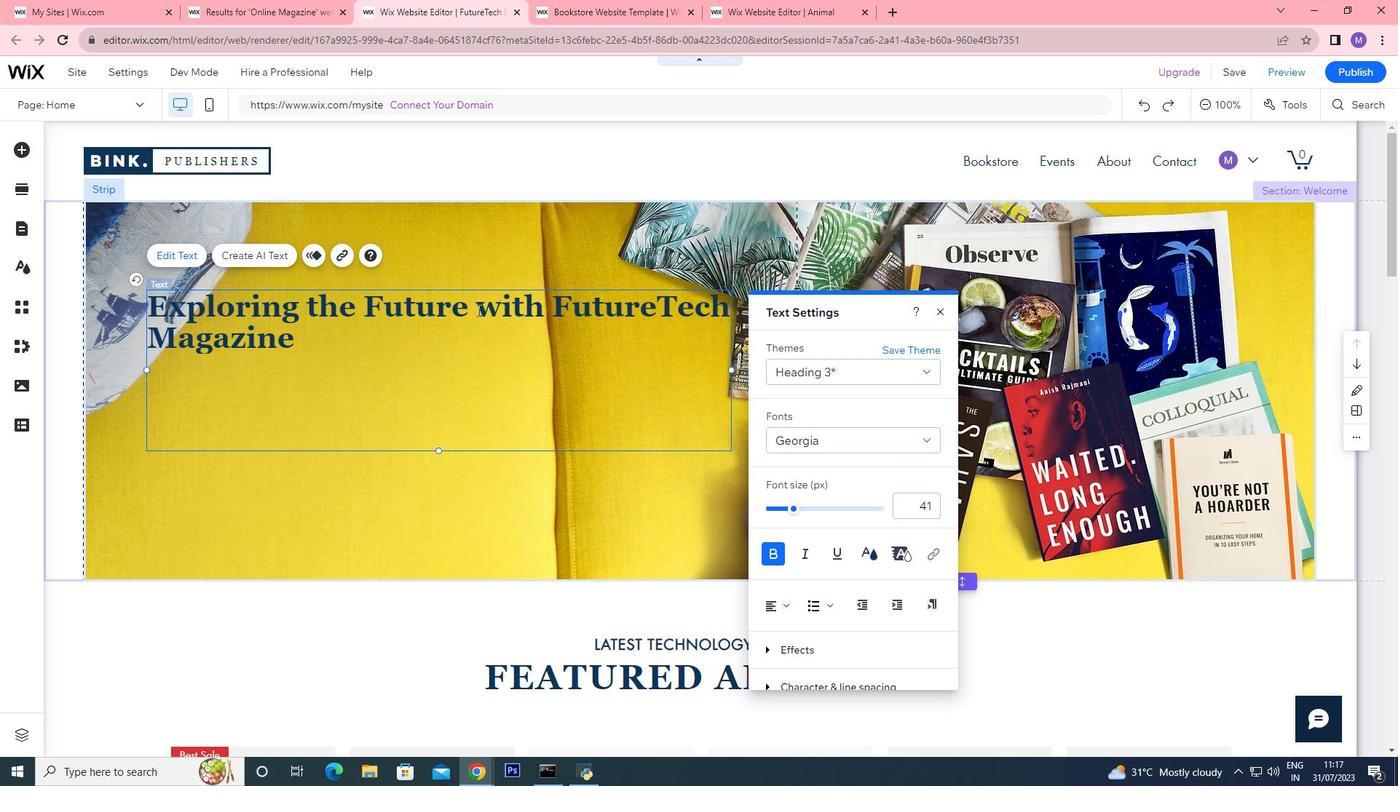 
Action: Mouse moved to (865, 578)
Screenshot: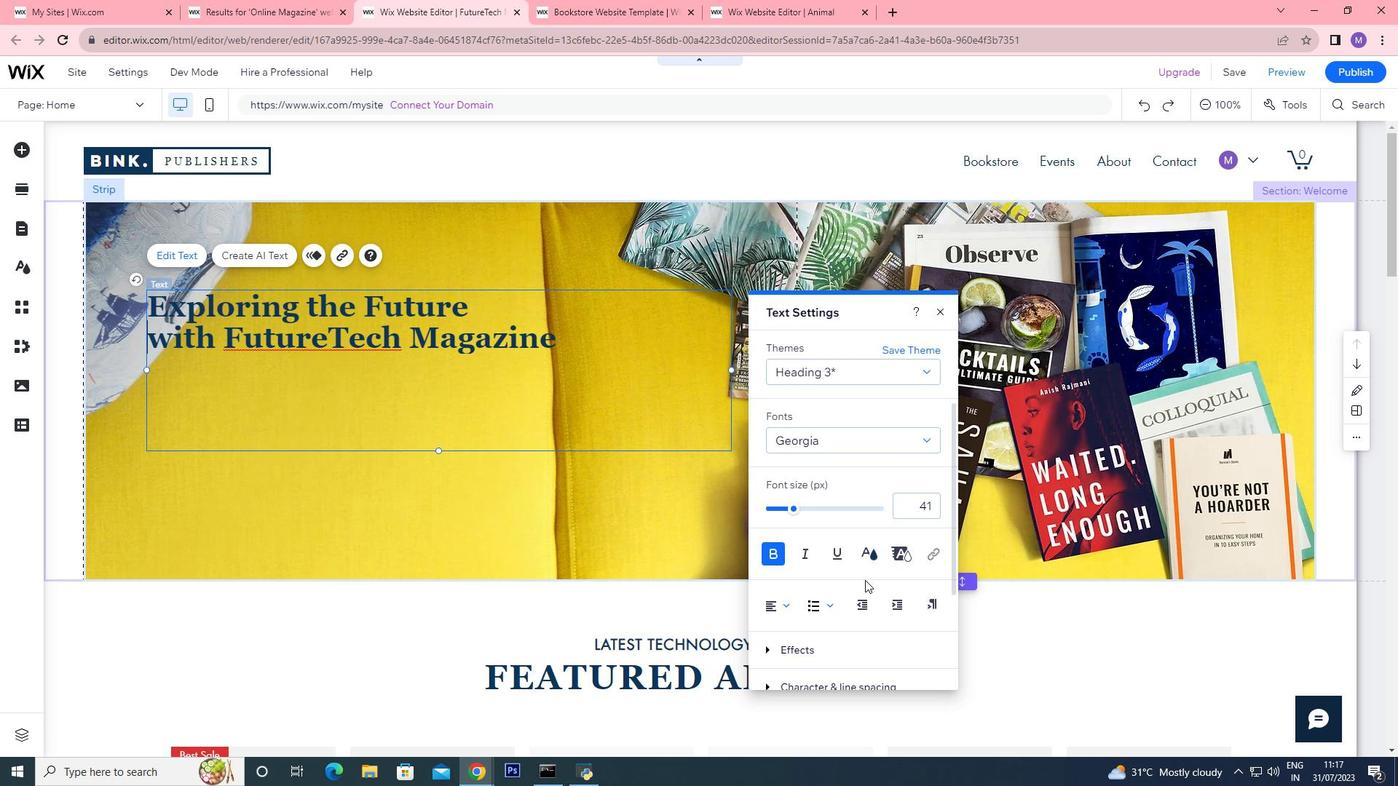 
Action: Mouse scrolled (865, 577) with delta (0, 0)
Screenshot: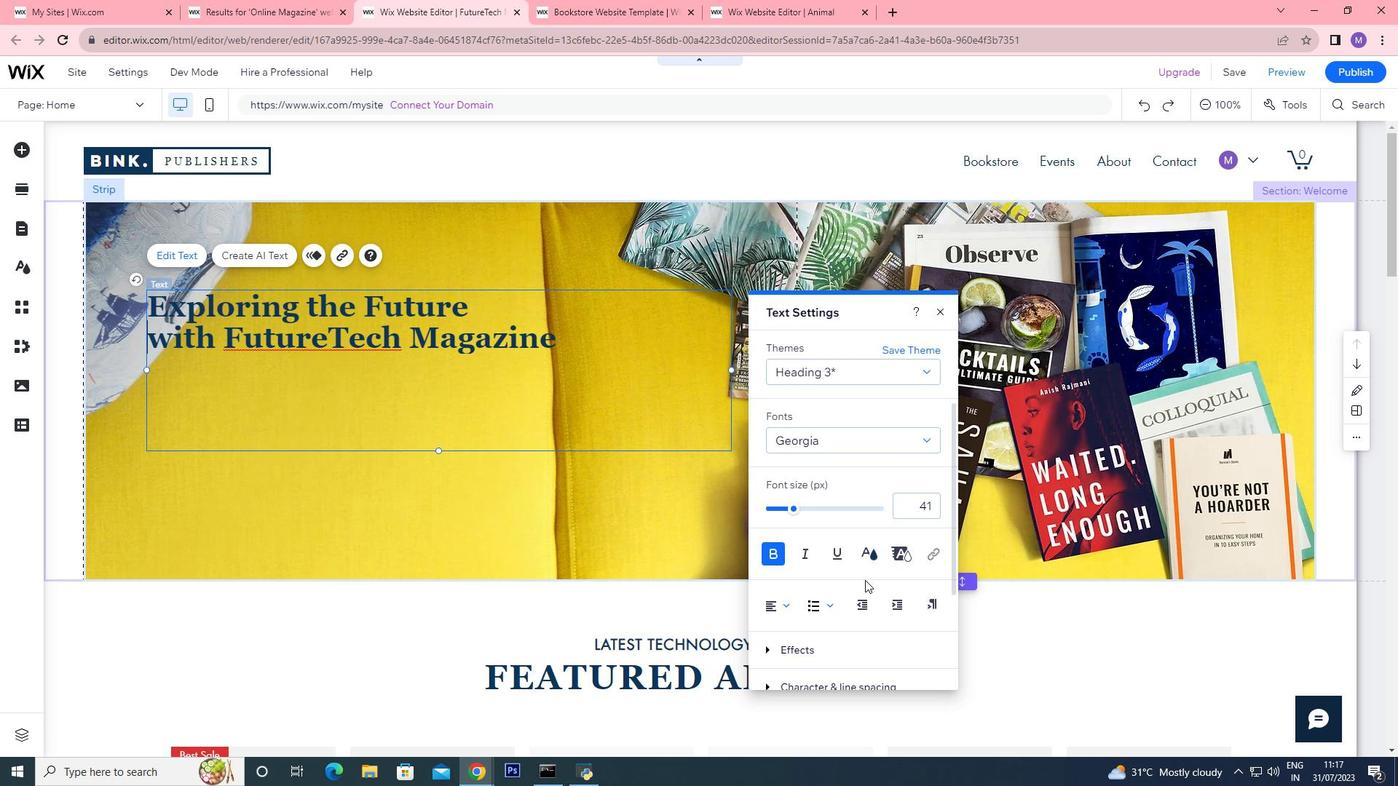 
Action: Mouse moved to (855, 574)
